 Task: Research the future of cloud and DevOps and write a summary document.
Action: Mouse moved to (237, 26)
Screenshot: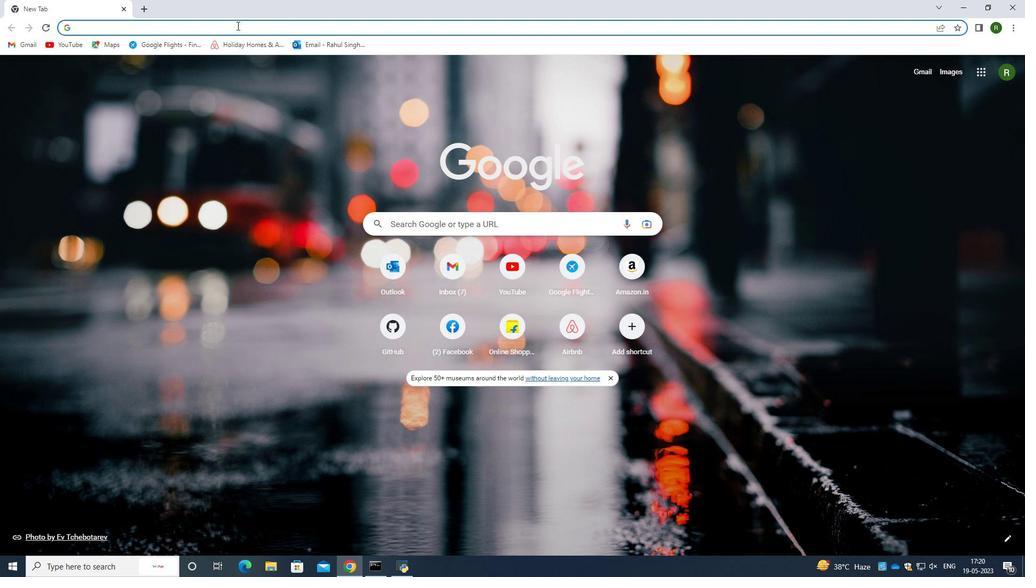 
Action: Mouse pressed left at (237, 26)
Screenshot: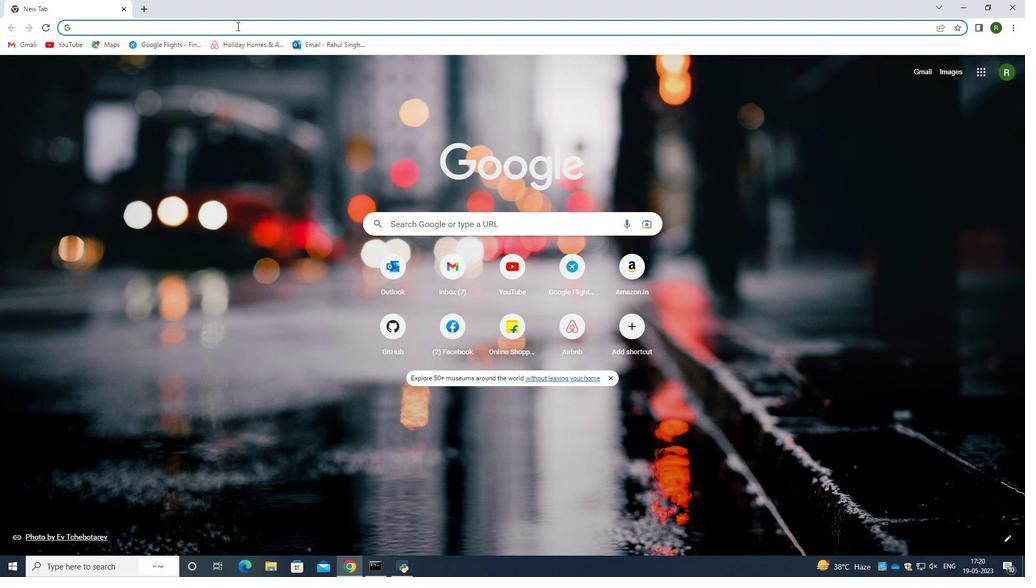 
Action: Mouse moved to (236, 27)
Screenshot: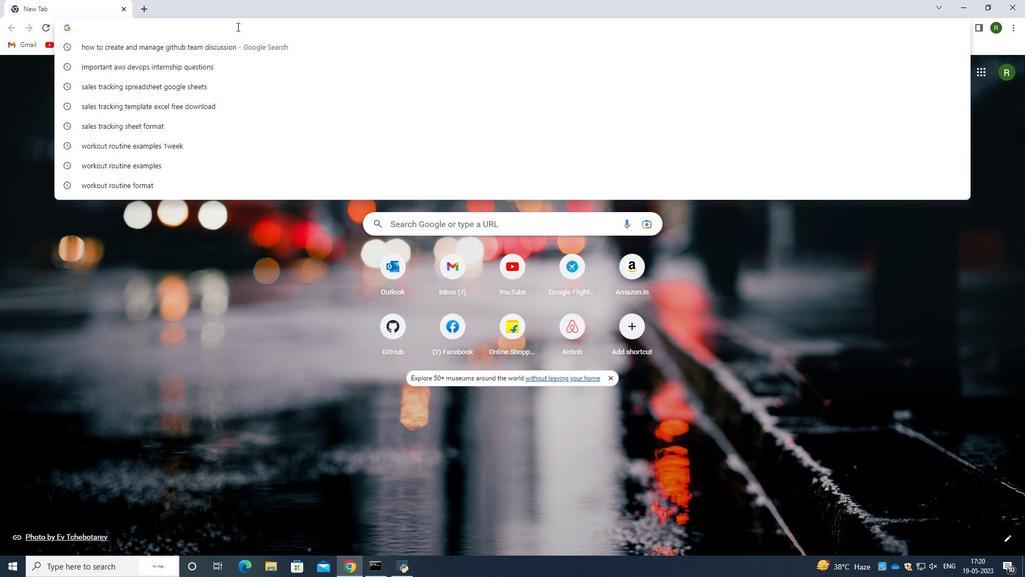 
Action: Key pressed <Key.esc>j<Key.backspace><Key.backspace>ne<Key.backspace><Key.backspace><Key.backspace>motivat<Key.backspace><Key.backspace><Key.backspace><Key.backspace><Key.backspace><Key.backspace><Key.backspace><Key.backspace>poadcast<Key.space>of<Key.space><Key.down><Key.enter>
Screenshot: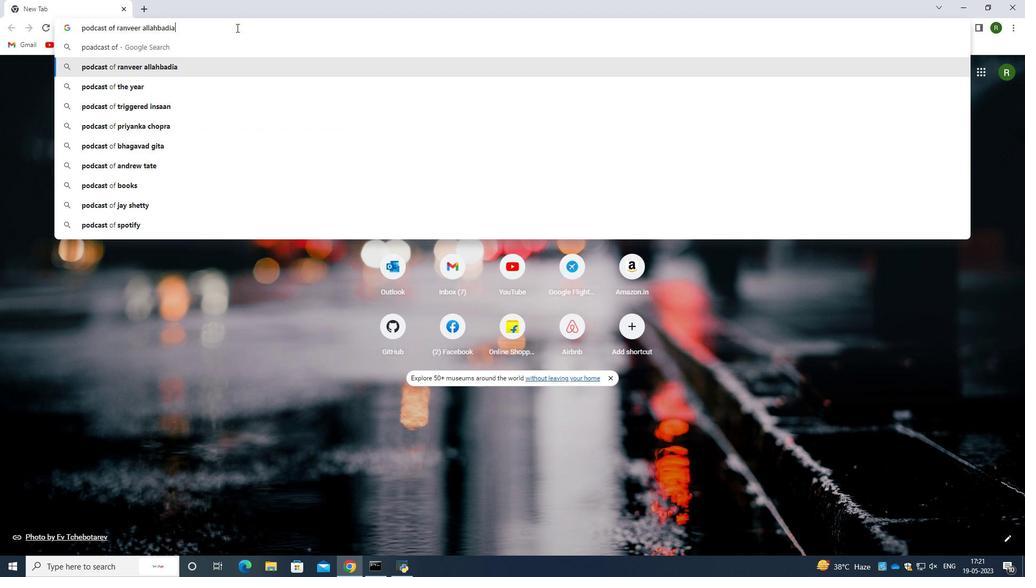 
Action: Mouse moved to (211, 232)
Screenshot: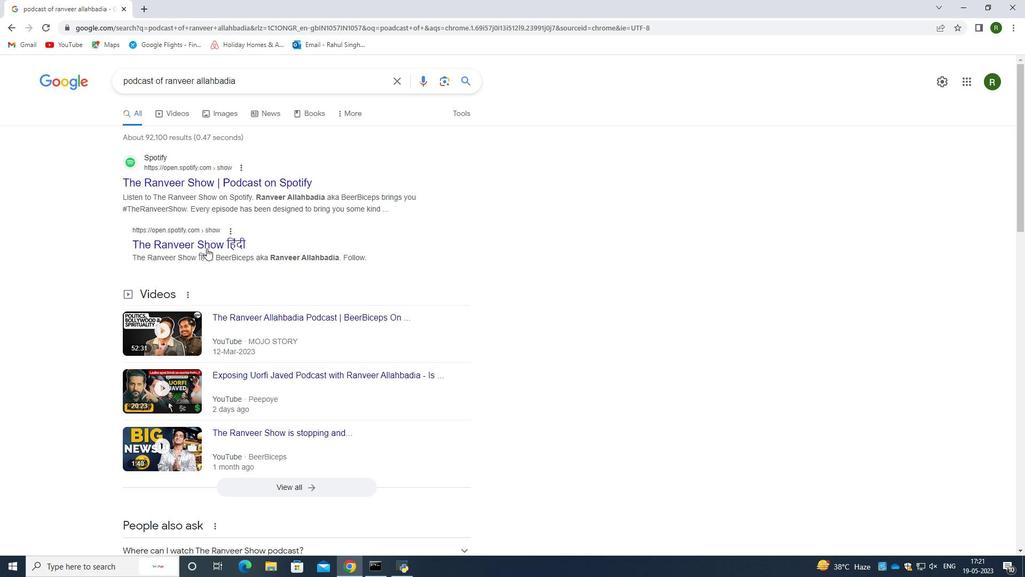 
Action: Mouse scrolled (211, 232) with delta (0, 0)
Screenshot: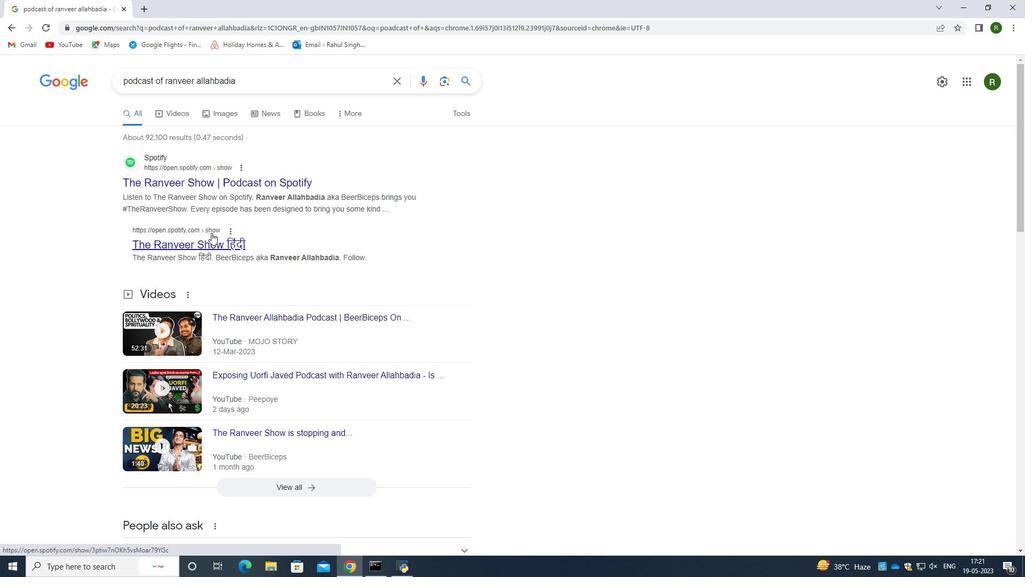 
Action: Mouse scrolled (211, 232) with delta (0, 0)
Screenshot: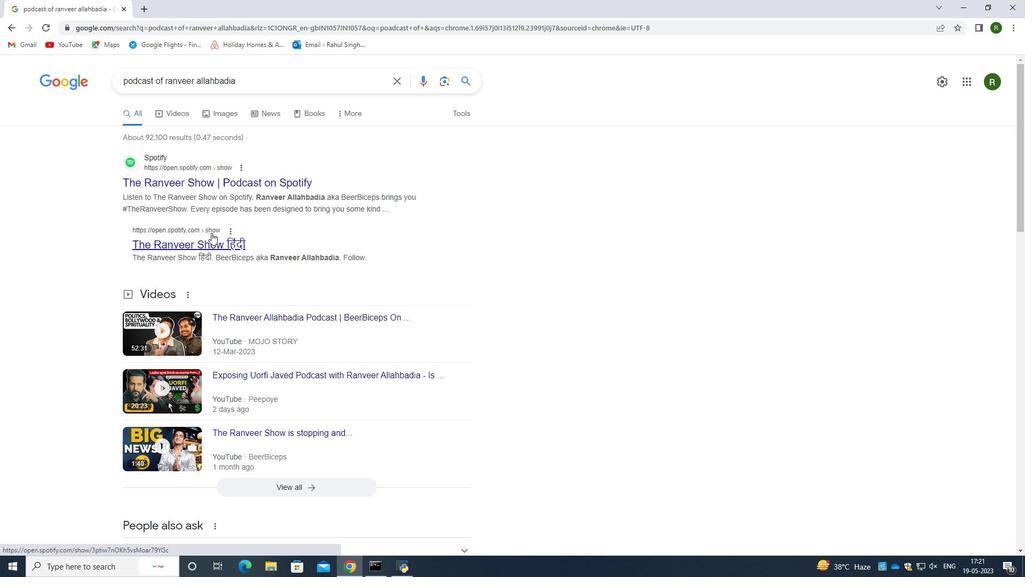 
Action: Mouse scrolled (211, 232) with delta (0, 0)
Screenshot: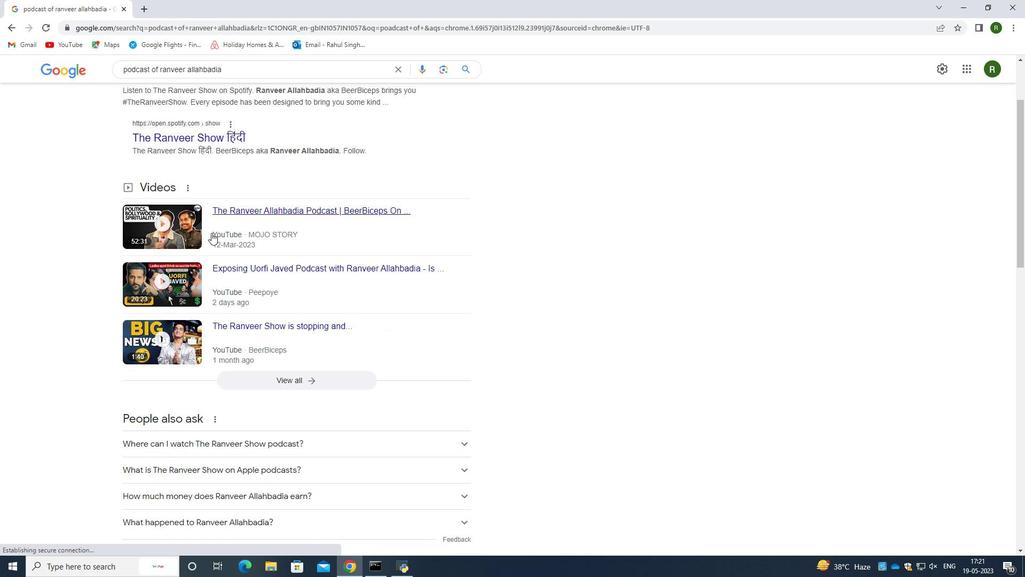 
Action: Mouse scrolled (211, 232) with delta (0, 0)
Screenshot: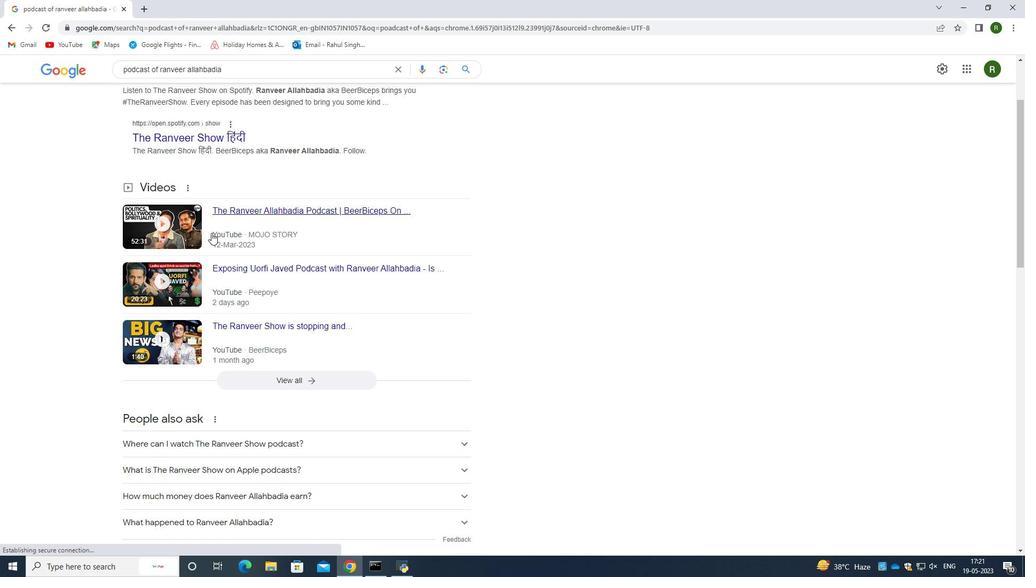 
Action: Mouse moved to (232, 310)
Screenshot: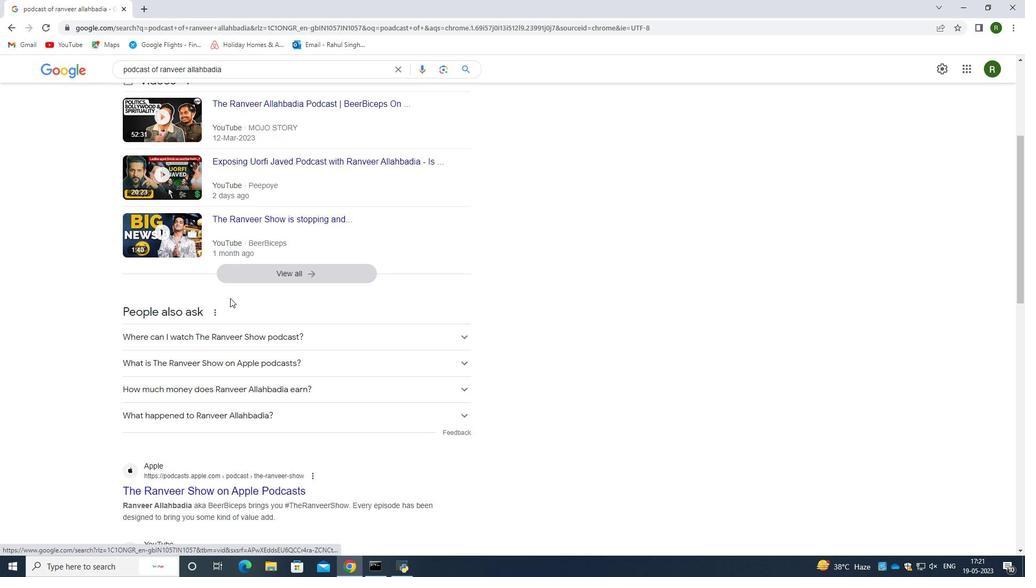 
Action: Mouse scrolled (232, 309) with delta (0, 0)
Screenshot: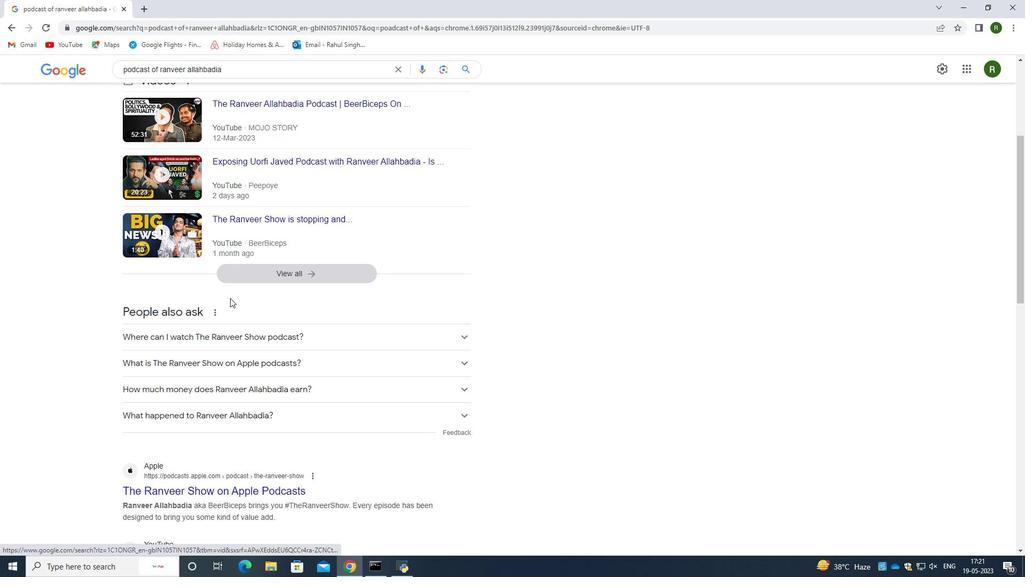 
Action: Mouse moved to (232, 310)
Screenshot: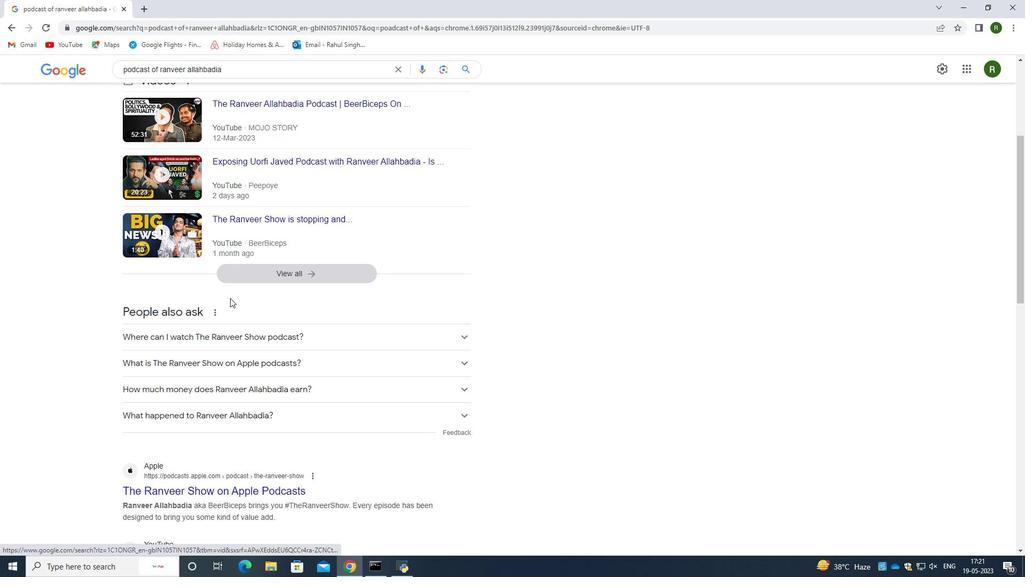 
Action: Mouse scrolled (232, 309) with delta (0, 0)
Screenshot: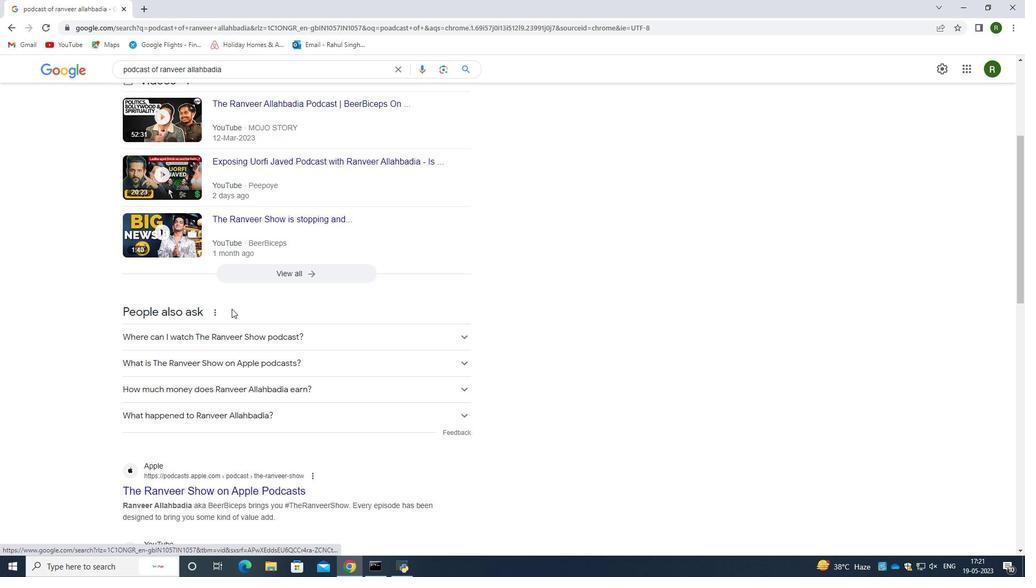 
Action: Mouse moved to (245, 310)
Screenshot: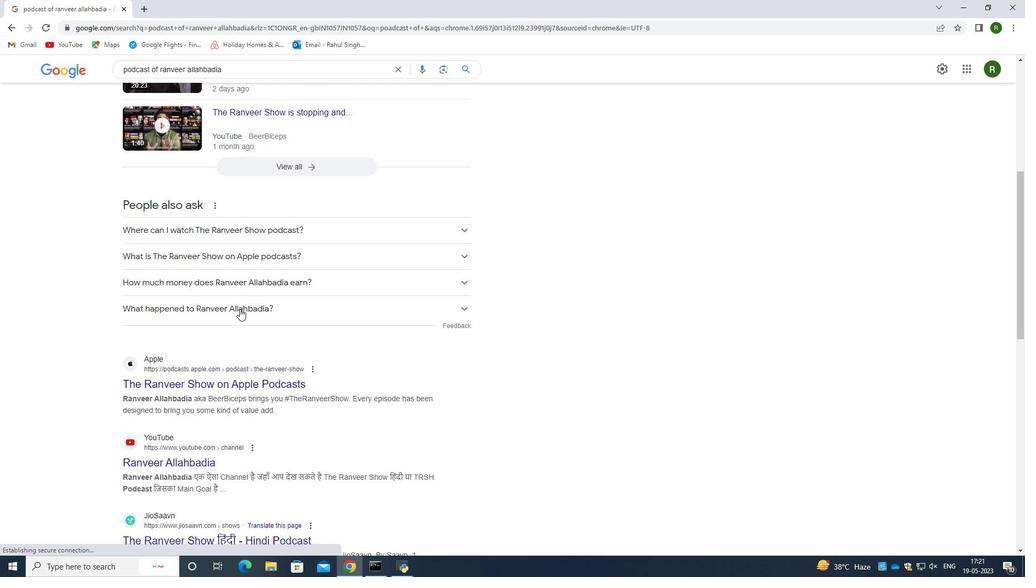 
Action: Mouse scrolled (245, 309) with delta (0, 0)
Screenshot: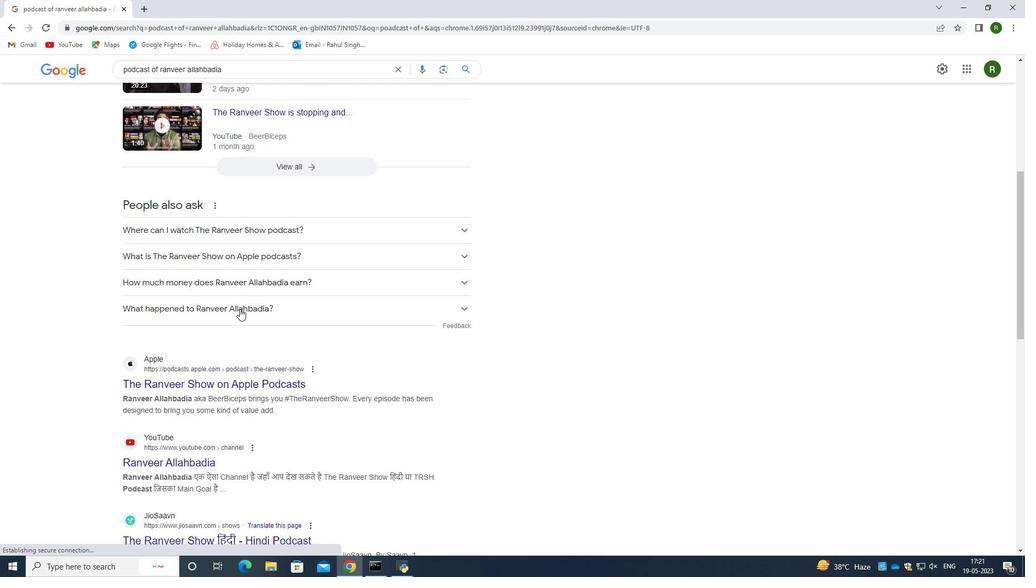 
Action: Mouse moved to (255, 317)
Screenshot: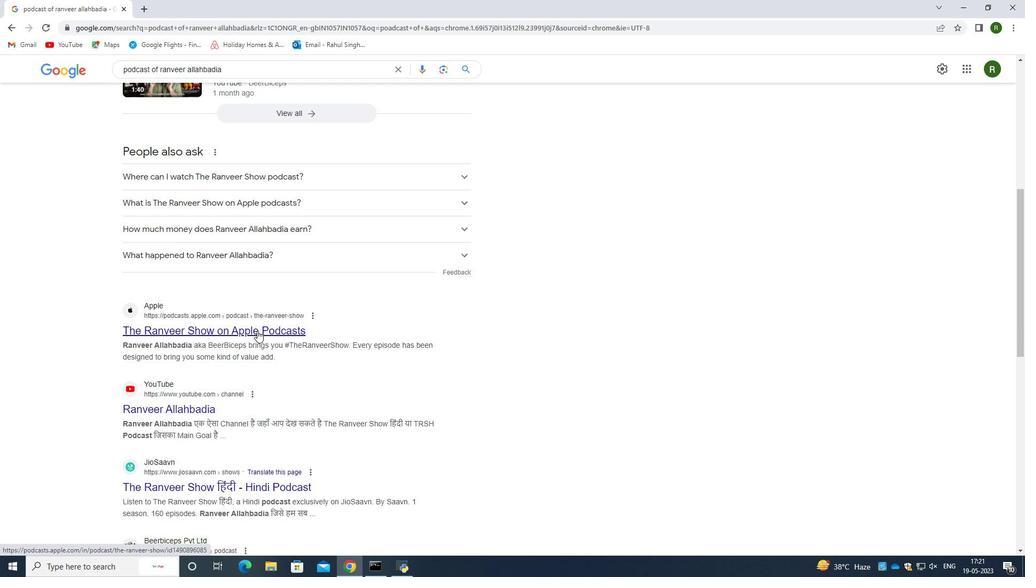 
Action: Mouse scrolled (255, 317) with delta (0, 0)
Screenshot: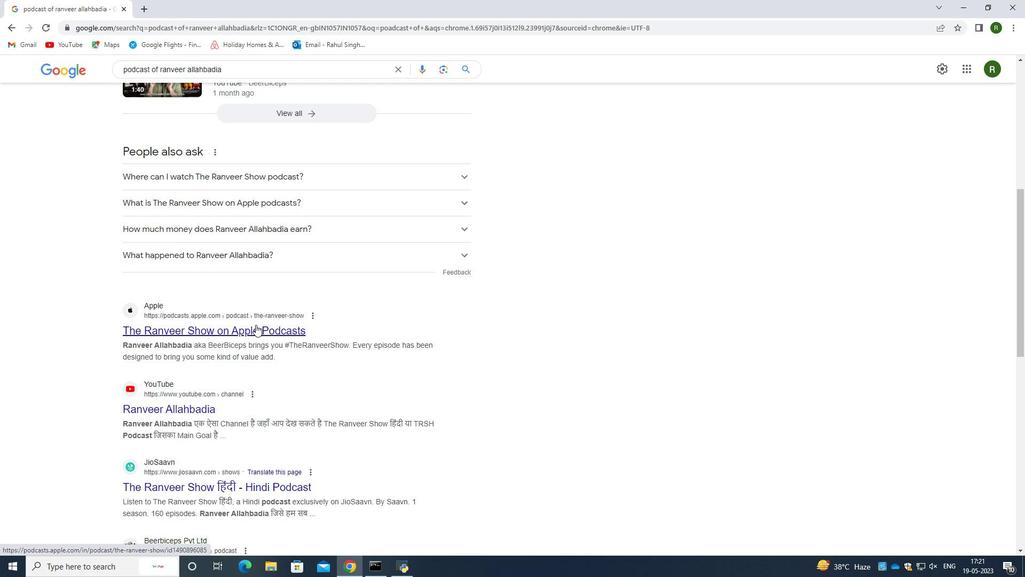 
Action: Mouse scrolled (255, 317) with delta (0, 0)
Screenshot: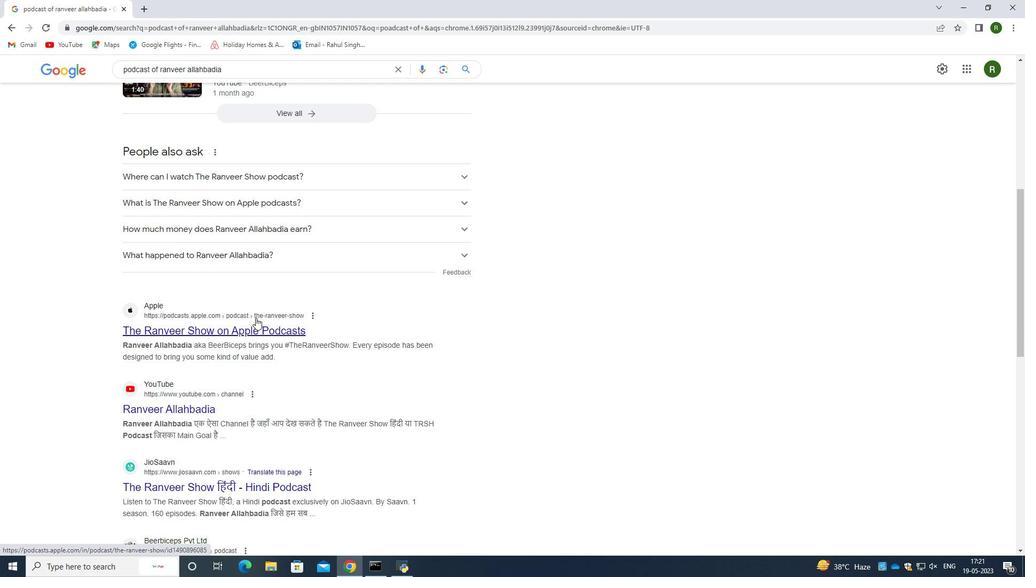 
Action: Mouse moved to (195, 301)
Screenshot: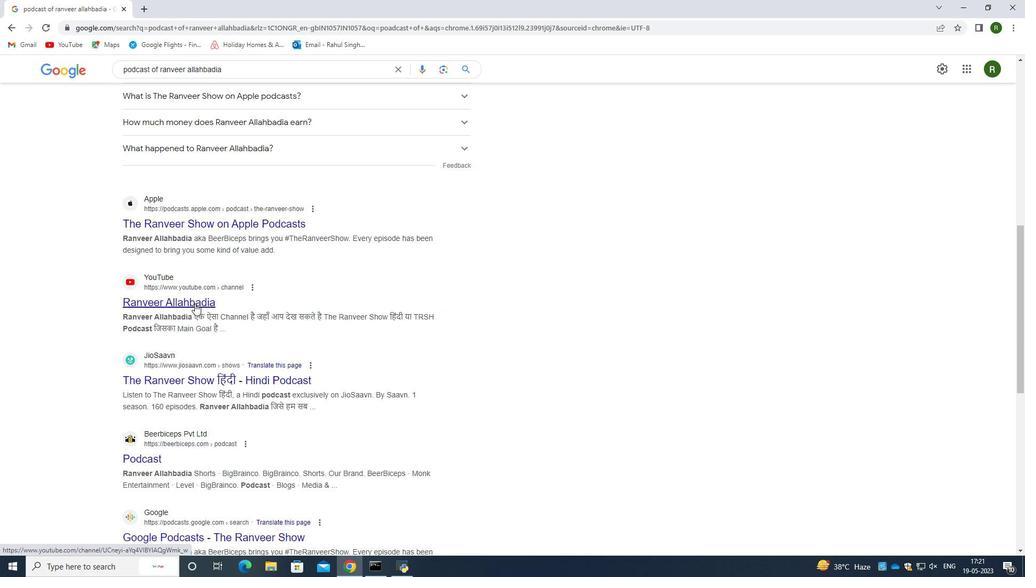 
Action: Mouse scrolled (195, 301) with delta (0, 0)
Screenshot: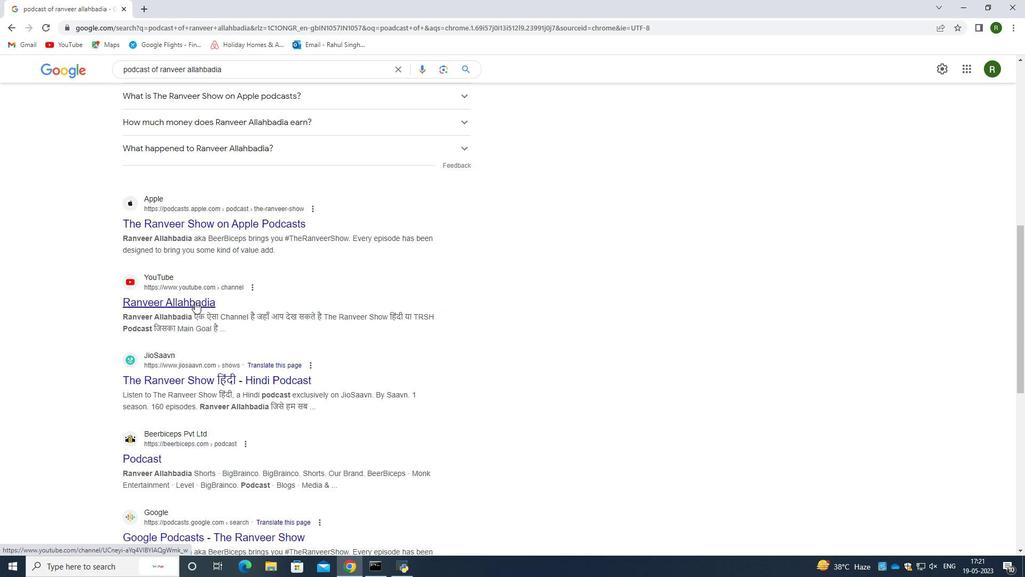 
Action: Mouse moved to (193, 329)
Screenshot: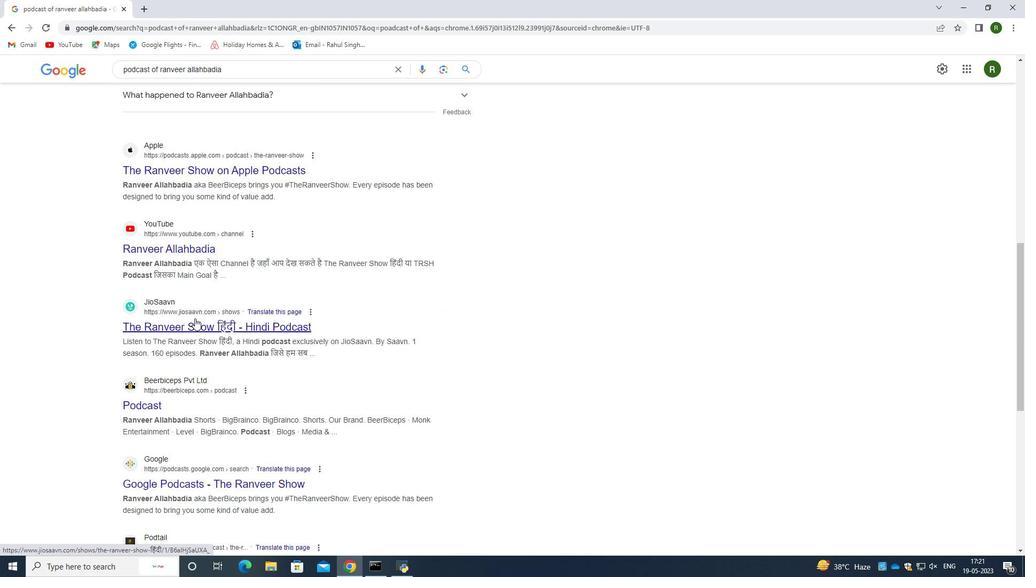 
Action: Mouse pressed left at (193, 329)
Screenshot: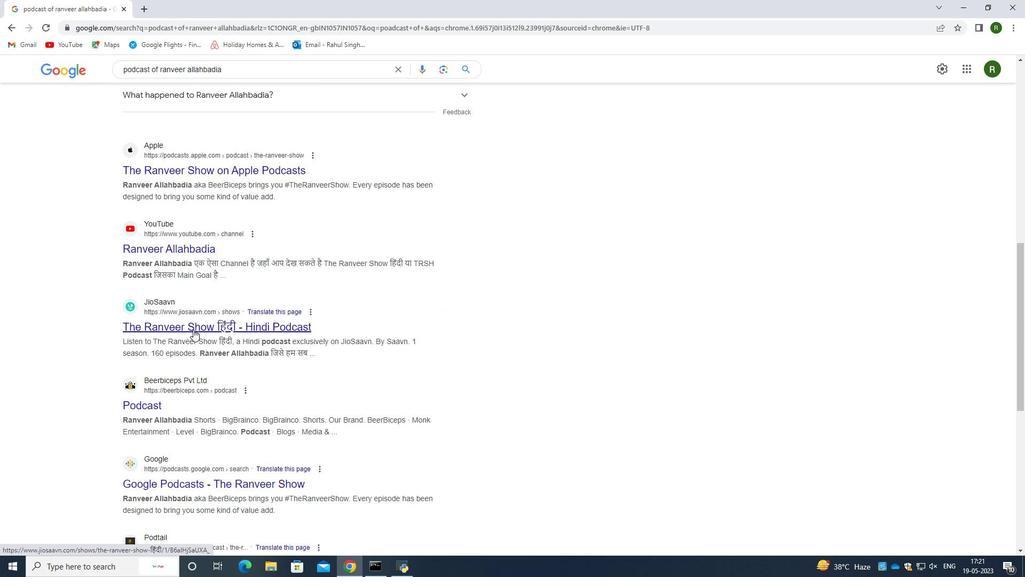 
Action: Mouse moved to (323, 253)
Screenshot: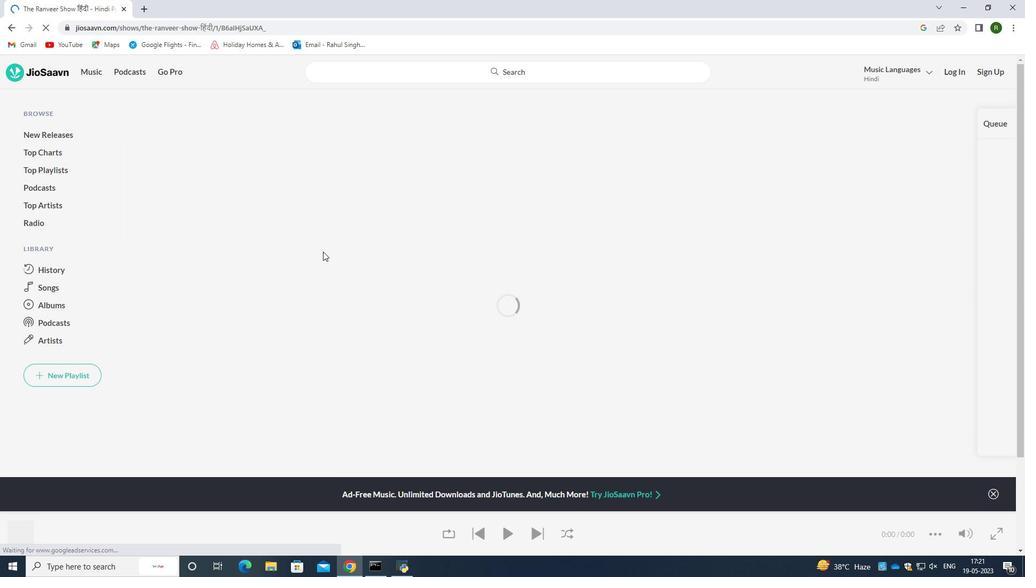 
Action: Mouse scrolled (323, 252) with delta (0, 0)
Screenshot: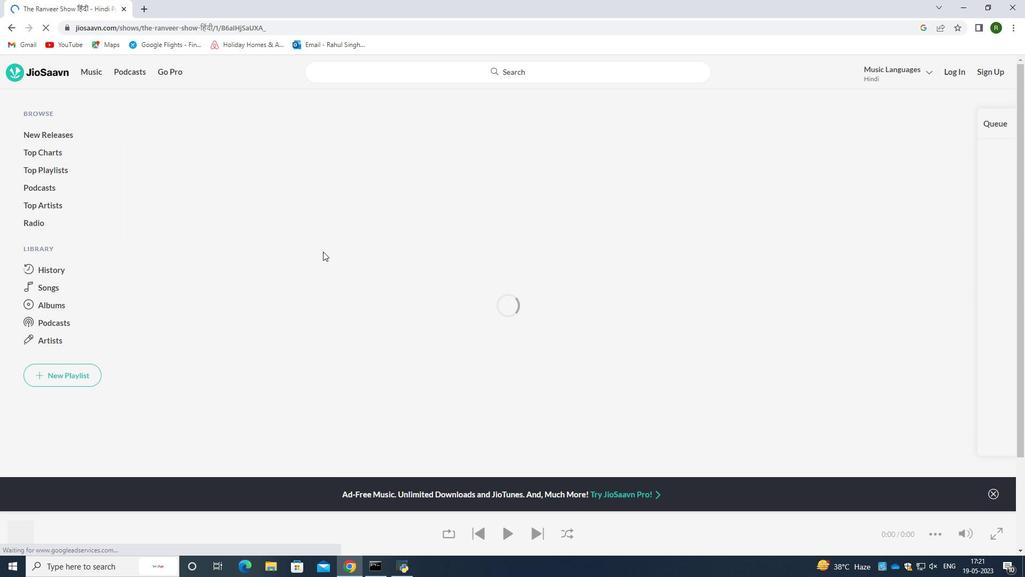 
Action: Mouse moved to (323, 254)
Screenshot: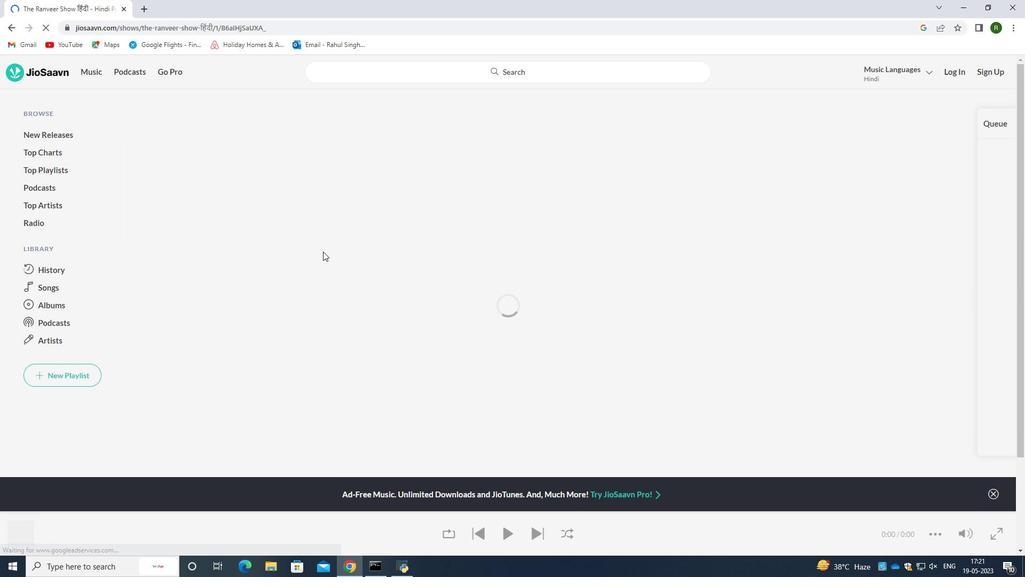 
Action: Mouse scrolled (323, 253) with delta (0, 0)
Screenshot: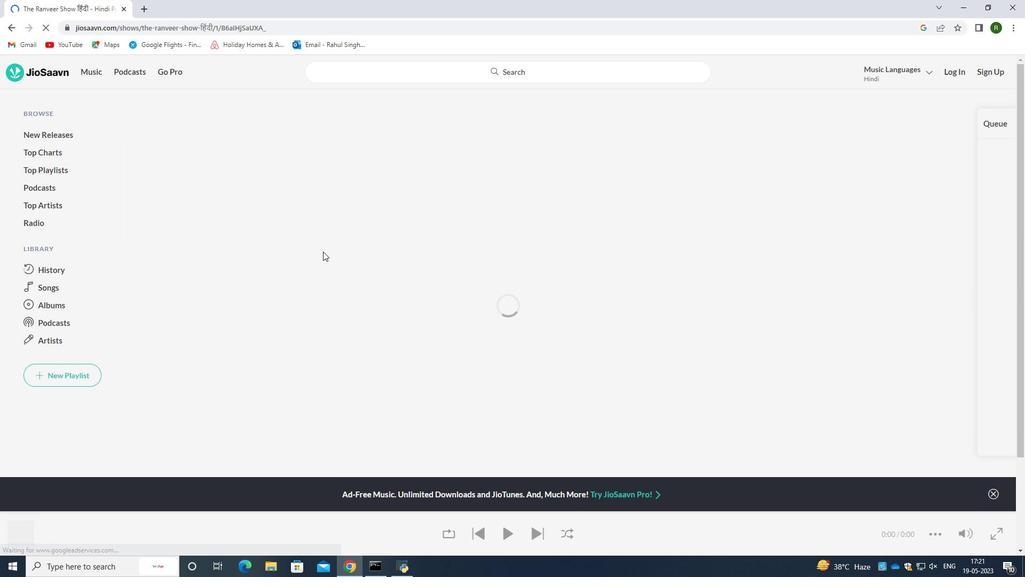 
Action: Mouse scrolled (323, 253) with delta (0, 0)
Screenshot: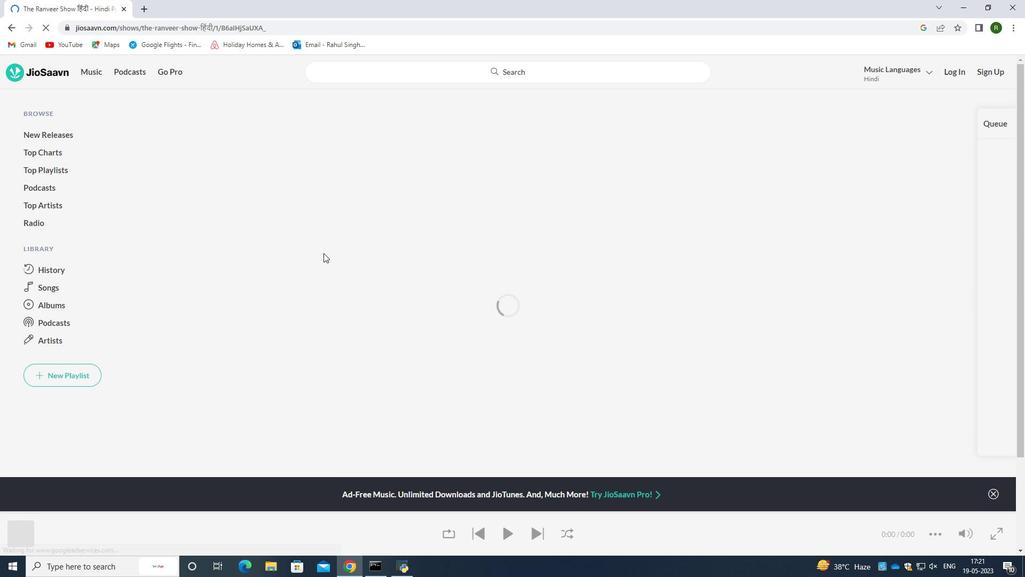 
Action: Mouse scrolled (323, 254) with delta (0, 0)
Screenshot: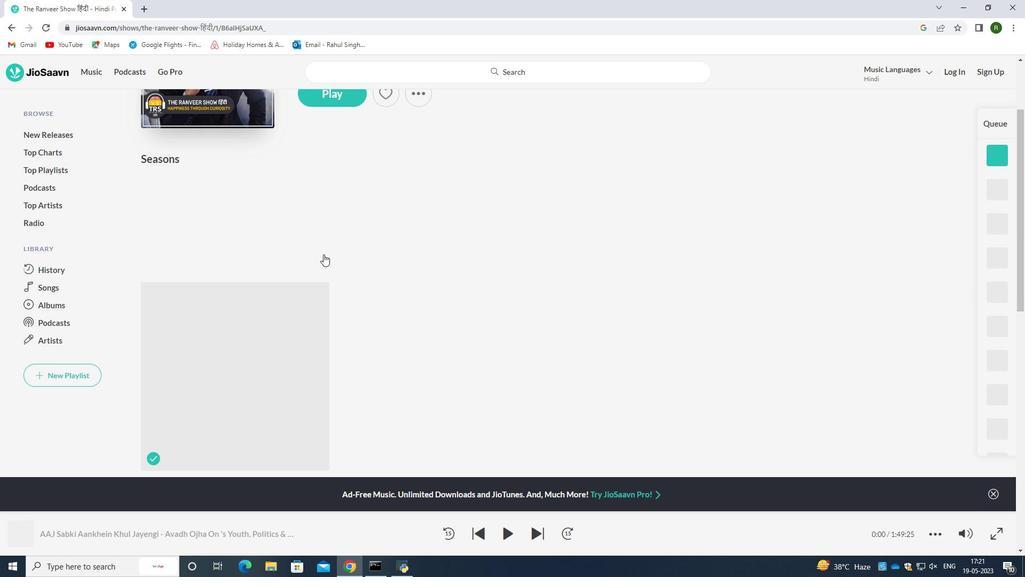 
Action: Mouse scrolled (323, 254) with delta (0, 0)
Screenshot: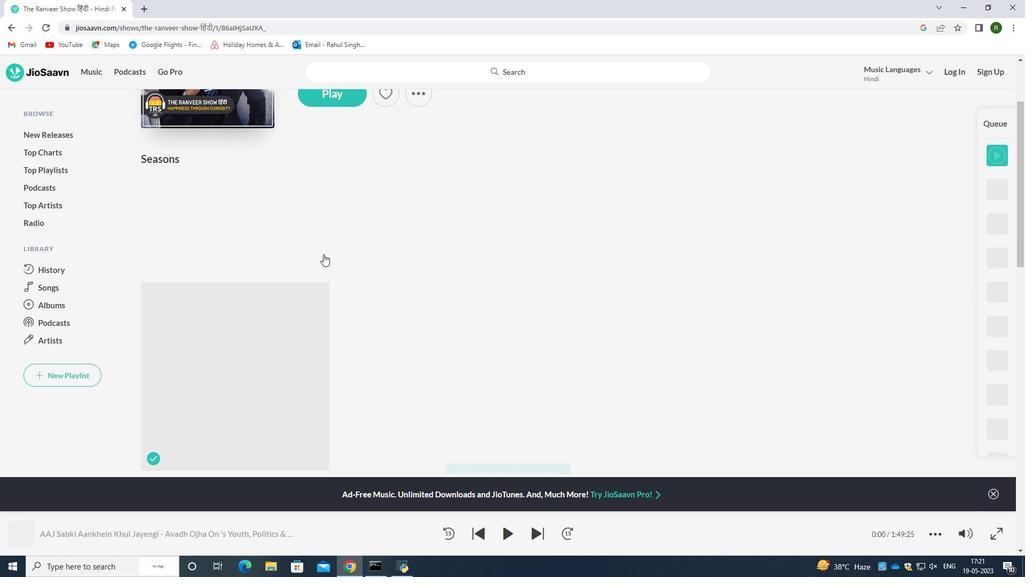 
Action: Mouse scrolled (323, 253) with delta (0, 0)
Screenshot: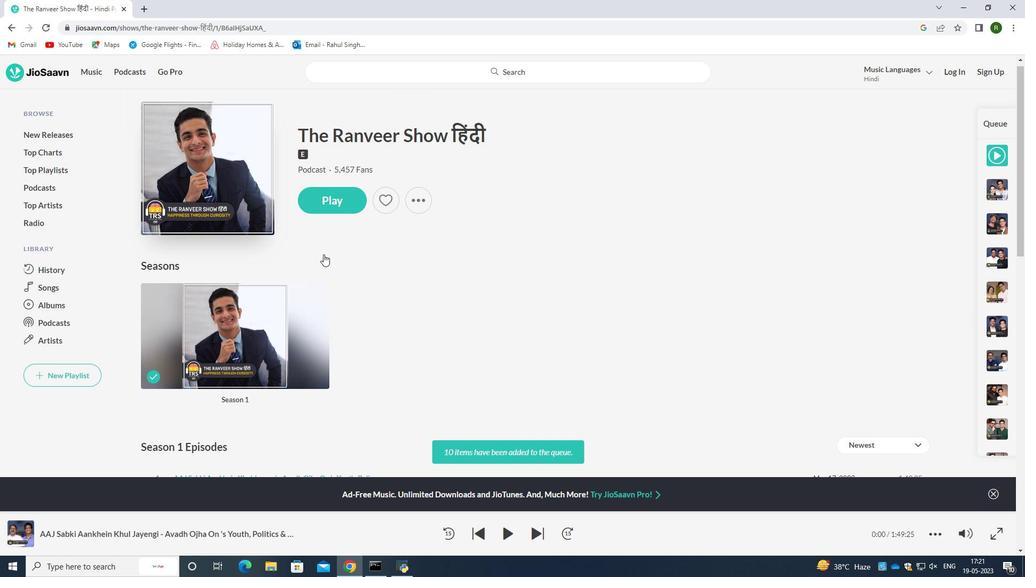 
Action: Mouse scrolled (323, 253) with delta (0, 0)
Screenshot: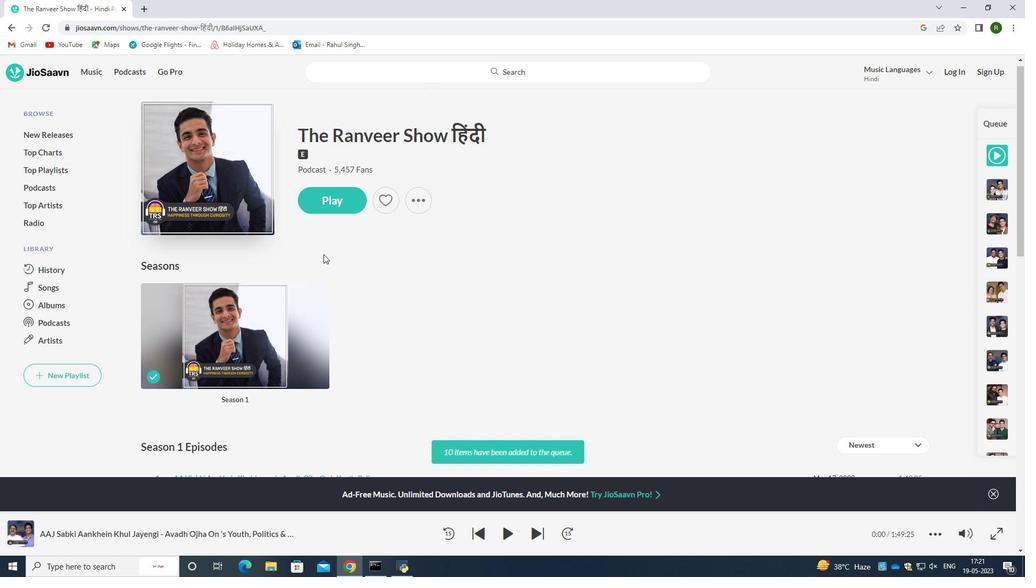 
Action: Mouse scrolled (323, 253) with delta (0, 0)
Screenshot: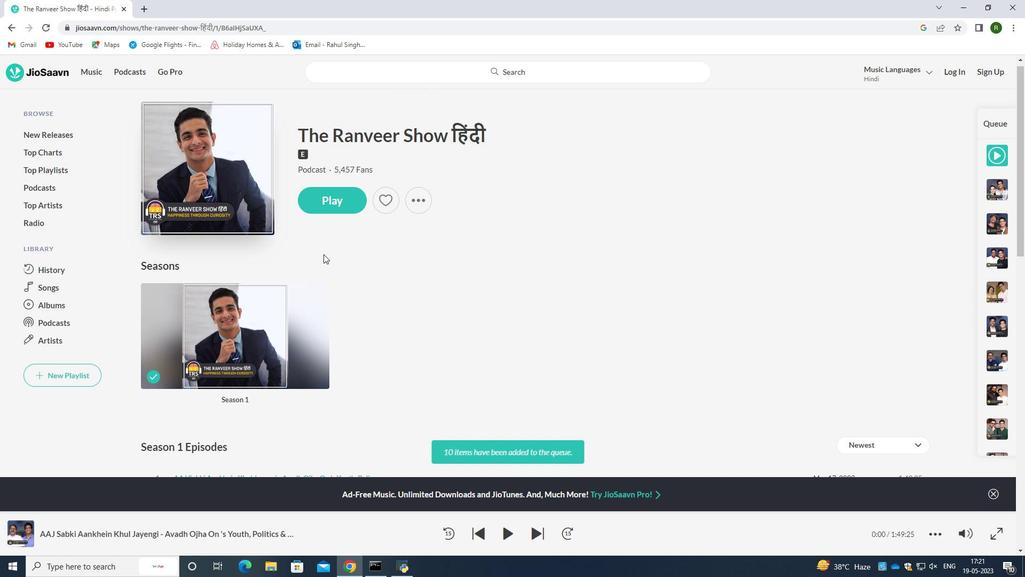 
Action: Mouse scrolled (323, 253) with delta (0, 0)
Screenshot: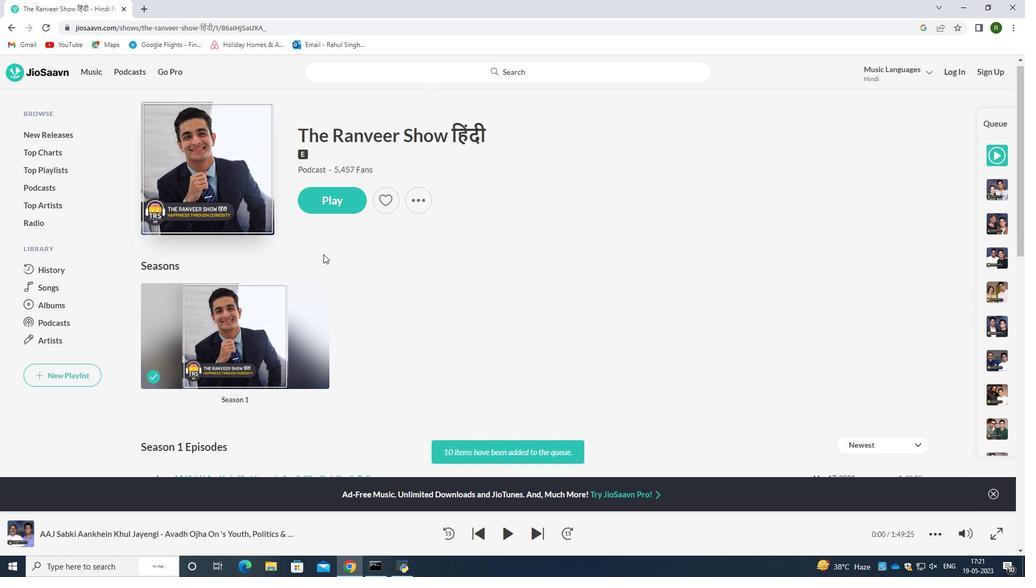 
Action: Mouse scrolled (323, 253) with delta (0, 0)
Screenshot: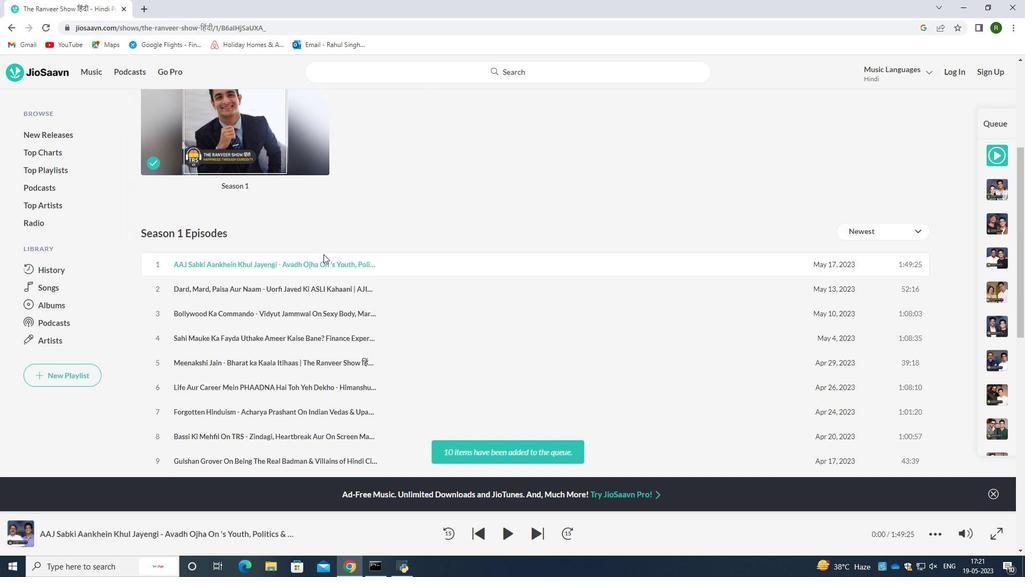
Action: Mouse scrolled (323, 253) with delta (0, 0)
Screenshot: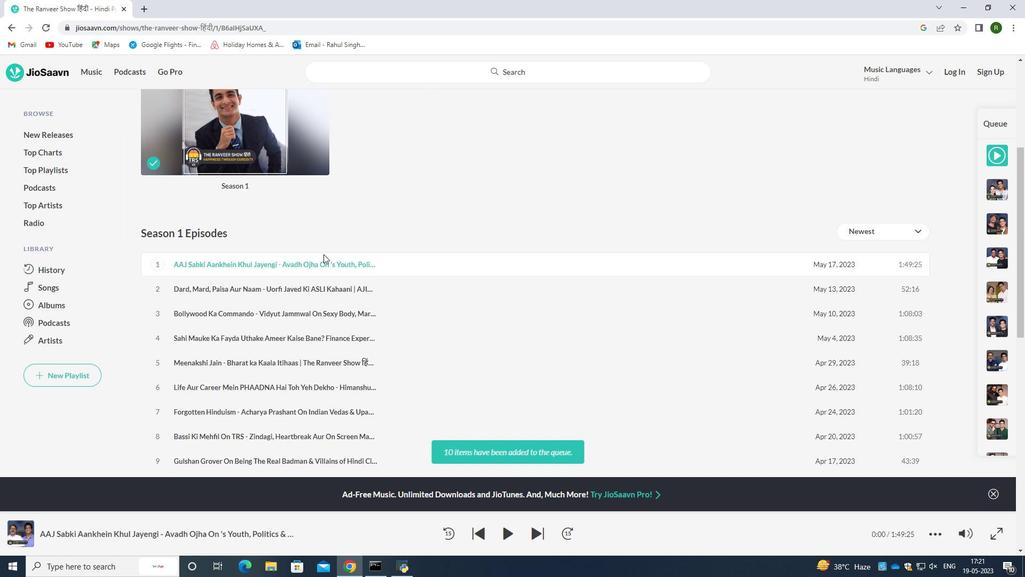 
Action: Mouse scrolled (323, 253) with delta (0, 0)
Screenshot: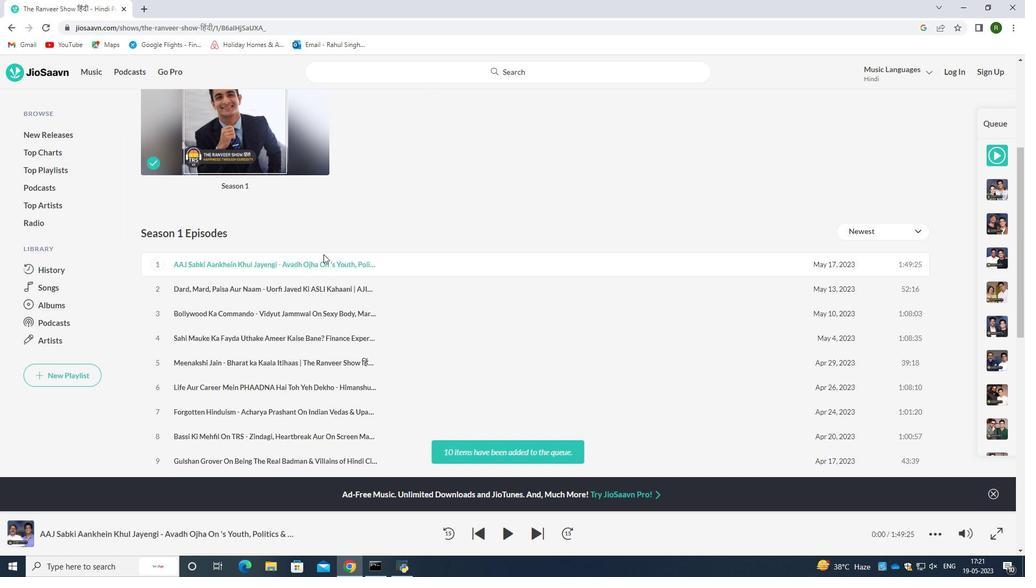 
Action: Mouse moved to (323, 254)
Screenshot: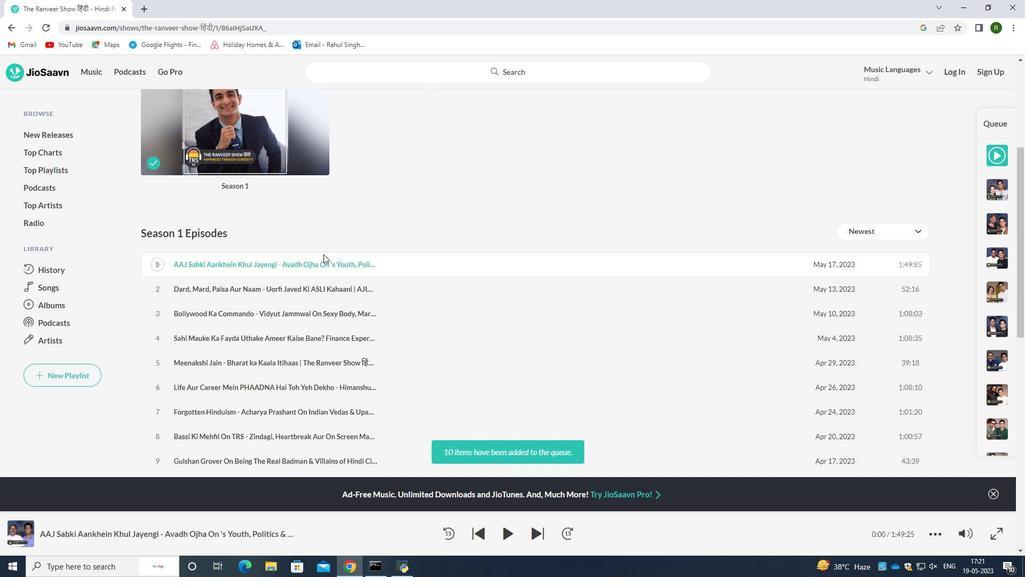 
Action: Mouse scrolled (323, 255) with delta (0, 0)
Screenshot: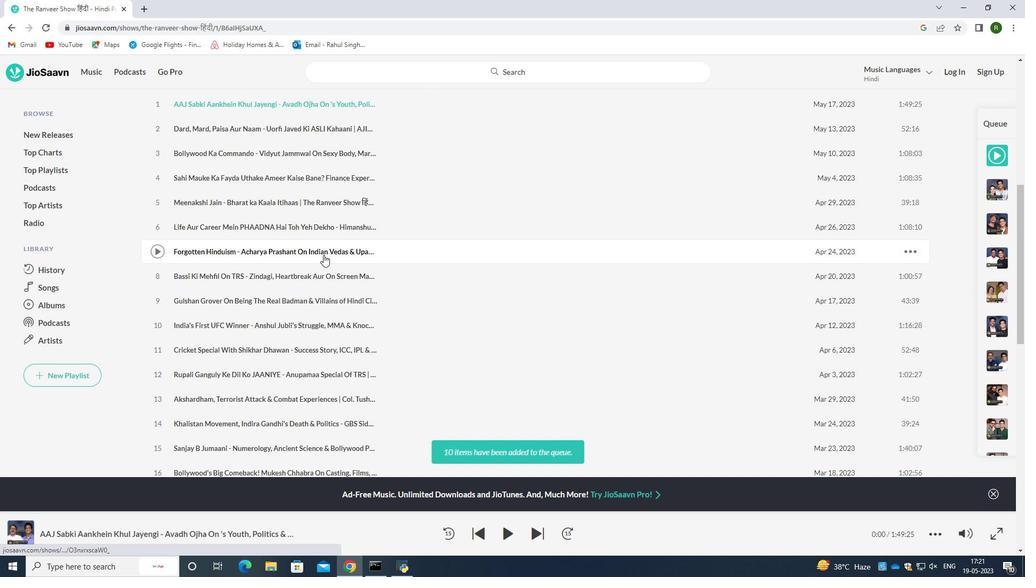 
Action: Mouse scrolled (323, 255) with delta (0, 0)
Screenshot: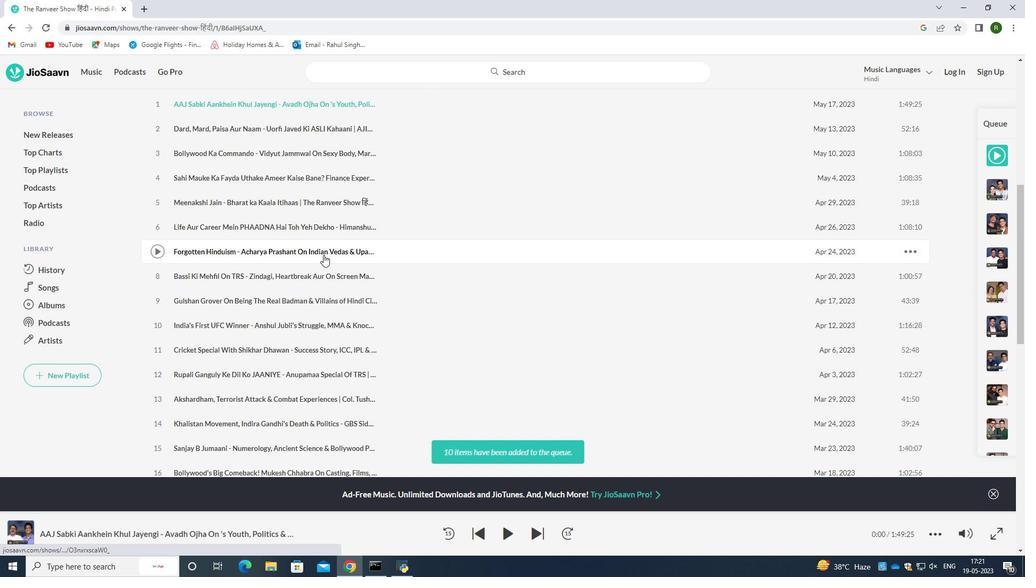
Action: Mouse scrolled (323, 255) with delta (0, 0)
Screenshot: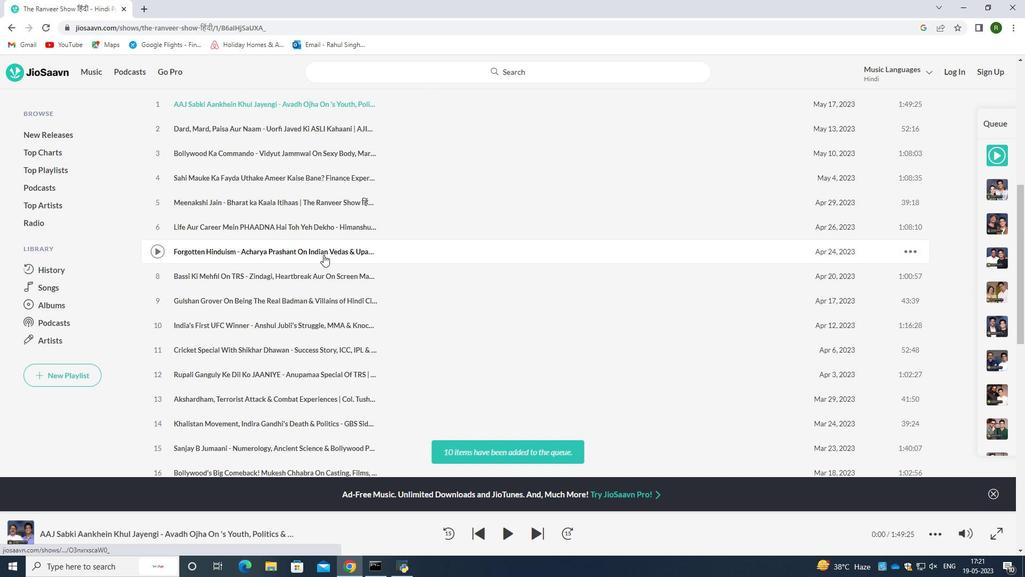
Action: Mouse scrolled (323, 255) with delta (0, 0)
Screenshot: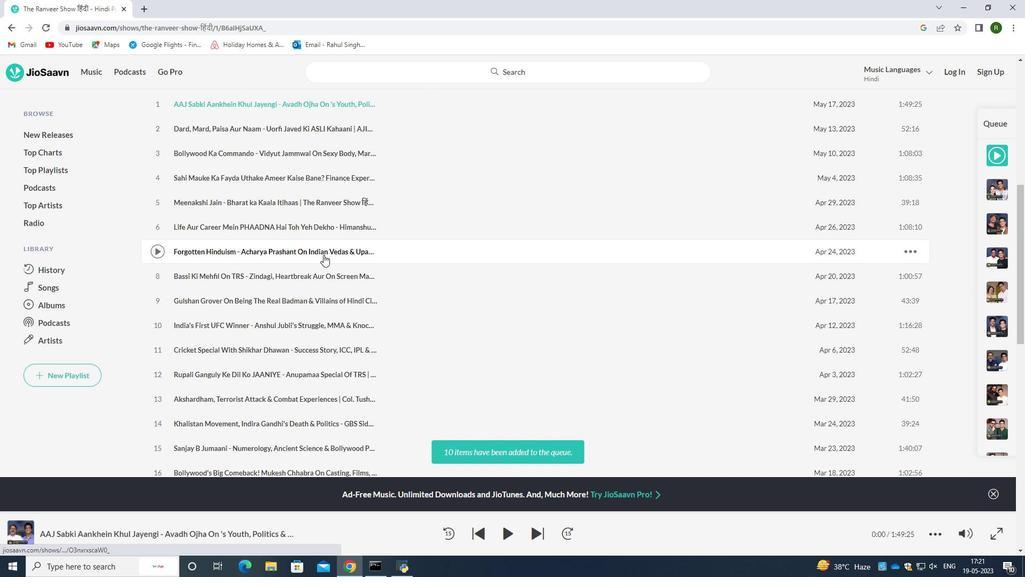 
Action: Mouse scrolled (323, 255) with delta (0, 0)
Screenshot: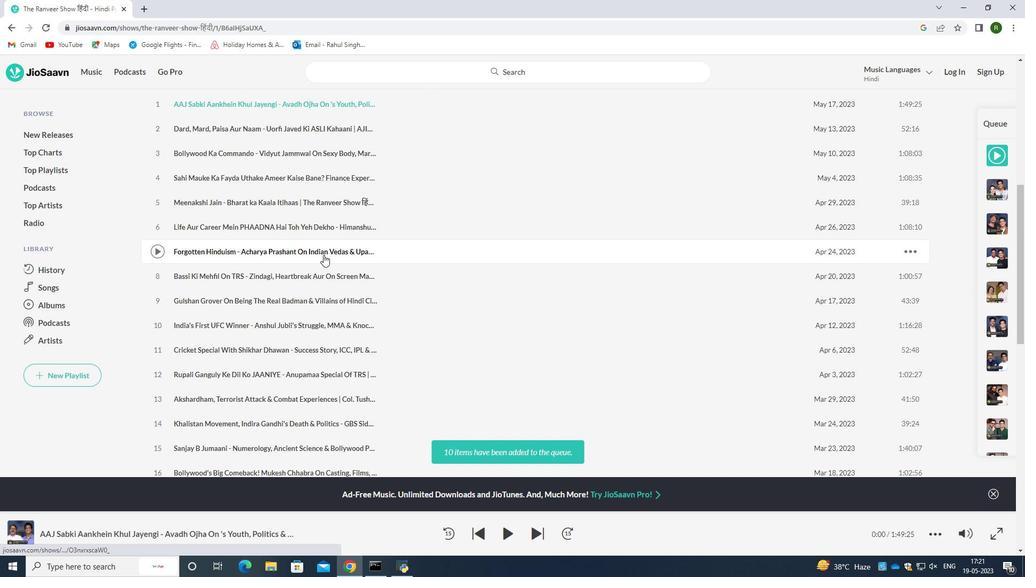 
Action: Mouse moved to (16, 25)
Screenshot: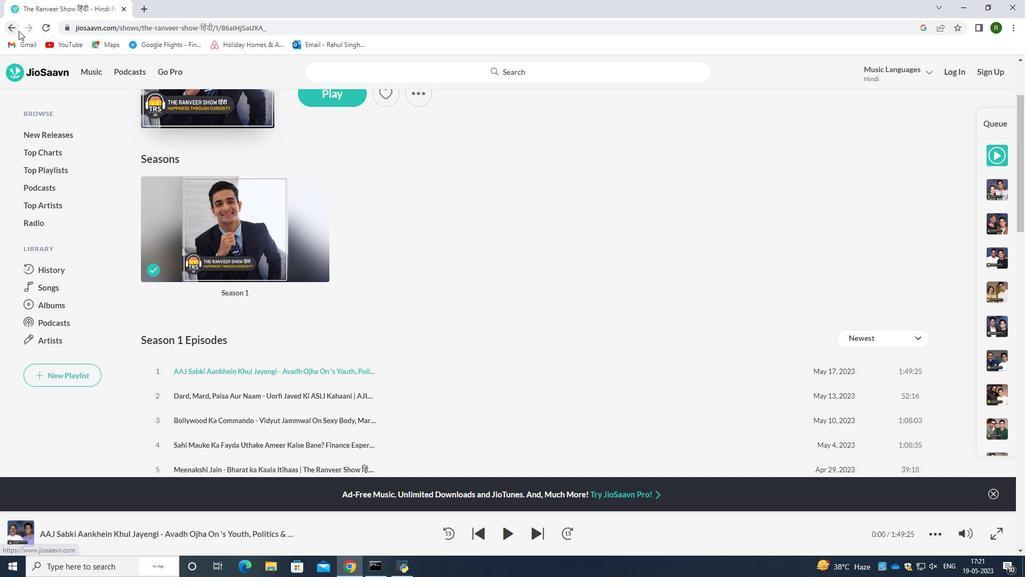
Action: Mouse pressed left at (16, 25)
Screenshot: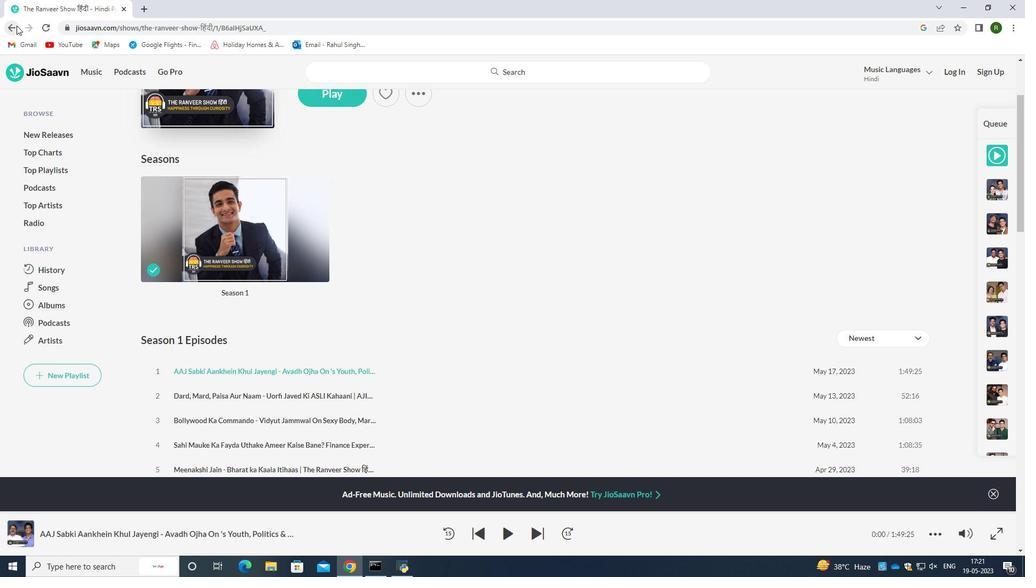 
Action: Mouse moved to (234, 187)
Screenshot: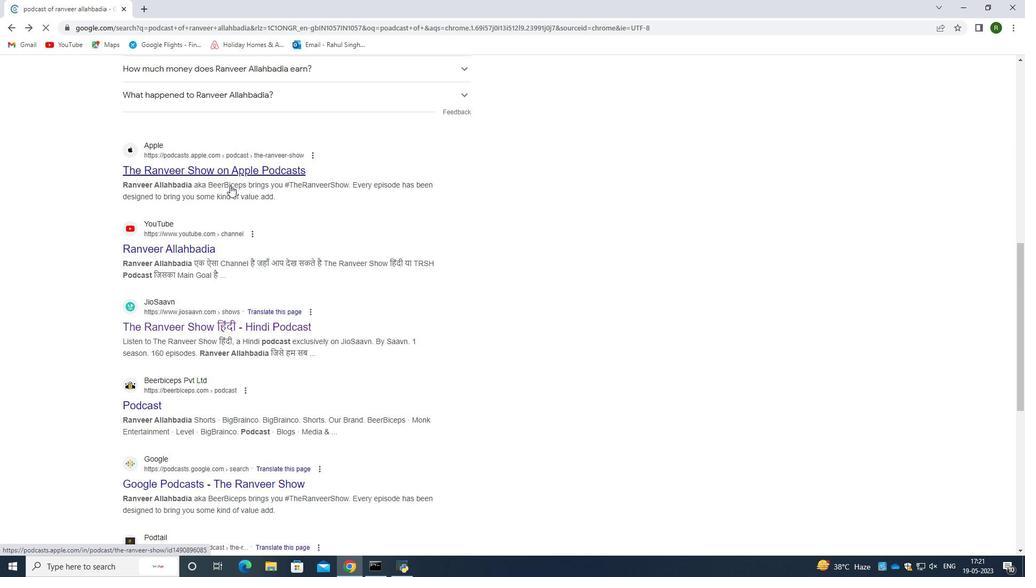 
Action: Mouse scrolled (234, 188) with delta (0, 0)
Screenshot: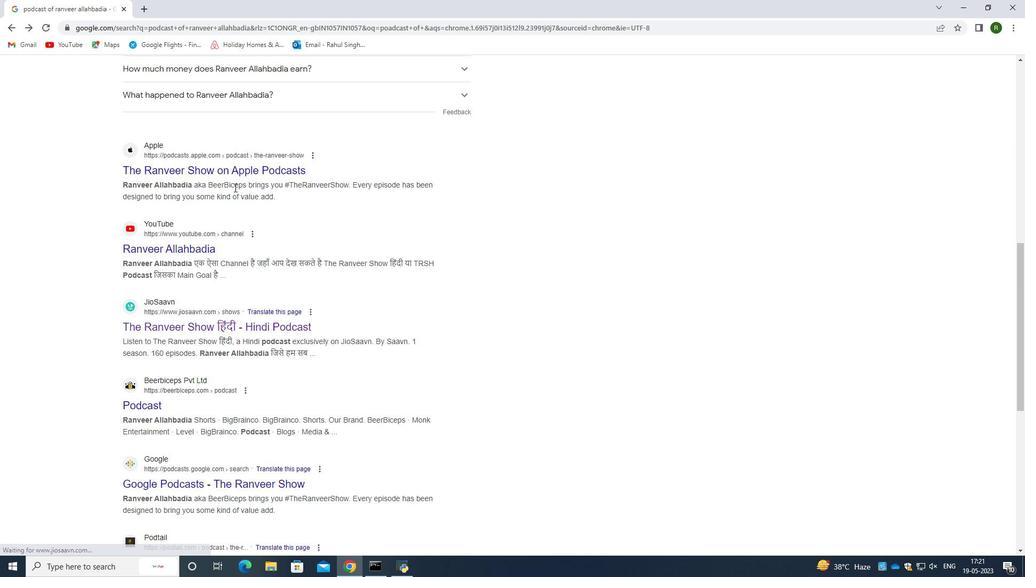 
Action: Mouse scrolled (234, 188) with delta (0, 0)
Screenshot: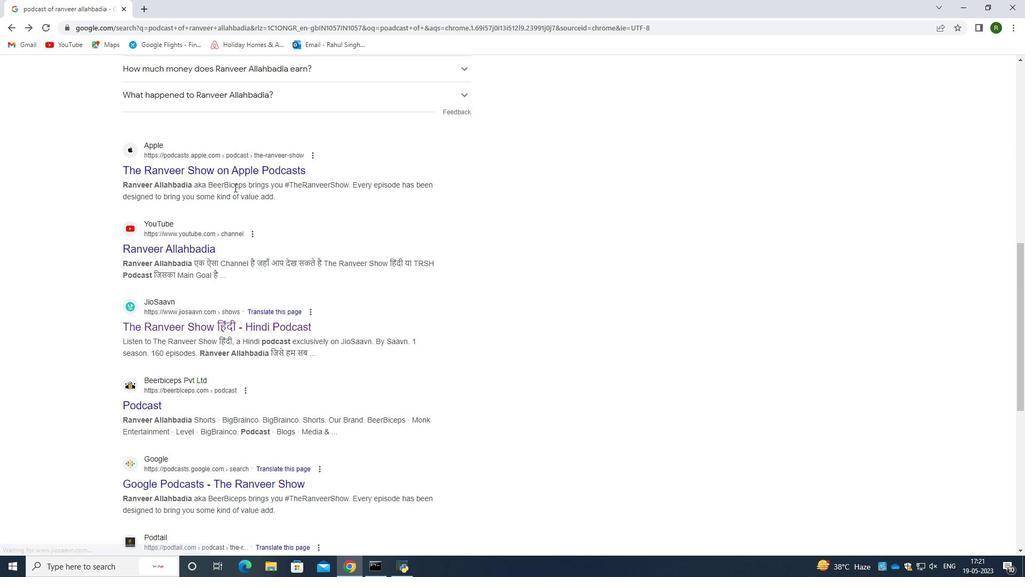 
Action: Mouse scrolled (234, 188) with delta (0, 0)
Screenshot: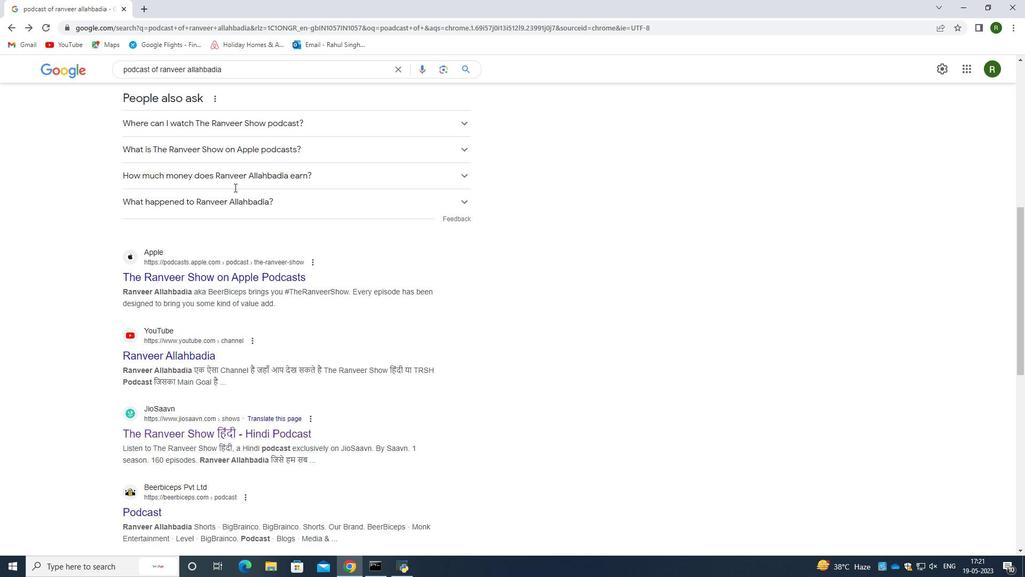 
Action: Mouse scrolled (234, 188) with delta (0, 0)
Screenshot: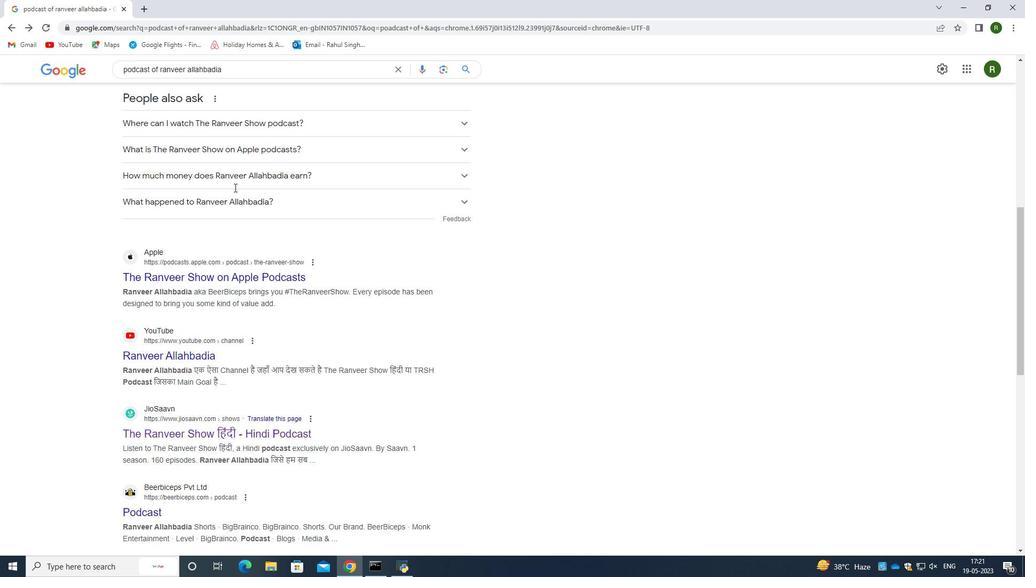 
Action: Mouse moved to (234, 195)
Screenshot: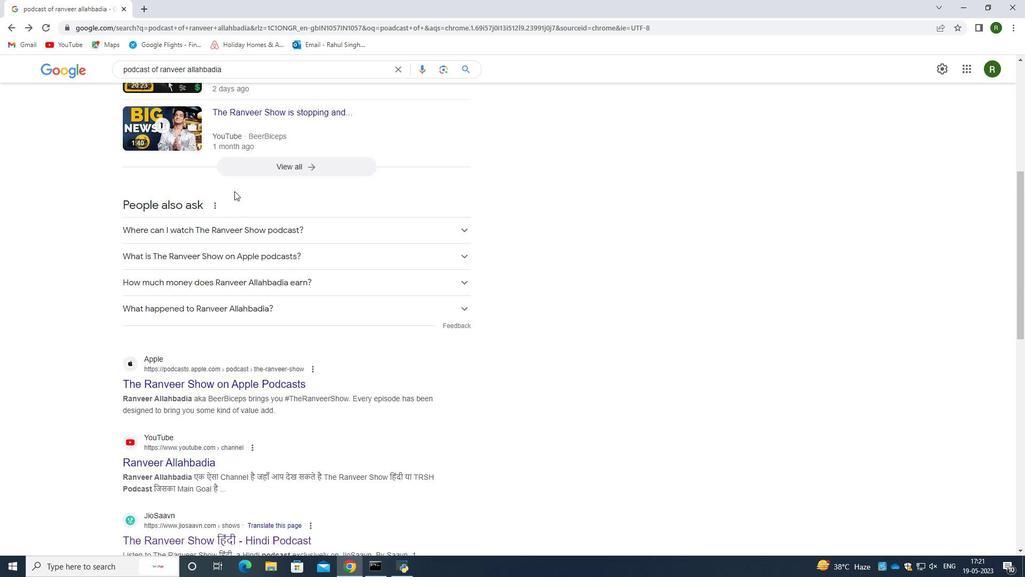 
Action: Mouse scrolled (234, 195) with delta (0, 0)
Screenshot: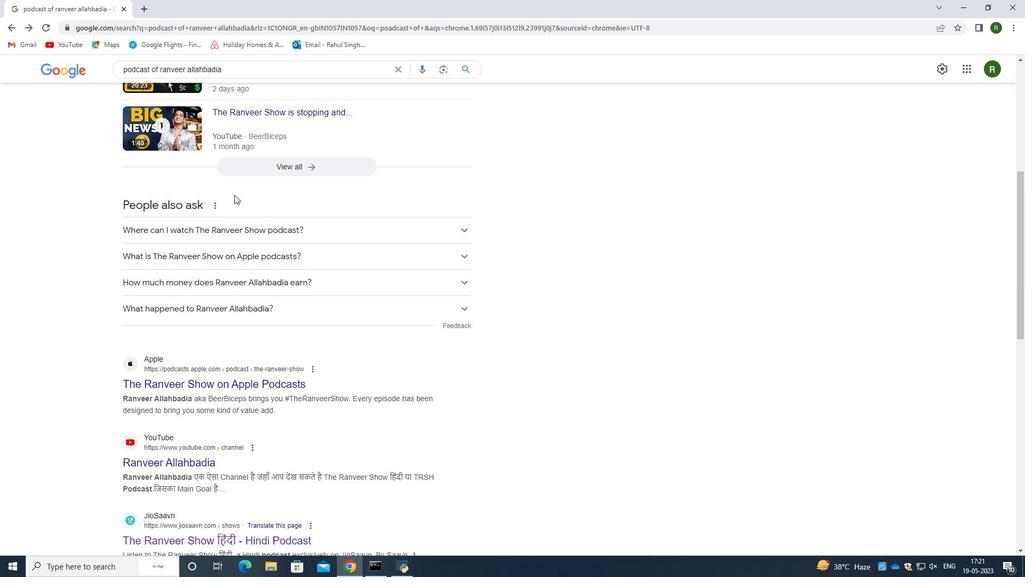 
Action: Mouse moved to (256, 284)
Screenshot: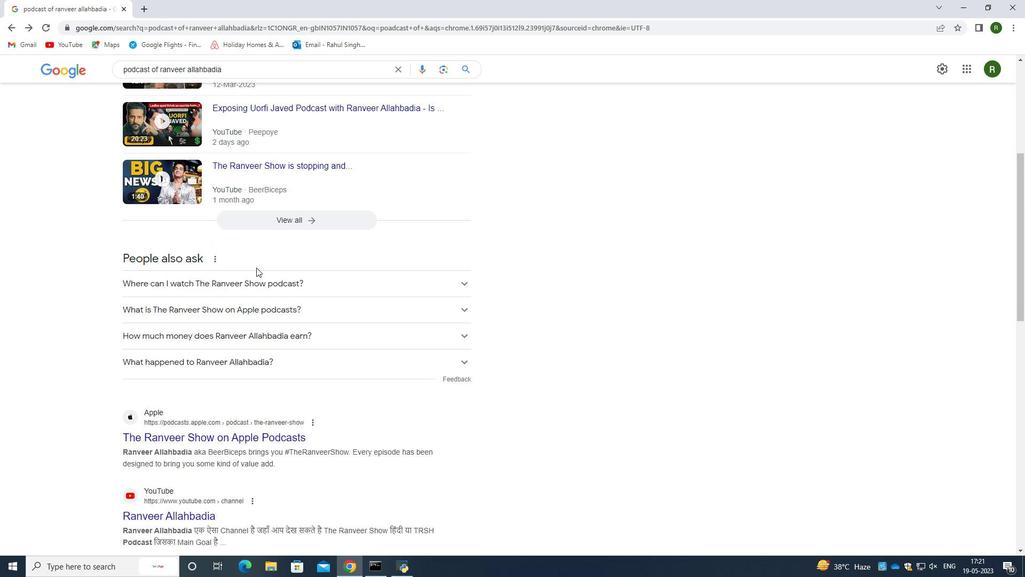 
Action: Mouse pressed left at (256, 284)
Screenshot: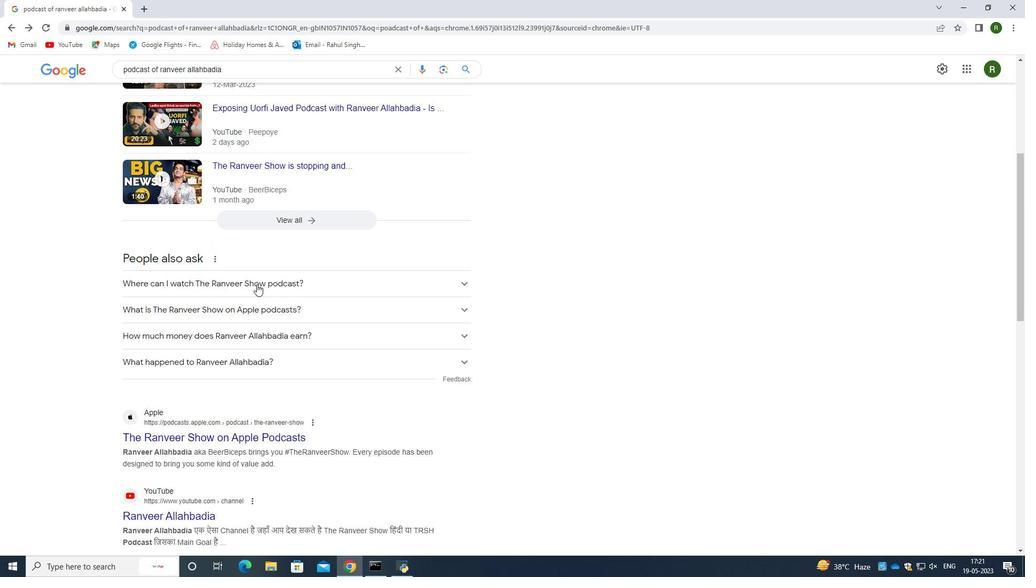 
Action: Mouse pressed left at (256, 284)
Screenshot: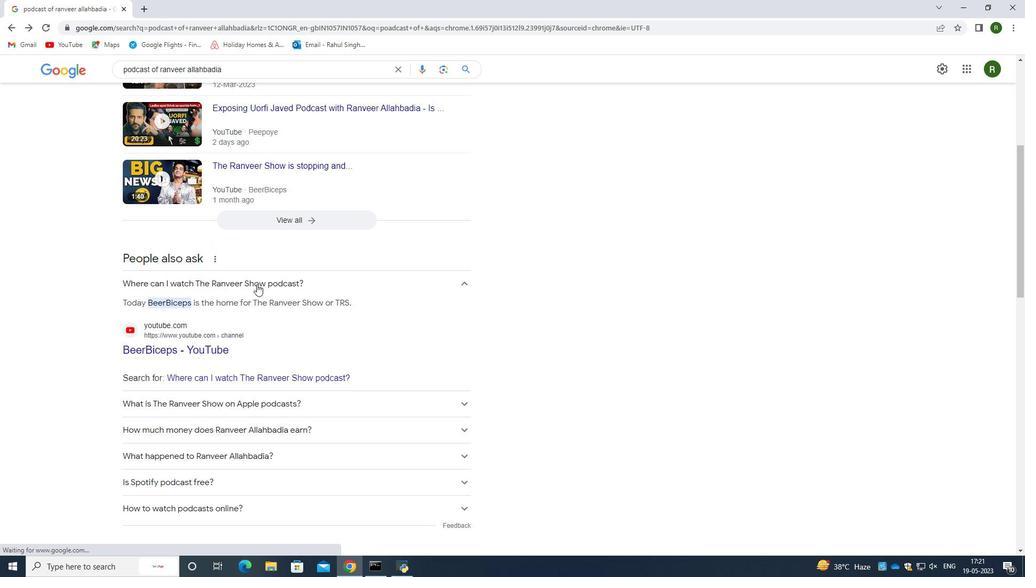 
Action: Mouse scrolled (256, 283) with delta (0, 0)
Screenshot: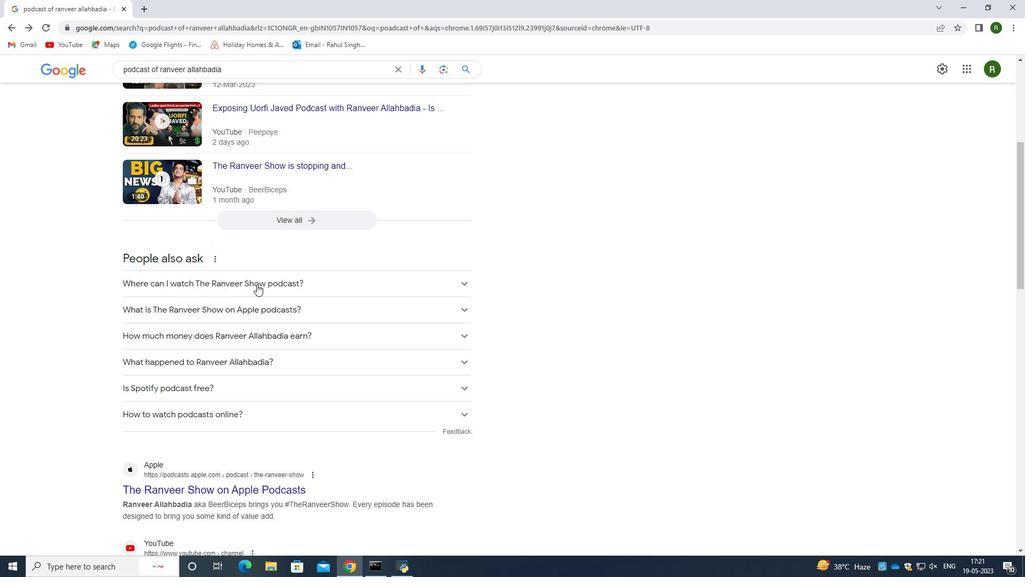 
Action: Mouse scrolled (256, 283) with delta (0, 0)
Screenshot: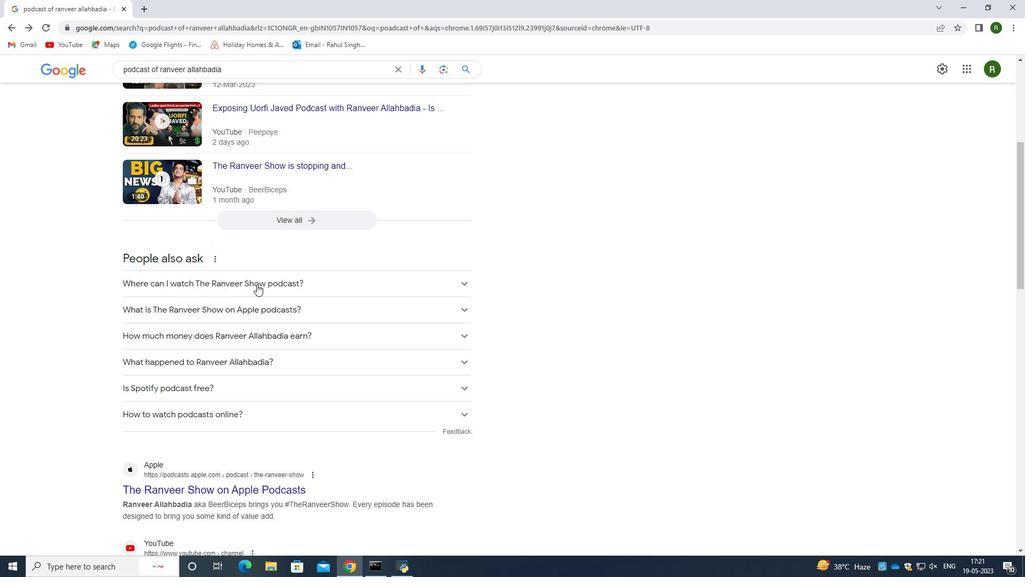 
Action: Mouse moved to (258, 284)
Screenshot: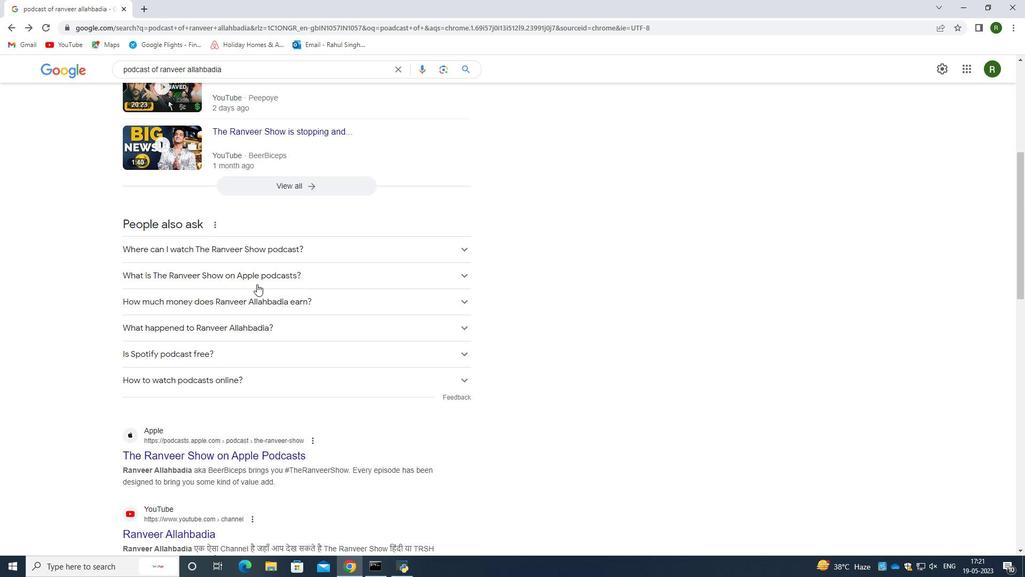 
Action: Mouse scrolled (258, 284) with delta (0, 0)
Screenshot: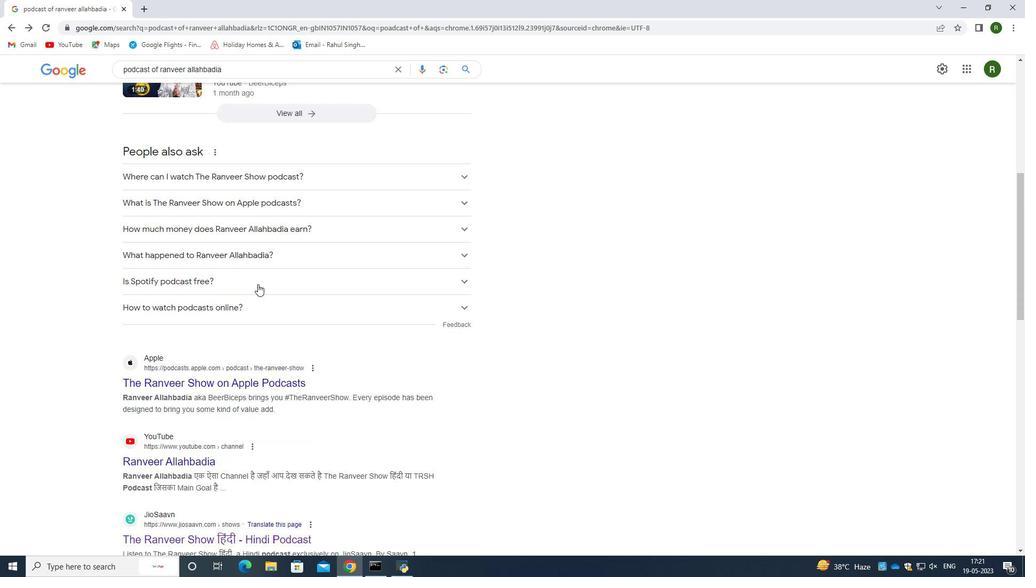 
Action: Mouse scrolled (258, 284) with delta (0, 0)
Screenshot: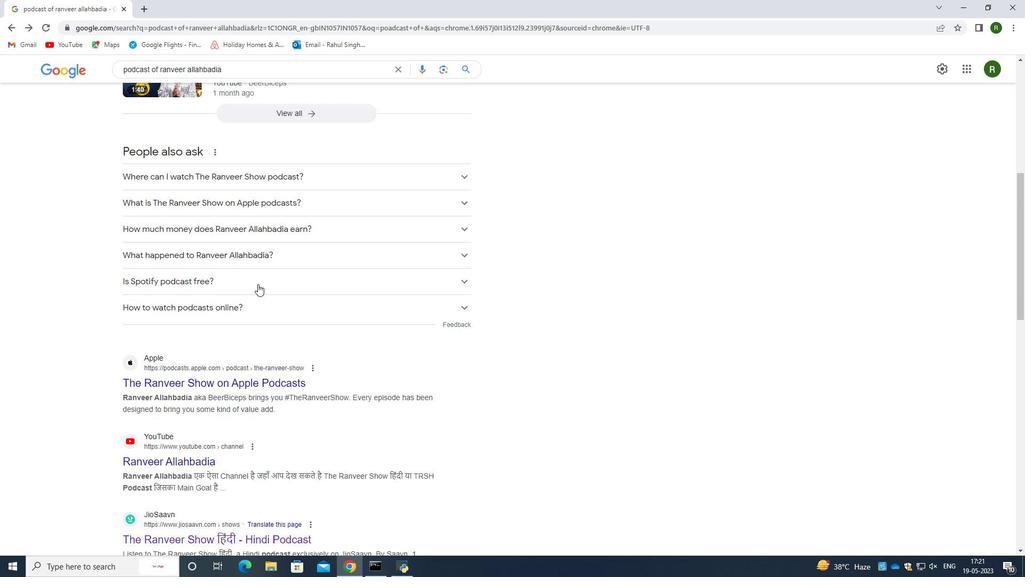 
Action: Mouse scrolled (258, 284) with delta (0, 0)
Screenshot: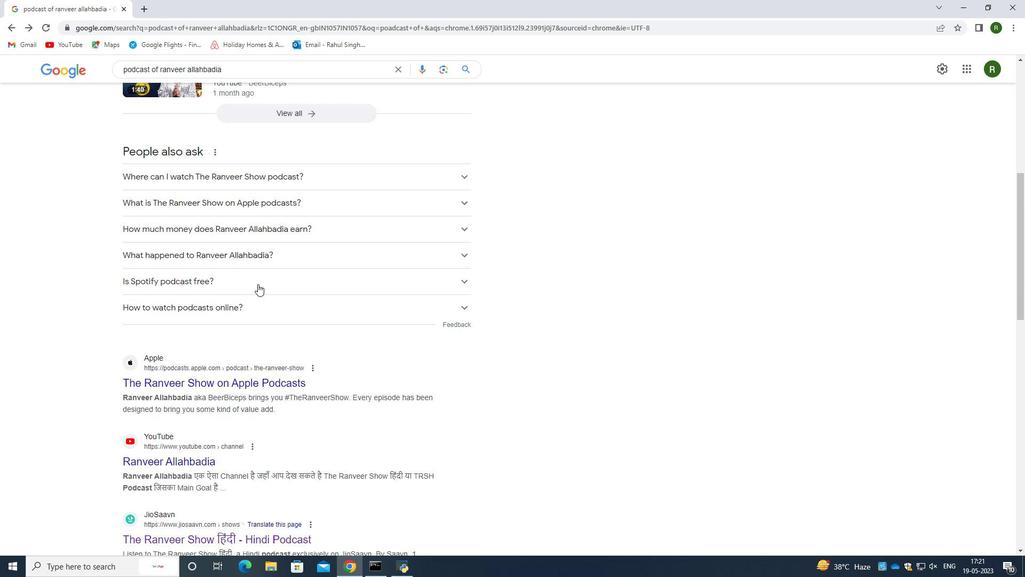 
Action: Mouse scrolled (258, 284) with delta (0, 0)
Screenshot: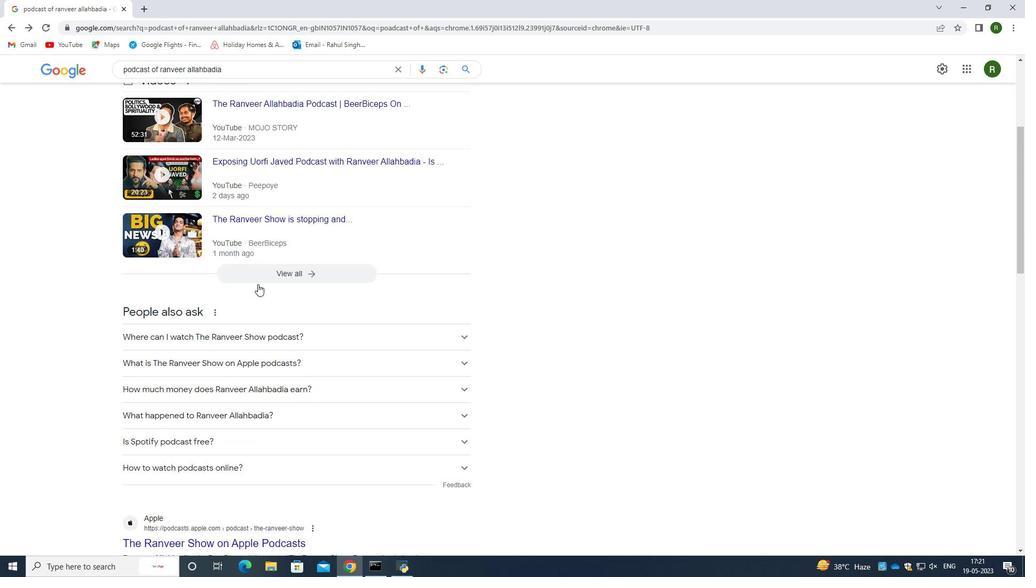 
Action: Mouse scrolled (258, 284) with delta (0, 0)
Screenshot: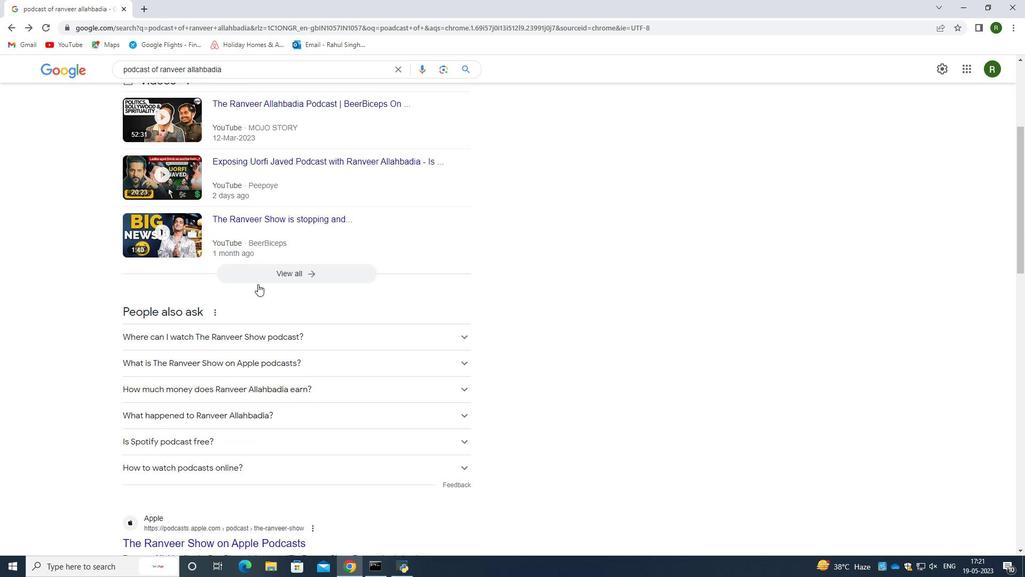 
Action: Mouse scrolled (258, 284) with delta (0, 0)
Screenshot: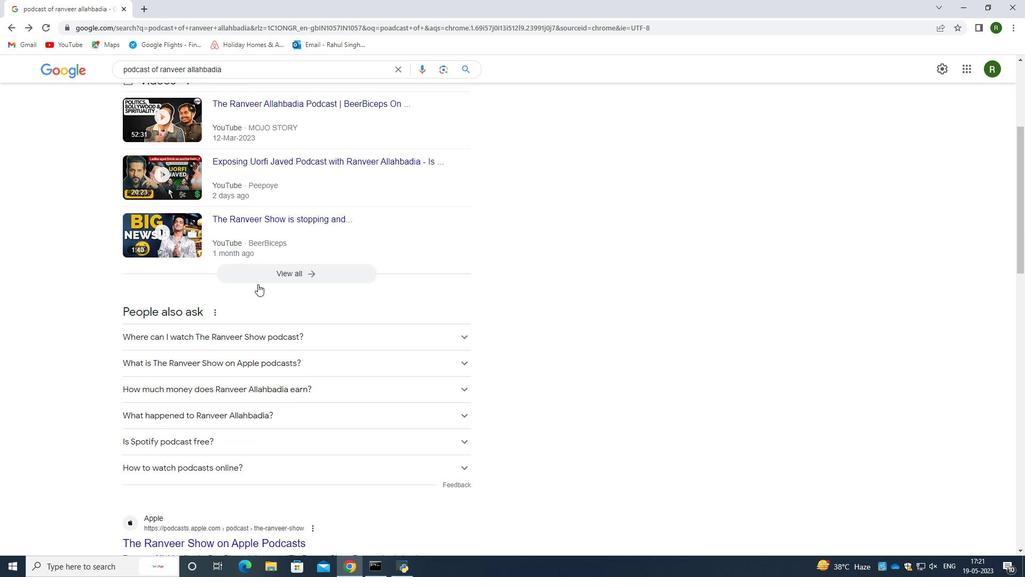 
Action: Mouse scrolled (258, 284) with delta (0, 0)
Screenshot: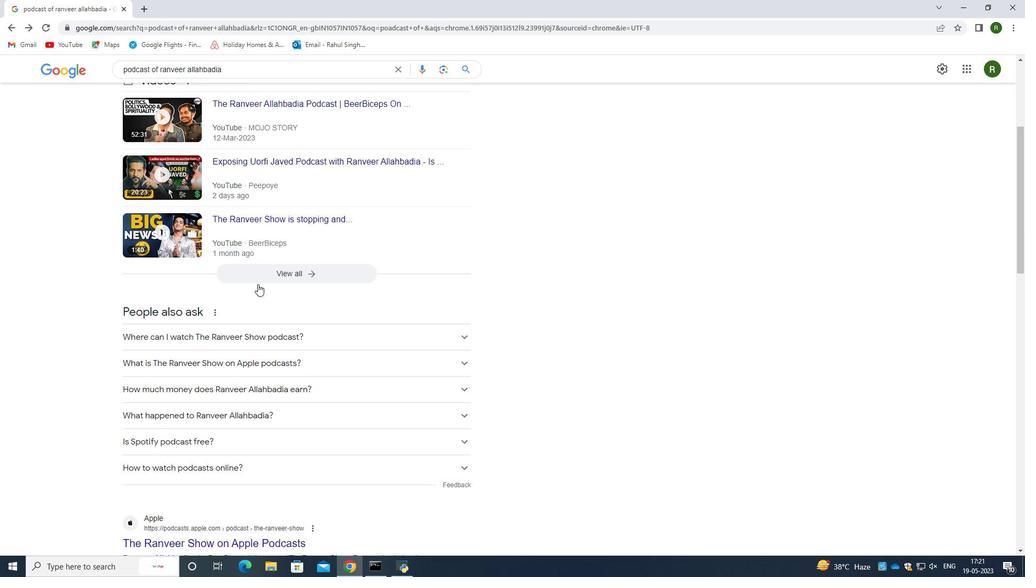 
Action: Mouse scrolled (258, 284) with delta (0, 0)
Screenshot: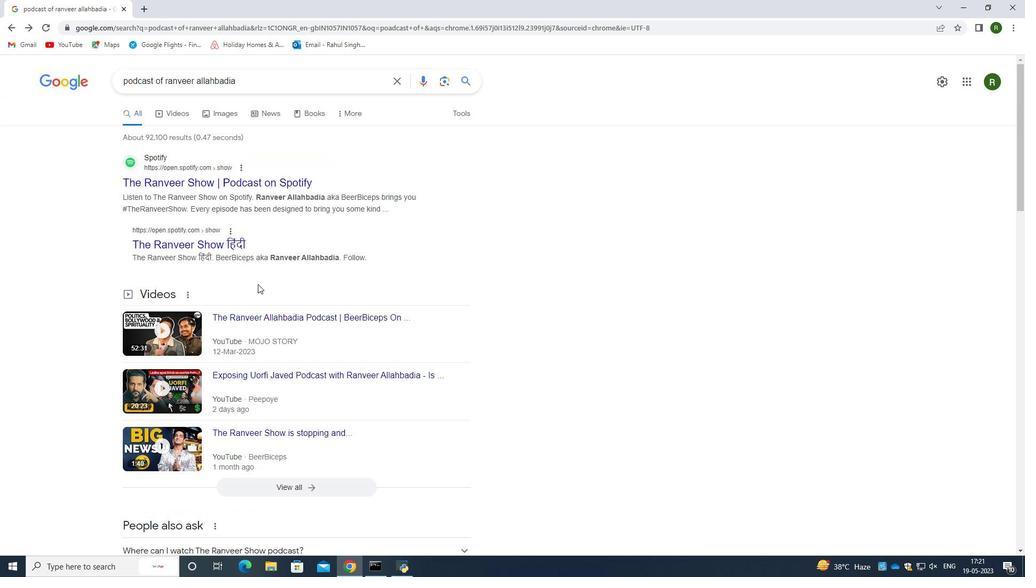 
Action: Mouse scrolled (258, 284) with delta (0, 0)
Screenshot: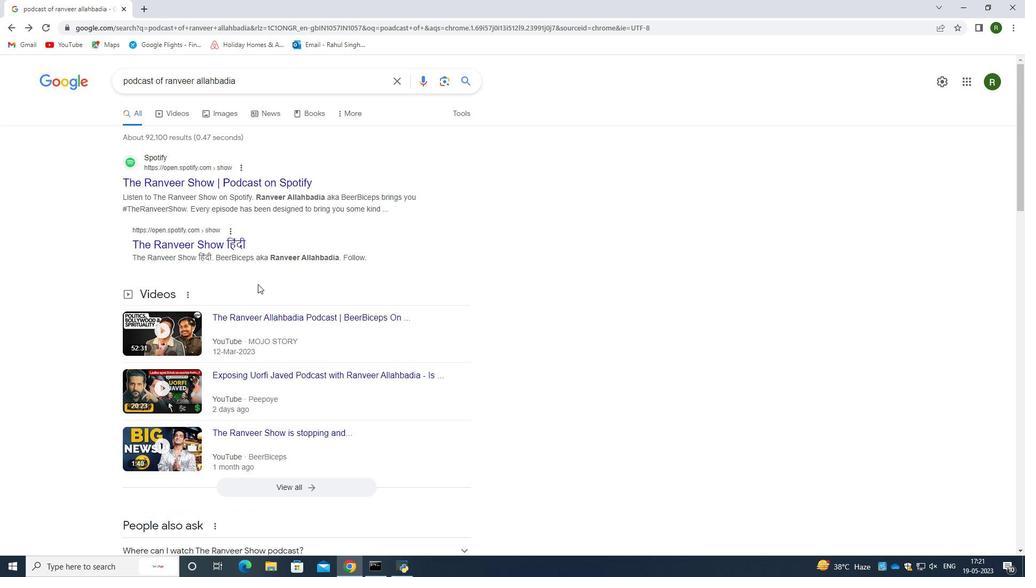 
Action: Mouse moved to (183, 108)
Screenshot: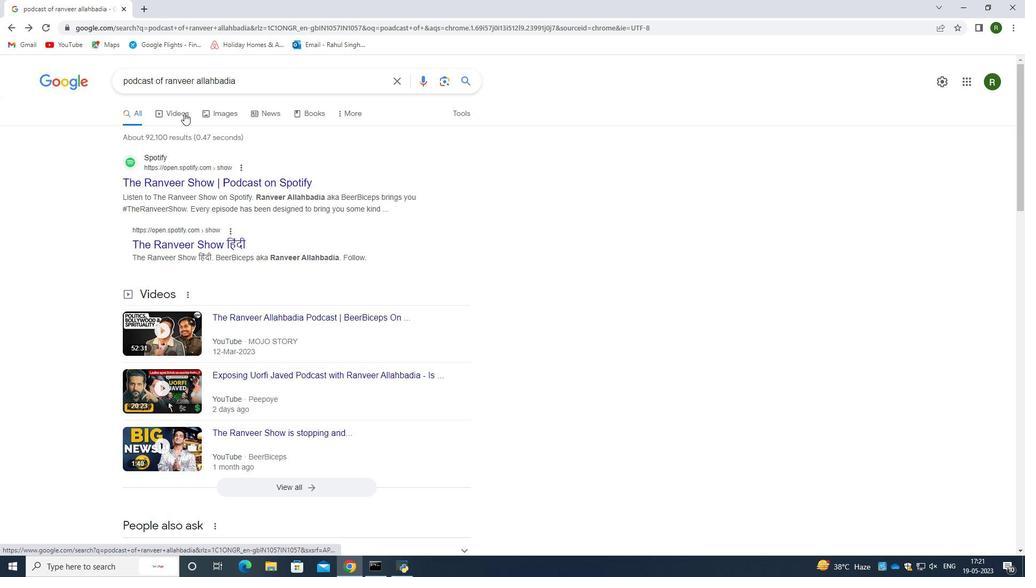 
Action: Mouse pressed left at (183, 108)
Screenshot: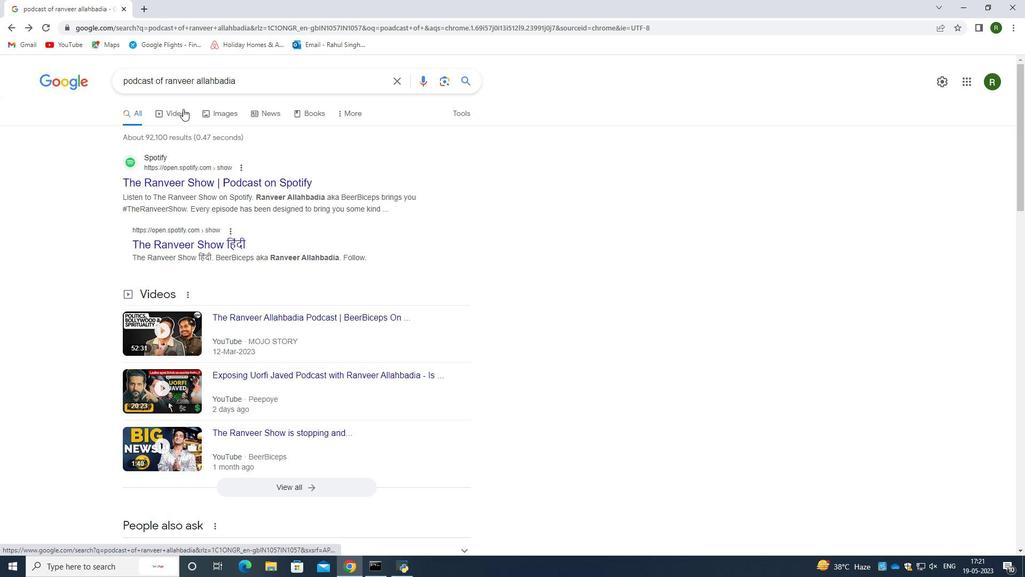 
Action: Mouse moved to (119, 113)
Screenshot: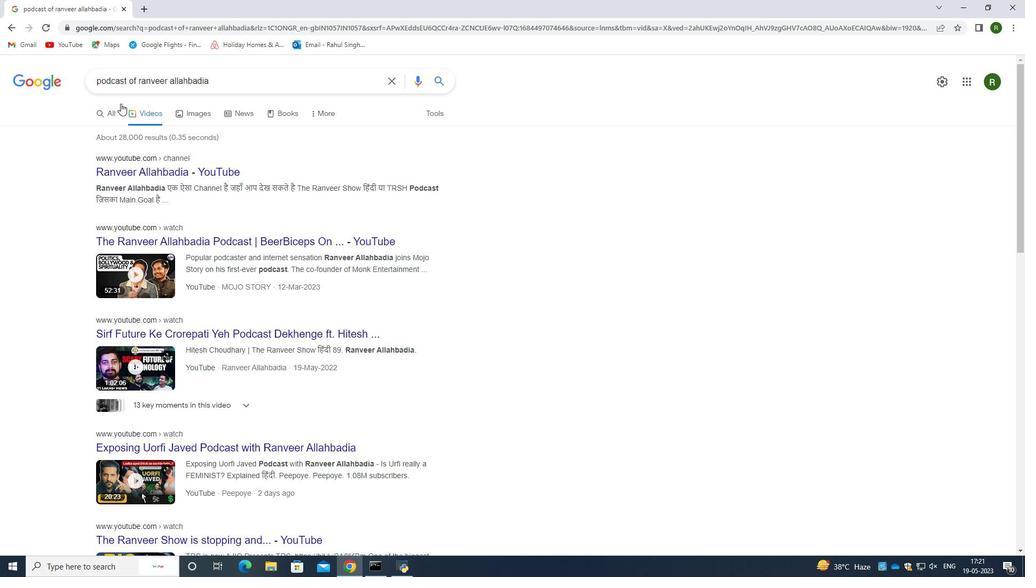 
Action: Mouse pressed left at (119, 113)
Screenshot: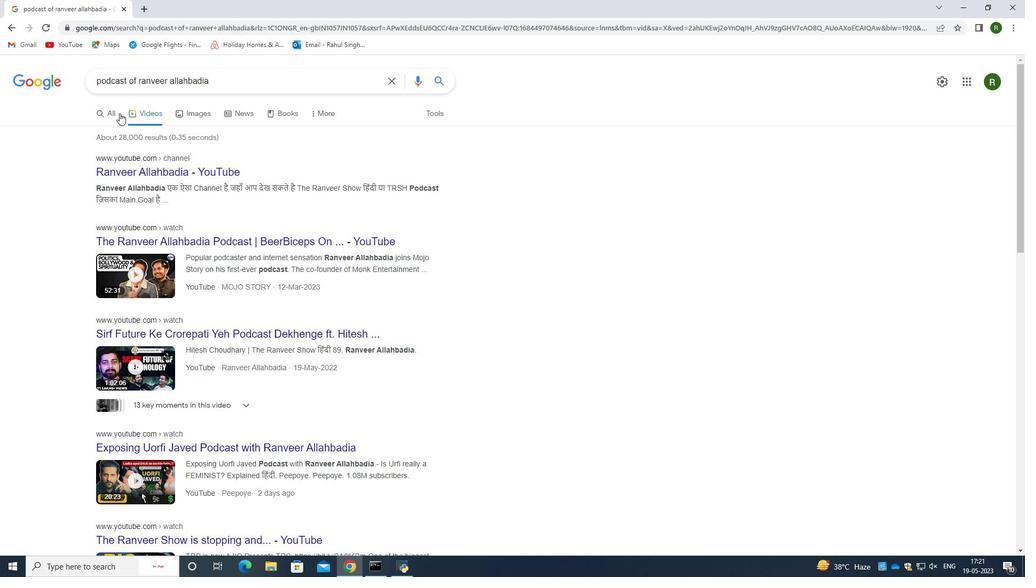 
Action: Mouse moved to (236, 77)
Screenshot: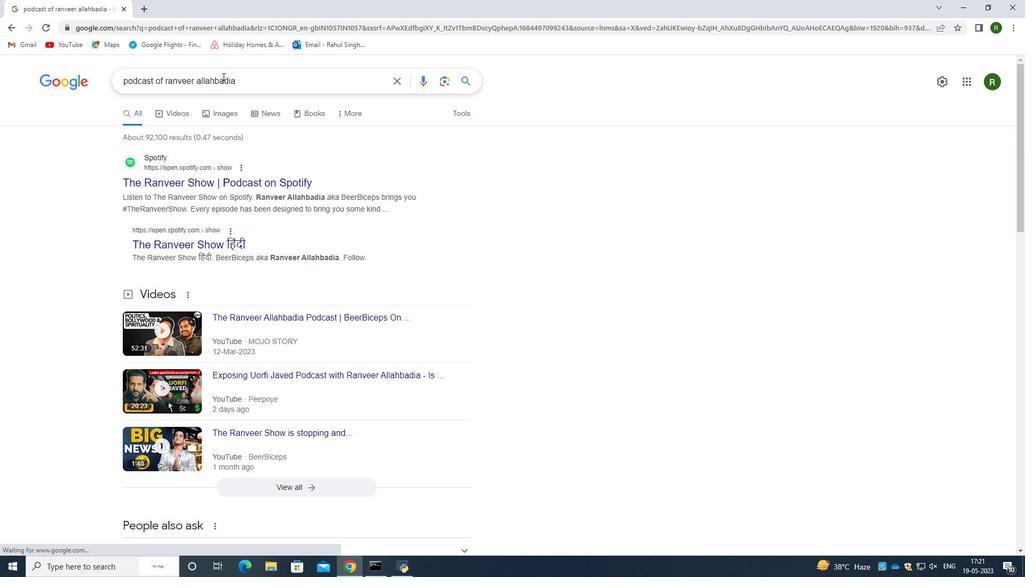 
Action: Mouse pressed left at (236, 77)
Screenshot: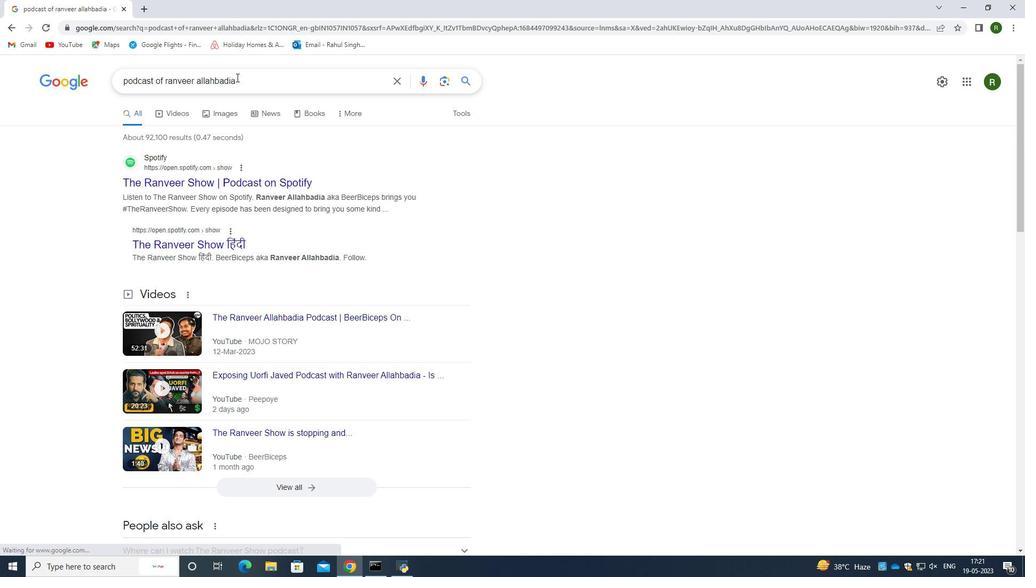 
Action: Key pressed <Key.backspace><Key.backspace><Key.backspace><Key.backspace><Key.backspace><Key.backspace><Key.backspace><Key.backspace><Key.backspace><Key.backspace><Key.backspace><Key.backspace><Key.backspace><Key.backspace><Key.backspace><Key.backspace><Key.backspace><Key.backspace>e<Key.backspace>edu<Key.backspace><Key.backspace><Key.backspace>j<Key.backspace>de<Key.backspace><Key.backspace>programii<Key.backspace><Key.backspace>,<Key.backspace>ming<Key.space><Key.down><Key.down><Key.enter>
Screenshot: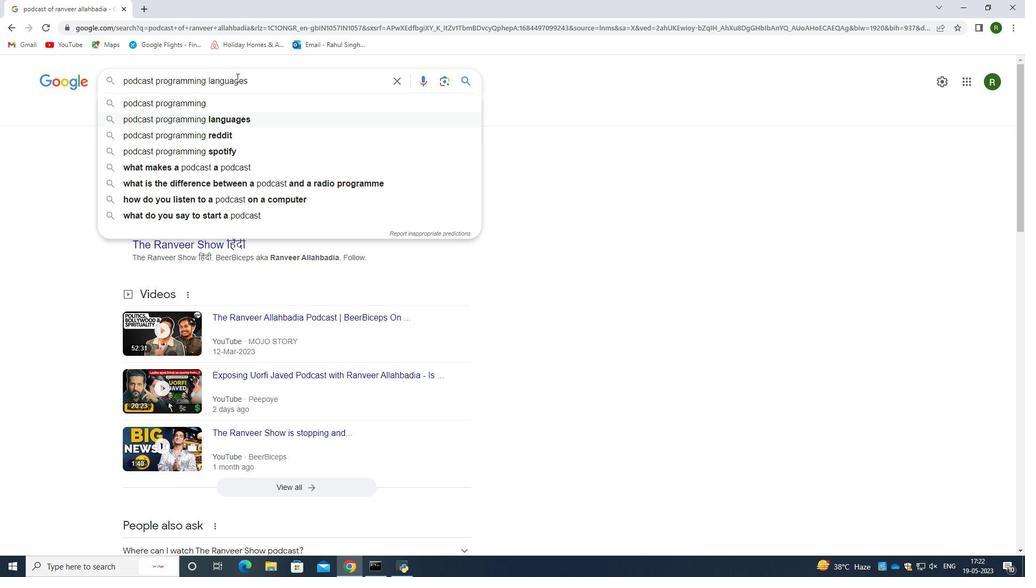 
Action: Mouse moved to (201, 342)
Screenshot: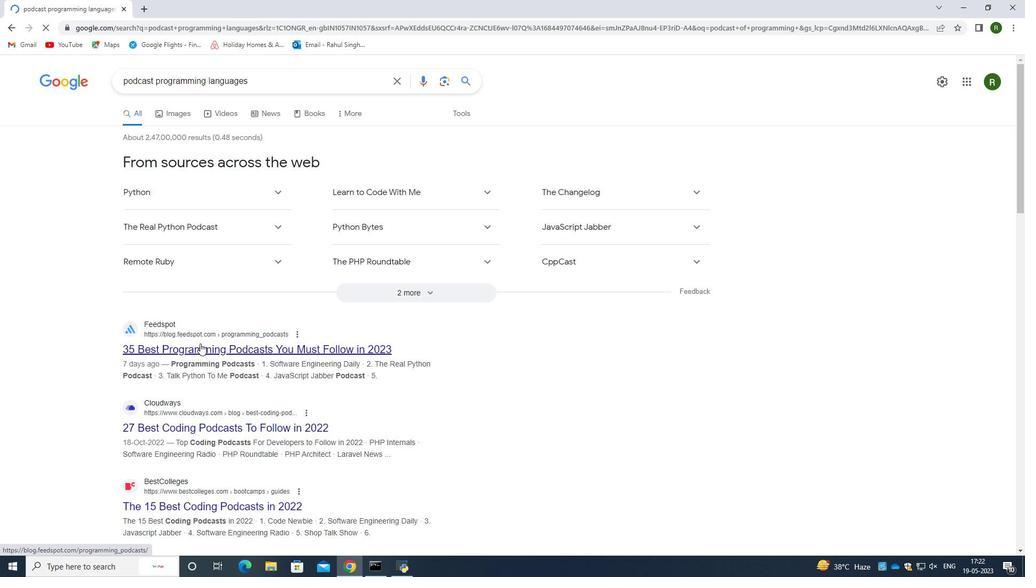 
Action: Mouse scrolled (201, 341) with delta (0, 0)
Screenshot: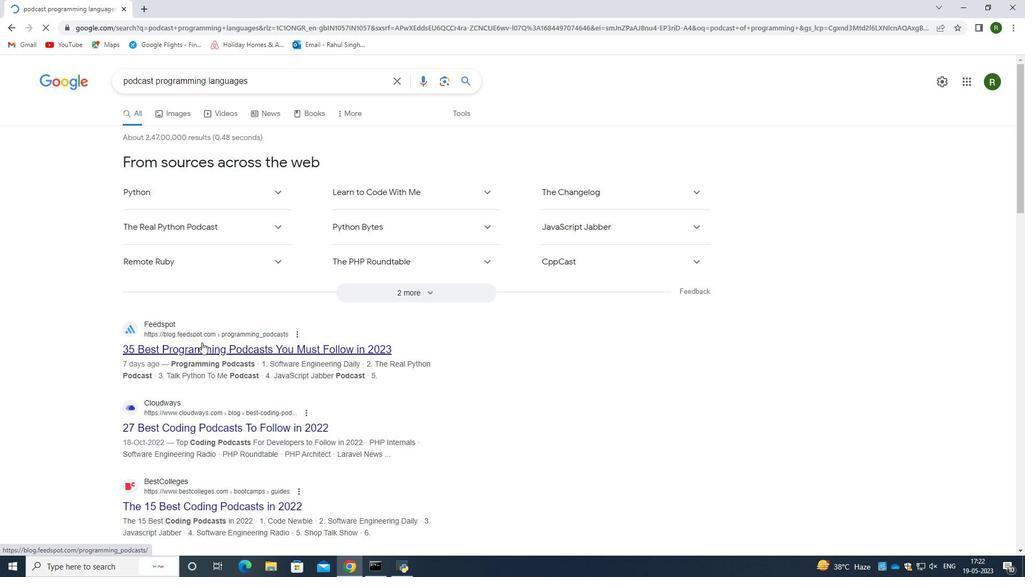 
Action: Mouse scrolled (201, 341) with delta (0, 0)
Screenshot: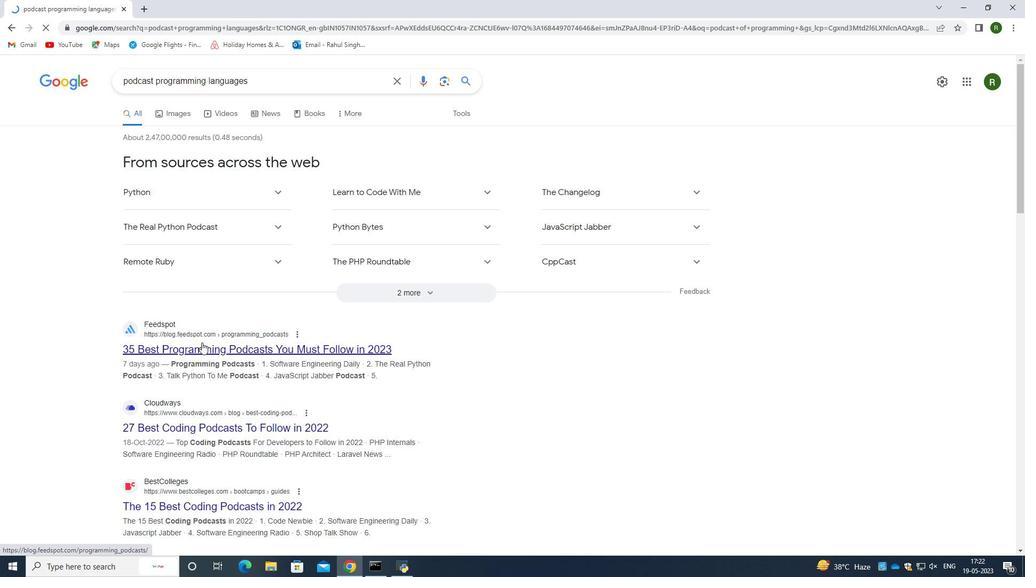 
Action: Mouse moved to (201, 223)
Screenshot: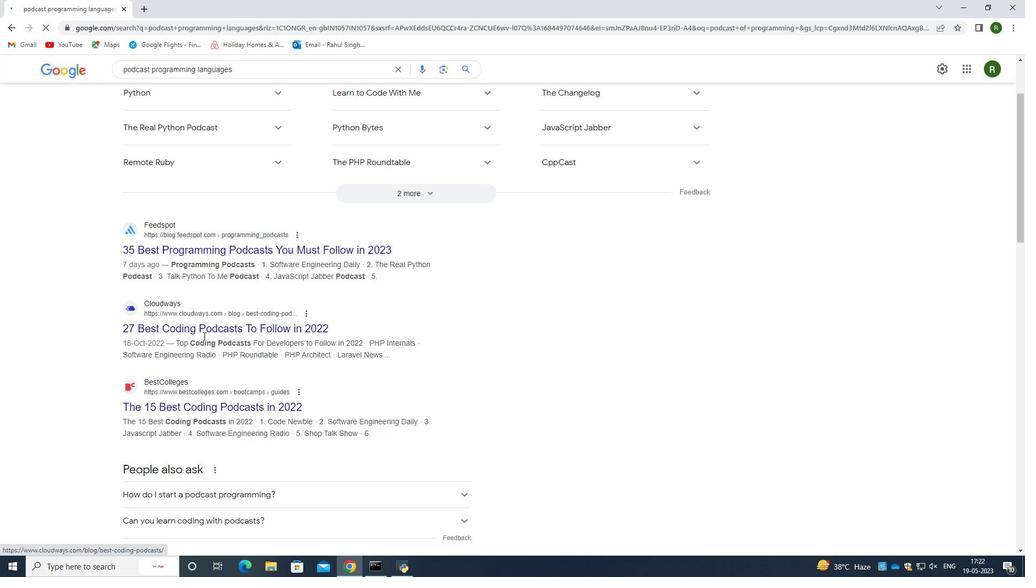 
Action: Mouse scrolled (201, 223) with delta (0, 0)
Screenshot: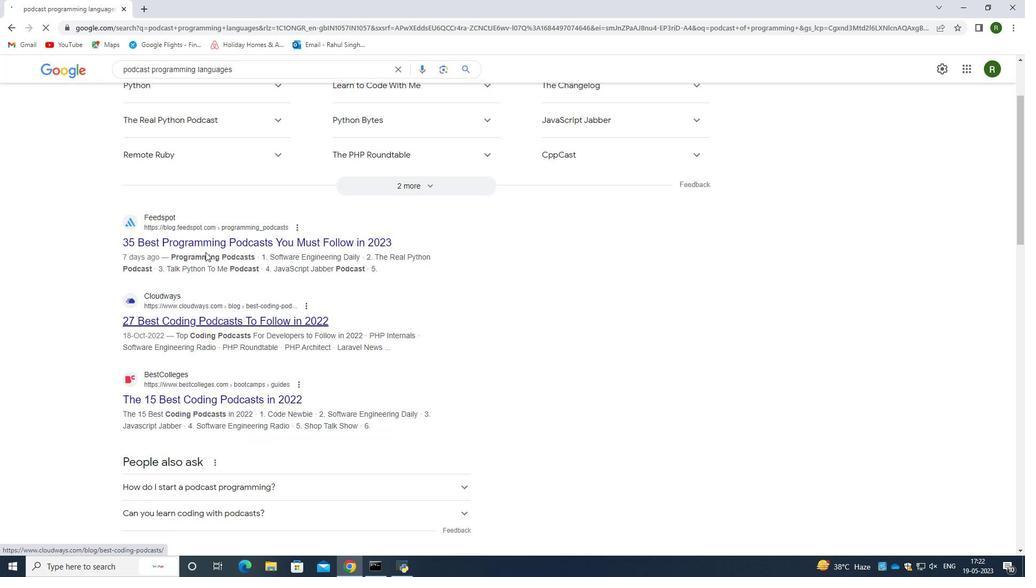 
Action: Mouse scrolled (201, 223) with delta (0, 0)
Screenshot: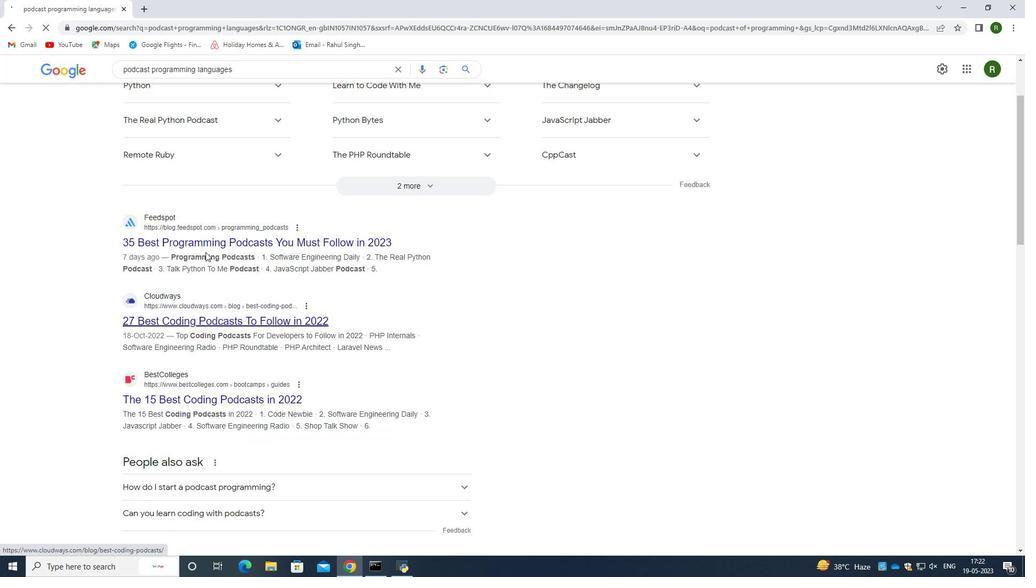 
Action: Mouse scrolled (201, 223) with delta (0, 0)
Screenshot: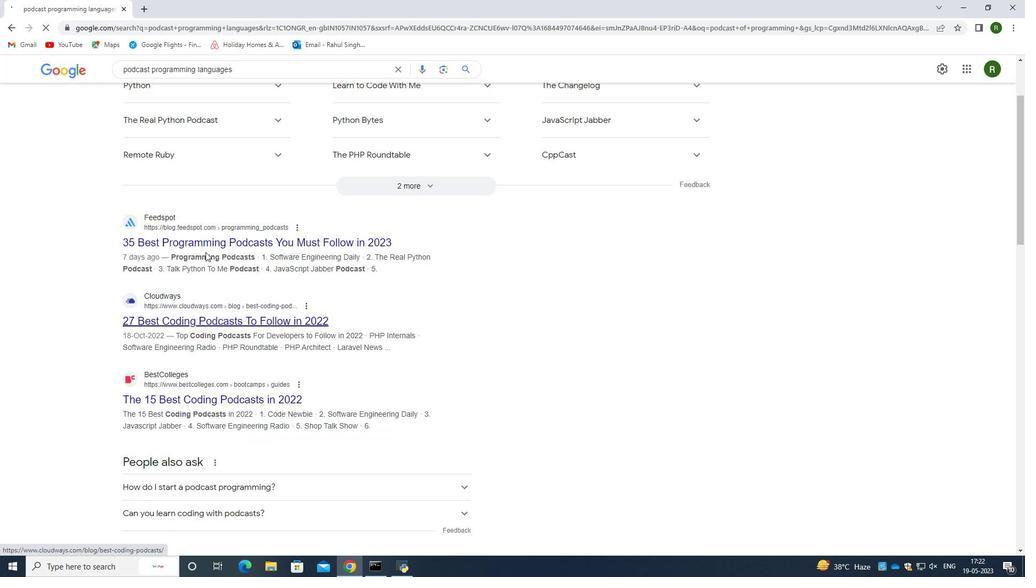 
Action: Mouse scrolled (201, 223) with delta (0, 0)
Screenshot: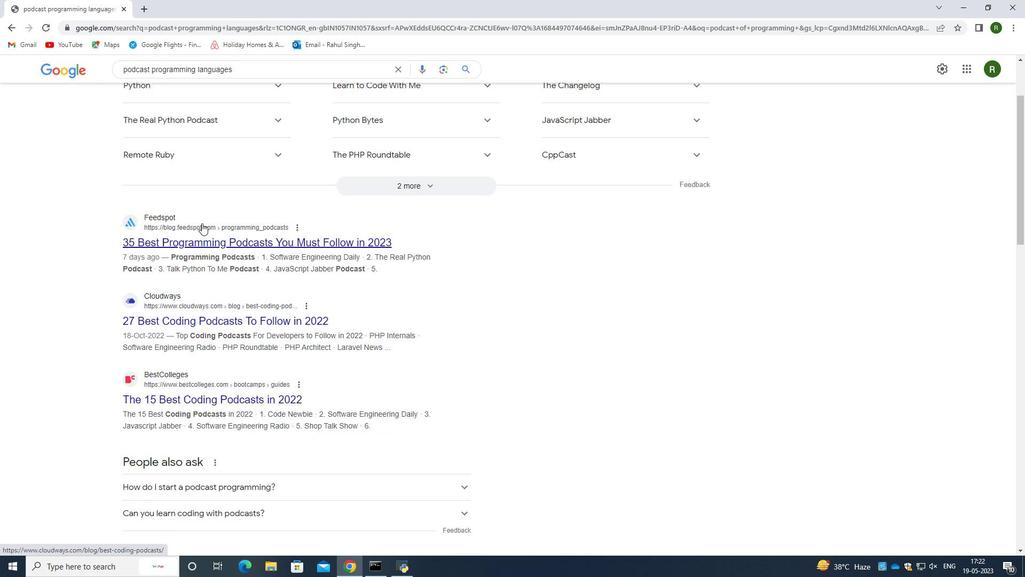 
Action: Mouse moved to (168, 108)
Screenshot: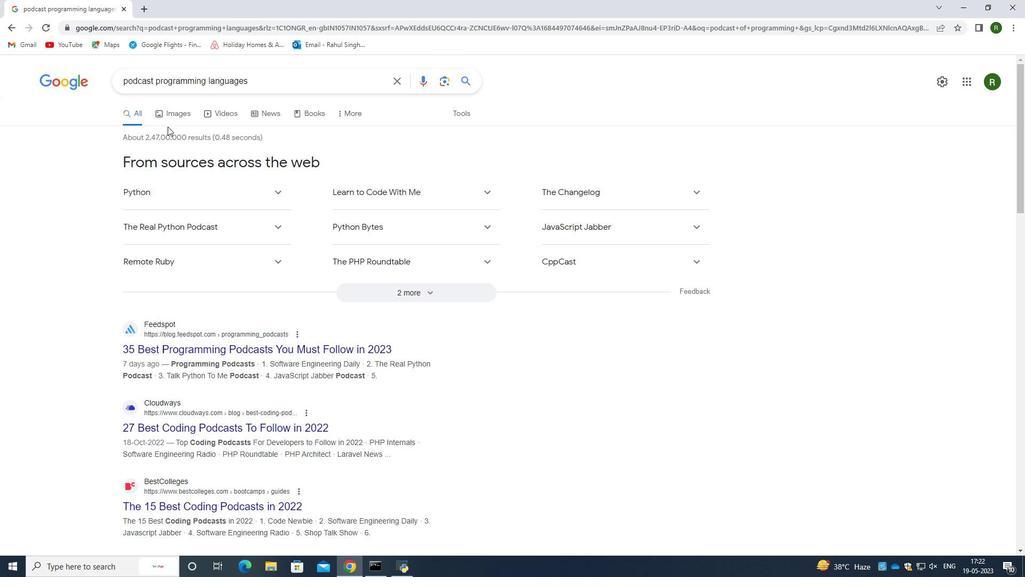 
Action: Mouse pressed left at (168, 108)
Screenshot: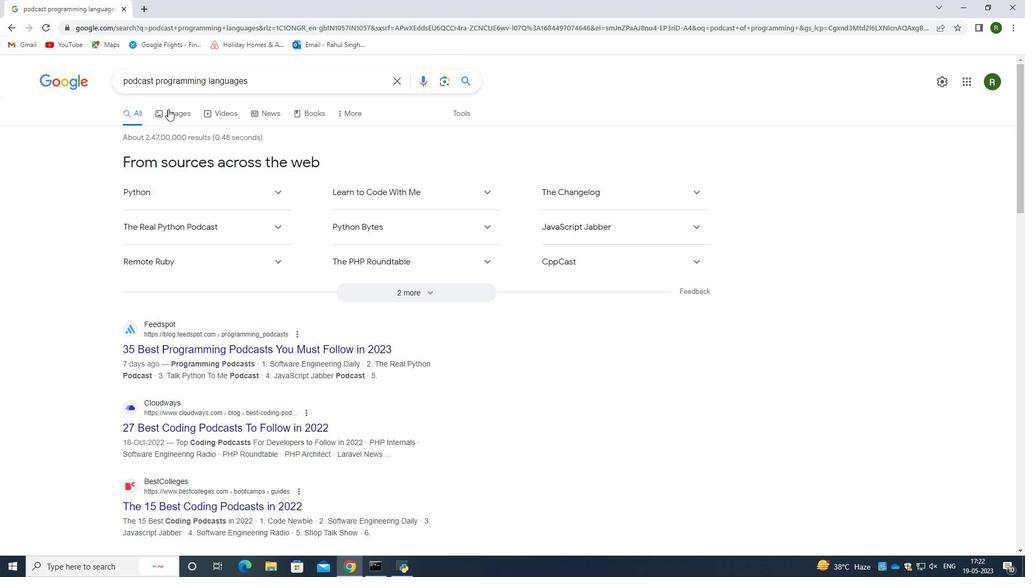 
Action: Mouse moved to (191, 114)
Screenshot: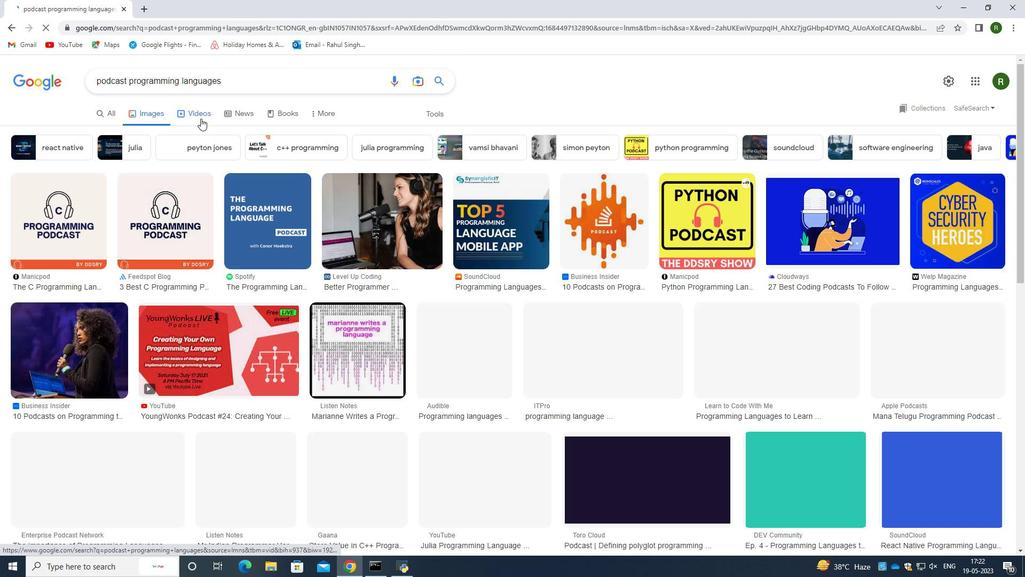 
Action: Mouse pressed left at (191, 114)
Screenshot: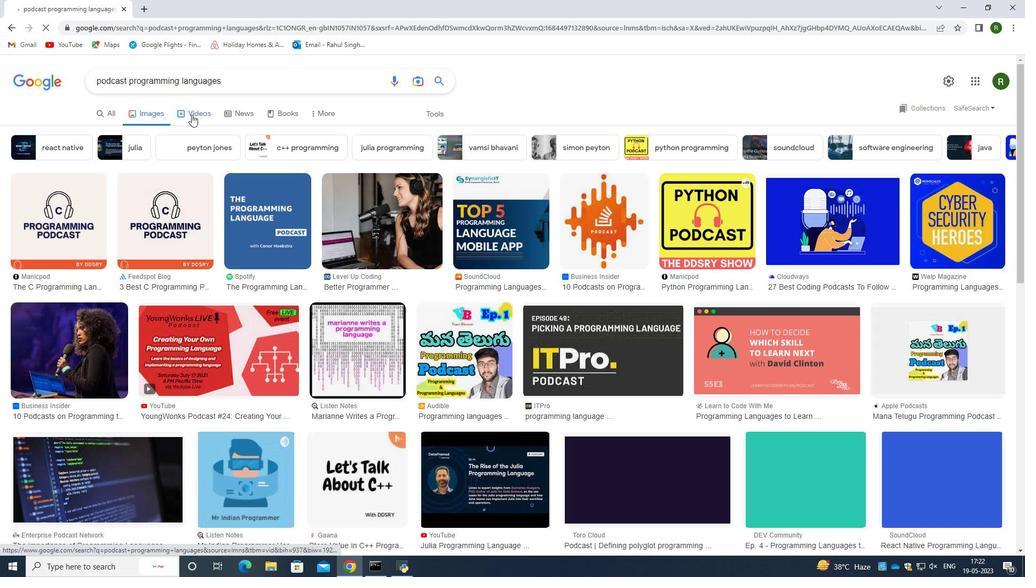 
Action: Mouse moved to (215, 232)
Screenshot: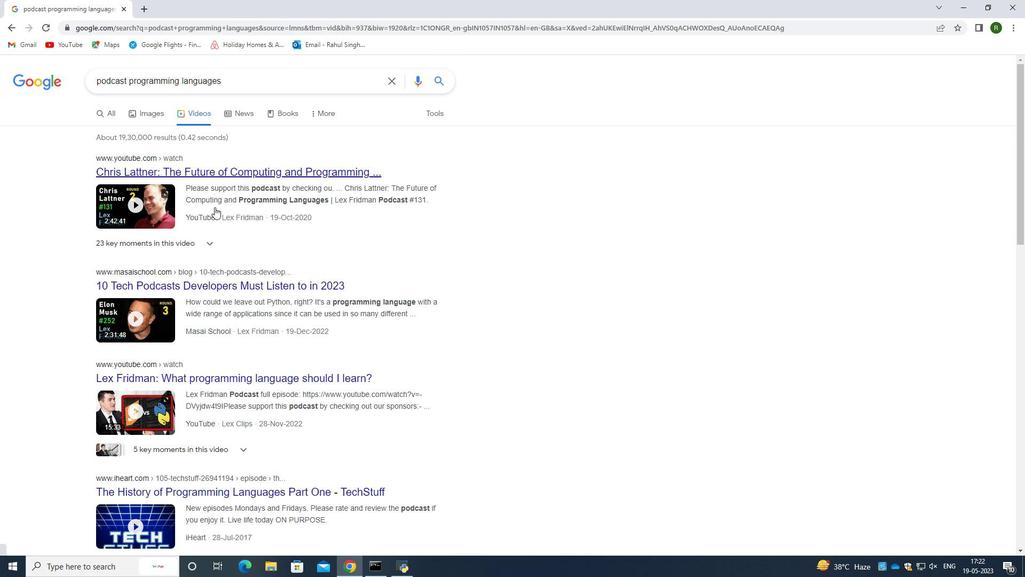 
Action: Mouse scrolled (215, 231) with delta (0, 0)
Screenshot: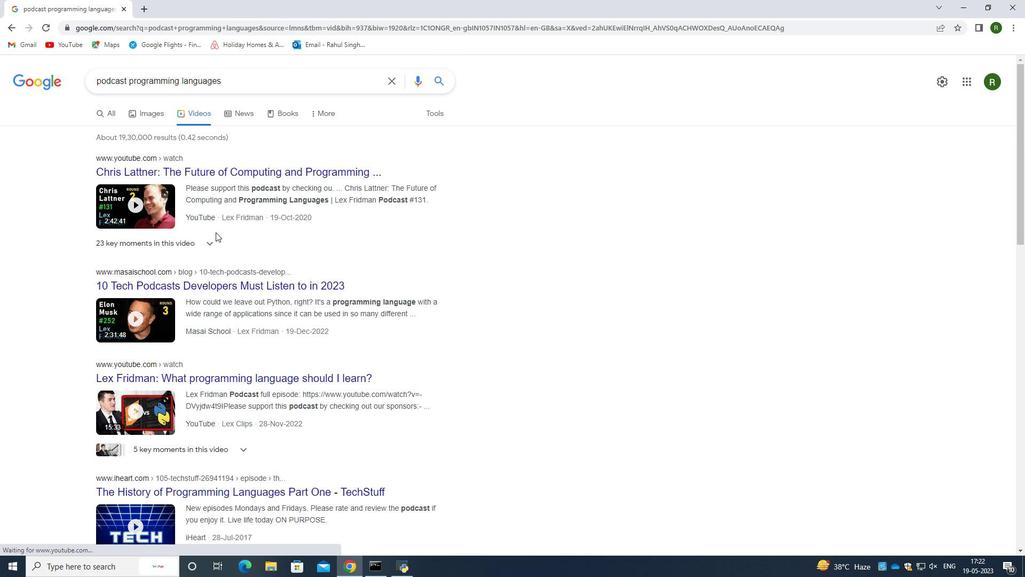 
Action: Mouse scrolled (215, 231) with delta (0, 0)
Screenshot: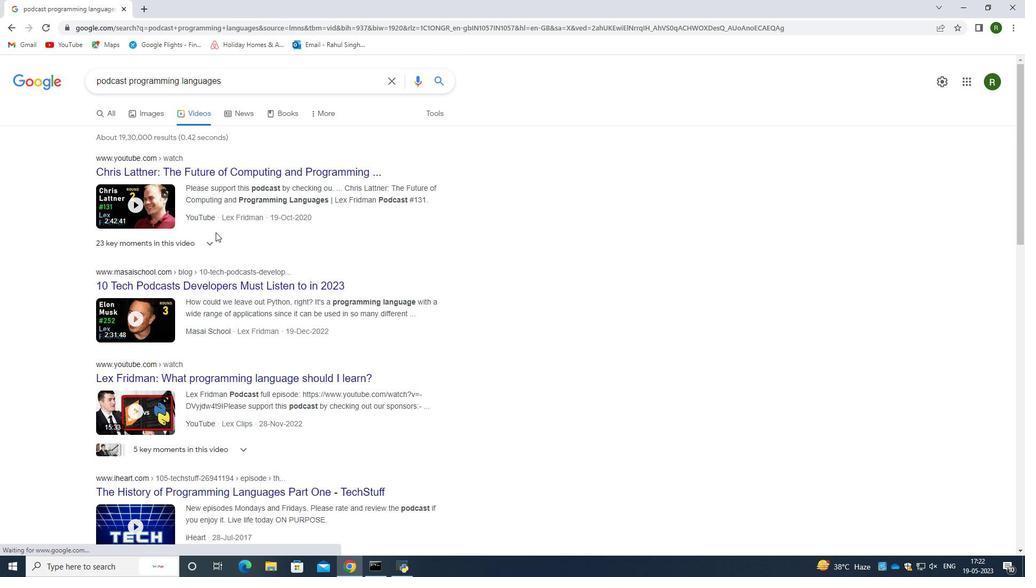 
Action: Mouse scrolled (215, 231) with delta (0, 0)
Screenshot: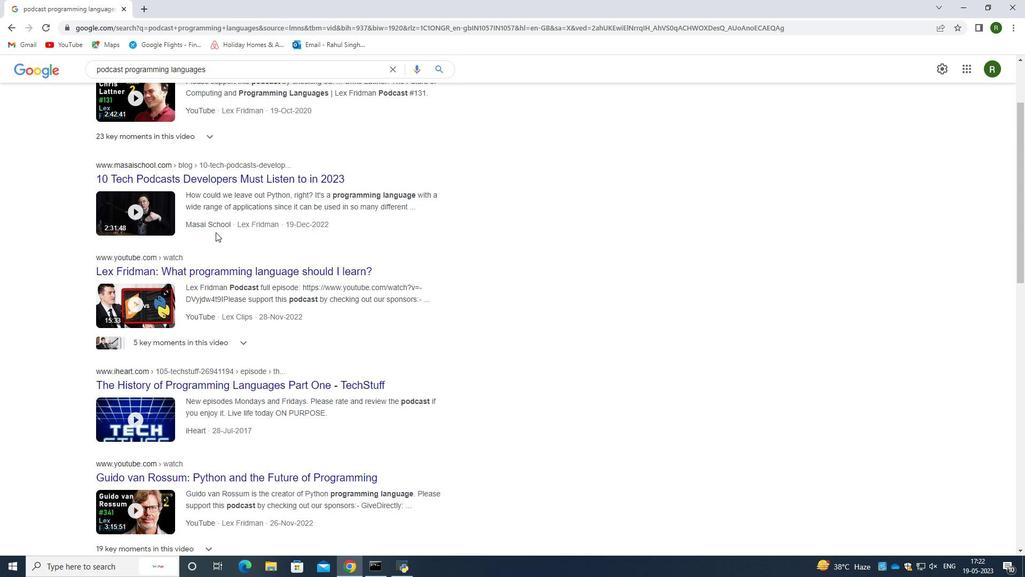 
Action: Mouse scrolled (215, 231) with delta (0, 0)
Screenshot: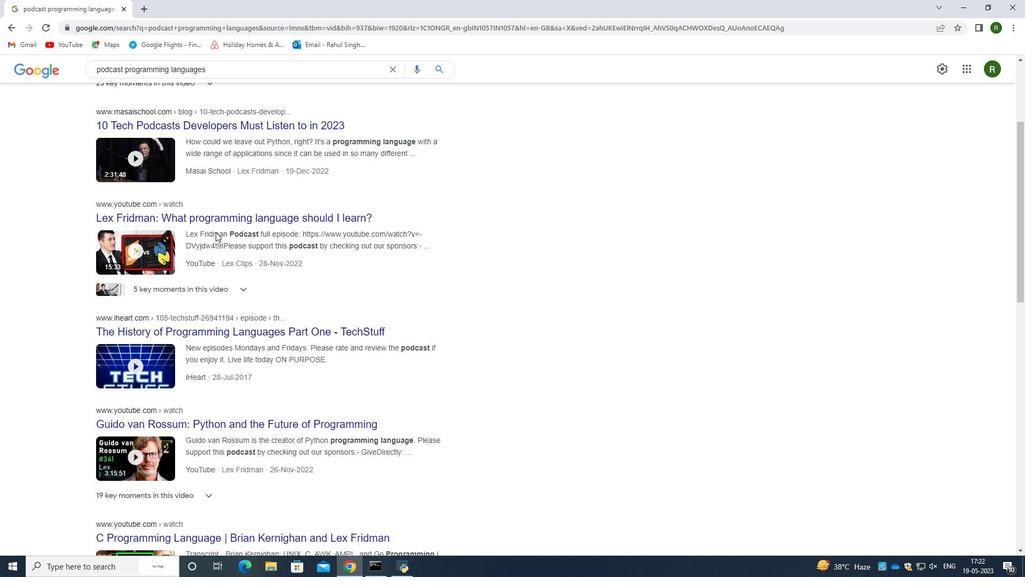 
Action: Mouse scrolled (215, 232) with delta (0, 0)
Screenshot: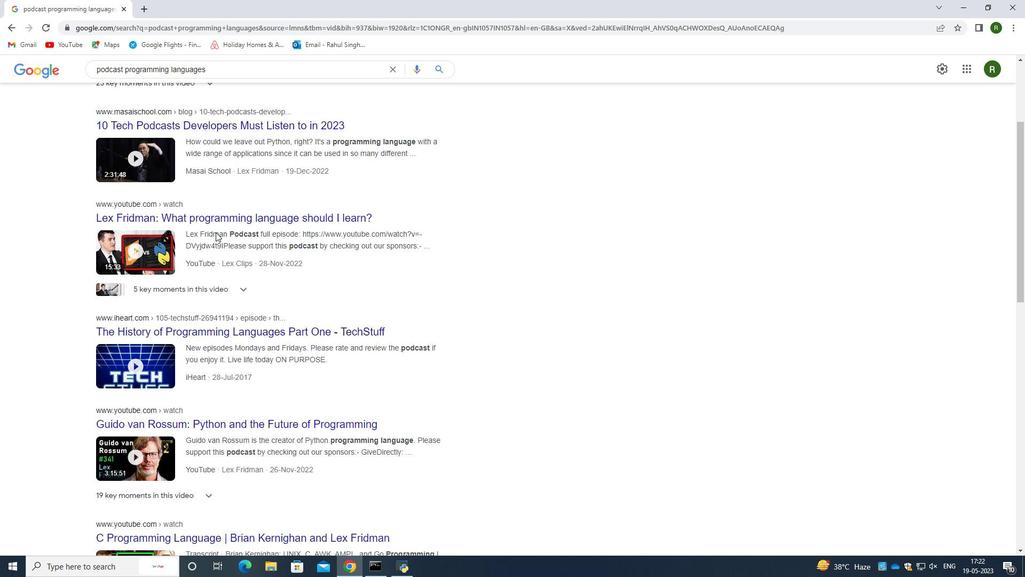 
Action: Mouse scrolled (215, 232) with delta (0, 0)
Screenshot: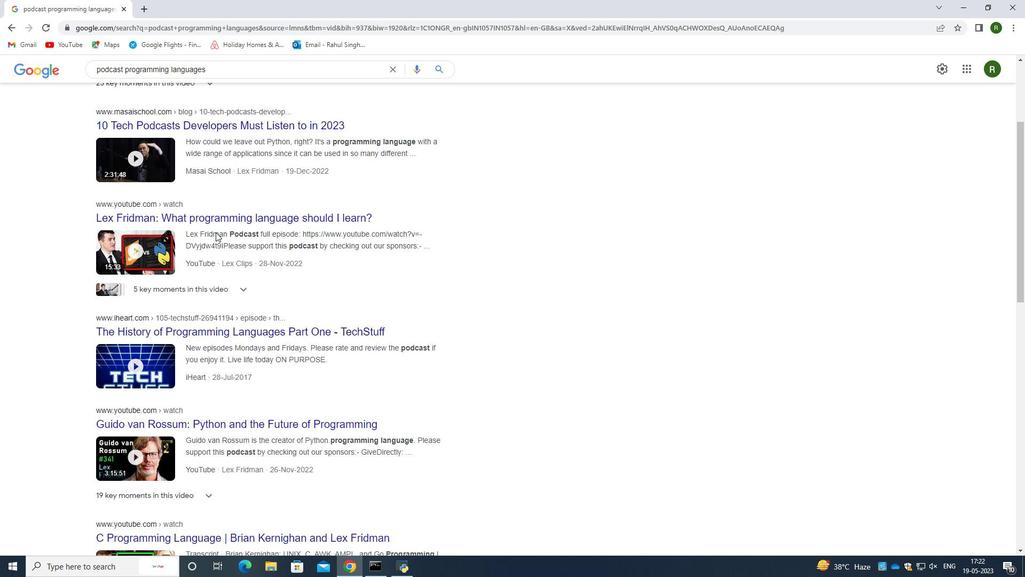 
Action: Mouse scrolled (215, 232) with delta (0, 0)
Screenshot: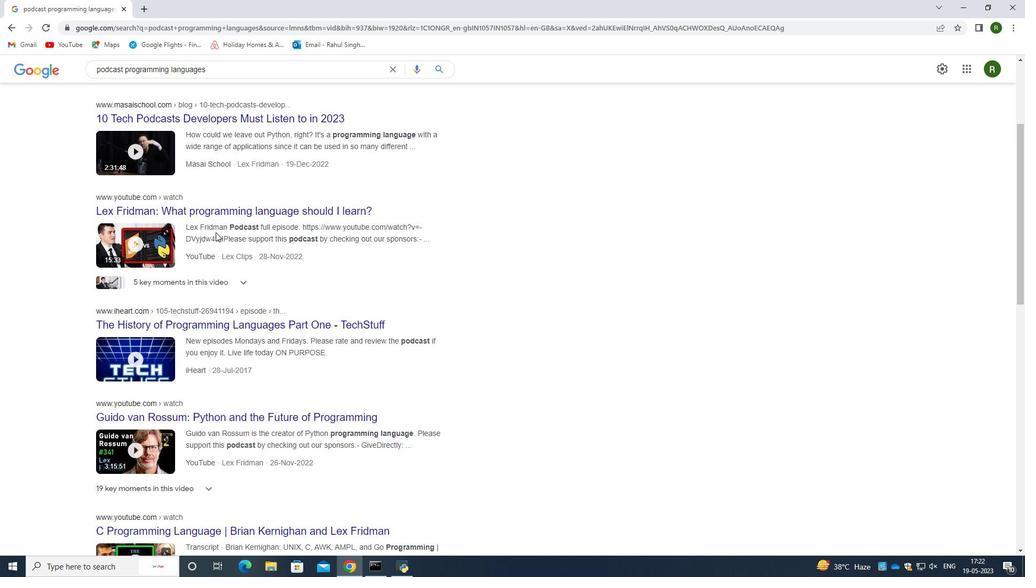 
Action: Mouse scrolled (215, 232) with delta (0, 0)
Screenshot: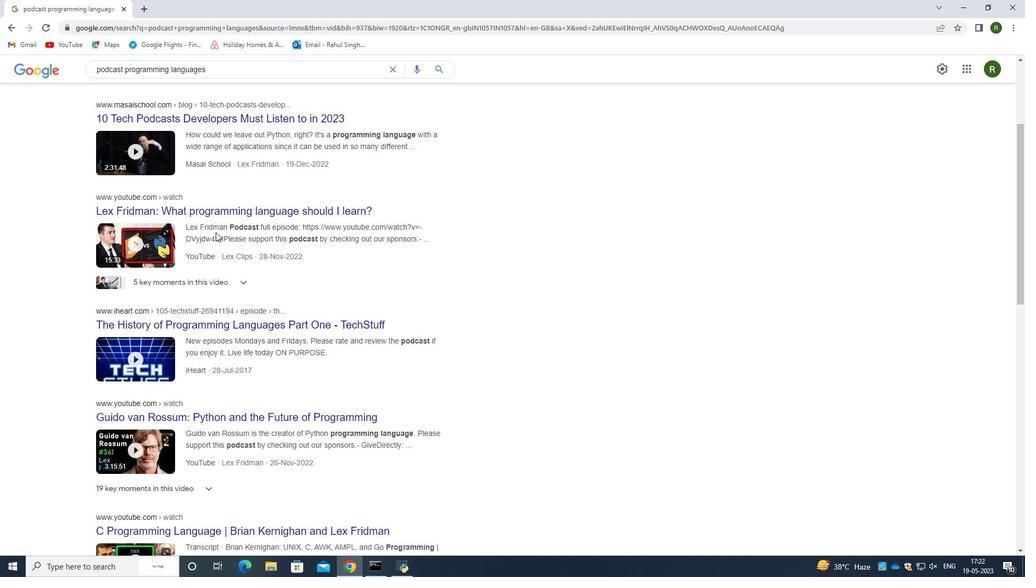 
Action: Mouse moved to (106, 108)
Screenshot: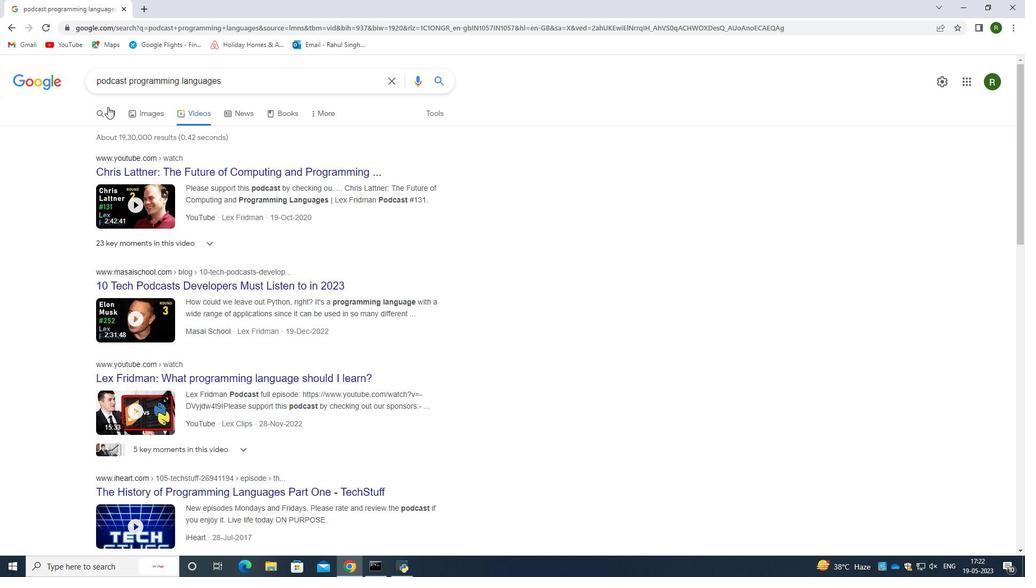 
Action: Mouse pressed left at (106, 108)
Screenshot: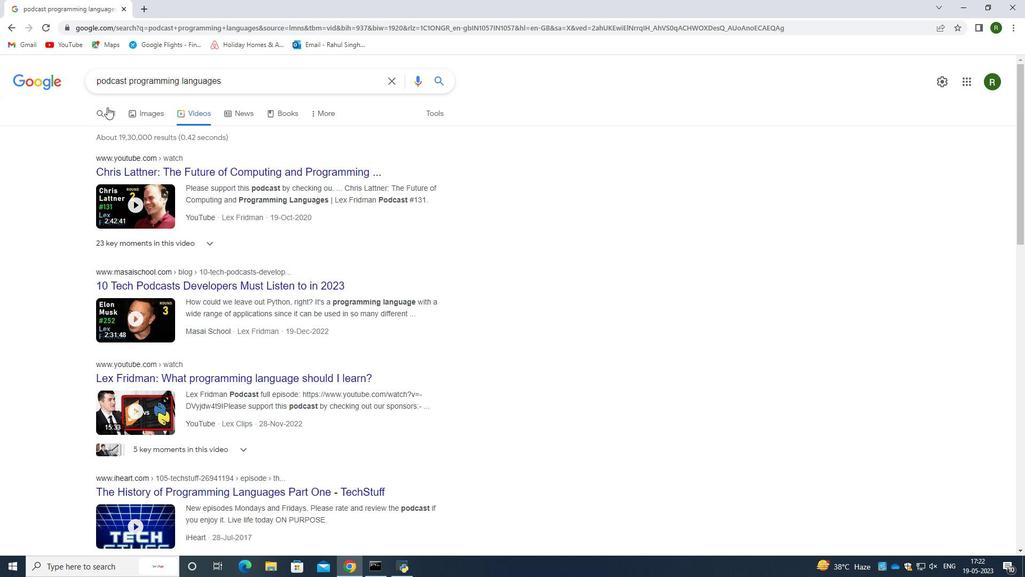 
Action: Mouse moved to (198, 271)
Screenshot: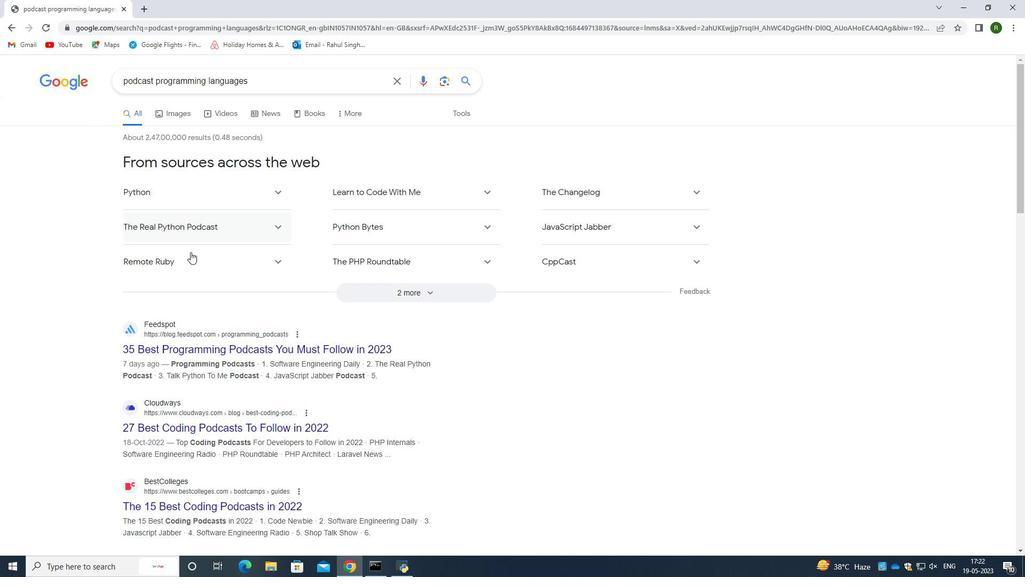 
Action: Mouse scrolled (198, 271) with delta (0, 0)
Screenshot: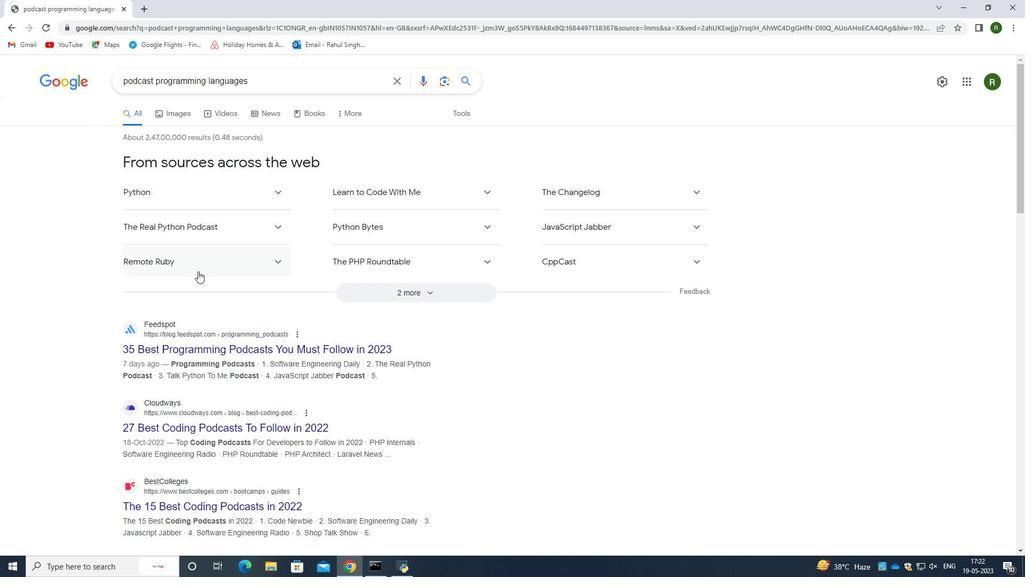 
Action: Mouse scrolled (198, 271) with delta (0, 0)
Screenshot: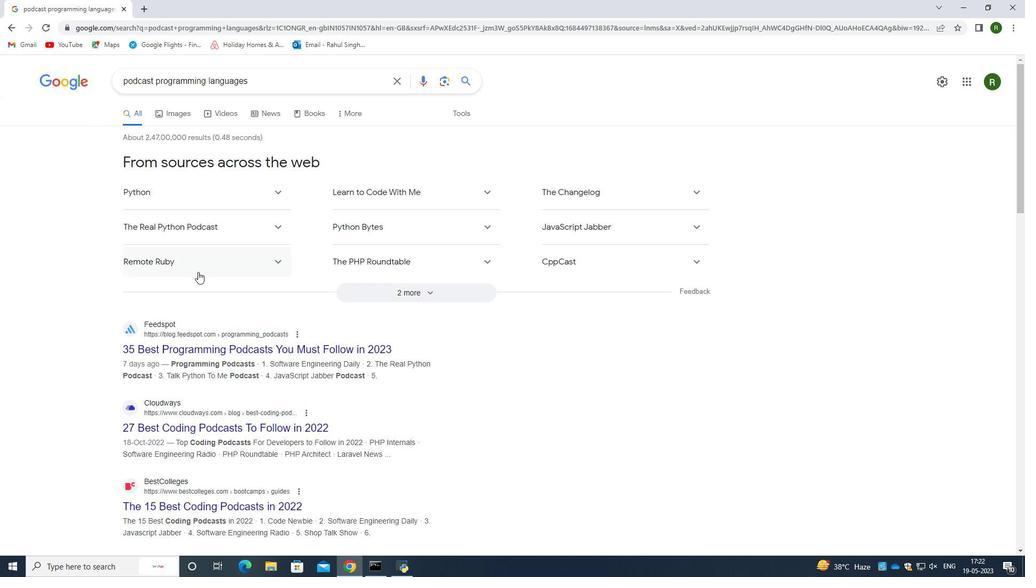 
Action: Mouse scrolled (198, 271) with delta (0, 0)
Screenshot: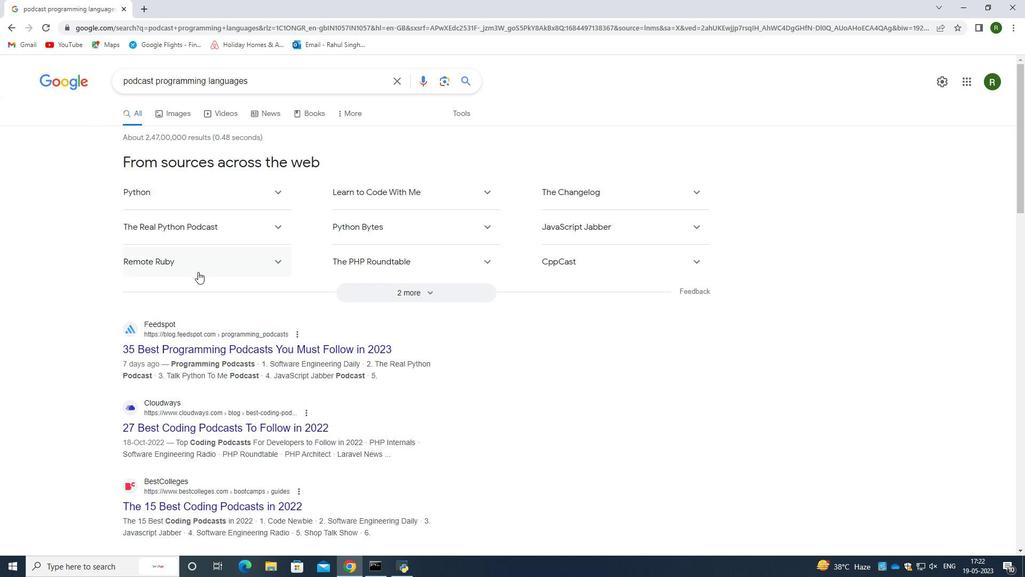 
Action: Mouse scrolled (198, 271) with delta (0, 0)
Screenshot: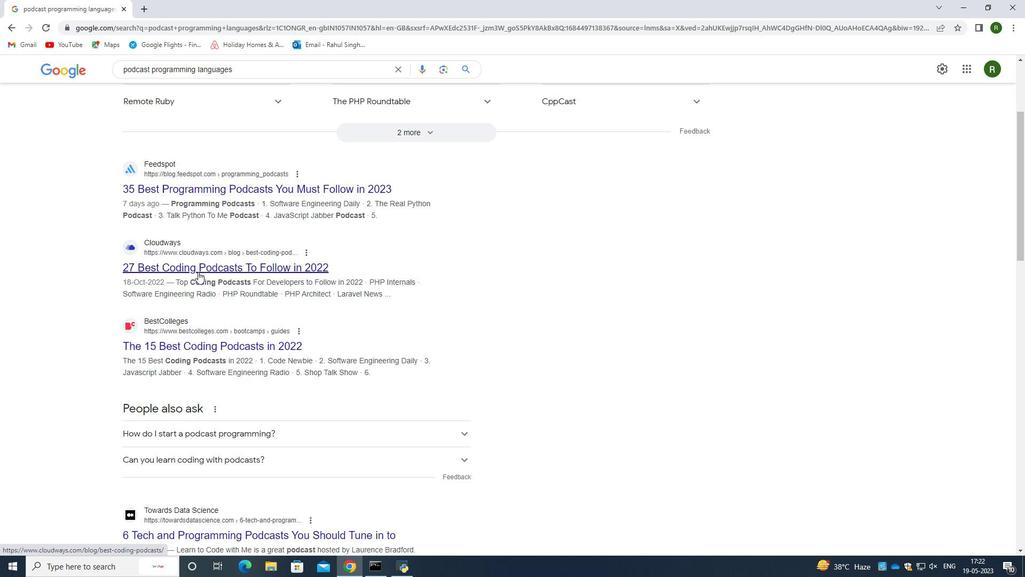 
Action: Mouse moved to (274, 222)
Screenshot: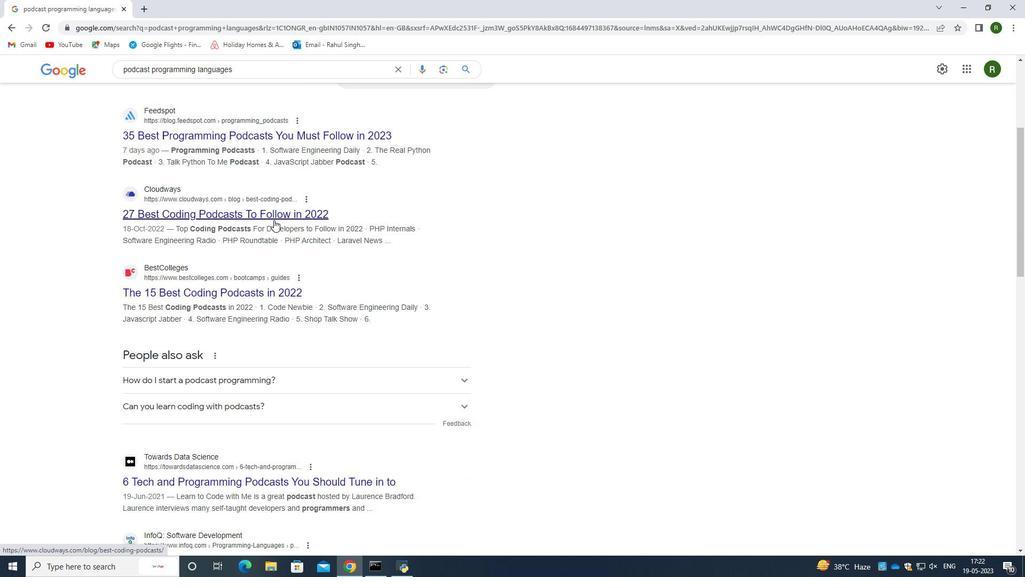 
Action: Mouse scrolled (274, 221) with delta (0, 0)
Screenshot: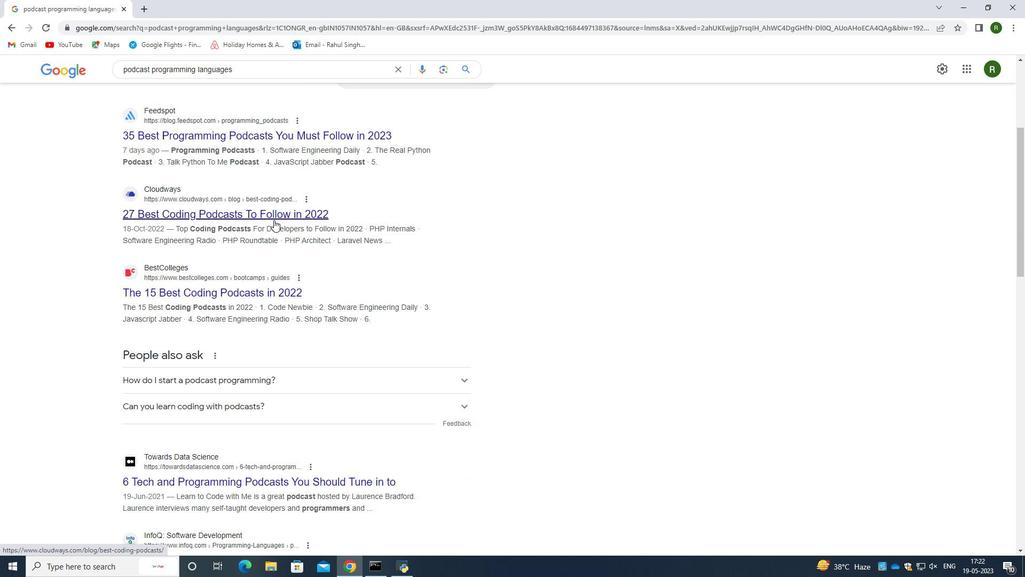 
Action: Mouse scrolled (274, 221) with delta (0, 0)
Screenshot: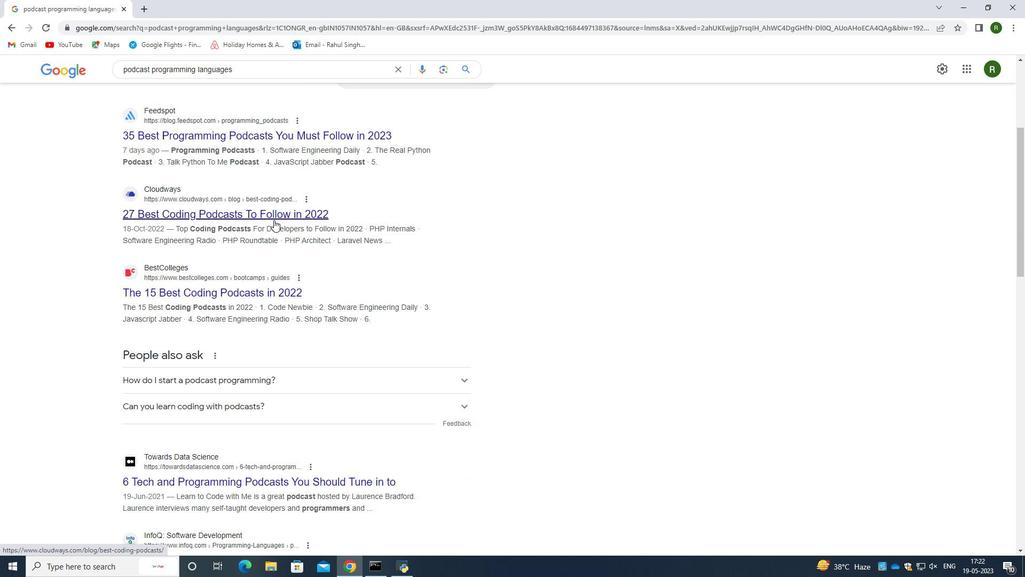 
Action: Mouse scrolled (274, 221) with delta (0, 0)
Screenshot: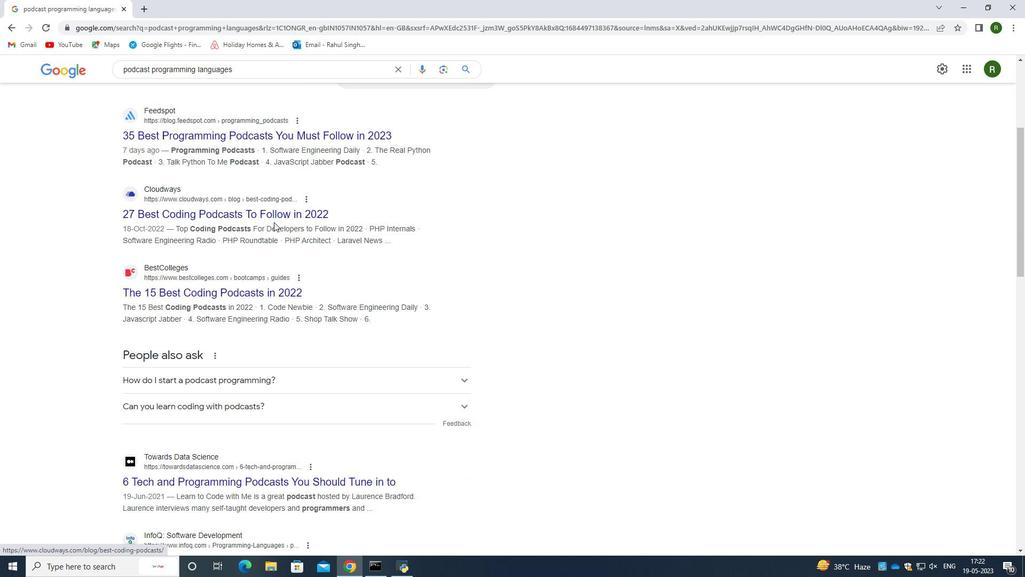 
Action: Mouse moved to (267, 295)
Screenshot: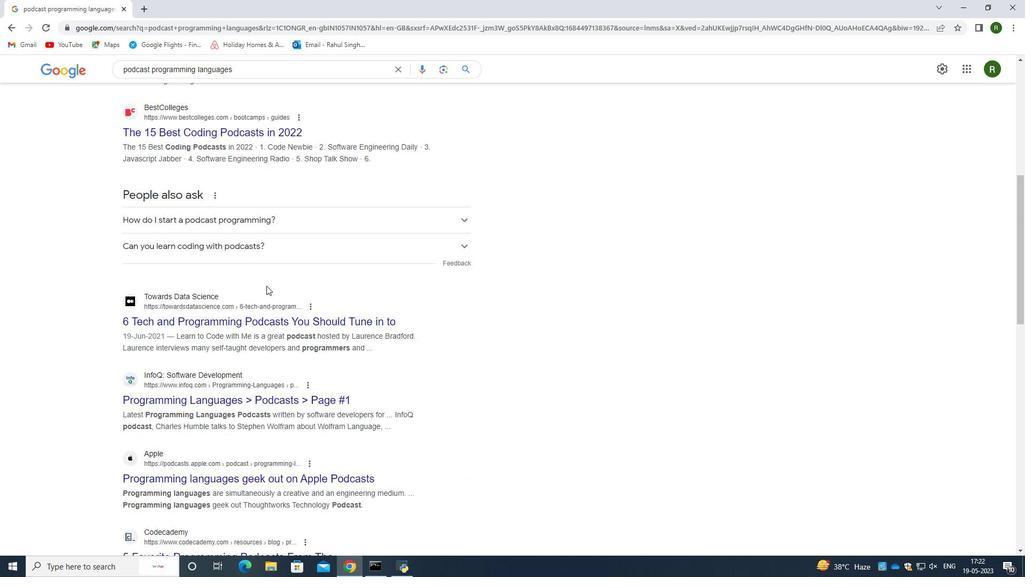 
Action: Mouse scrolled (267, 295) with delta (0, 0)
Screenshot: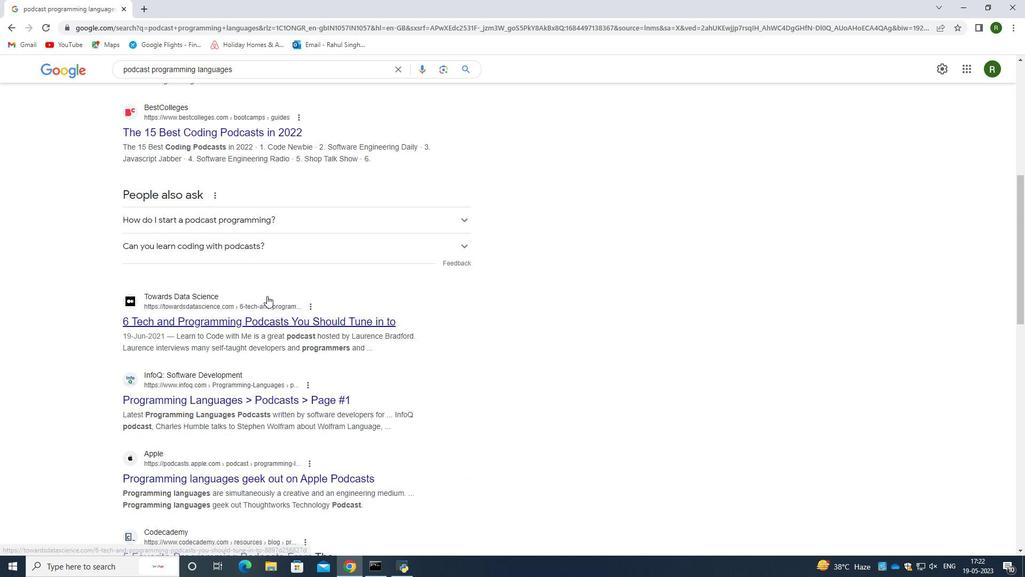 
Action: Mouse scrolled (267, 295) with delta (0, 0)
Screenshot: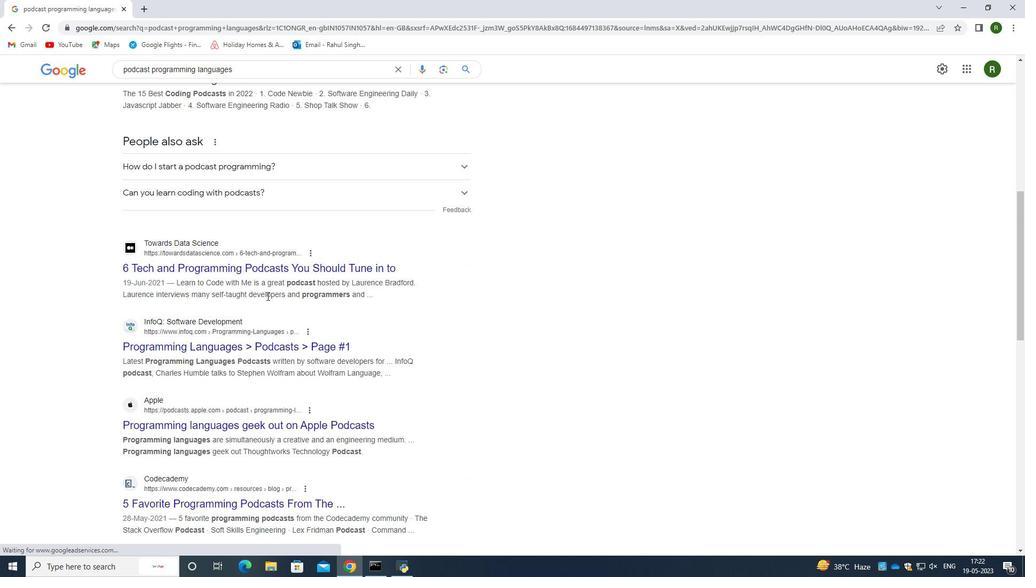 
Action: Mouse scrolled (267, 295) with delta (0, 0)
Screenshot: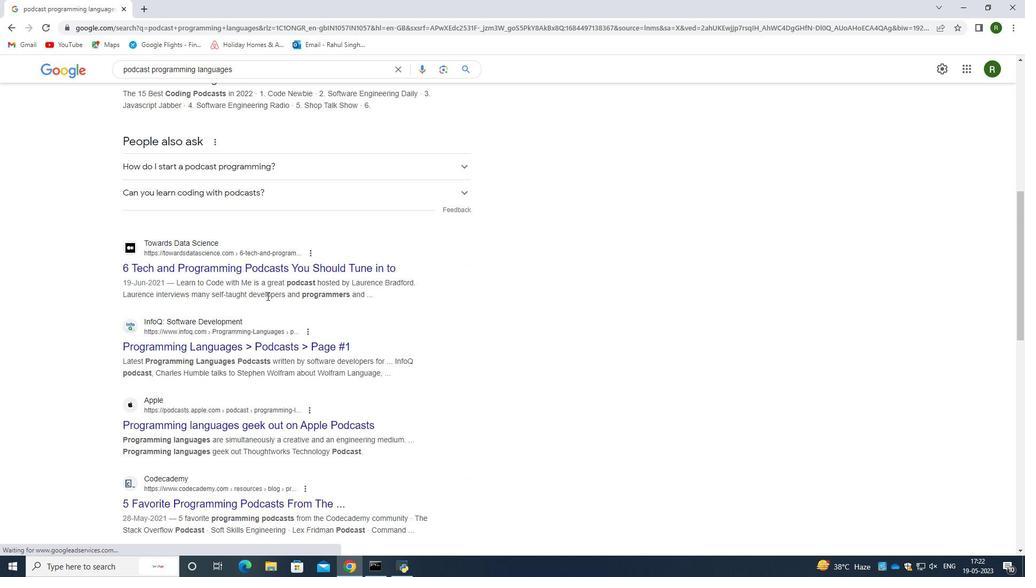 
Action: Mouse moved to (267, 295)
Screenshot: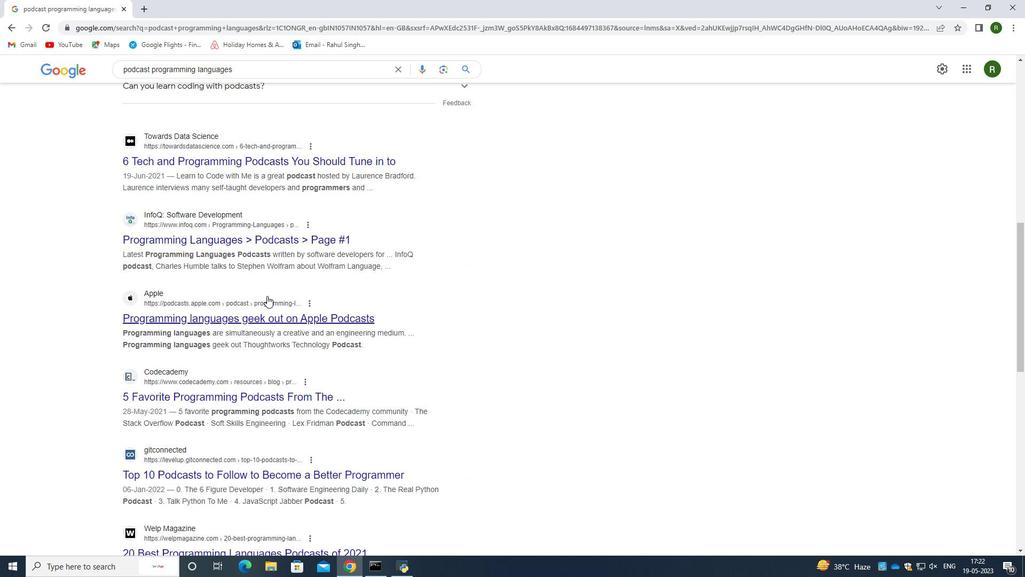 
Action: Mouse scrolled (267, 295) with delta (0, 0)
Screenshot: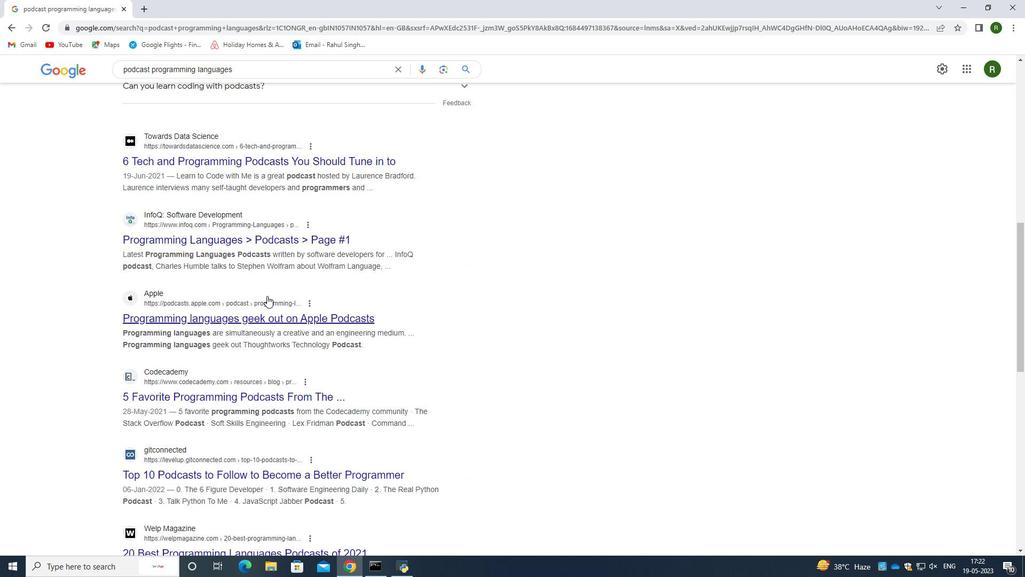 
Action: Mouse scrolled (267, 295) with delta (0, 0)
Screenshot: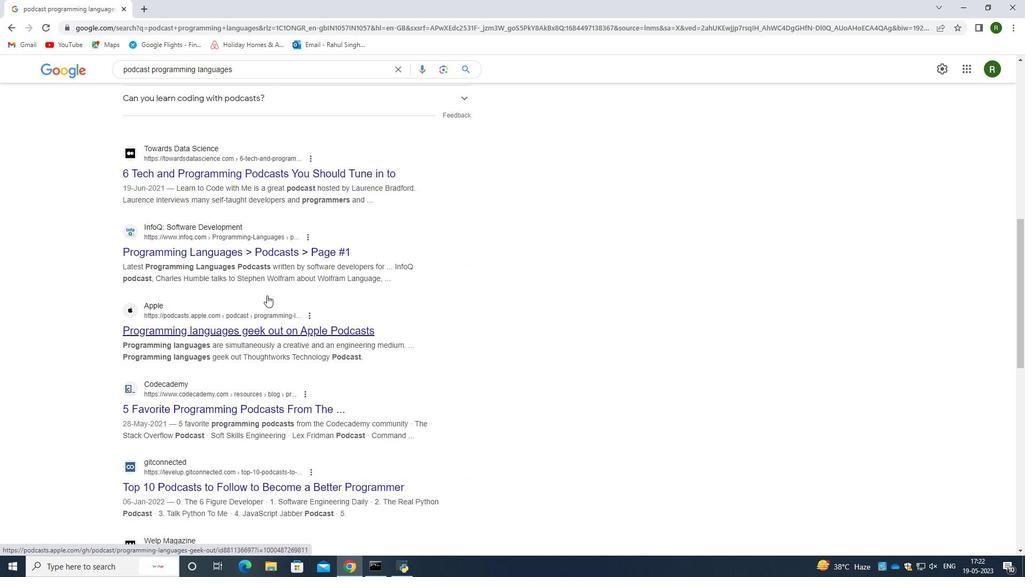 
Action: Mouse scrolled (267, 294) with delta (0, 0)
Screenshot: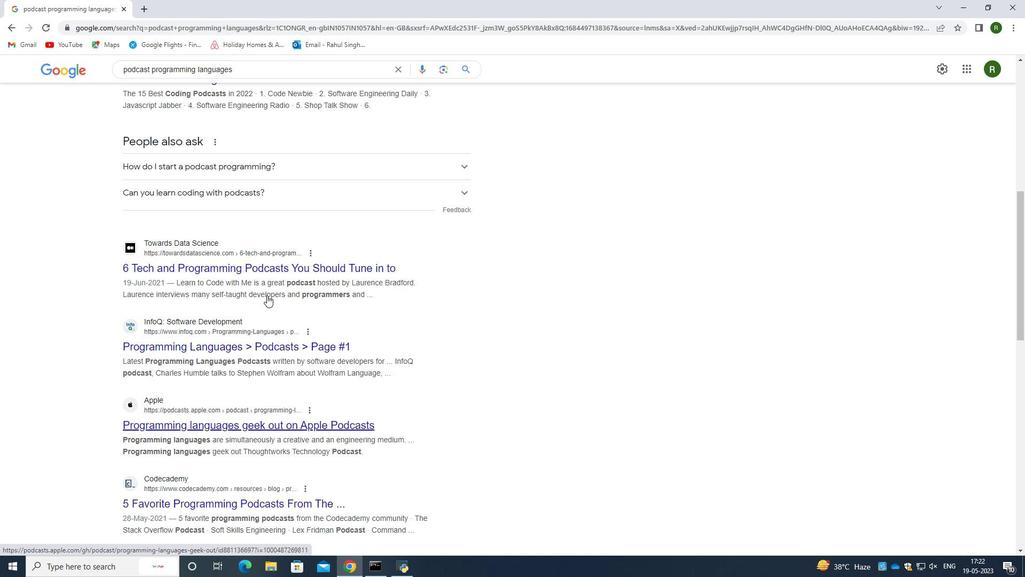 
Action: Mouse scrolled (267, 294) with delta (0, 0)
Screenshot: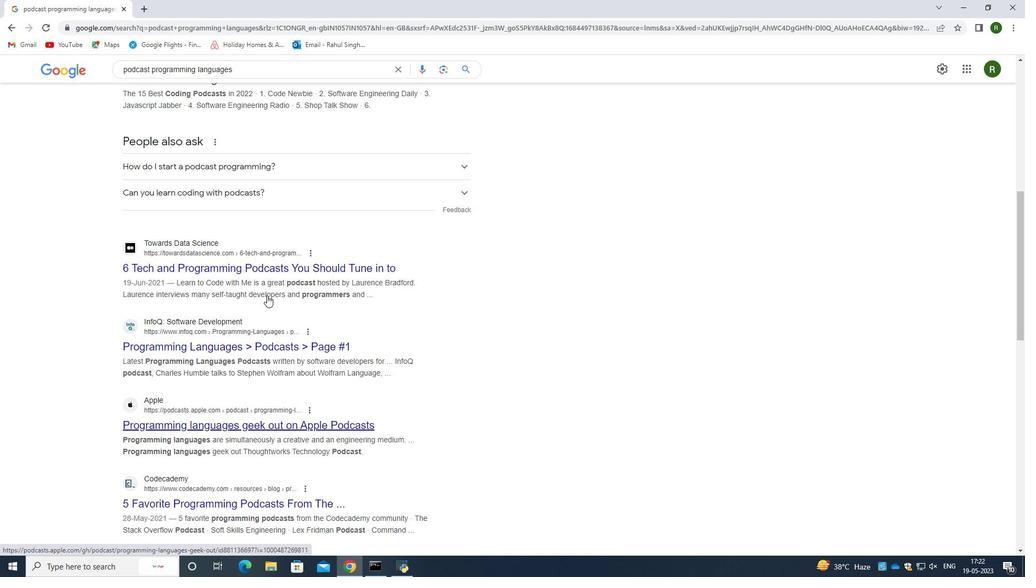 
Action: Mouse scrolled (267, 294) with delta (0, 0)
Screenshot: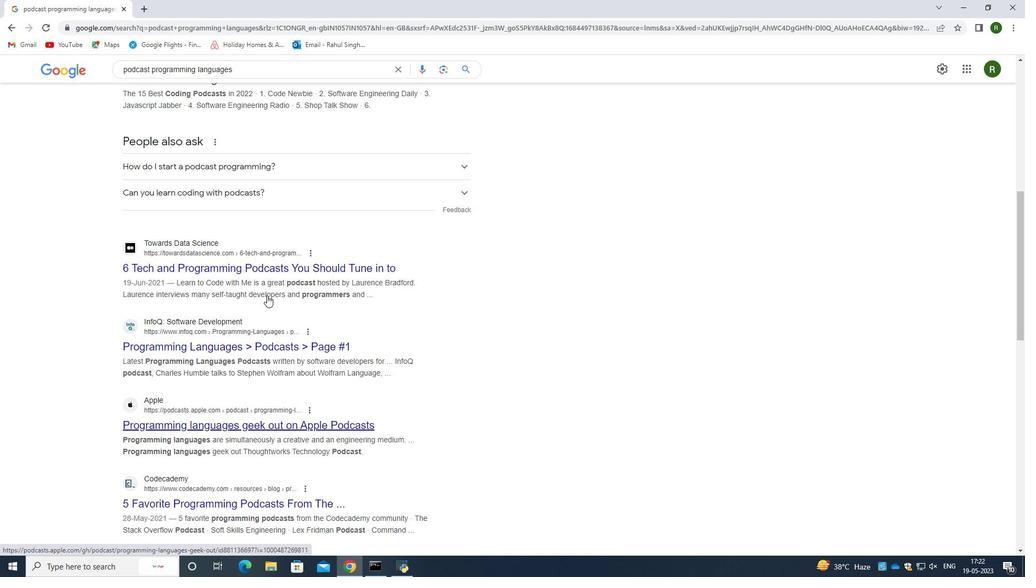 
Action: Mouse scrolled (267, 294) with delta (0, 0)
Screenshot: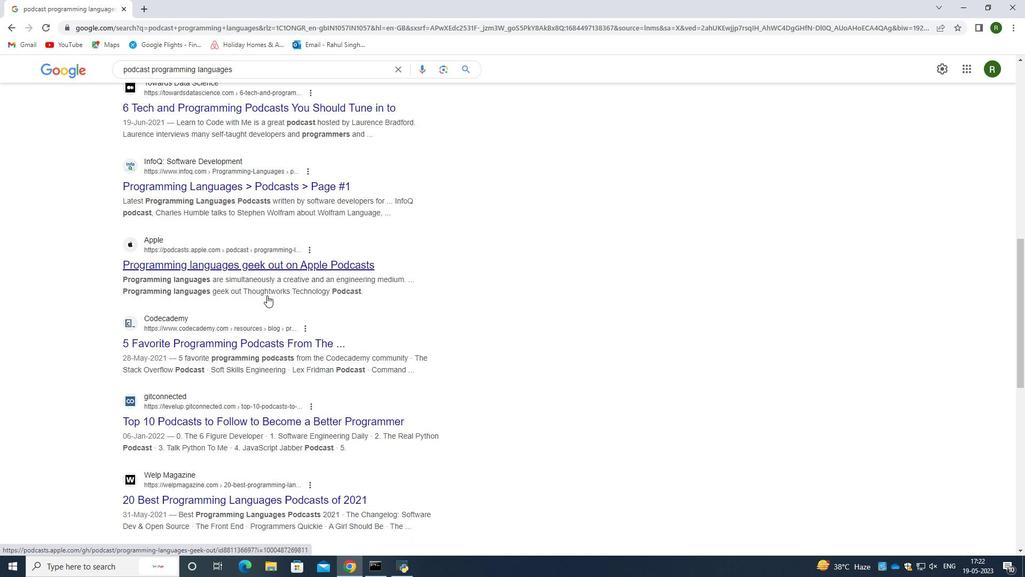 
Action: Mouse scrolled (267, 294) with delta (0, 0)
Screenshot: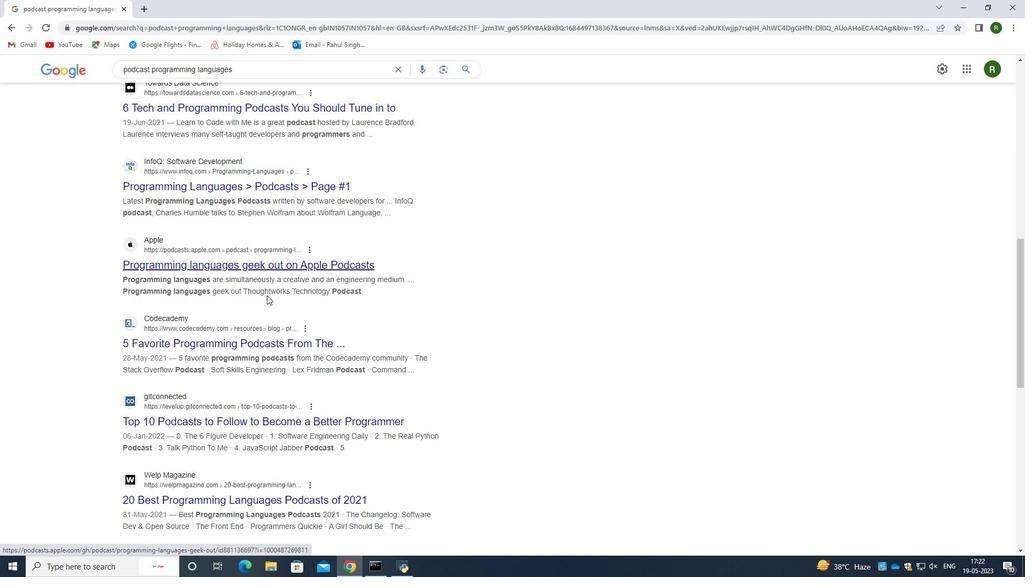 
Action: Mouse moved to (236, 385)
Screenshot: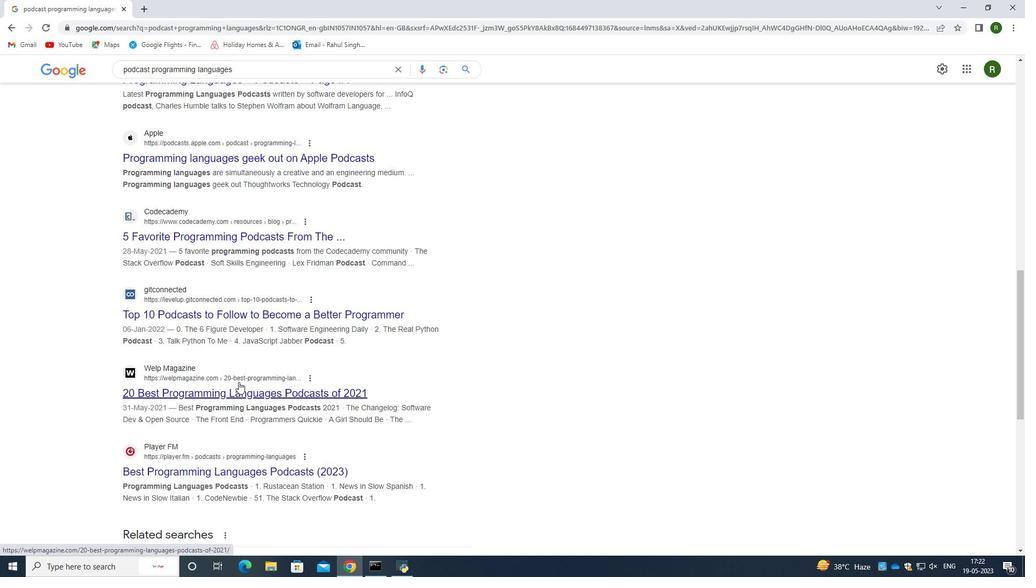 
Action: Mouse pressed left at (236, 385)
Screenshot: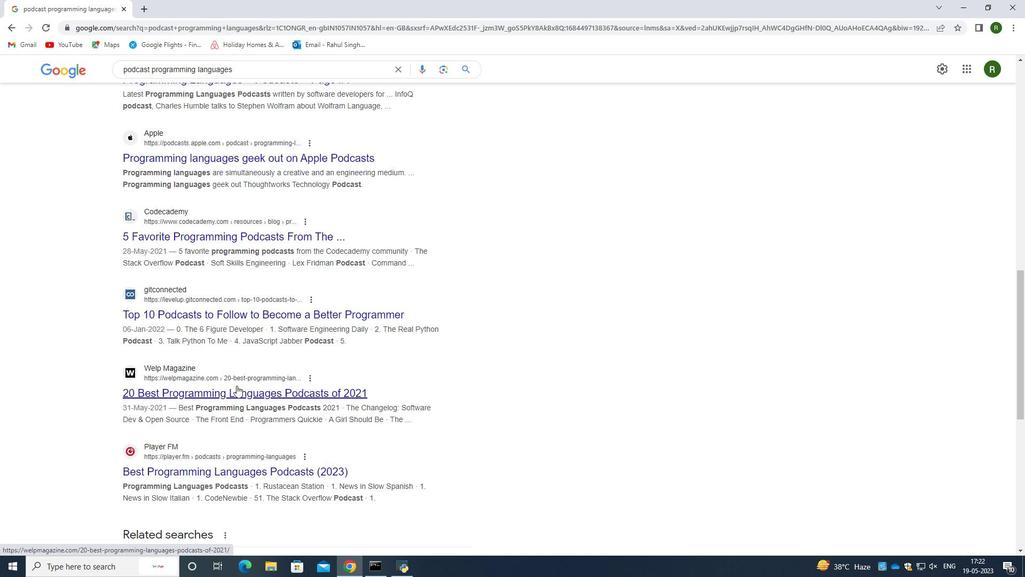 
Action: Mouse moved to (279, 365)
Screenshot: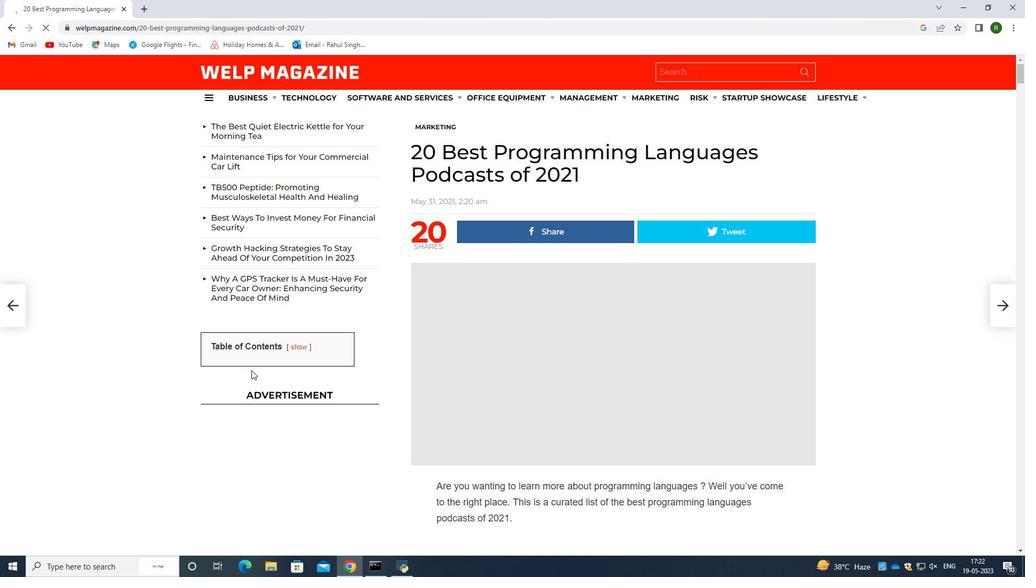 
Action: Mouse scrolled (279, 366) with delta (0, 0)
Screenshot: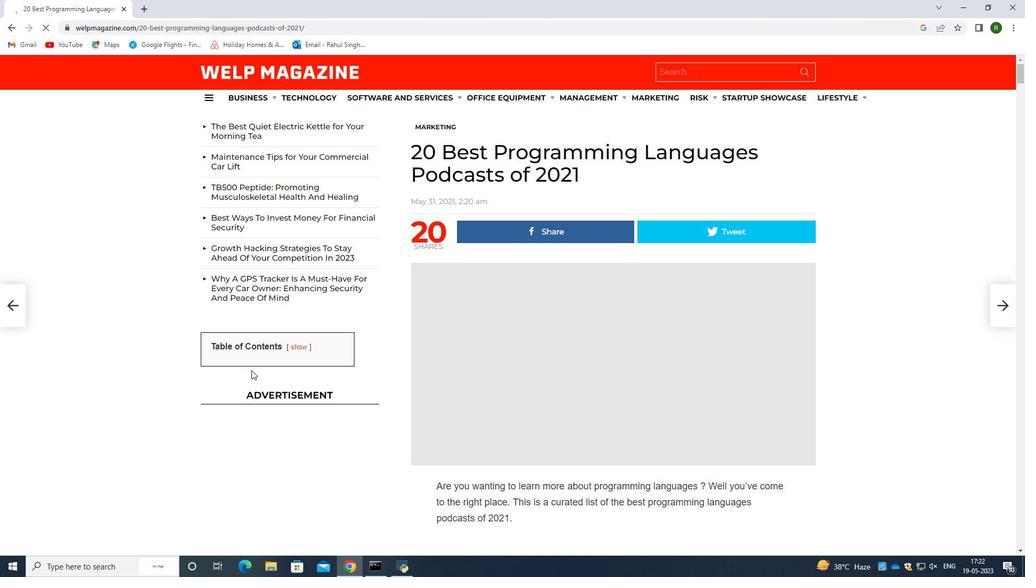 
Action: Mouse moved to (287, 367)
Screenshot: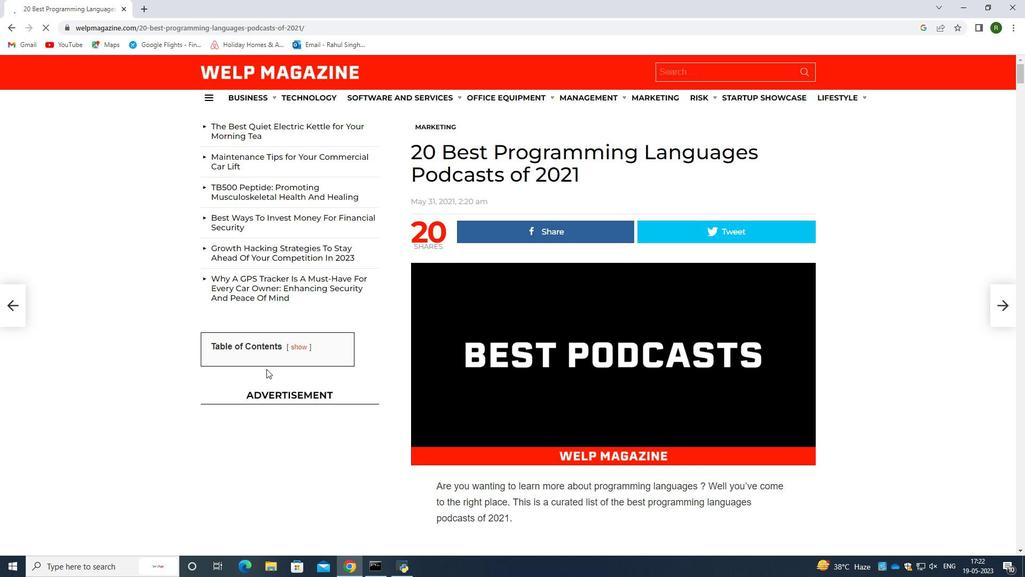 
Action: Mouse scrolled (287, 367) with delta (0, 0)
Screenshot: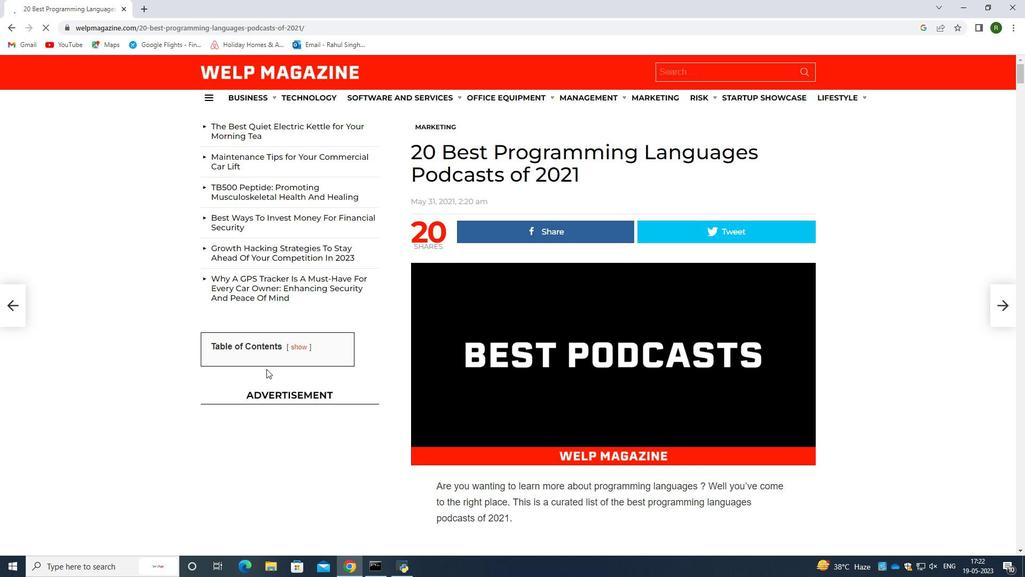 
Action: Mouse moved to (287, 368)
Screenshot: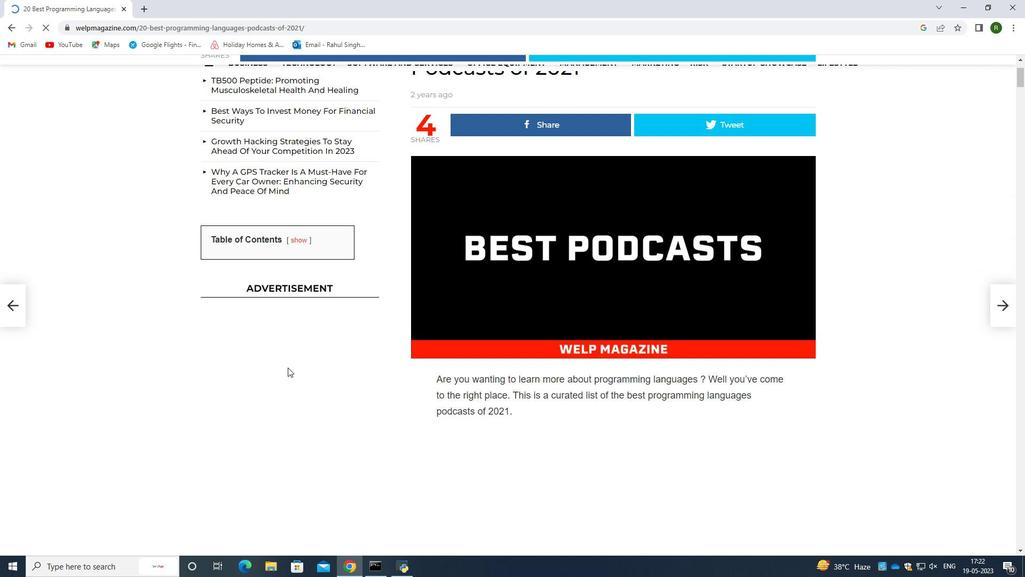 
Action: Mouse scrolled (287, 368) with delta (0, 0)
Screenshot: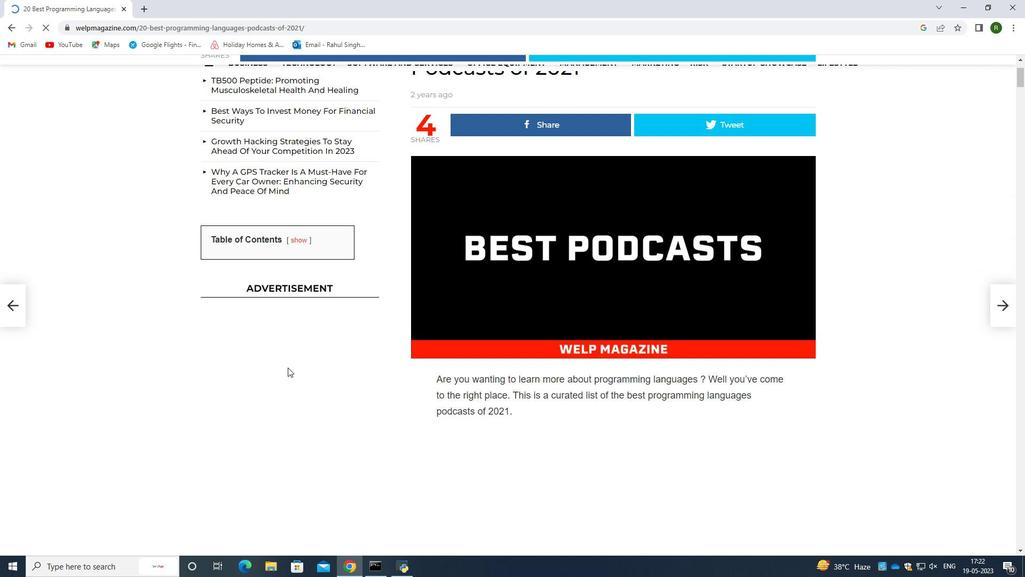 
Action: Mouse moved to (289, 372)
Screenshot: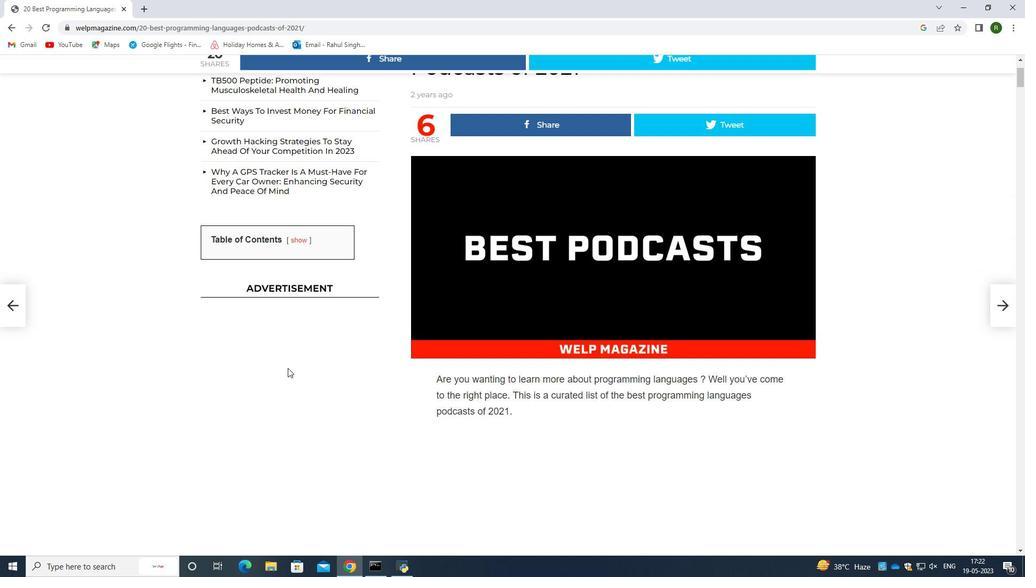 
Action: Mouse scrolled (289, 371) with delta (0, 0)
Screenshot: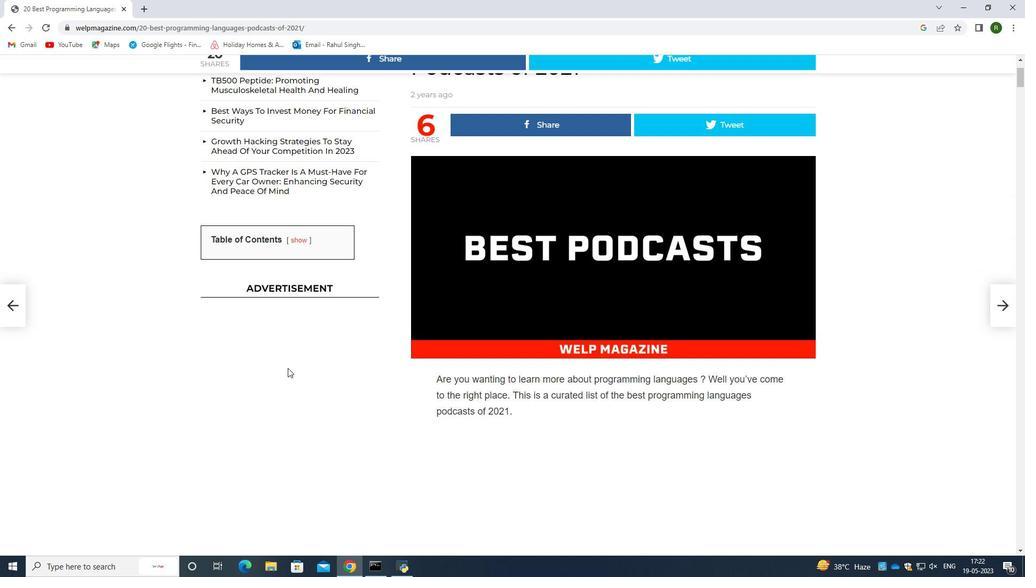 
Action: Mouse moved to (291, 373)
Screenshot: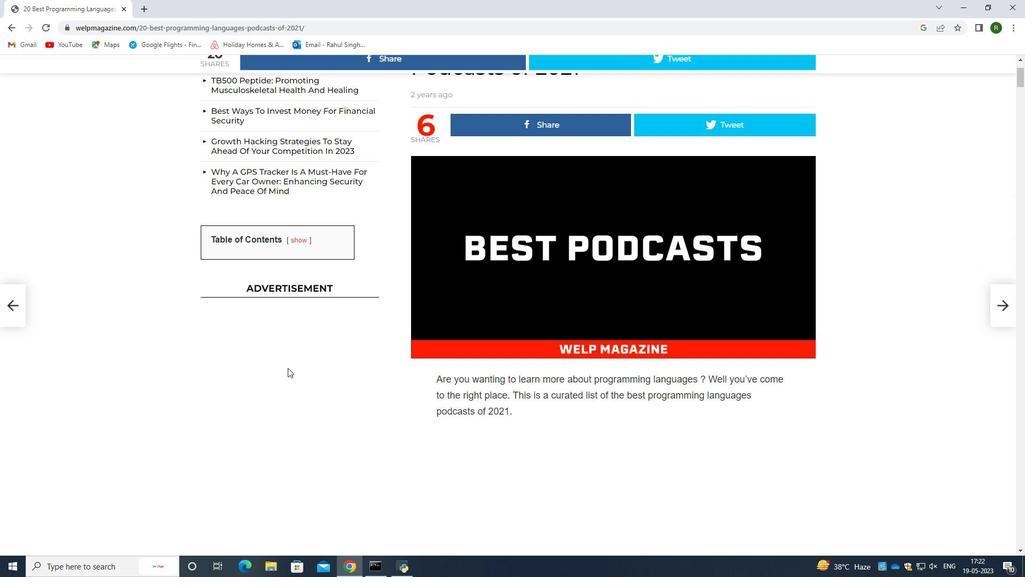 
Action: Mouse scrolled (291, 372) with delta (0, 0)
Screenshot: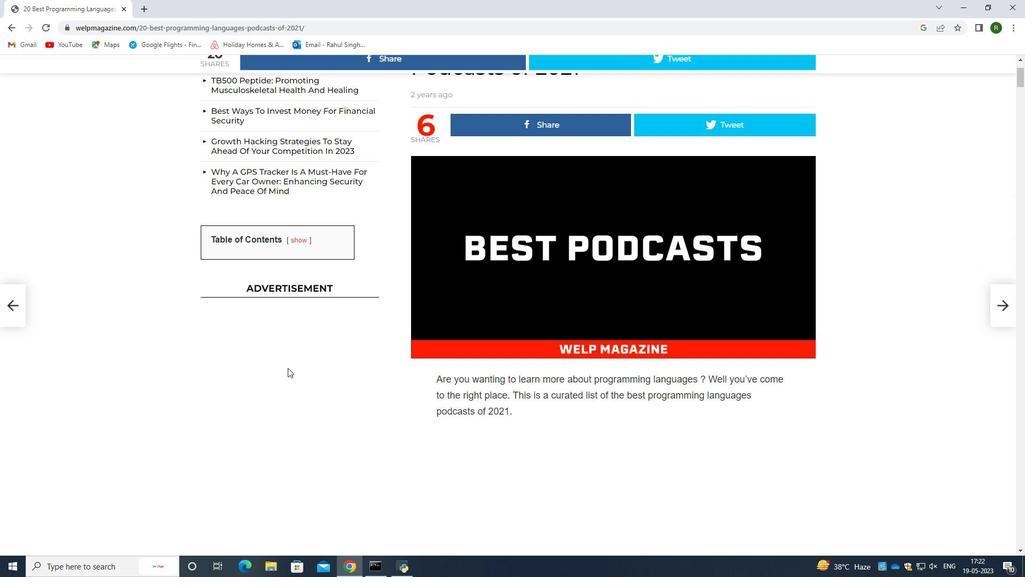 
Action: Mouse moved to (293, 374)
Screenshot: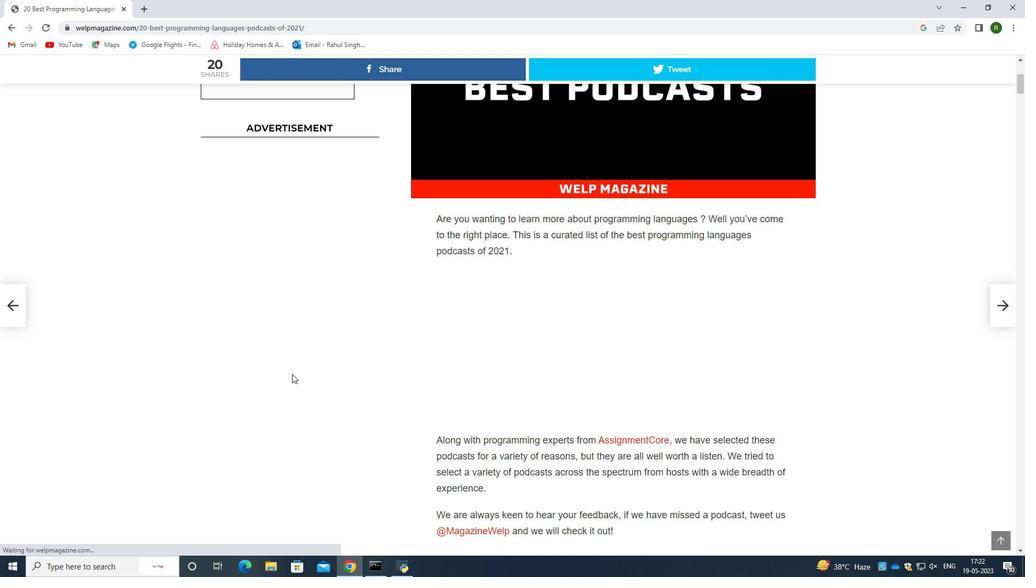 
Action: Mouse scrolled (293, 374) with delta (0, 0)
Screenshot: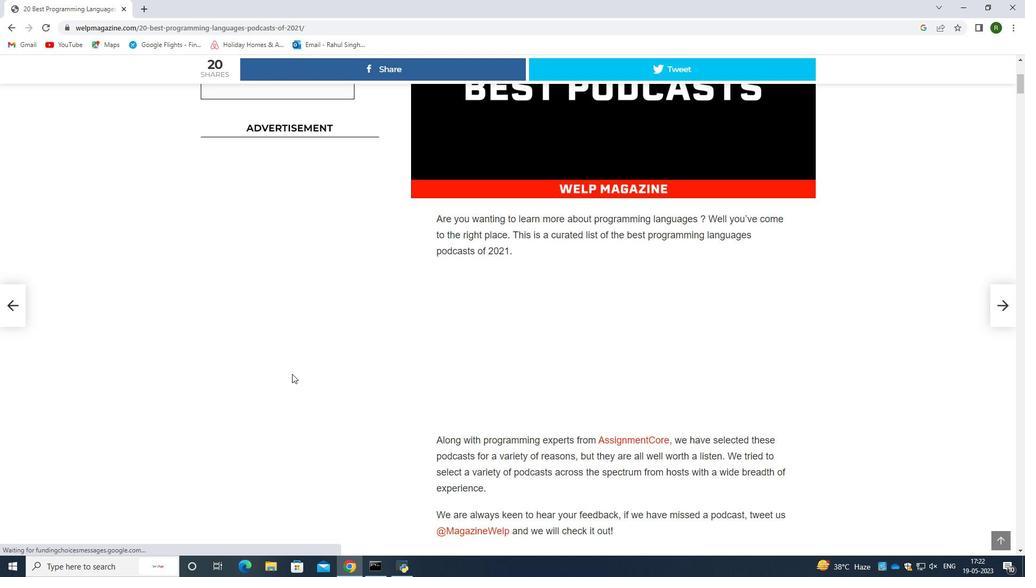 
Action: Mouse moved to (293, 375)
Screenshot: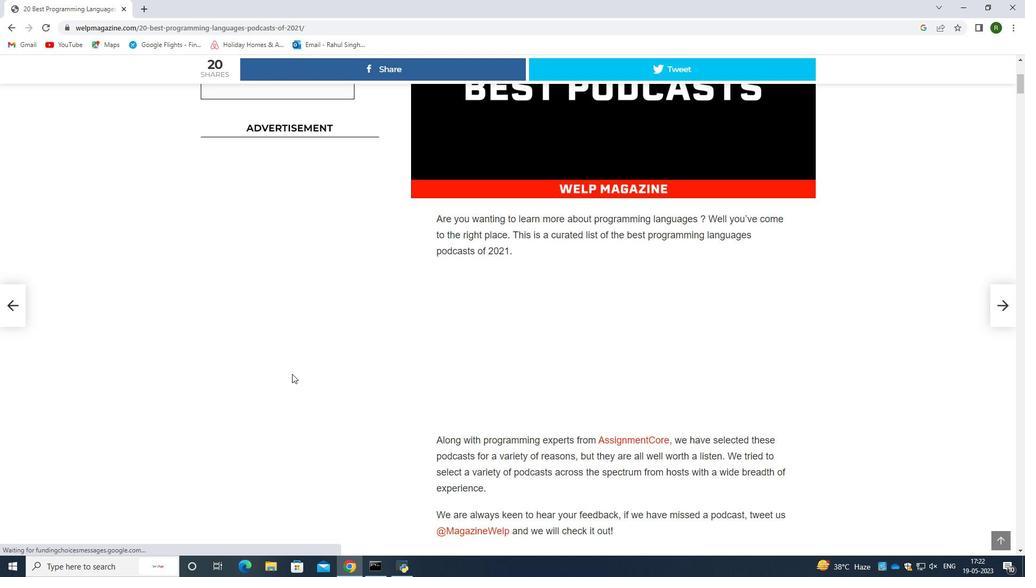 
Action: Mouse scrolled (293, 374) with delta (0, 0)
Screenshot: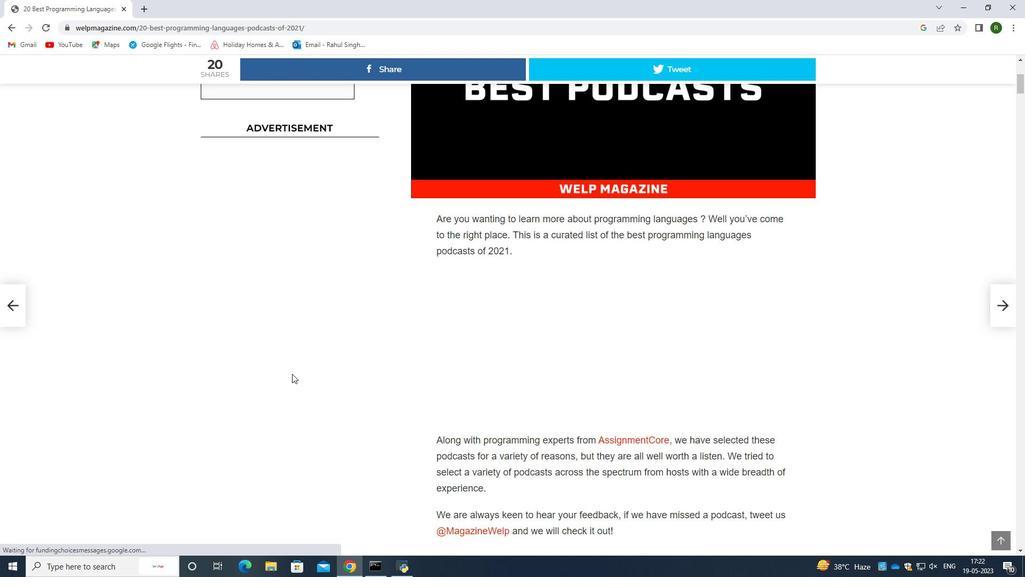 
Action: Mouse moved to (293, 375)
Screenshot: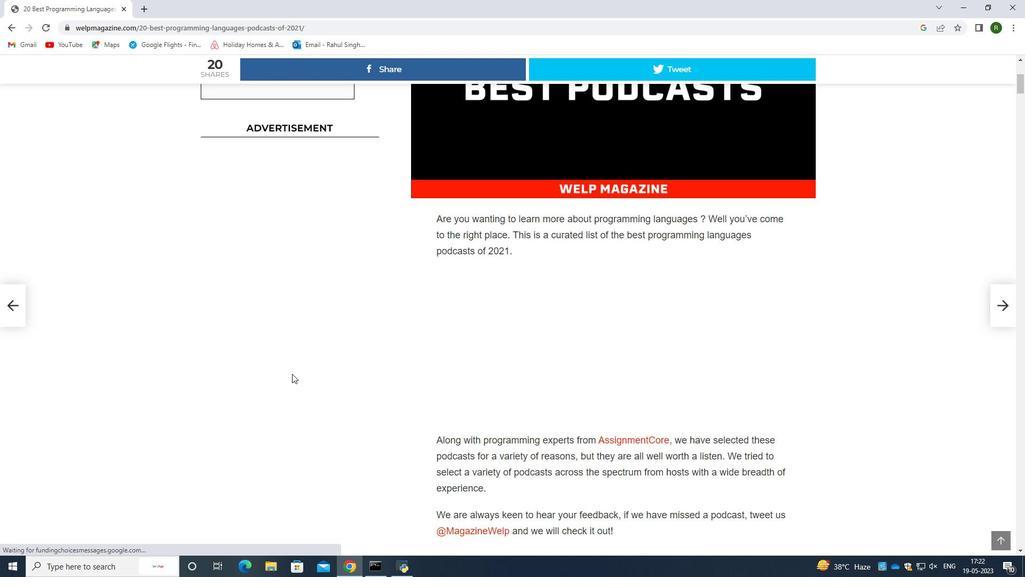 
Action: Mouse scrolled (293, 374) with delta (0, 0)
Screenshot: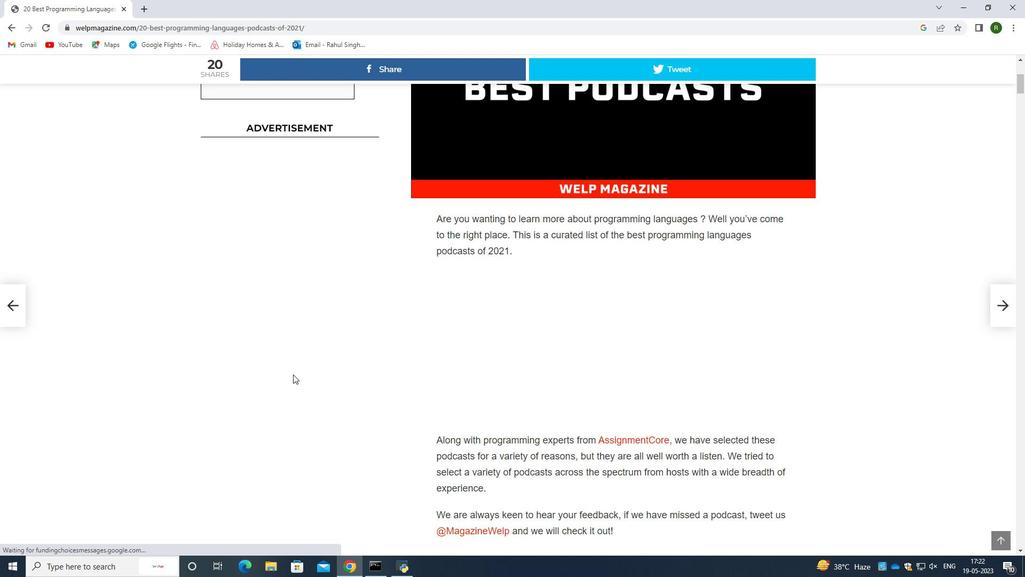 
Action: Mouse scrolled (293, 374) with delta (0, 0)
Screenshot: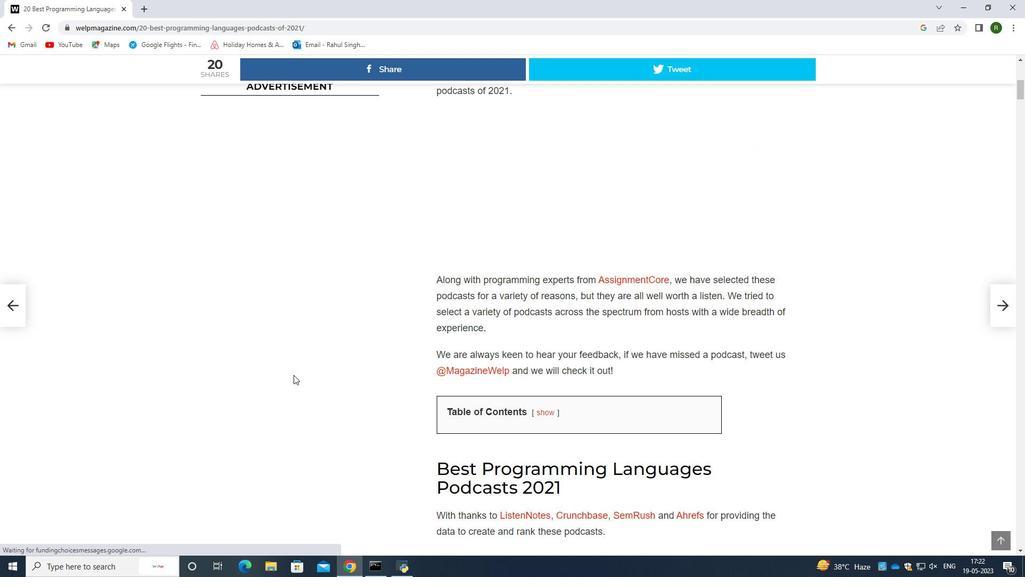 
Action: Mouse scrolled (293, 374) with delta (0, 0)
Screenshot: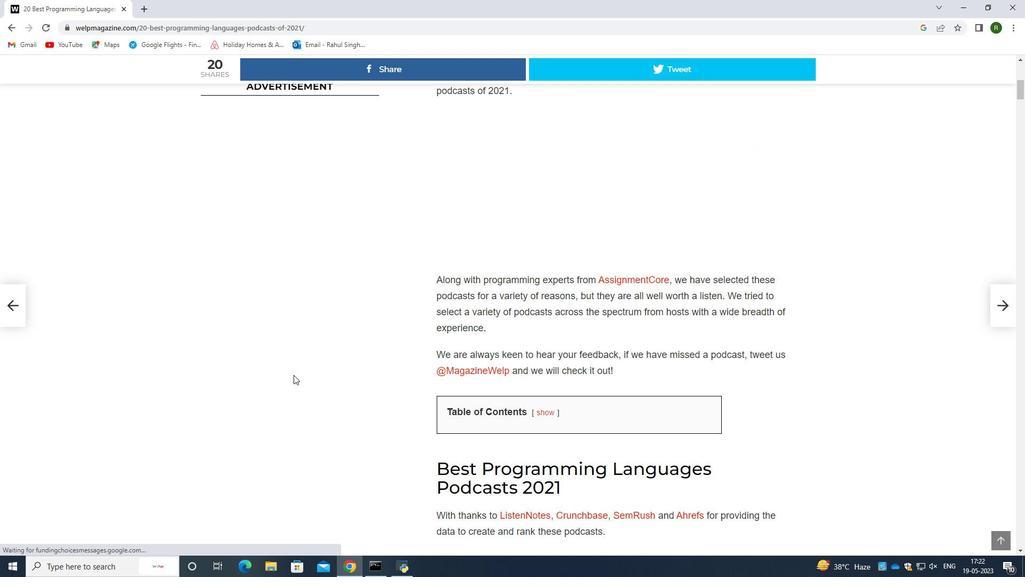 
Action: Mouse scrolled (293, 374) with delta (0, 0)
Screenshot: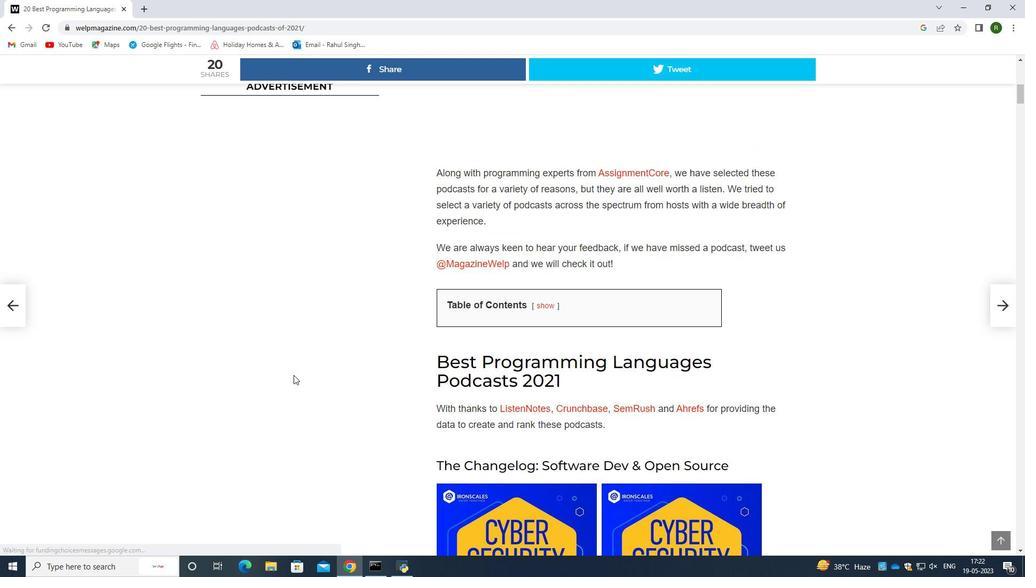 
Action: Mouse scrolled (293, 374) with delta (0, 0)
Screenshot: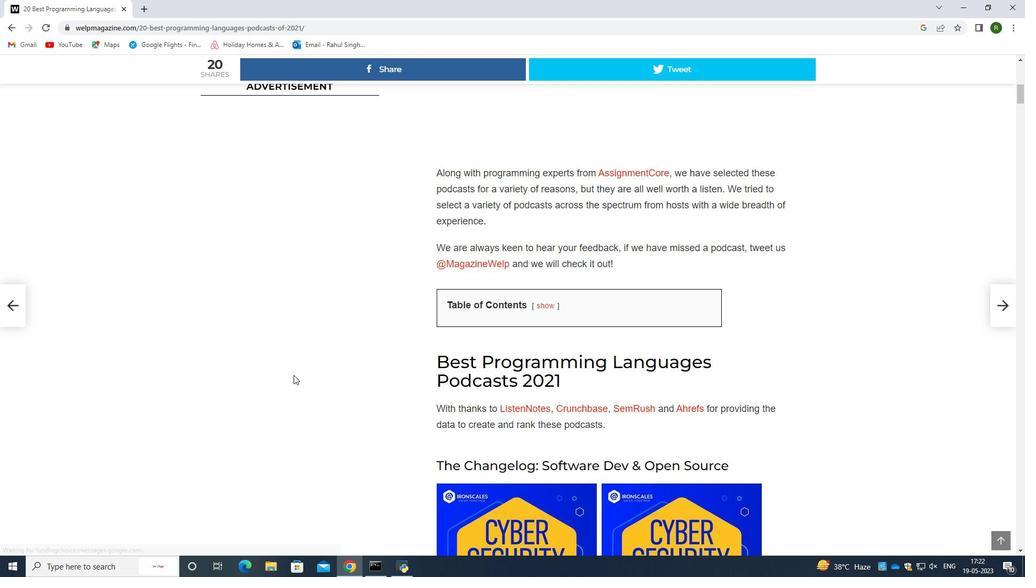 
Action: Mouse scrolled (293, 374) with delta (0, 0)
Screenshot: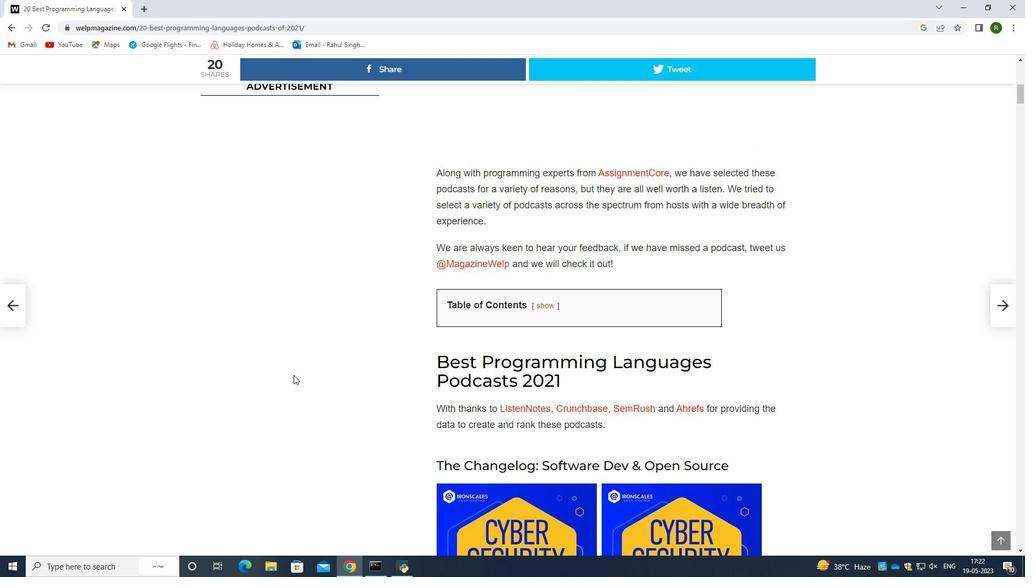 
Action: Mouse scrolled (293, 374) with delta (0, 0)
Screenshot: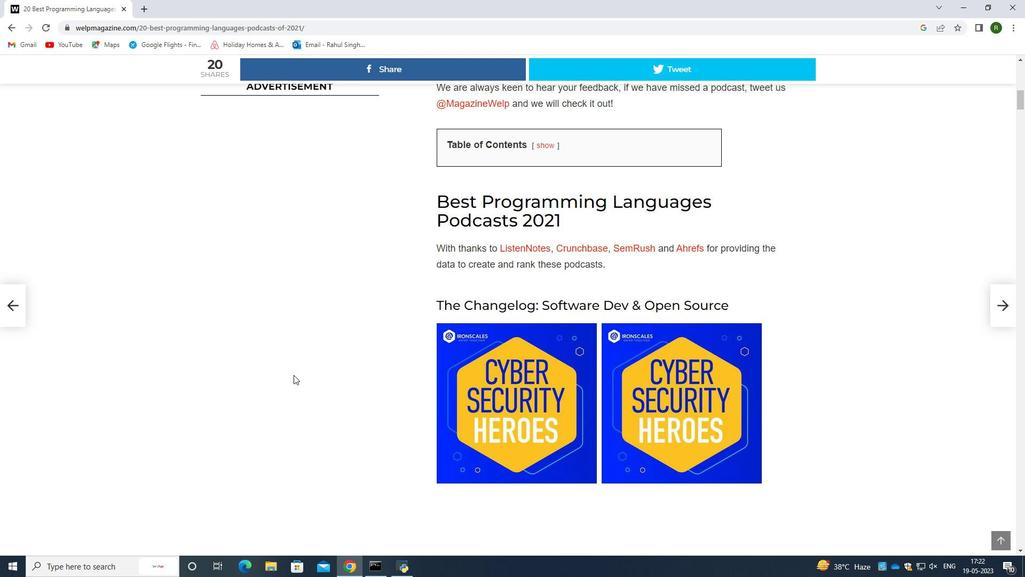 
Action: Mouse scrolled (293, 374) with delta (0, 0)
Screenshot: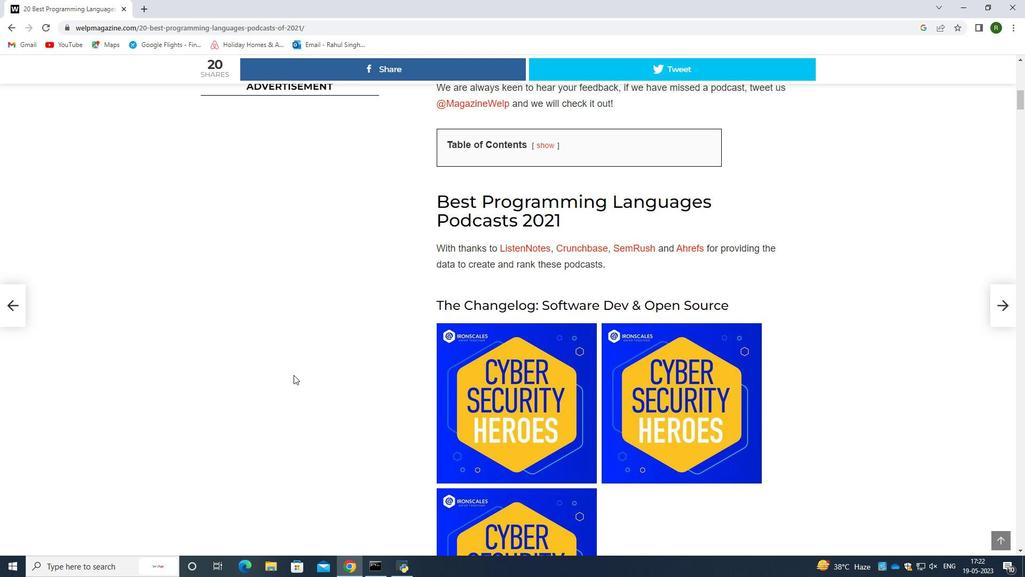 
Action: Mouse scrolled (293, 374) with delta (0, 0)
Screenshot: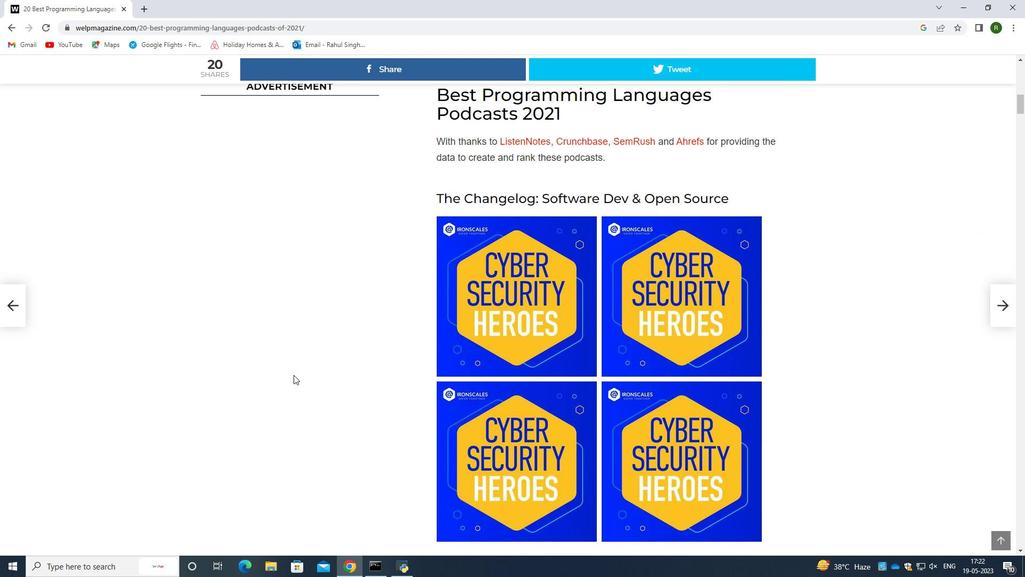 
Action: Mouse scrolled (293, 374) with delta (0, 0)
Screenshot: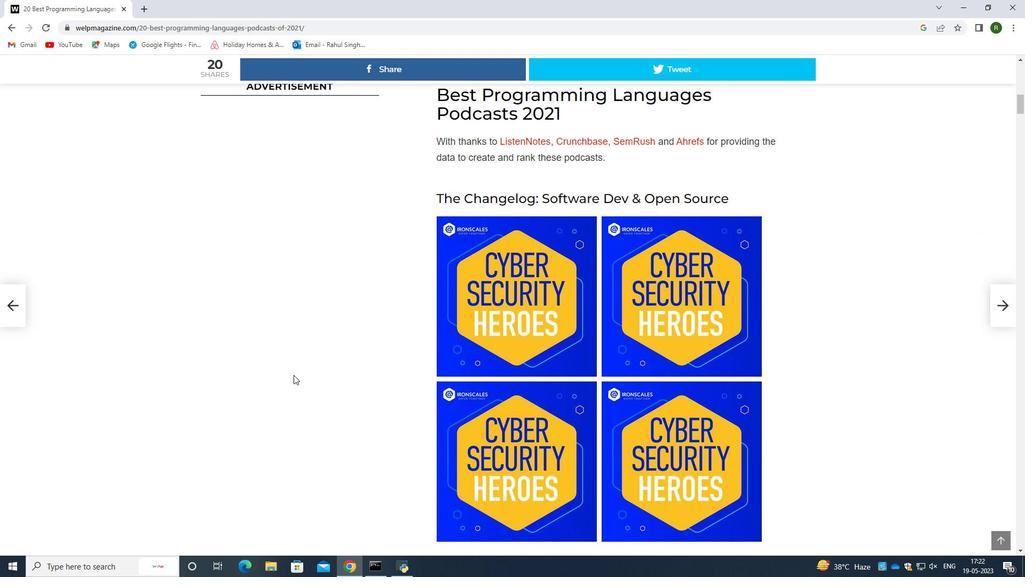 
Action: Mouse moved to (543, 271)
Screenshot: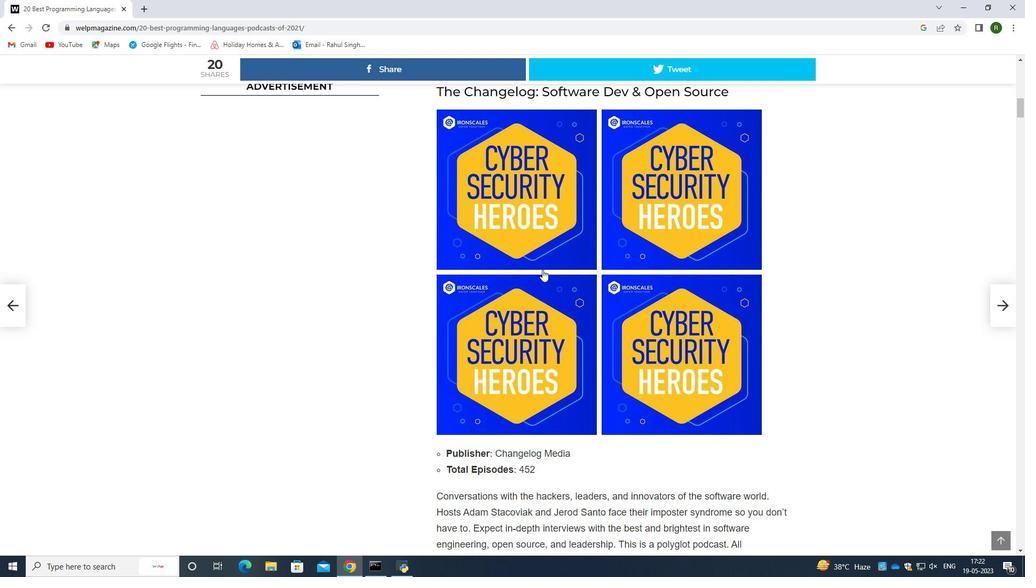 
Action: Mouse scrolled (543, 270) with delta (0, 0)
Screenshot: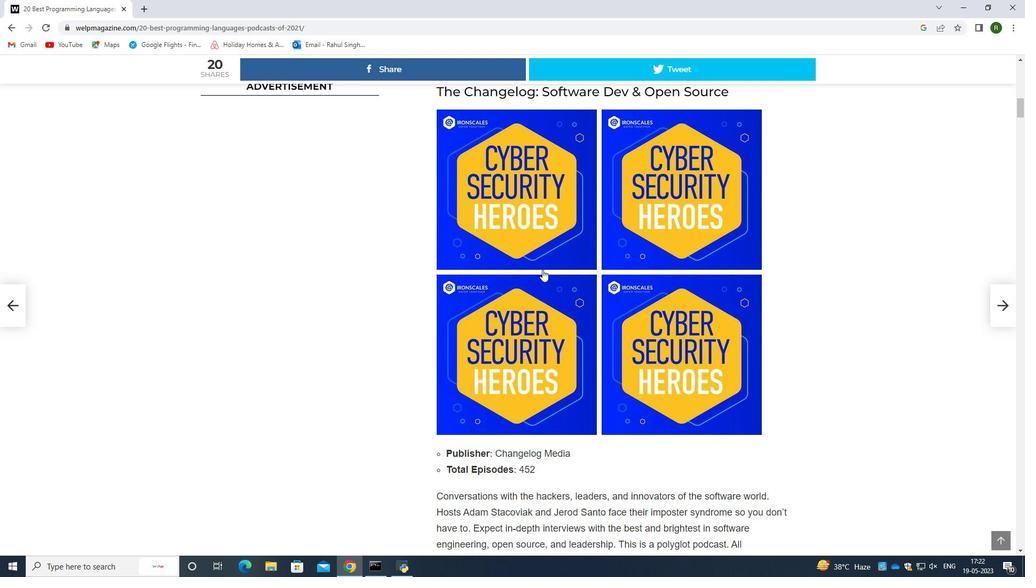 
Action: Mouse moved to (541, 276)
Screenshot: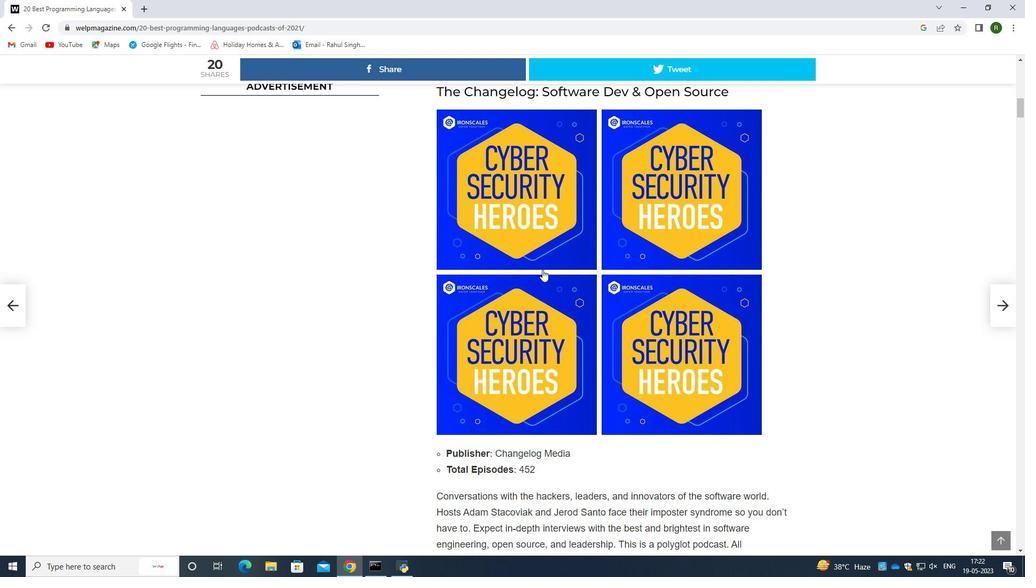 
Action: Mouse scrolled (541, 276) with delta (0, 0)
Screenshot: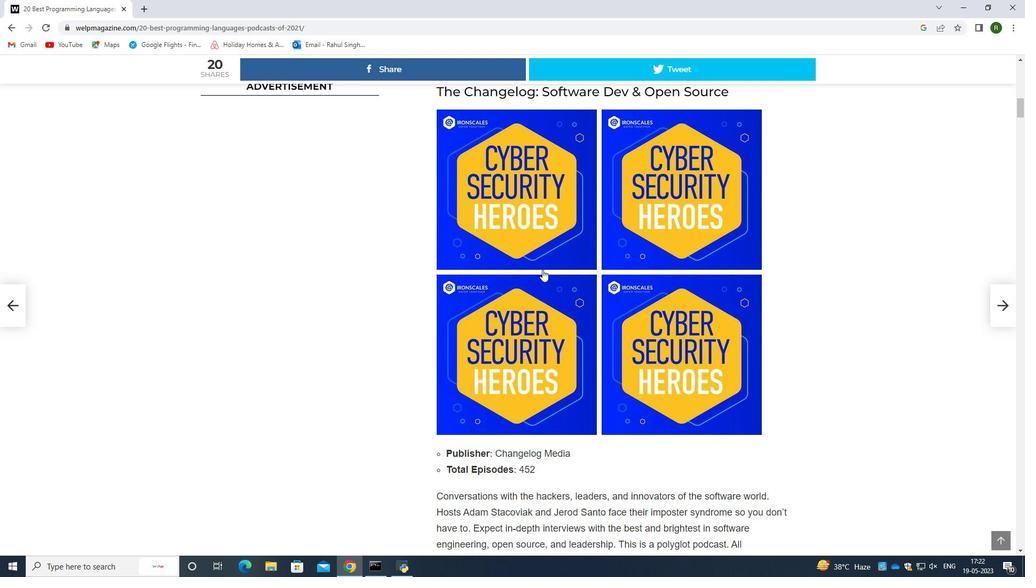 
Action: Mouse moved to (541, 279)
Screenshot: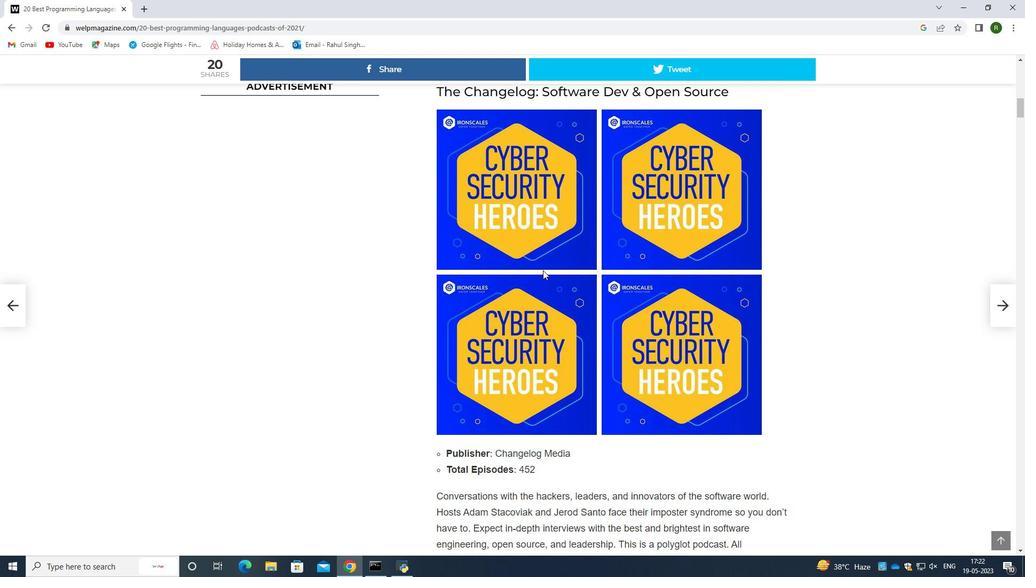 
Action: Mouse scrolled (541, 278) with delta (0, 0)
Screenshot: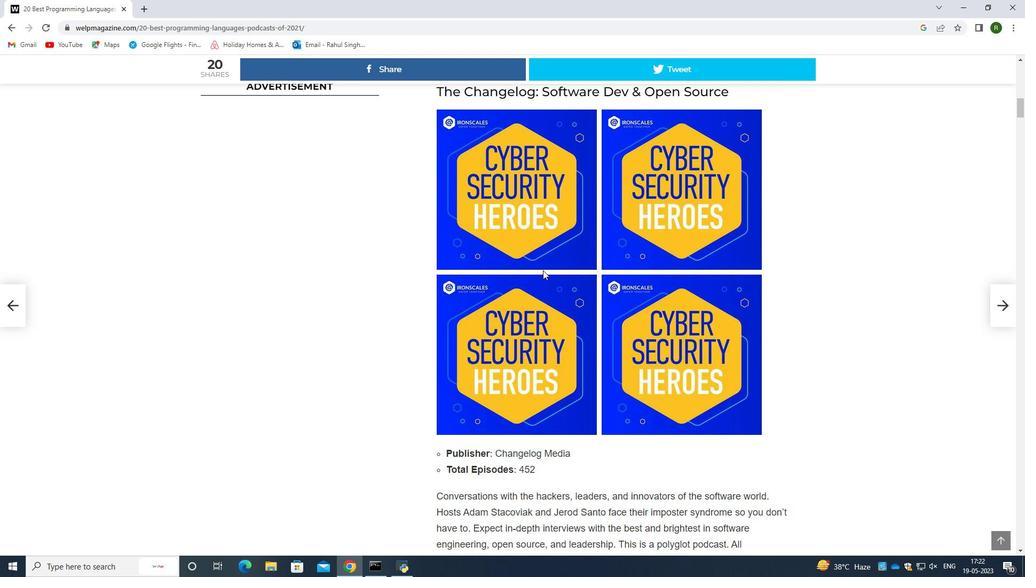 
Action: Mouse scrolled (541, 278) with delta (0, 0)
Screenshot: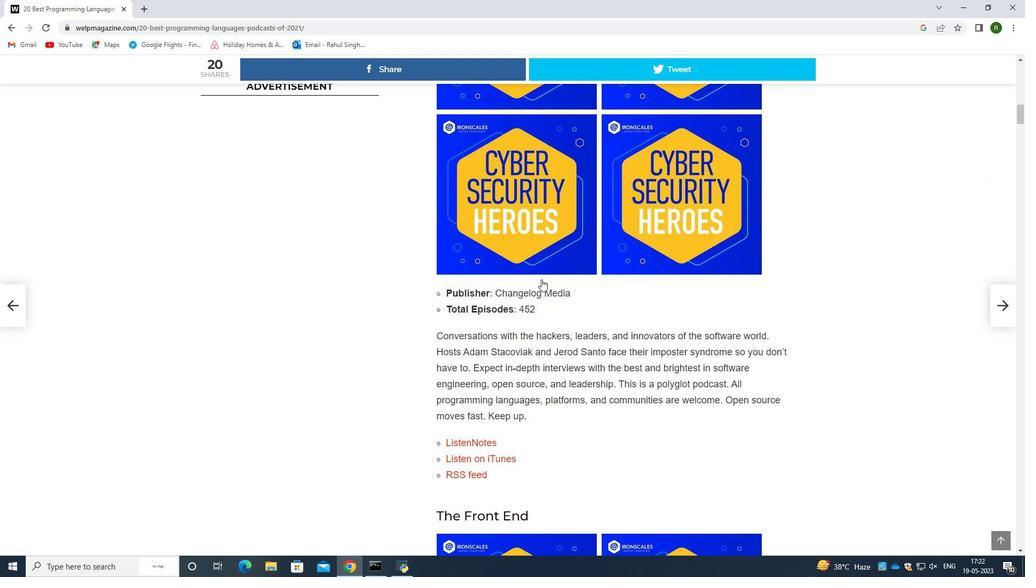 
Action: Mouse scrolled (541, 278) with delta (0, 0)
Screenshot: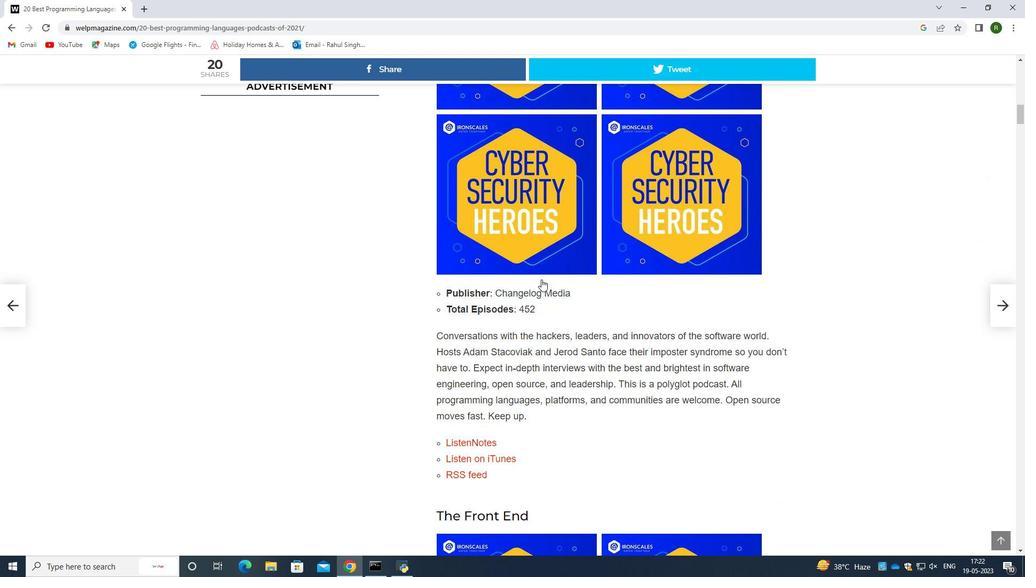 
Action: Mouse scrolled (541, 278) with delta (0, 0)
Screenshot: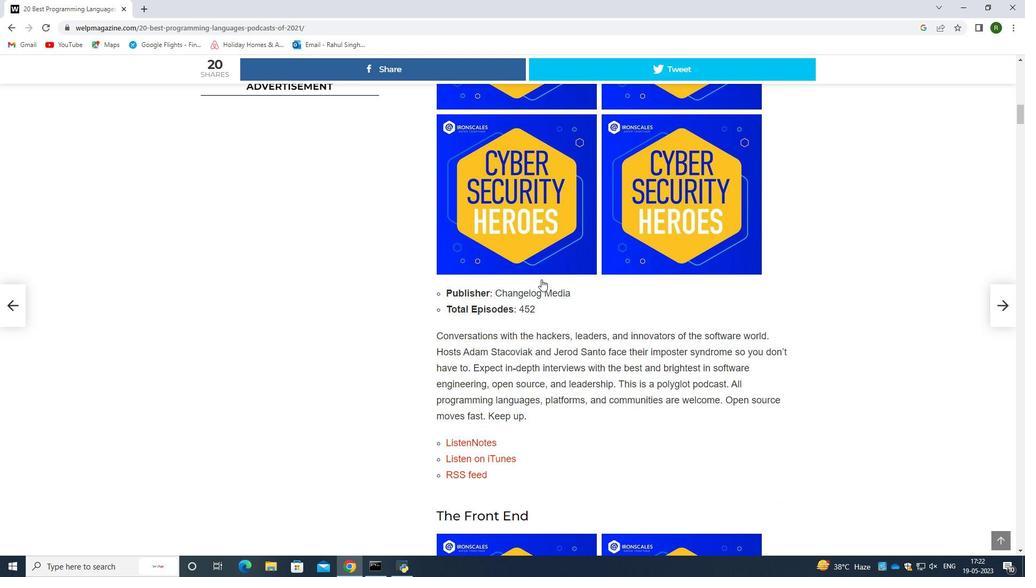 
Action: Mouse scrolled (541, 278) with delta (0, 0)
Screenshot: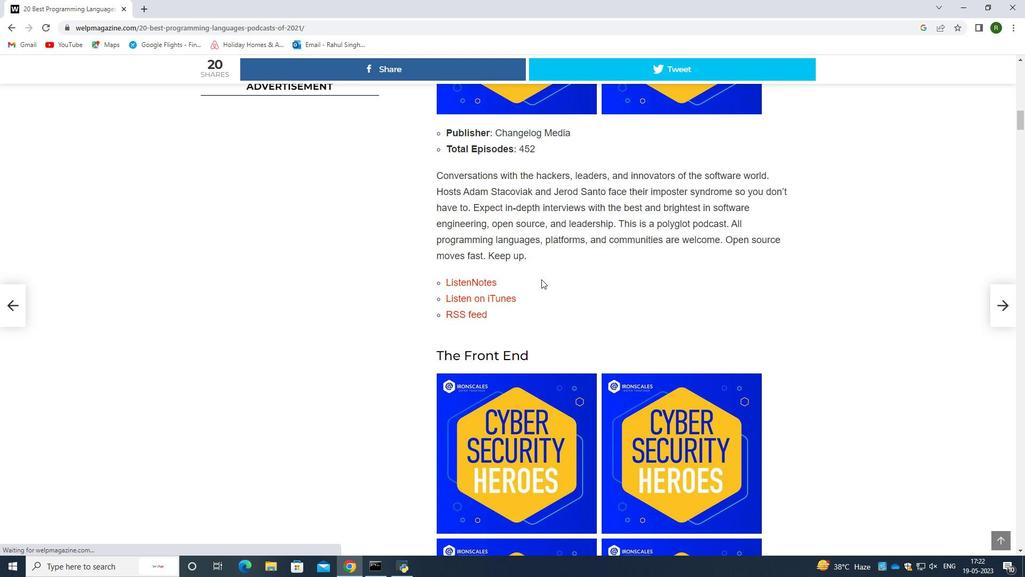 
Action: Mouse scrolled (541, 278) with delta (0, 0)
Screenshot: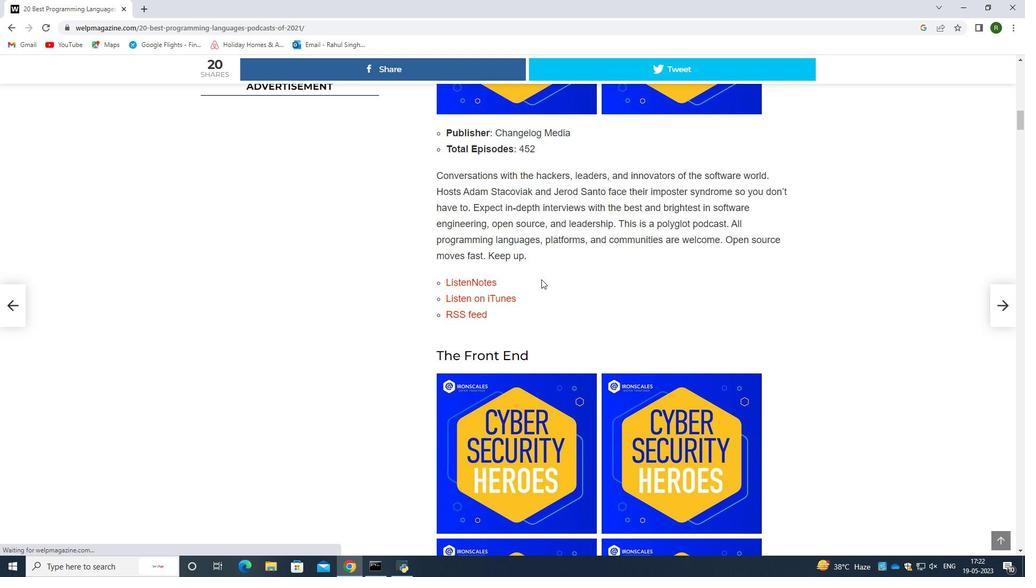 
Action: Mouse scrolled (541, 278) with delta (0, 0)
Screenshot: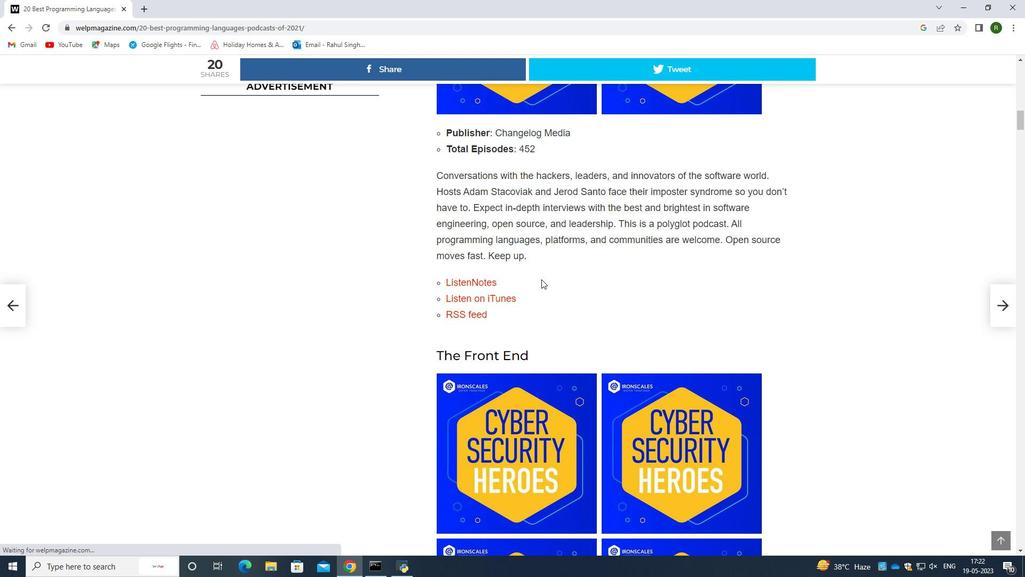 
Action: Mouse scrolled (541, 278) with delta (0, 0)
Screenshot: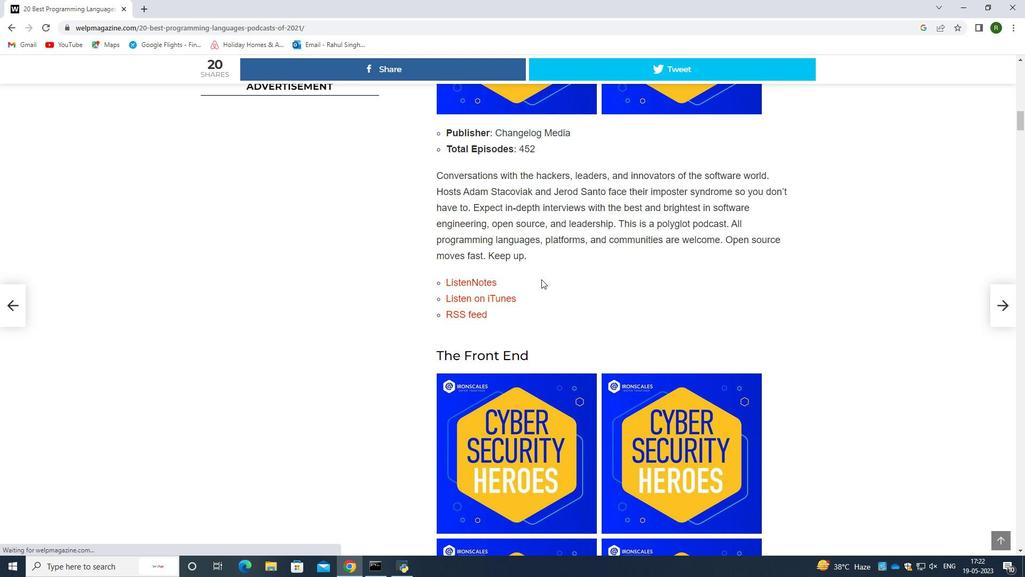 
Action: Mouse scrolled (541, 278) with delta (0, 0)
Screenshot: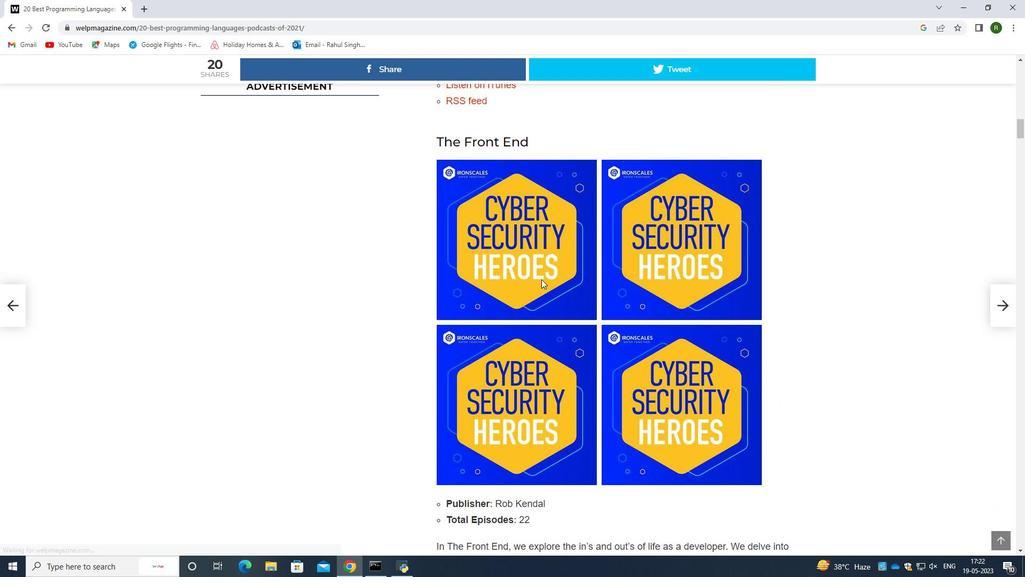 
Action: Mouse scrolled (541, 278) with delta (0, 0)
Screenshot: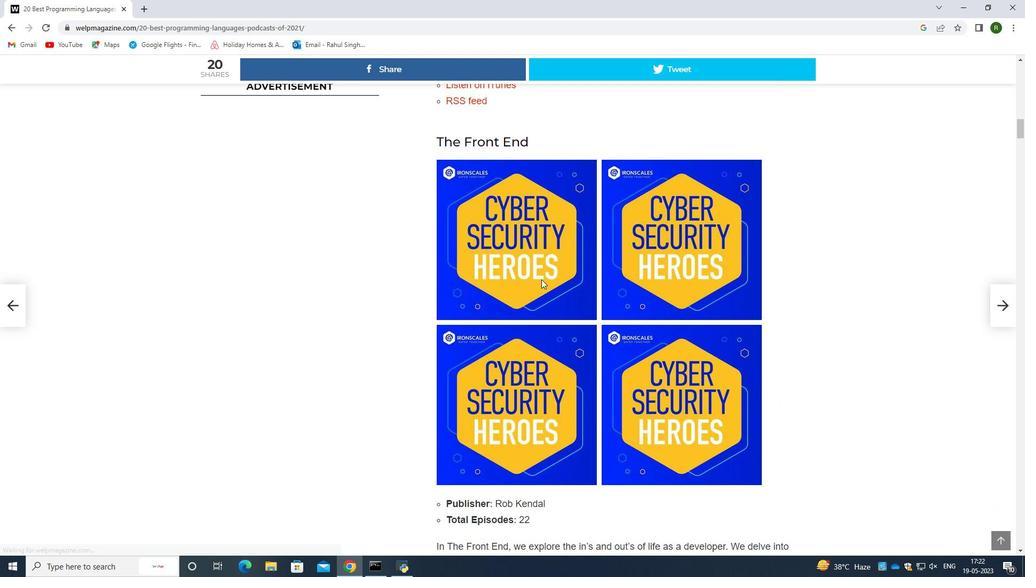 
Action: Mouse scrolled (541, 278) with delta (0, 0)
Screenshot: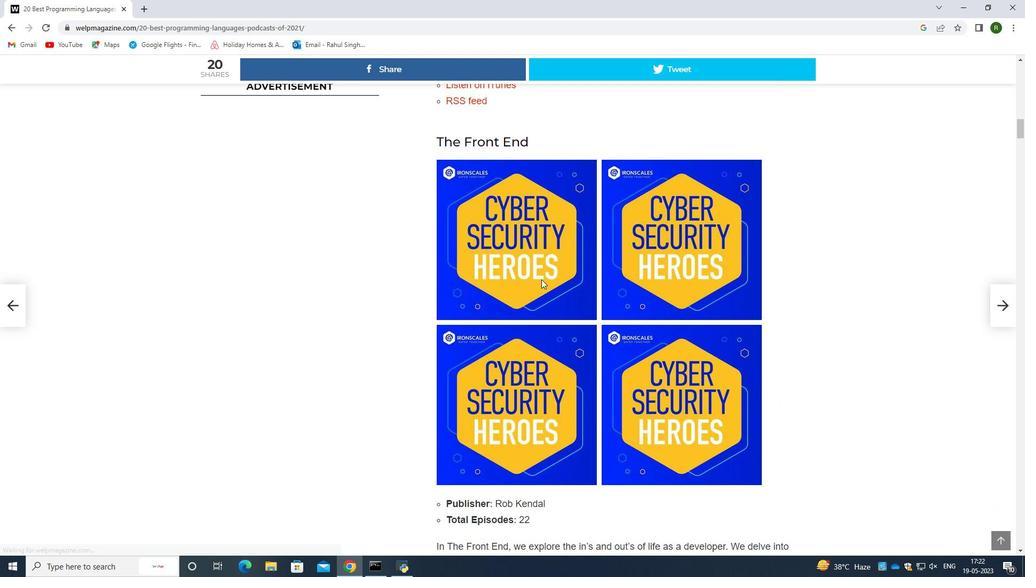 
Action: Mouse scrolled (541, 278) with delta (0, 0)
Screenshot: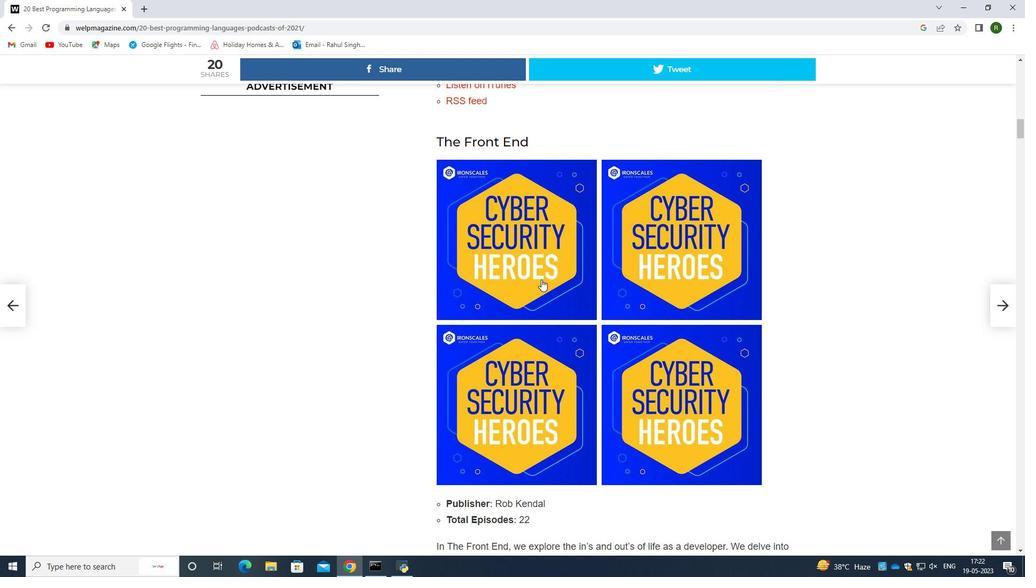 
Action: Mouse scrolled (541, 278) with delta (0, 0)
Screenshot: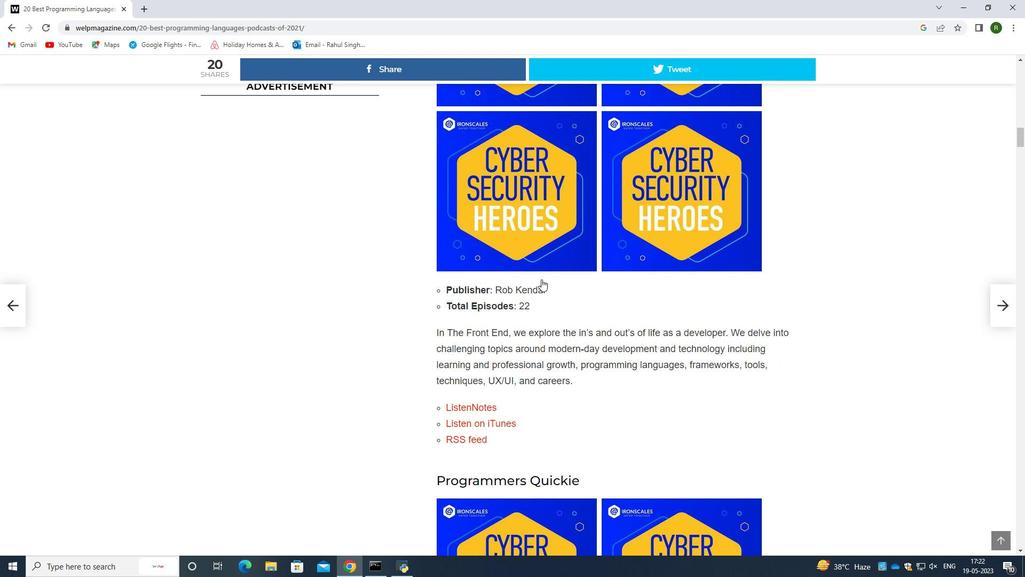 
Action: Mouse scrolled (541, 278) with delta (0, 0)
Screenshot: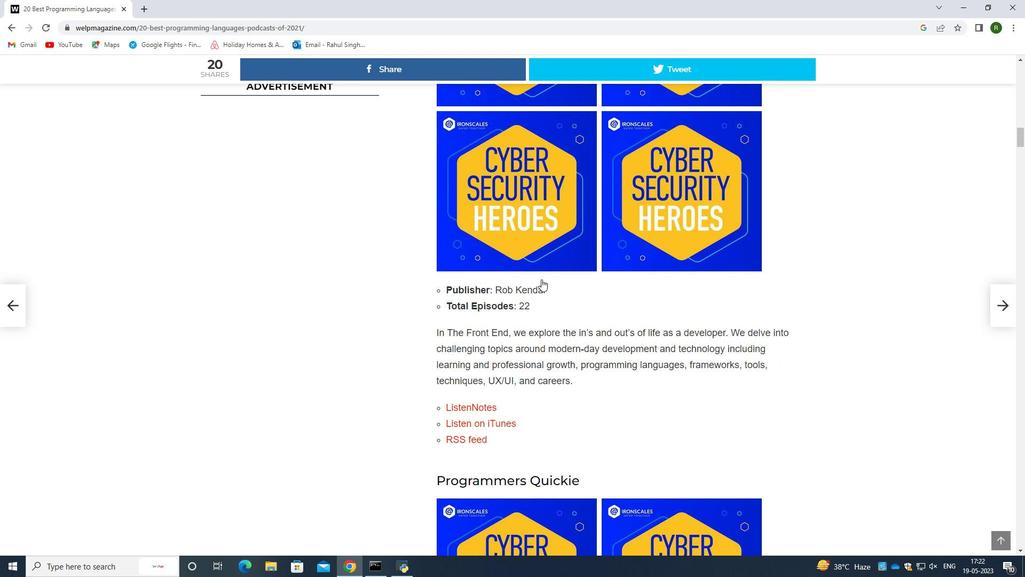 
Action: Mouse scrolled (541, 278) with delta (0, 0)
Screenshot: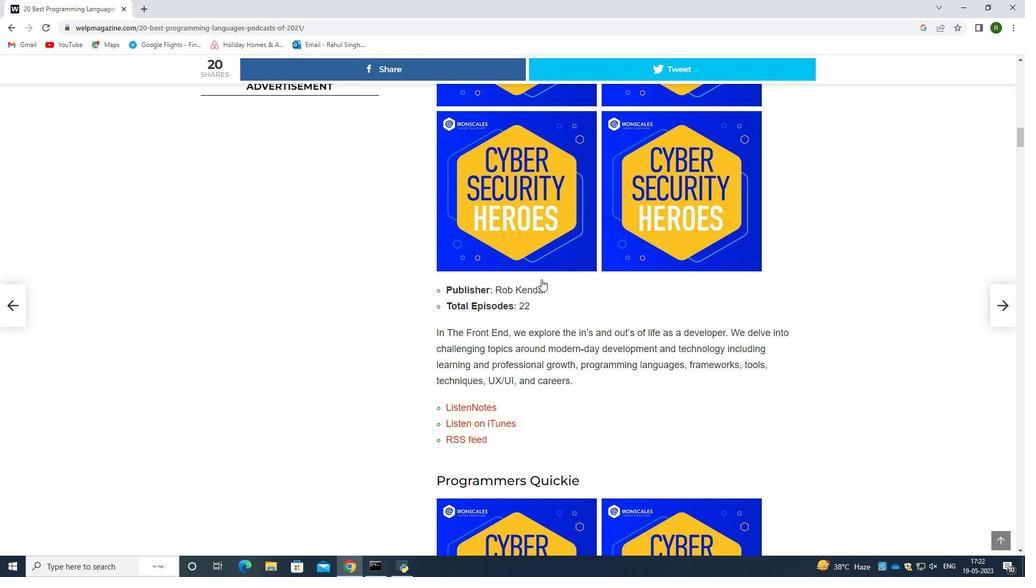 
Action: Mouse scrolled (541, 278) with delta (0, 0)
Screenshot: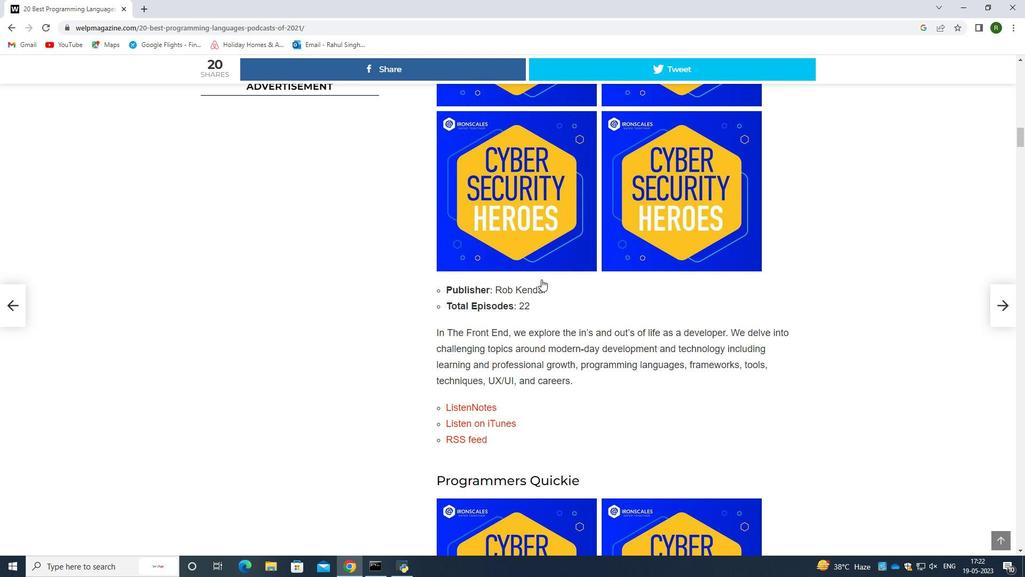
Action: Mouse scrolled (541, 278) with delta (0, 0)
Screenshot: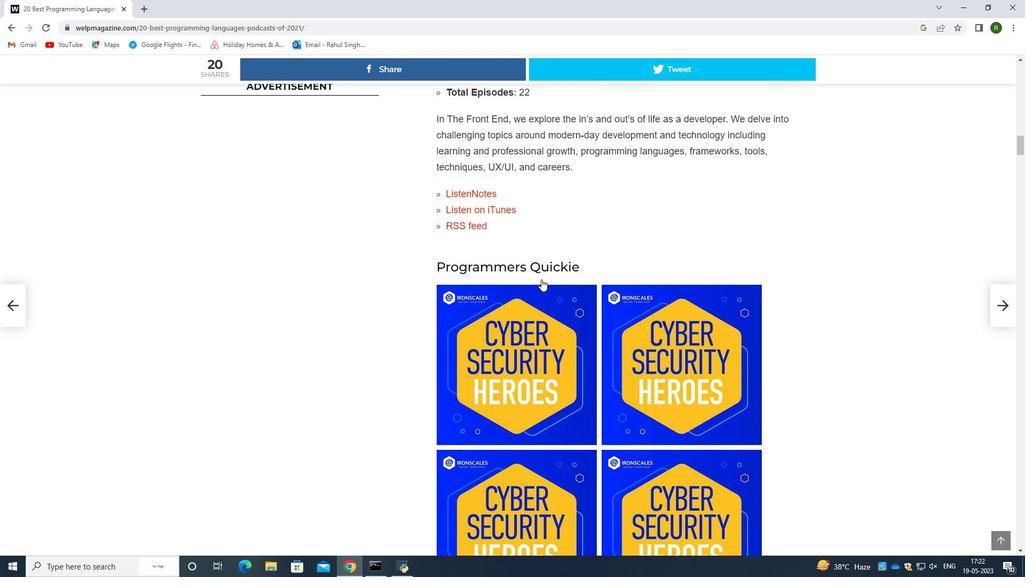 
Action: Mouse scrolled (541, 278) with delta (0, 0)
Screenshot: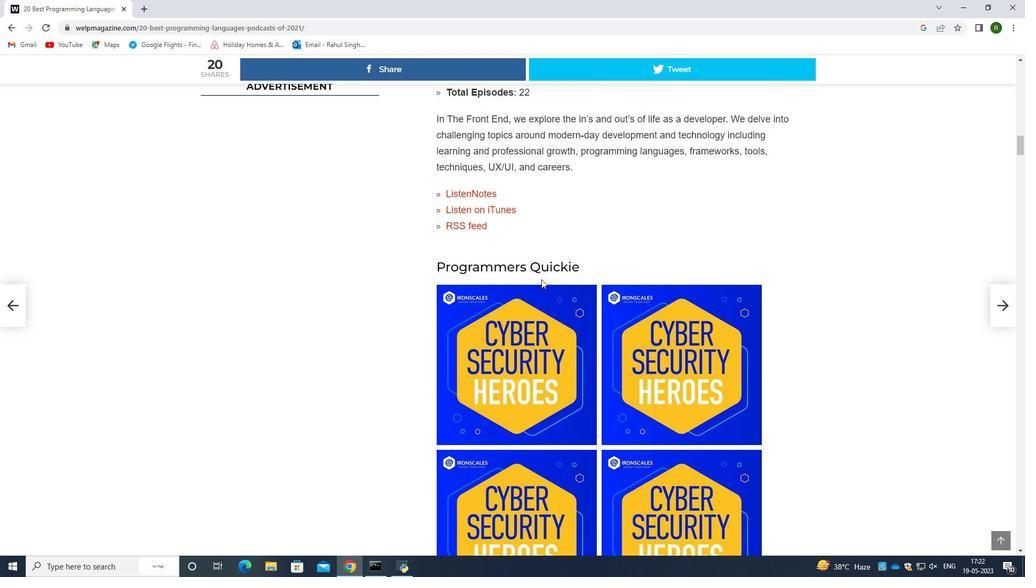 
Action: Mouse scrolled (541, 278) with delta (0, 0)
Screenshot: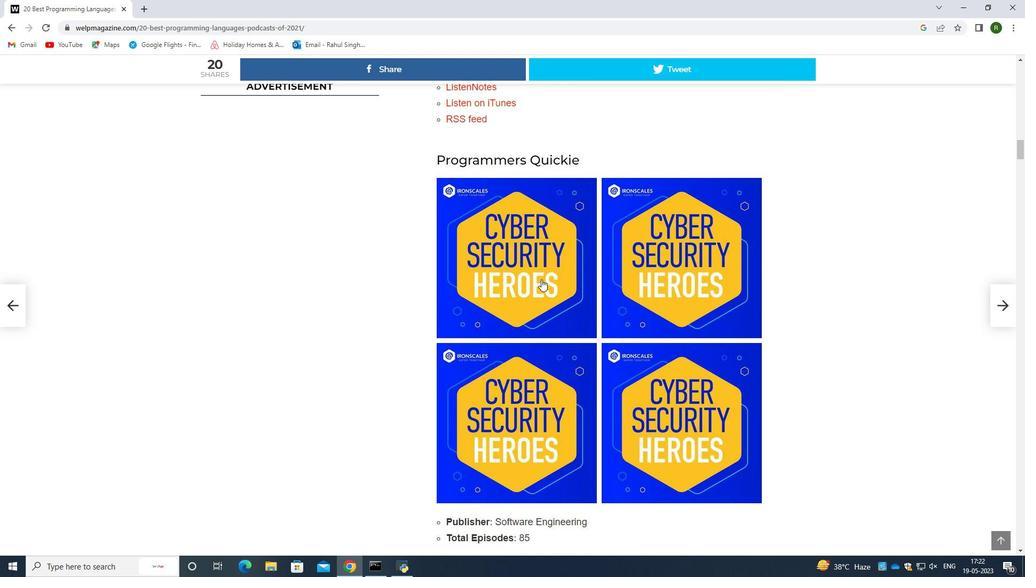 
Action: Mouse scrolled (541, 278) with delta (0, 0)
Screenshot: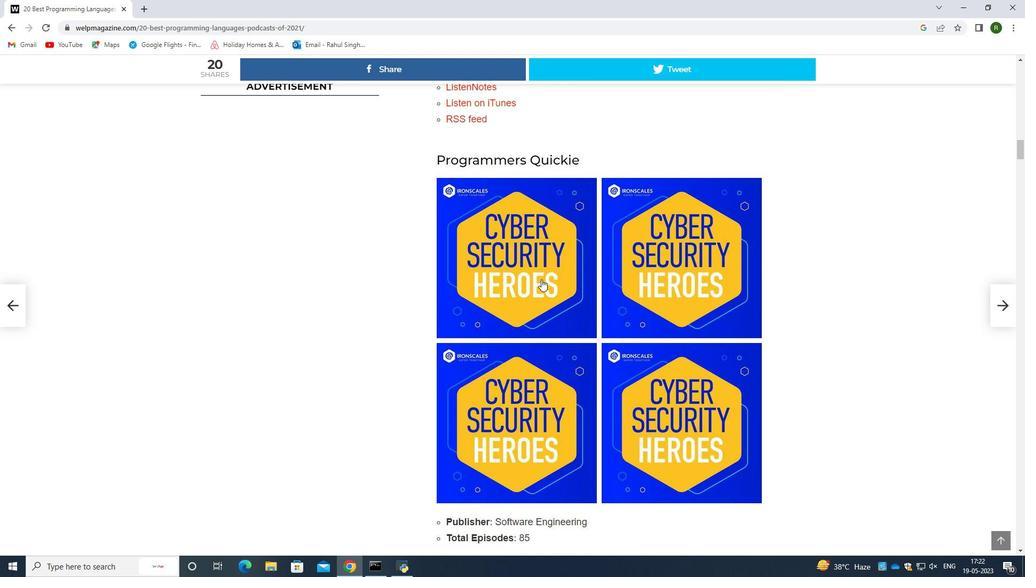 
Action: Mouse scrolled (541, 278) with delta (0, 0)
Screenshot: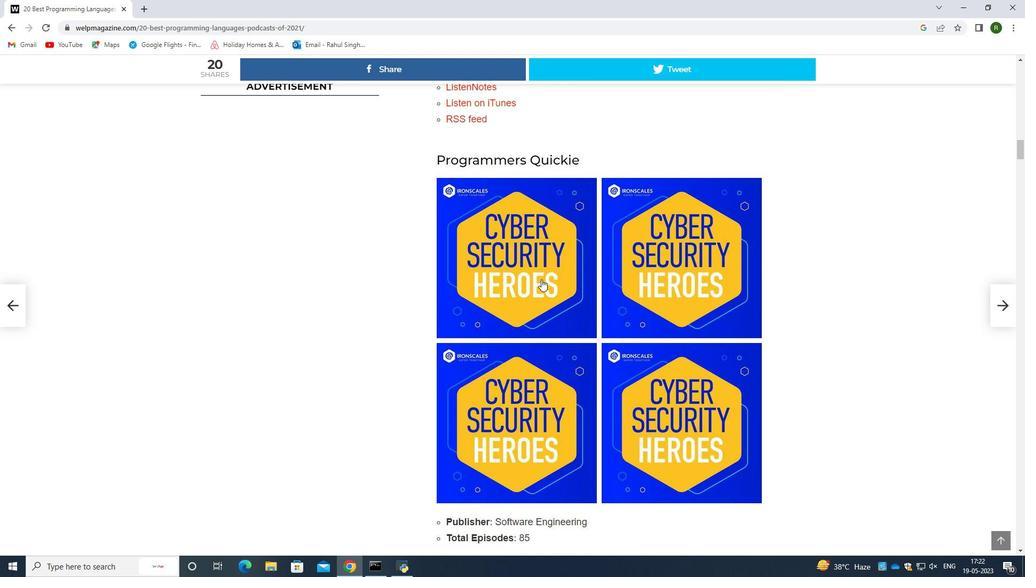 
Action: Mouse scrolled (541, 278) with delta (0, 0)
Screenshot: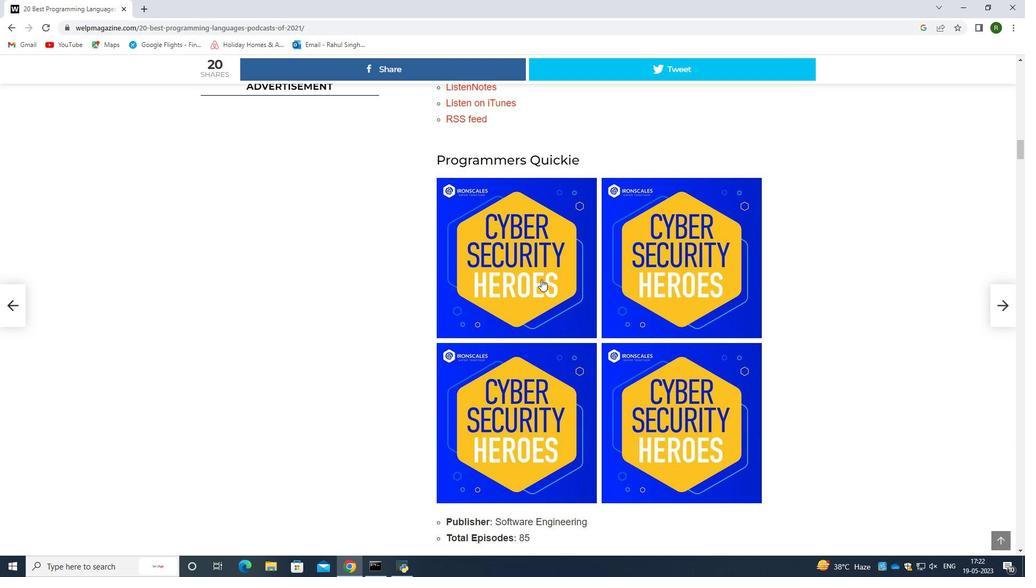 
Action: Mouse scrolled (541, 278) with delta (0, 0)
Screenshot: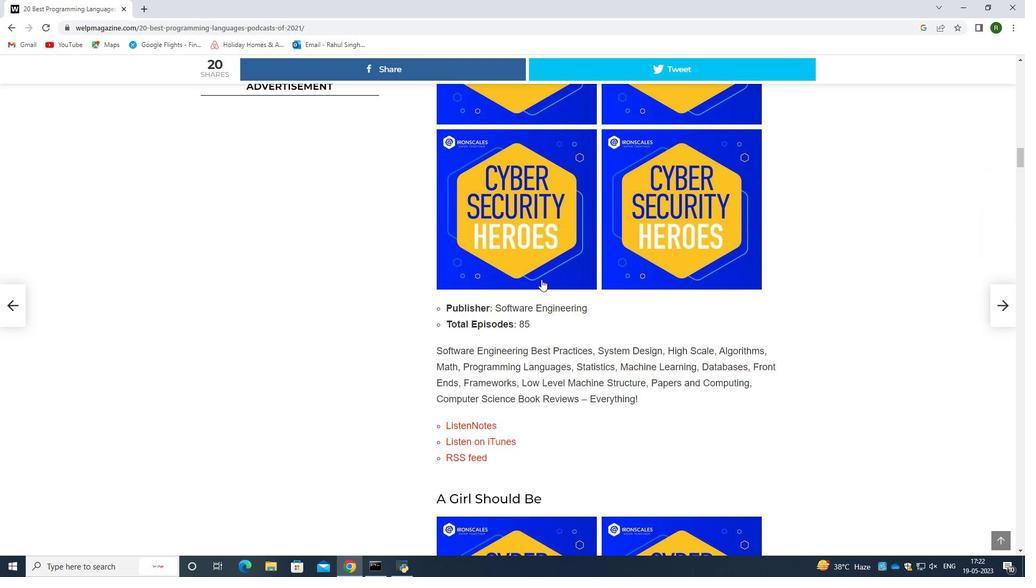 
Action: Mouse scrolled (541, 278) with delta (0, 0)
Screenshot: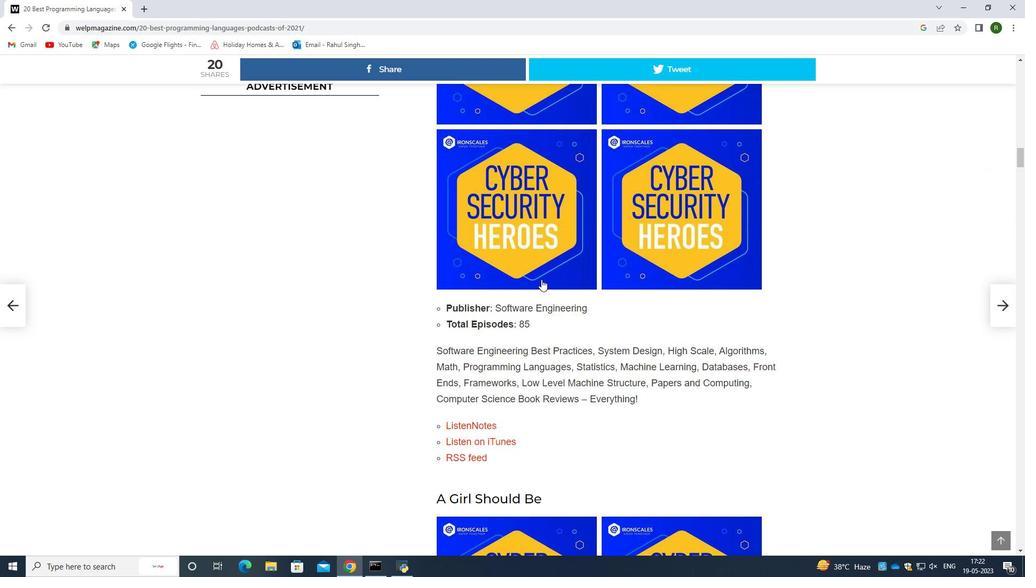 
Action: Mouse scrolled (541, 278) with delta (0, 0)
Screenshot: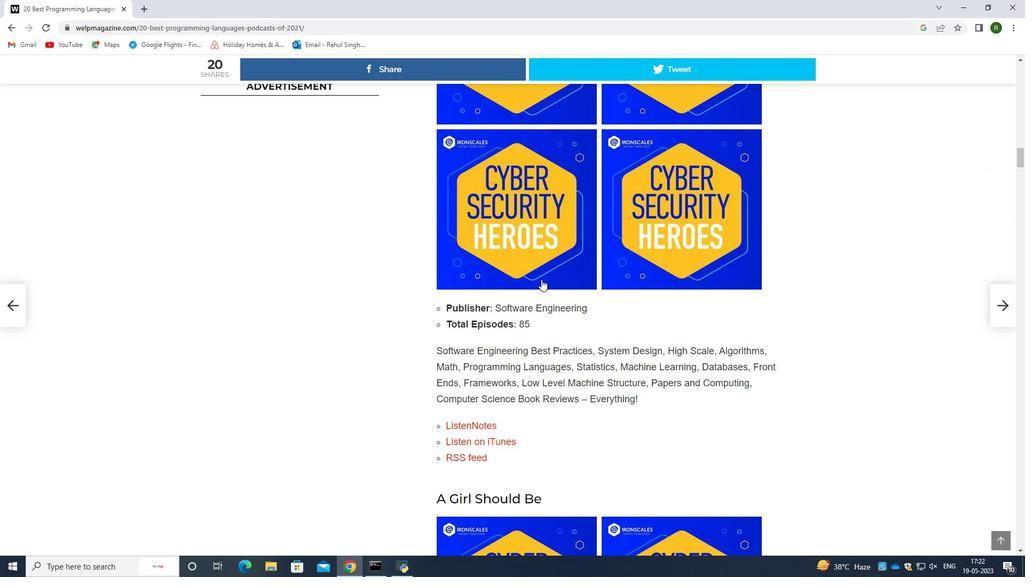 
Action: Mouse scrolled (541, 278) with delta (0, 0)
Screenshot: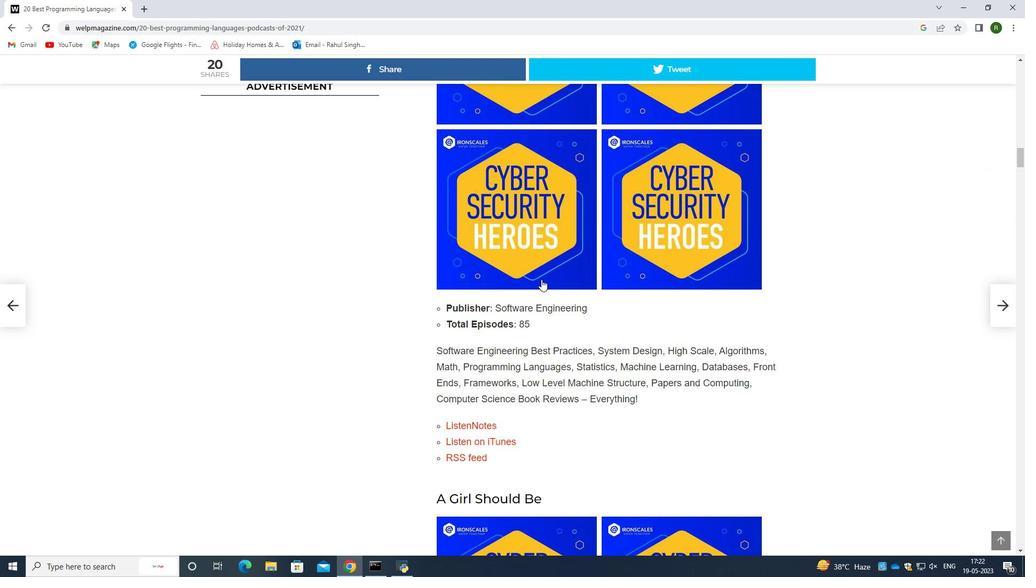 
Action: Mouse scrolled (541, 278) with delta (0, 0)
Screenshot: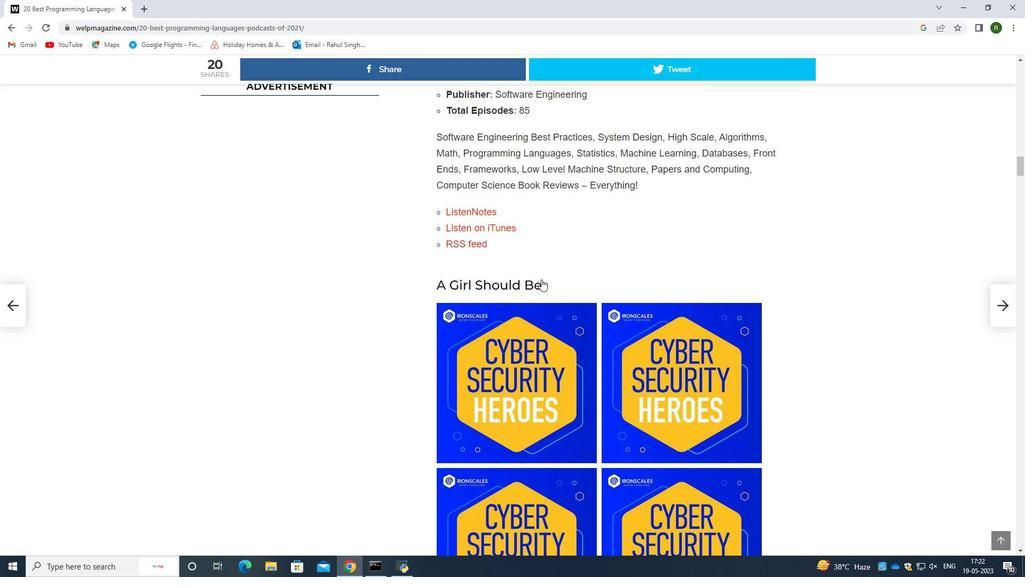 
Action: Mouse scrolled (541, 278) with delta (0, 0)
Screenshot: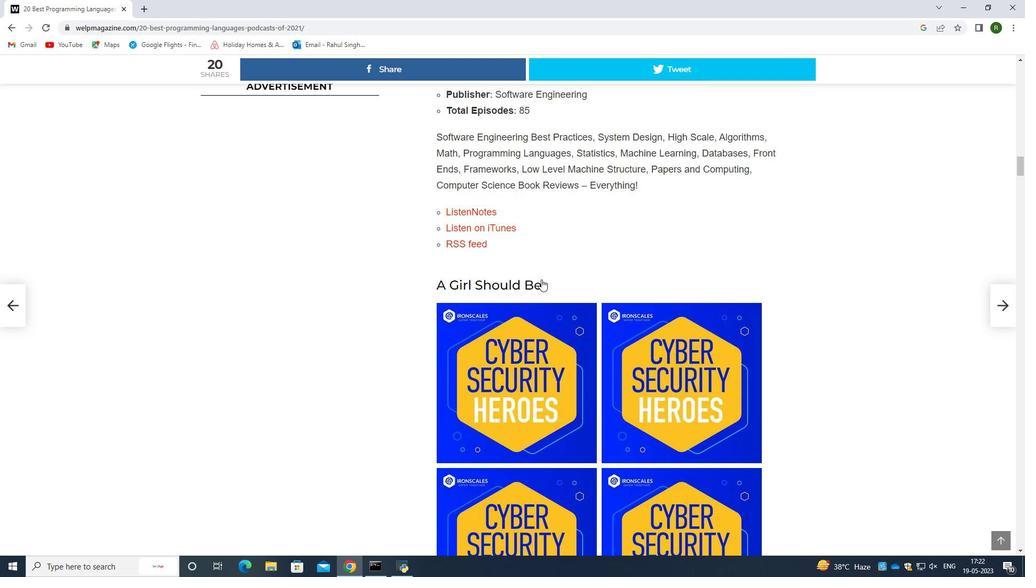 
Action: Mouse scrolled (541, 278) with delta (0, 0)
Screenshot: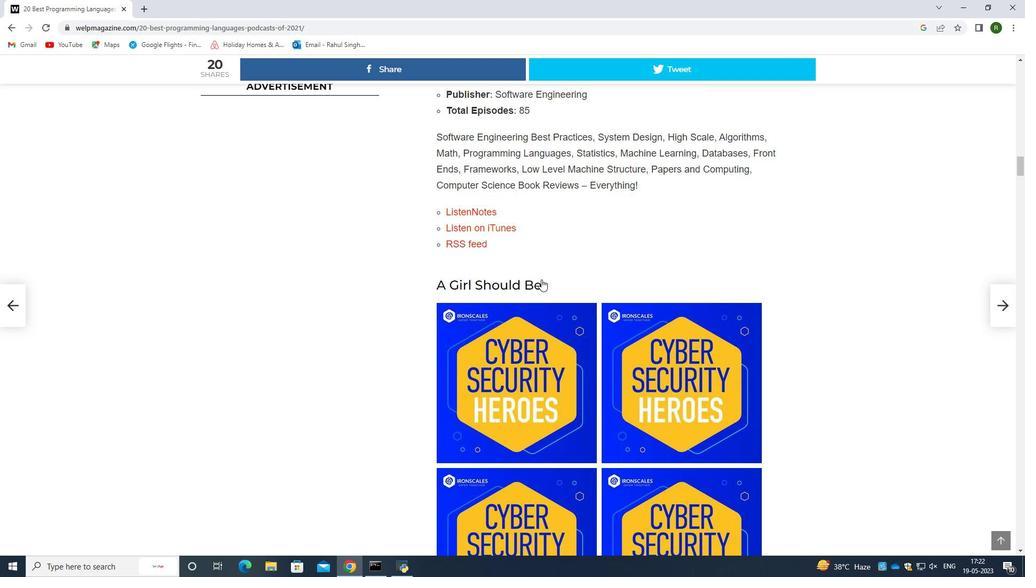 
Action: Mouse scrolled (541, 278) with delta (0, 0)
Screenshot: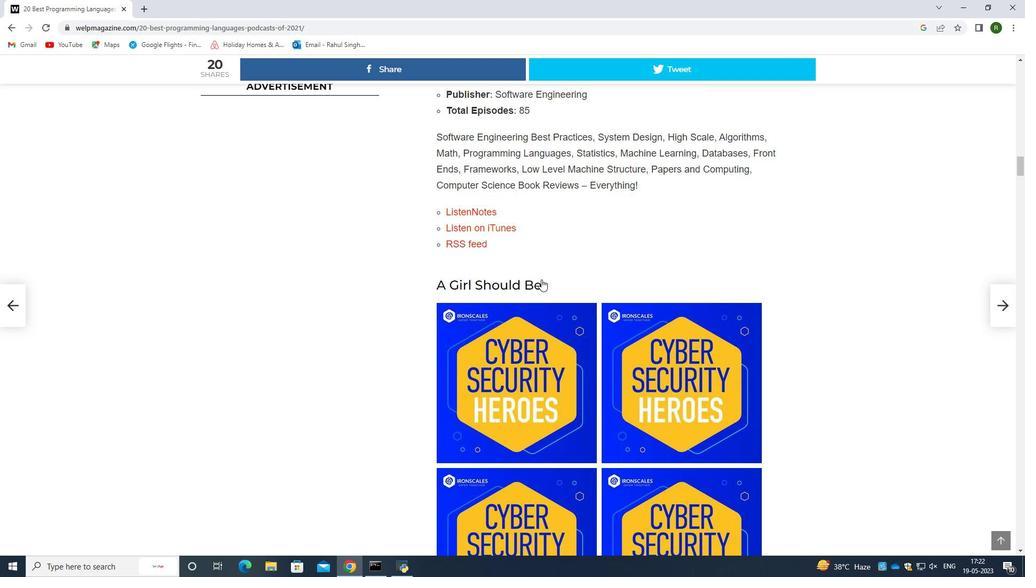 
Action: Mouse scrolled (541, 278) with delta (0, 0)
Screenshot: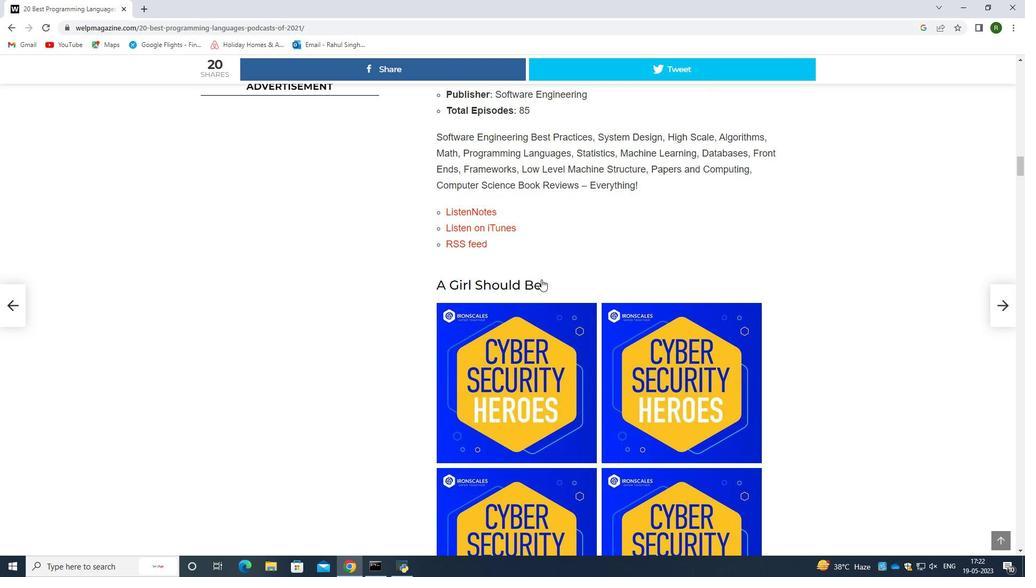 
Action: Mouse scrolled (541, 278) with delta (0, 0)
Screenshot: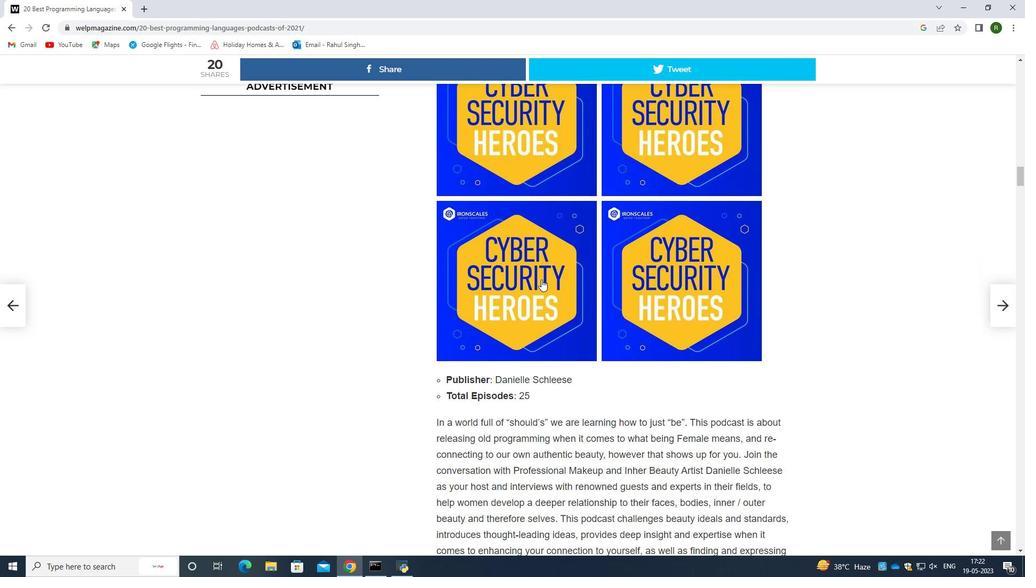 
Action: Mouse scrolled (541, 278) with delta (0, 0)
Screenshot: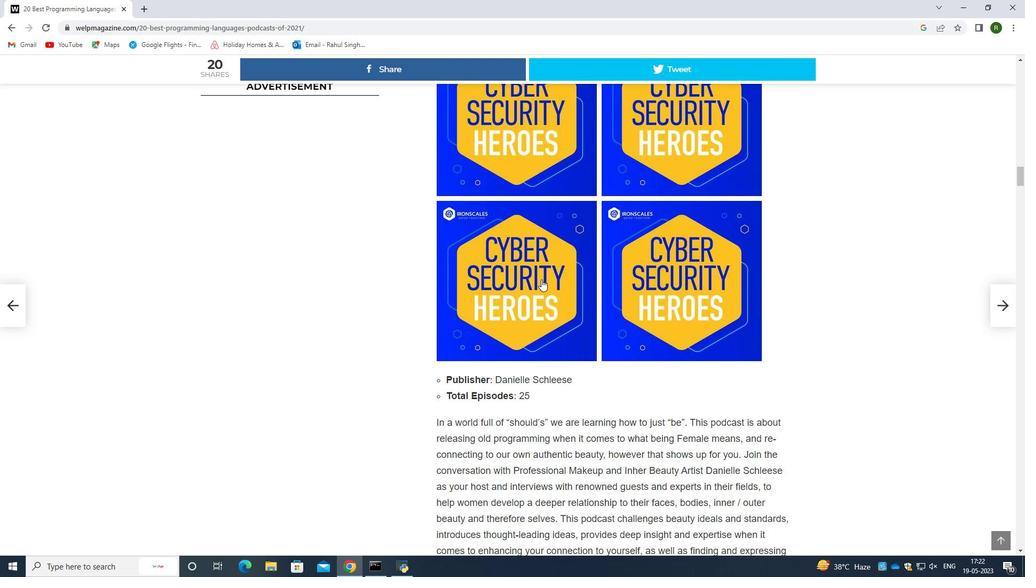 
Action: Mouse scrolled (541, 278) with delta (0, 0)
Screenshot: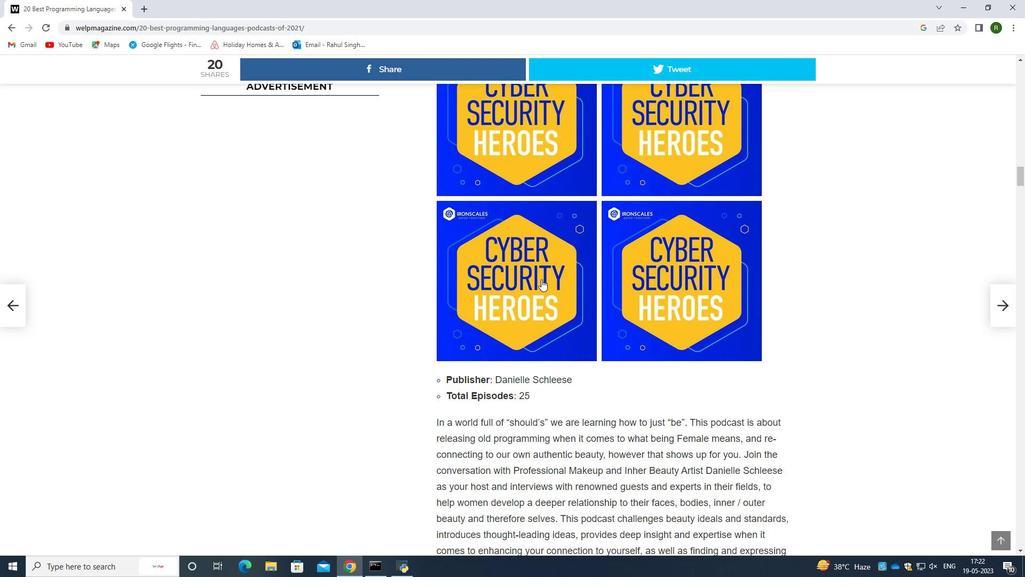 
Action: Mouse scrolled (541, 278) with delta (0, 0)
Screenshot: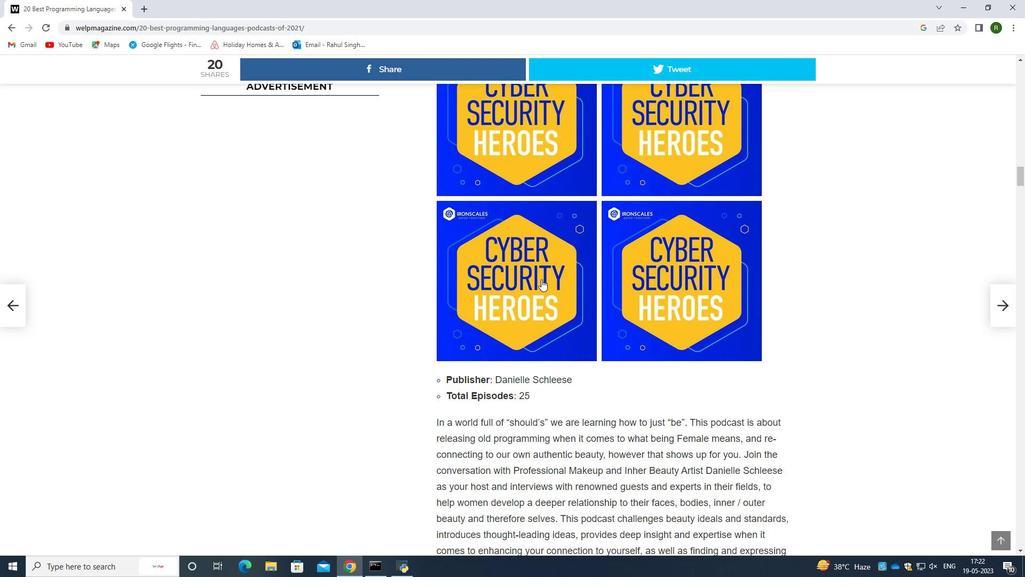 
Action: Mouse scrolled (541, 279) with delta (0, 0)
Screenshot: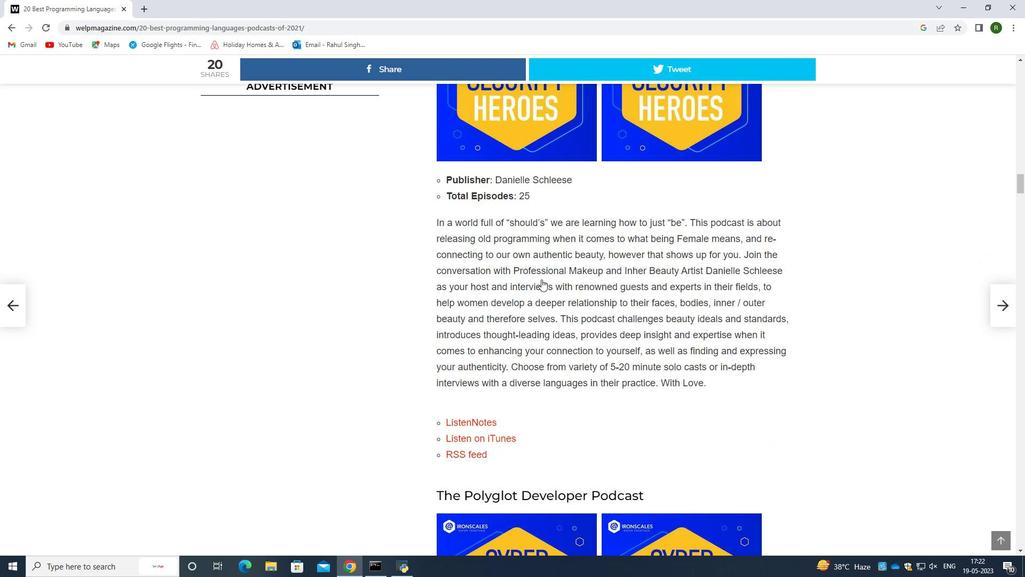 
Action: Mouse scrolled (541, 279) with delta (0, 0)
Screenshot: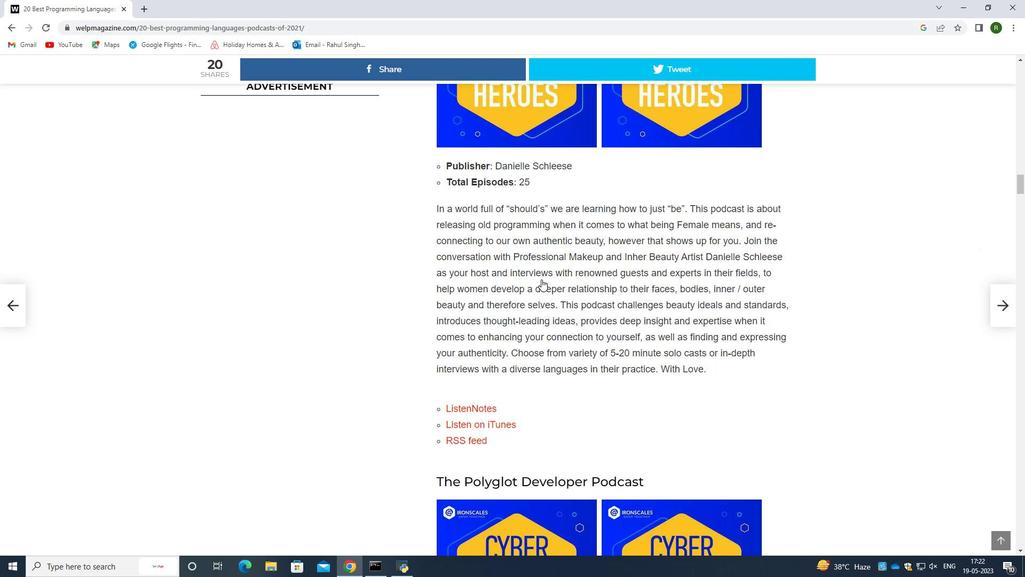 
Action: Mouse moved to (5, 25)
Screenshot: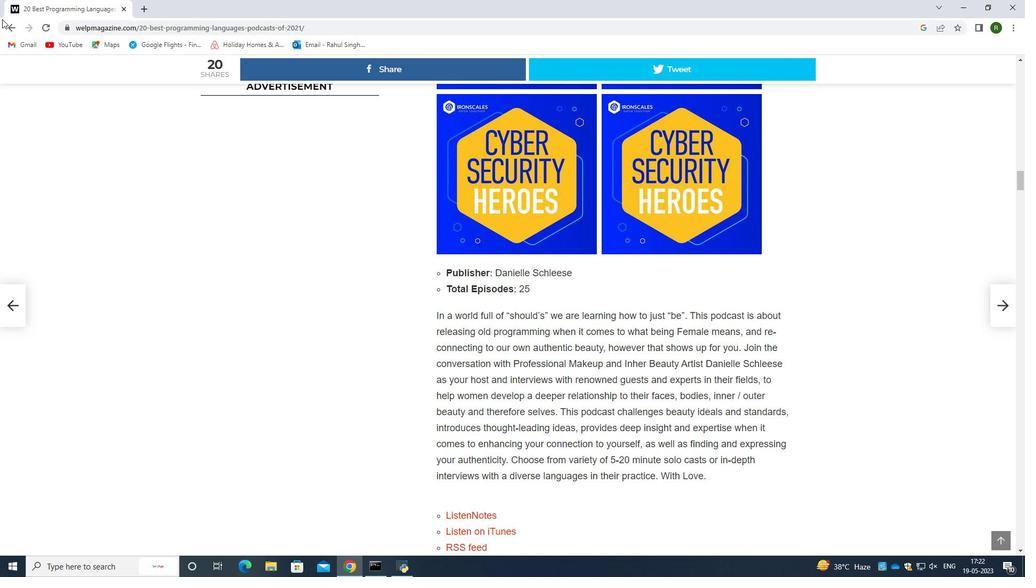 
Action: Mouse pressed left at (5, 25)
Screenshot: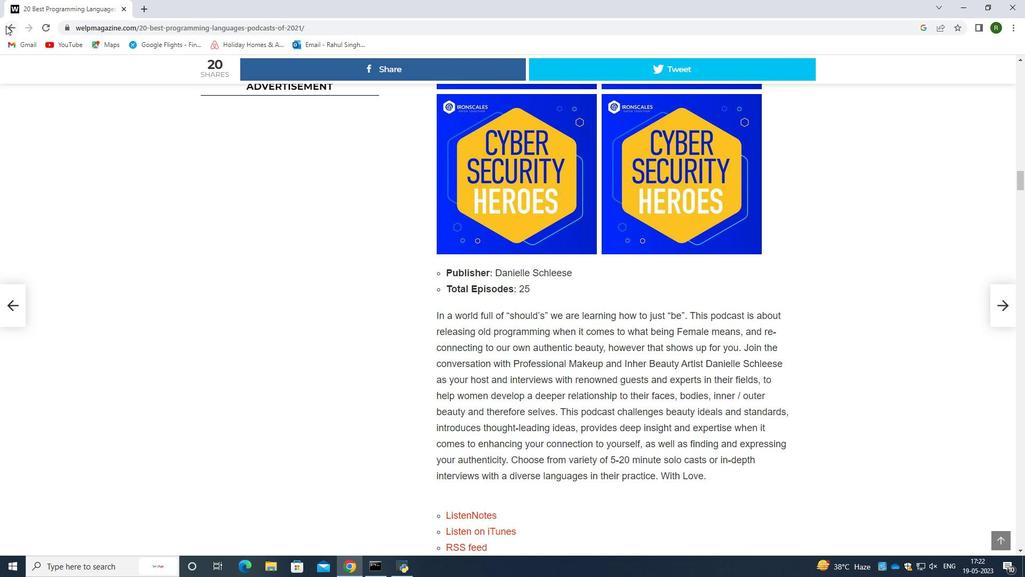 
Action: Mouse moved to (239, 329)
Screenshot: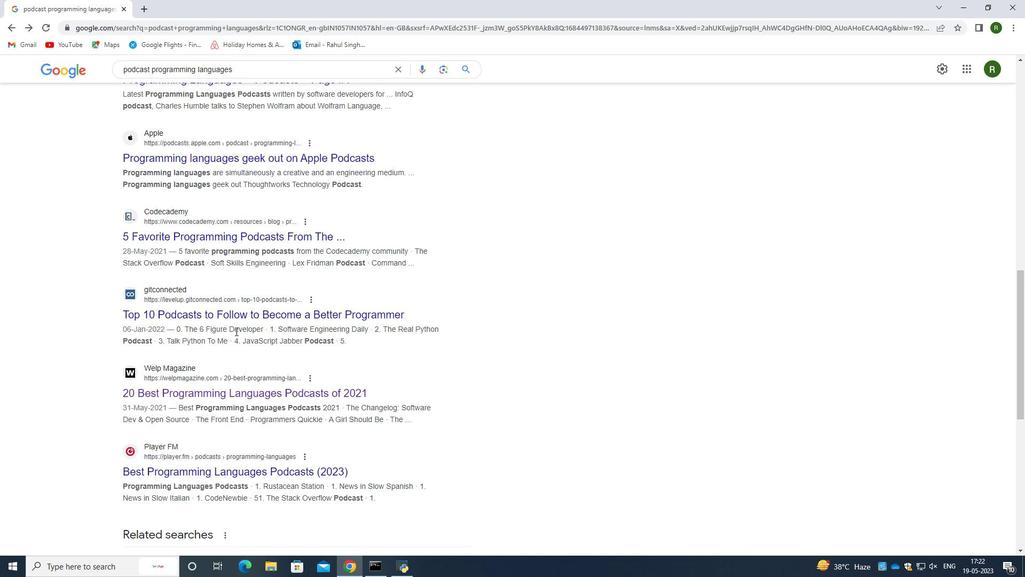 
Action: Mouse scrolled (239, 329) with delta (0, 0)
Screenshot: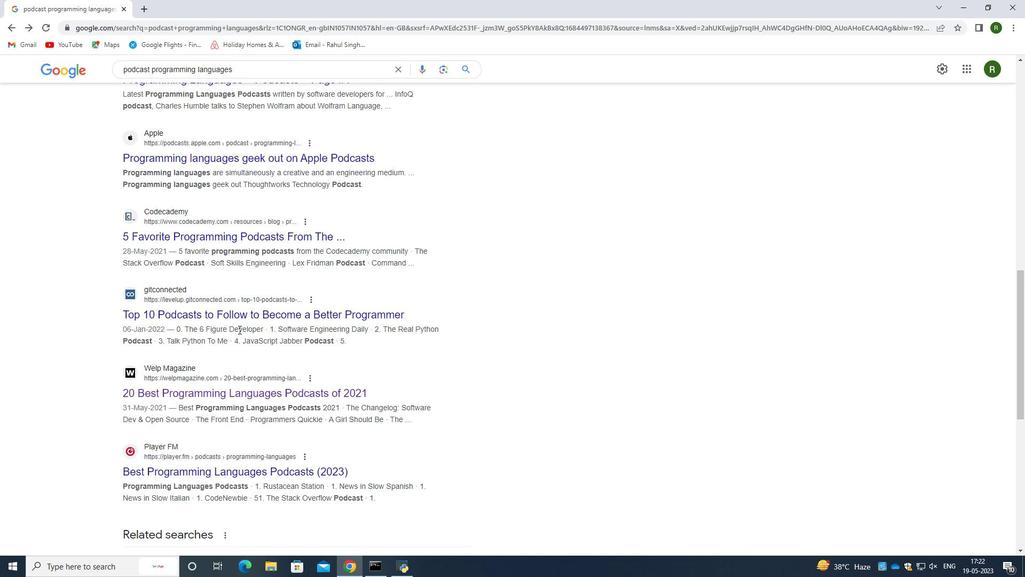 
Action: Mouse scrolled (239, 329) with delta (0, 0)
Screenshot: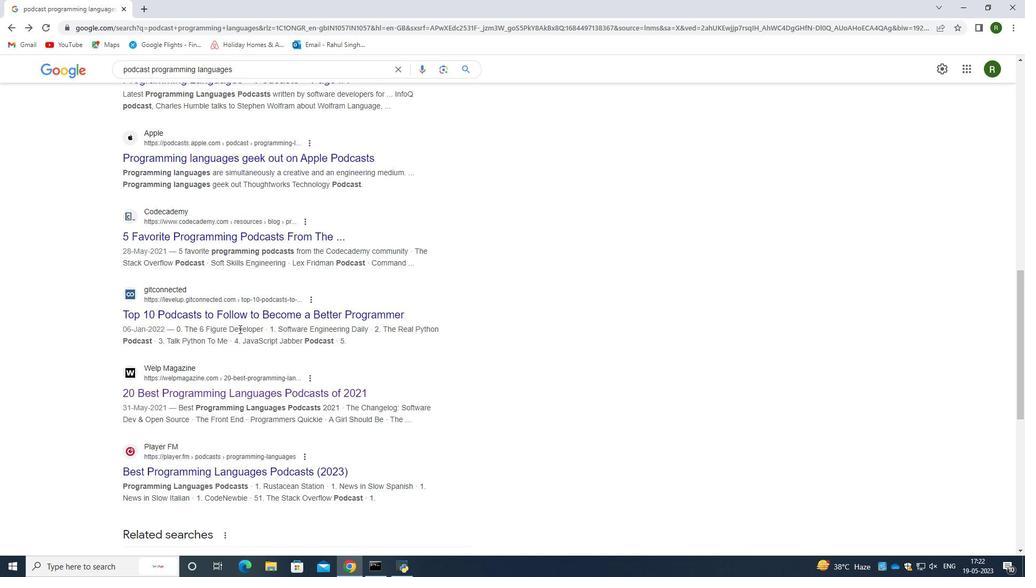 
Action: Mouse scrolled (239, 329) with delta (0, 0)
Screenshot: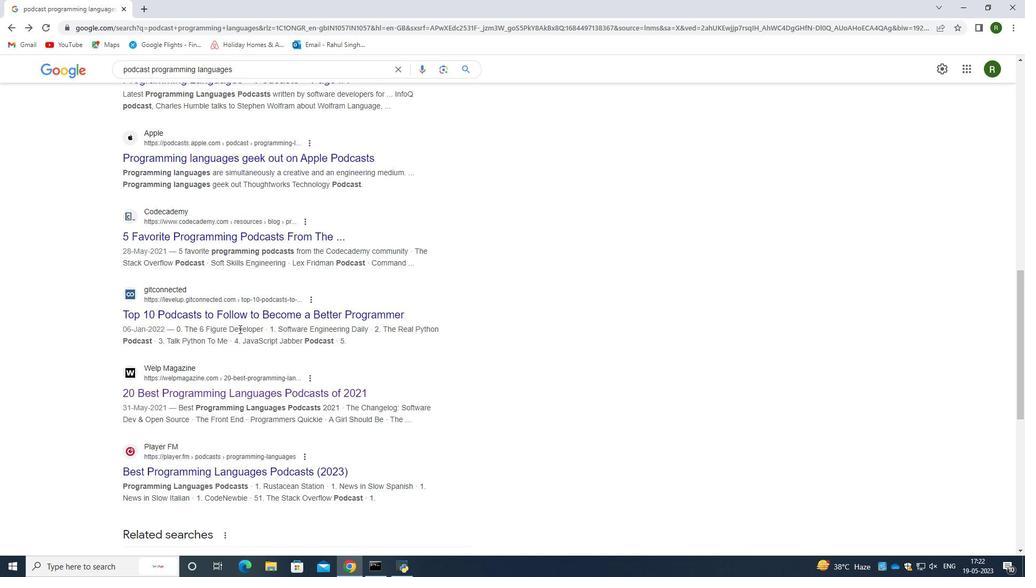 
Action: Mouse scrolled (239, 329) with delta (0, 0)
Screenshot: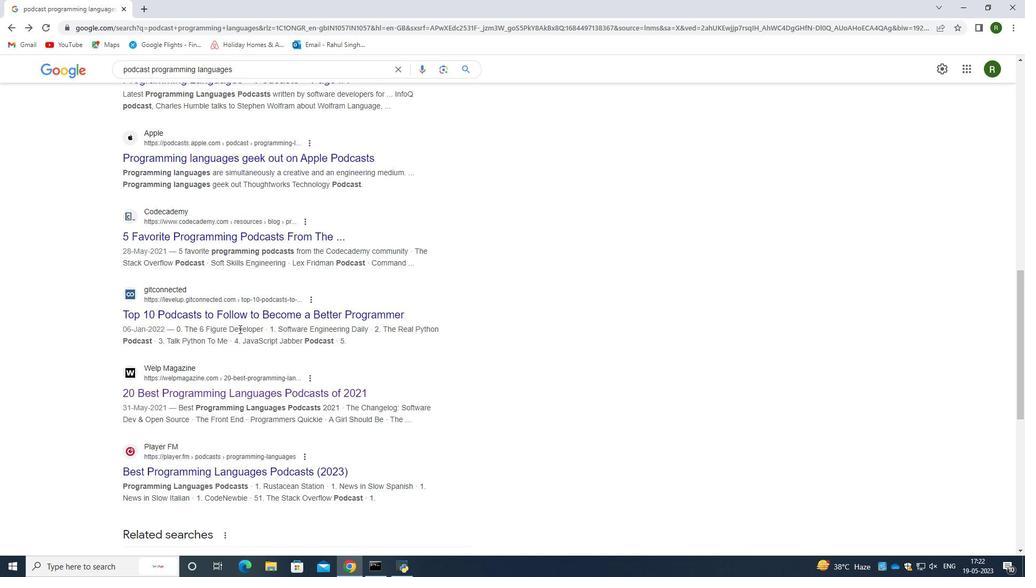 
Action: Mouse scrolled (239, 329) with delta (0, 0)
Screenshot: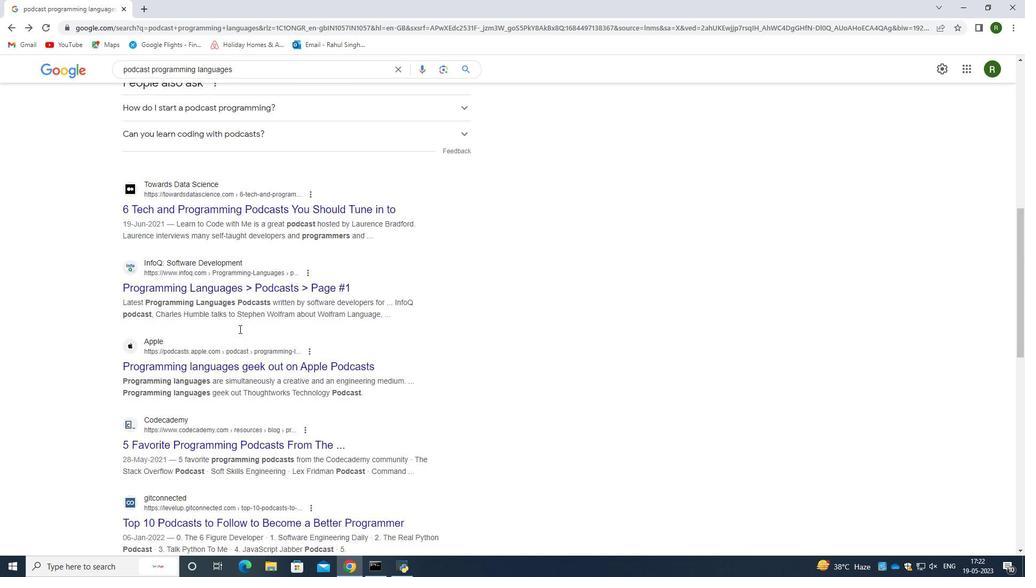 
Action: Mouse scrolled (239, 329) with delta (0, 0)
Screenshot: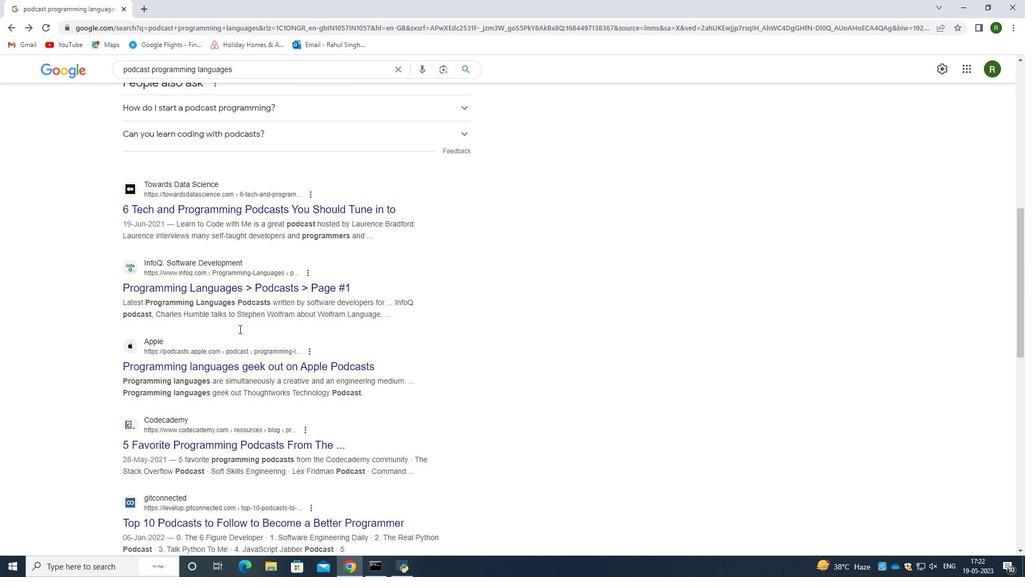 
Action: Mouse scrolled (239, 329) with delta (0, 0)
Screenshot: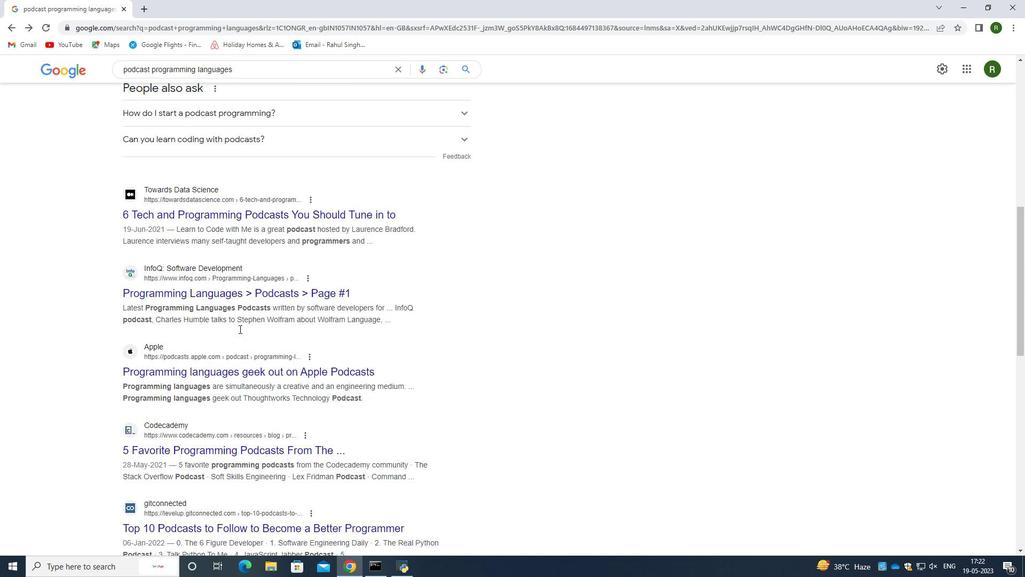 
Action: Mouse scrolled (239, 329) with delta (0, 0)
Screenshot: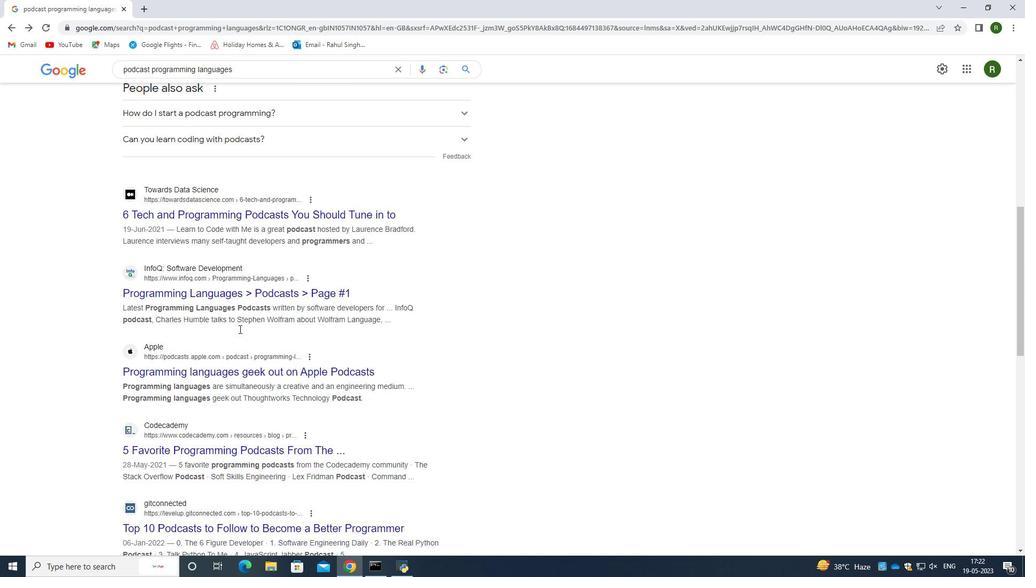 
Action: Mouse scrolled (239, 329) with delta (0, 0)
Screenshot: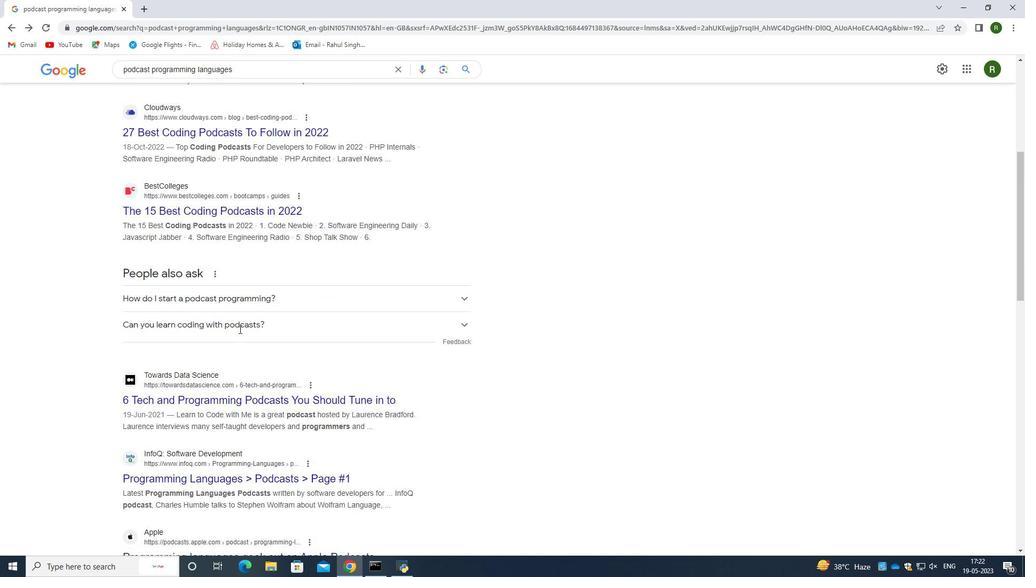 
Action: Mouse scrolled (239, 329) with delta (0, 0)
Screenshot: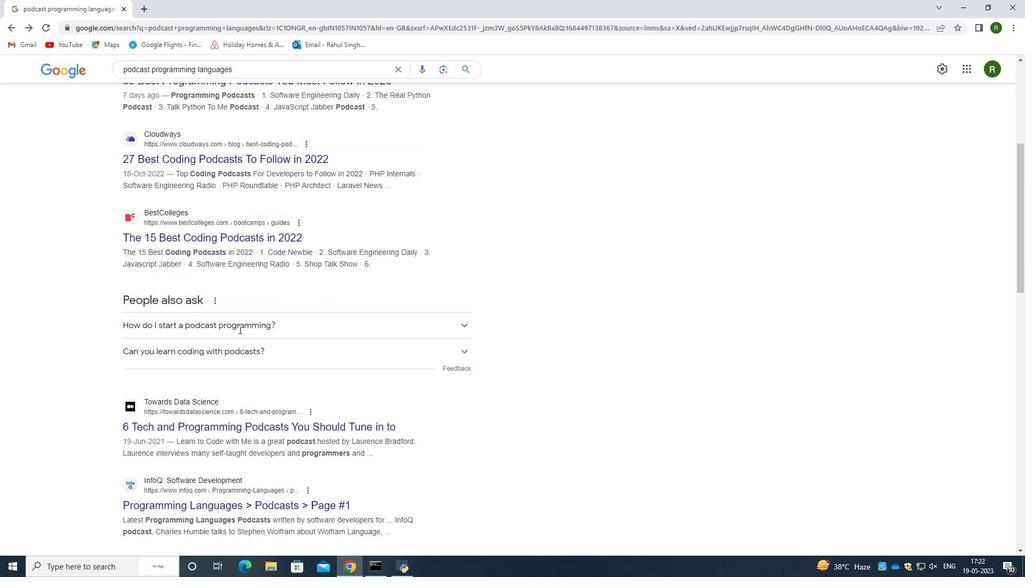 
Action: Mouse scrolled (239, 329) with delta (0, 0)
Screenshot: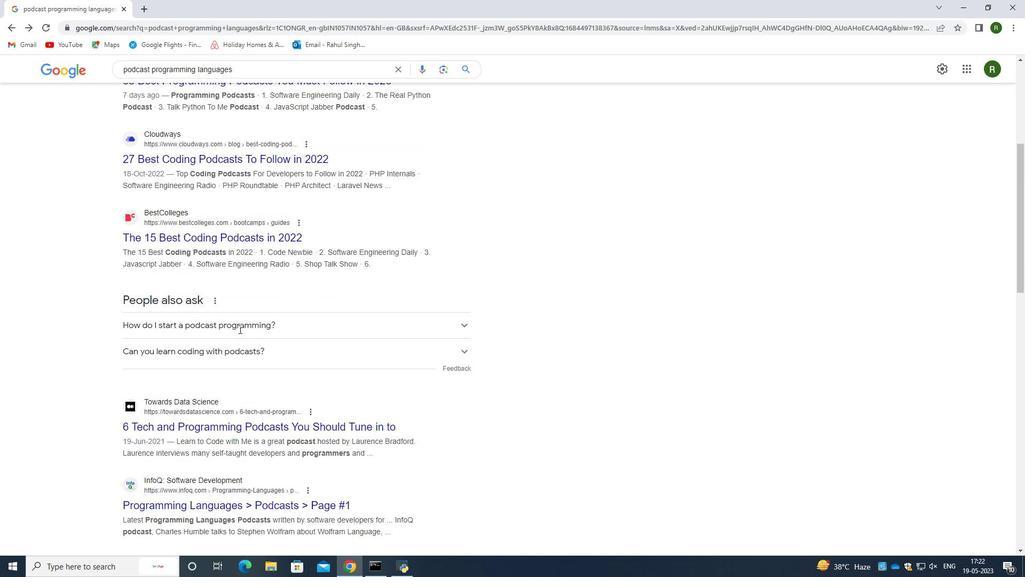 
Action: Mouse scrolled (239, 329) with delta (0, 0)
Screenshot: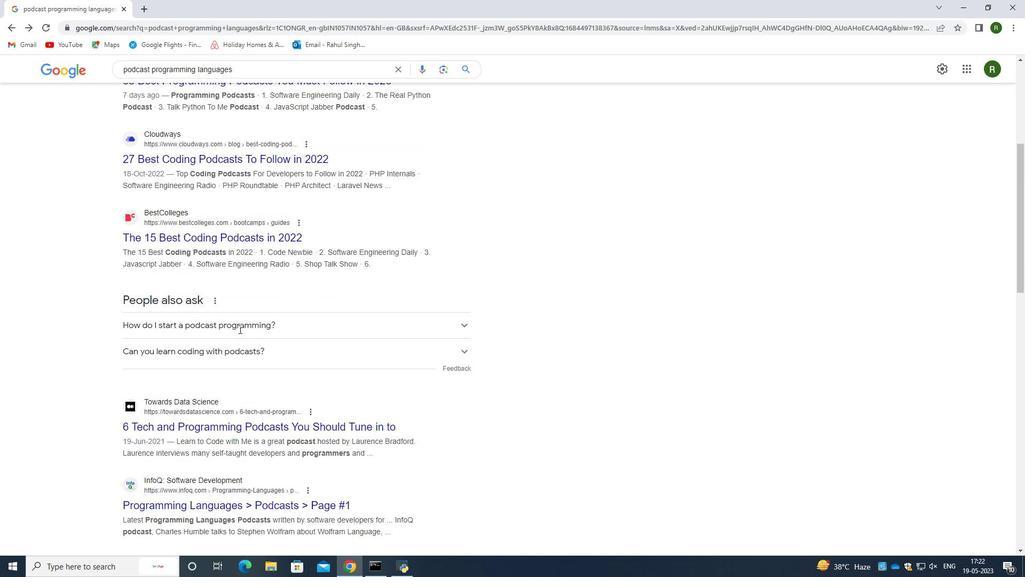 
Action: Mouse scrolled (239, 329) with delta (0, 0)
Screenshot: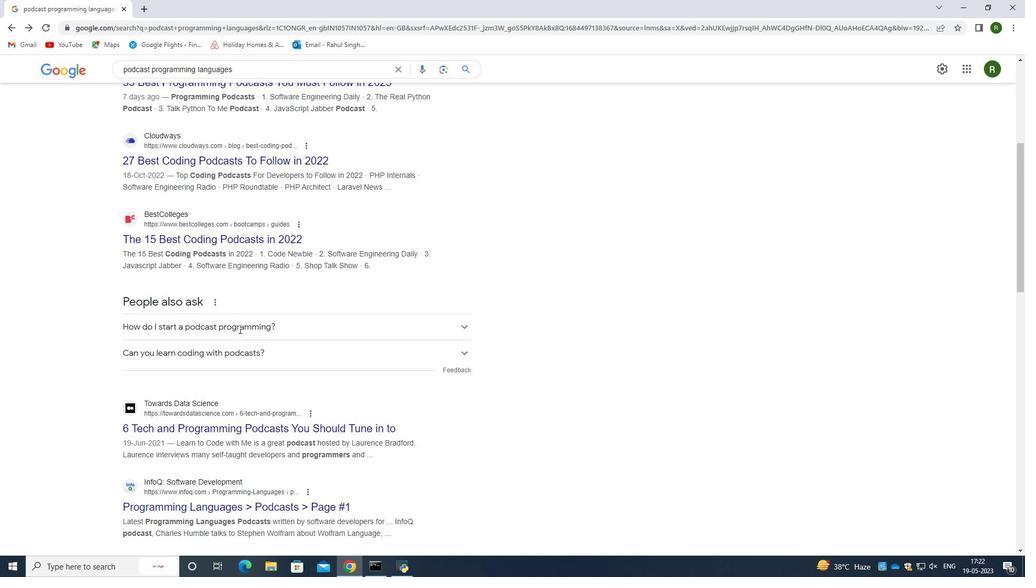 
Action: Mouse scrolled (239, 329) with delta (0, 0)
Screenshot: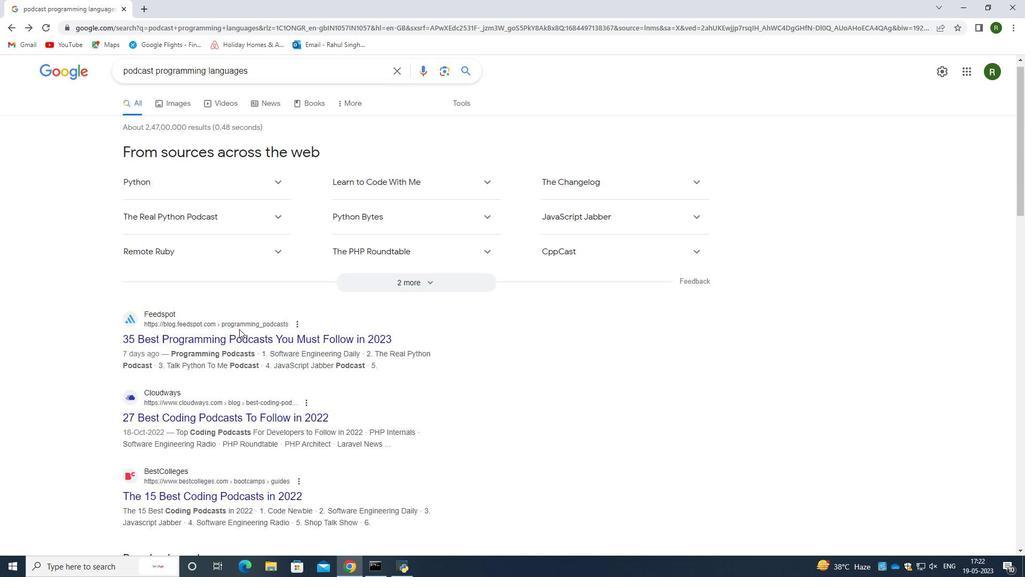 
Action: Mouse scrolled (239, 329) with delta (0, 0)
Screenshot: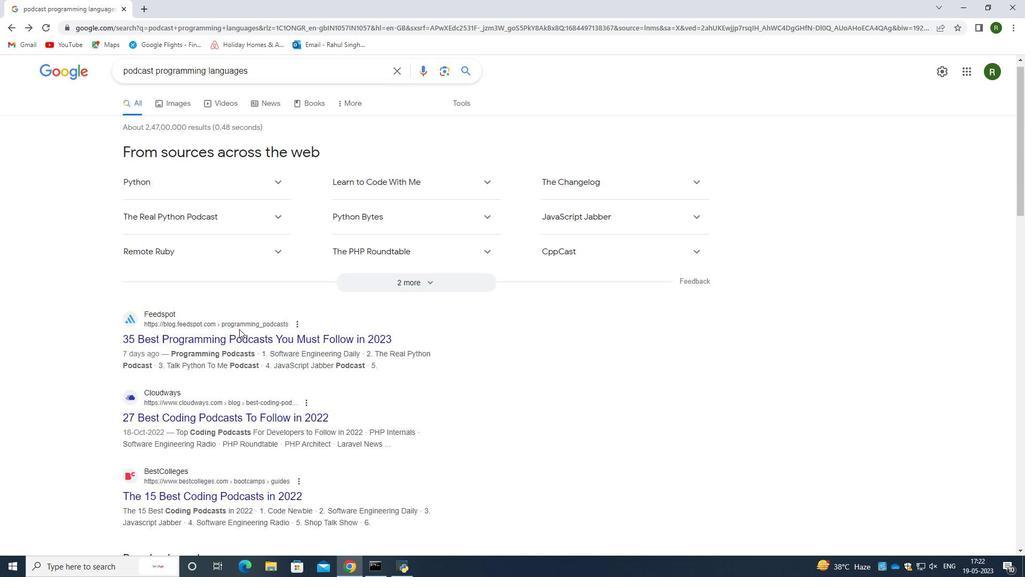 
Action: Mouse scrolled (239, 329) with delta (0, 0)
Screenshot: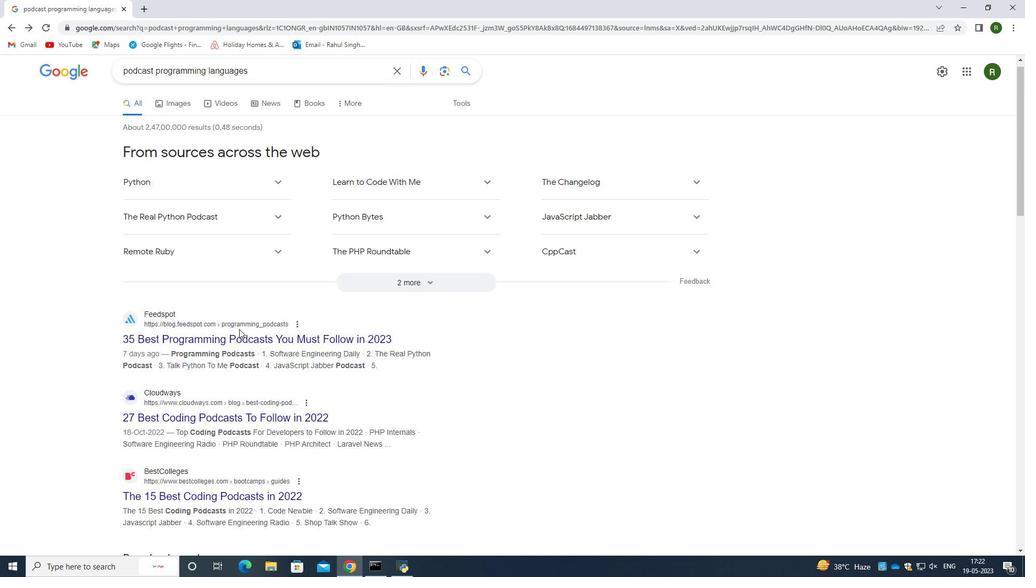 
Action: Mouse scrolled (239, 329) with delta (0, 0)
Screenshot: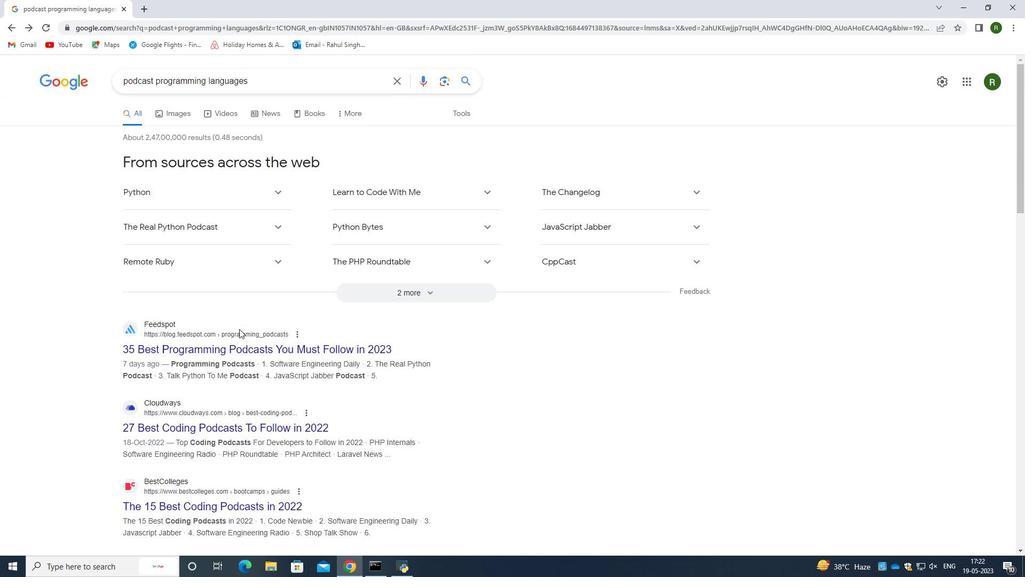 
Action: Mouse scrolled (239, 329) with delta (0, 0)
Screenshot: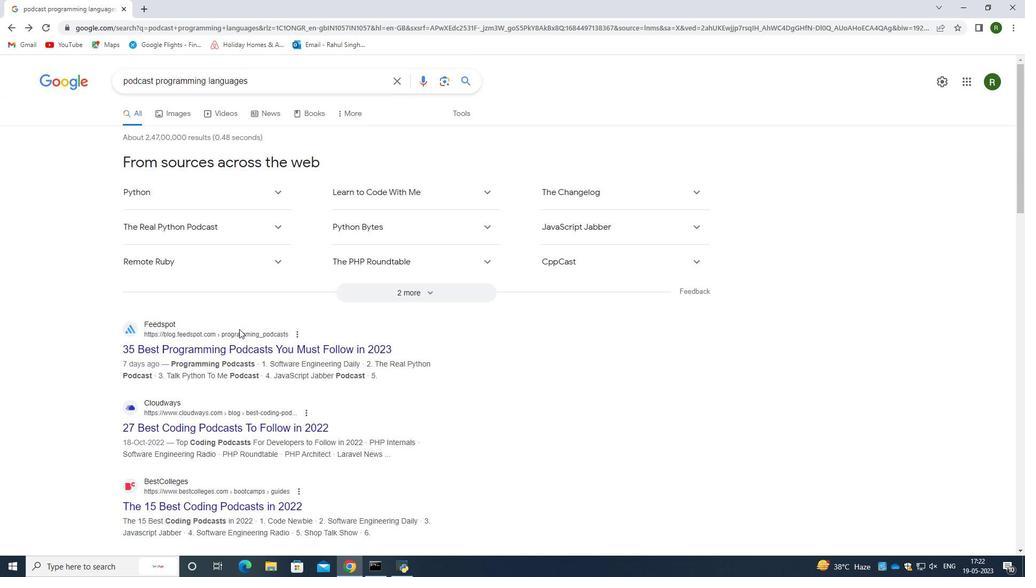 
Action: Mouse moved to (257, 76)
Screenshot: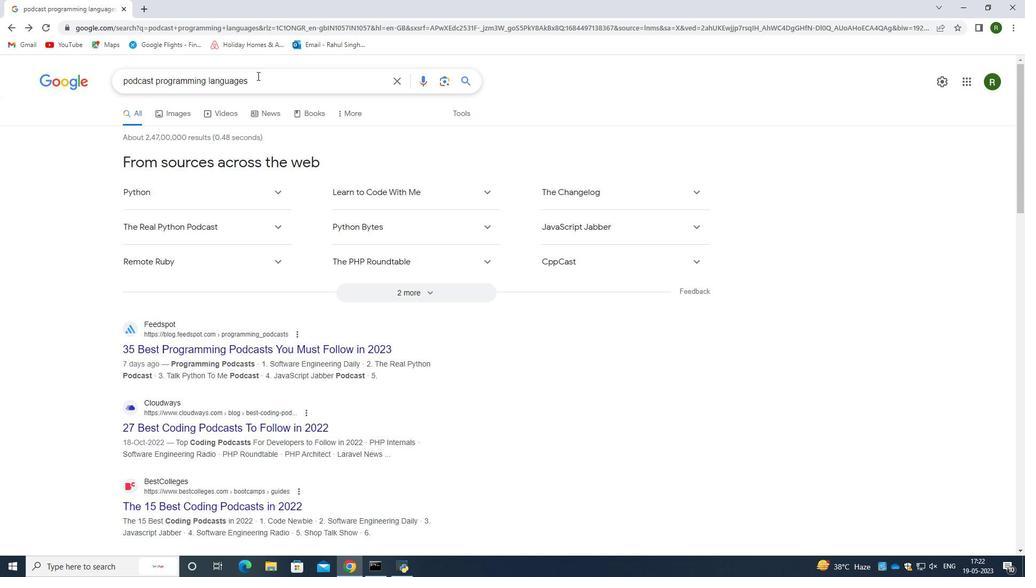 
Action: Mouse pressed left at (257, 76)
Screenshot: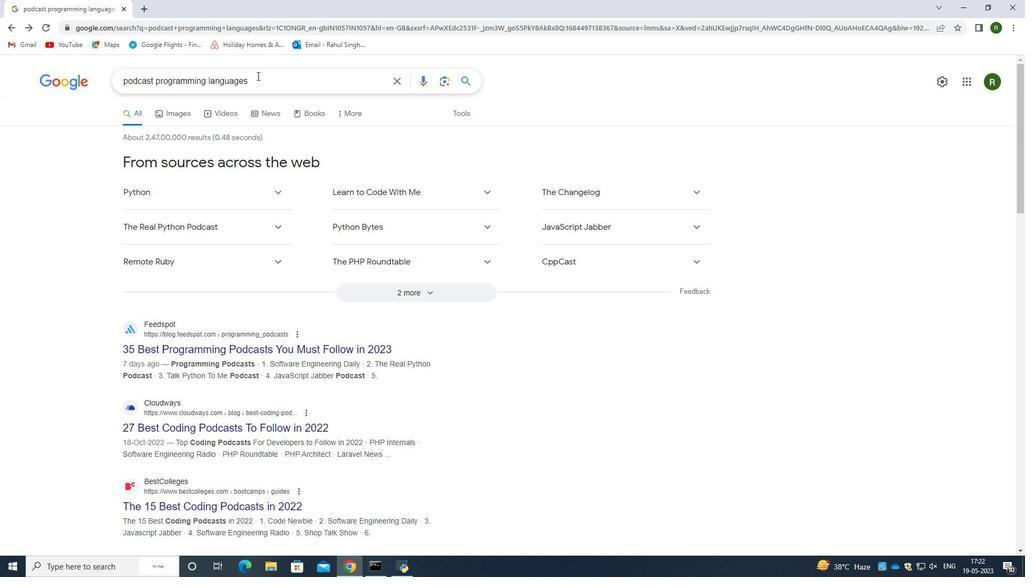 
Action: Mouse moved to (258, 78)
Screenshot: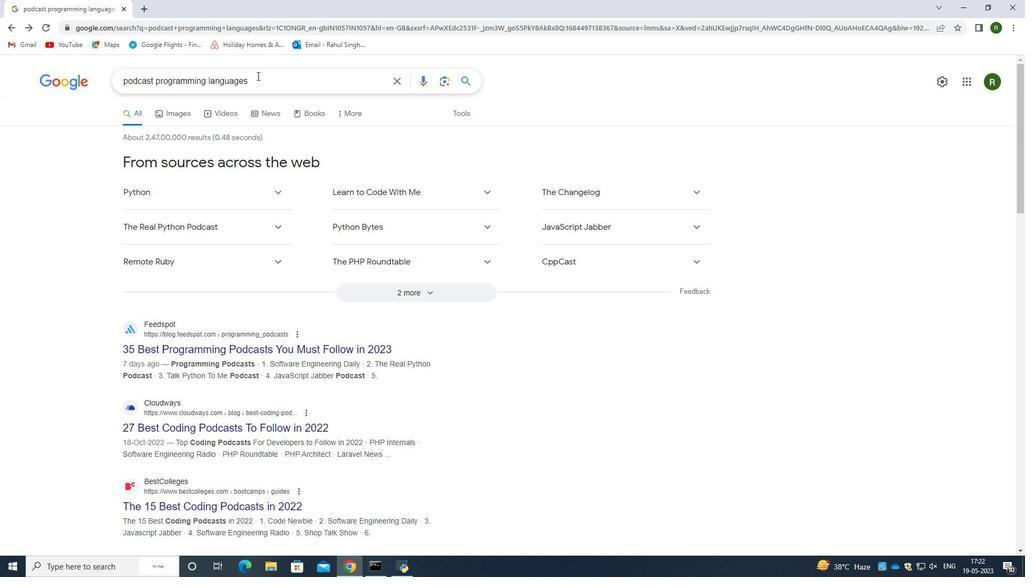 
Action: Key pressed <Key.backspace><Key.backspace><Key.backspace><Key.backspace><Key.backspace><Key.backspace><Key.backspace><Key.backspace><Key.backspace><Key.backspace><Key.backspace><Key.backspace><Key.backspace><Key.backspace><Key.backspace><Key.backspace><Key.backspace><Key.backspace><Key.backspace><Key.backspace><Key.backspace>of<Key.space>cloud<Key.space>comp
Screenshot: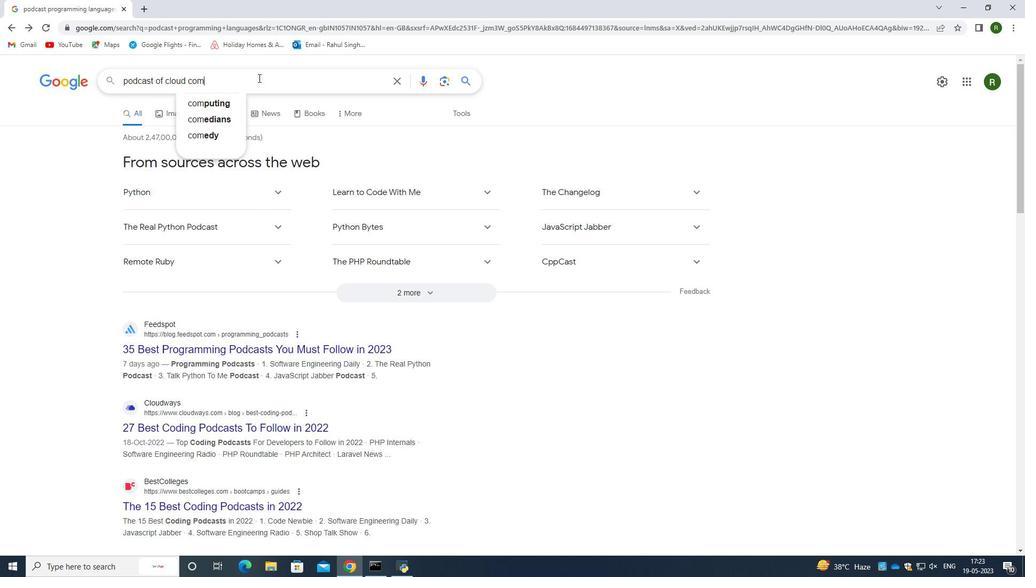 
Action: Mouse moved to (255, 106)
Screenshot: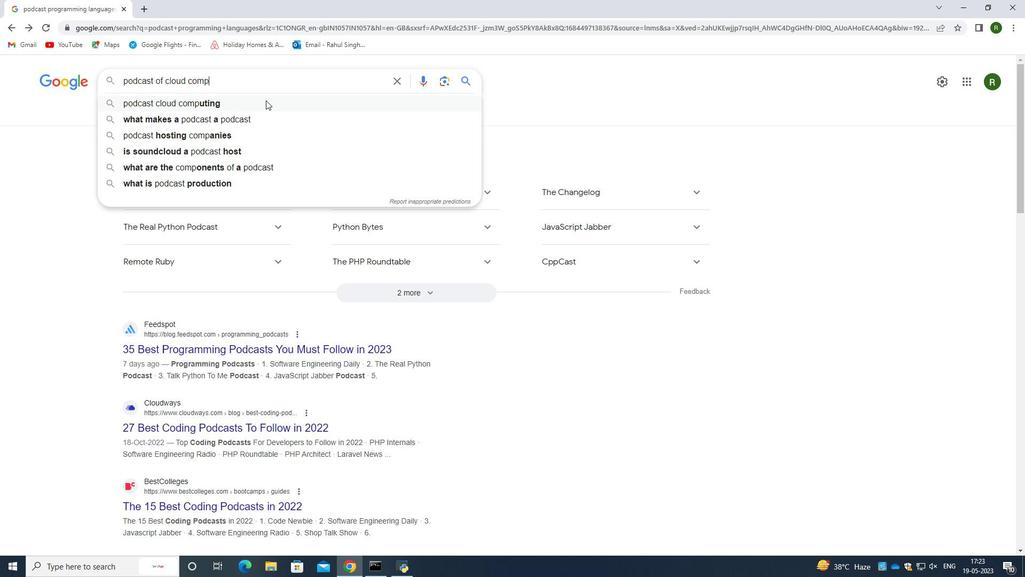 
Action: Mouse pressed left at (255, 106)
Screenshot: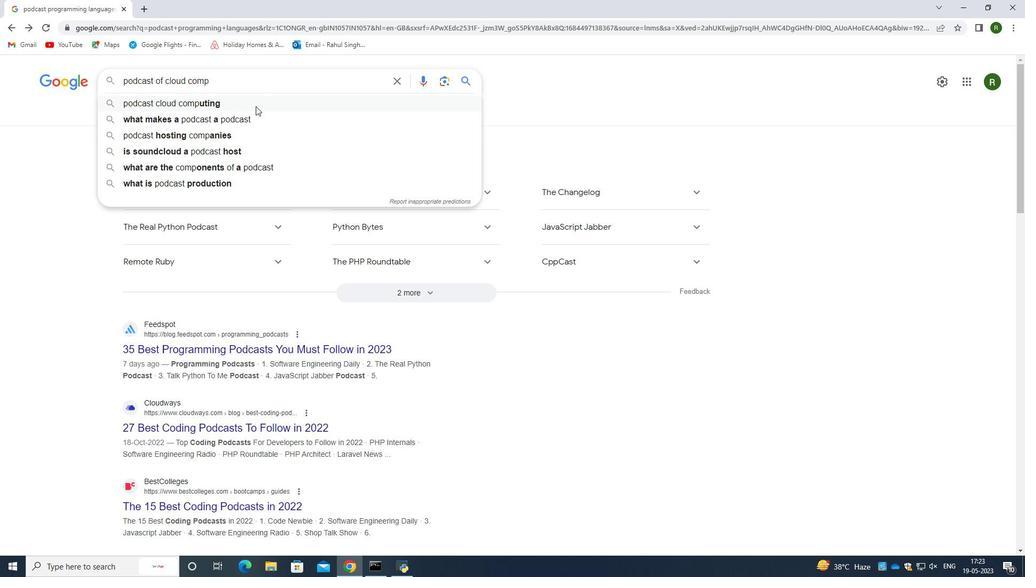 
Action: Mouse moved to (232, 110)
Screenshot: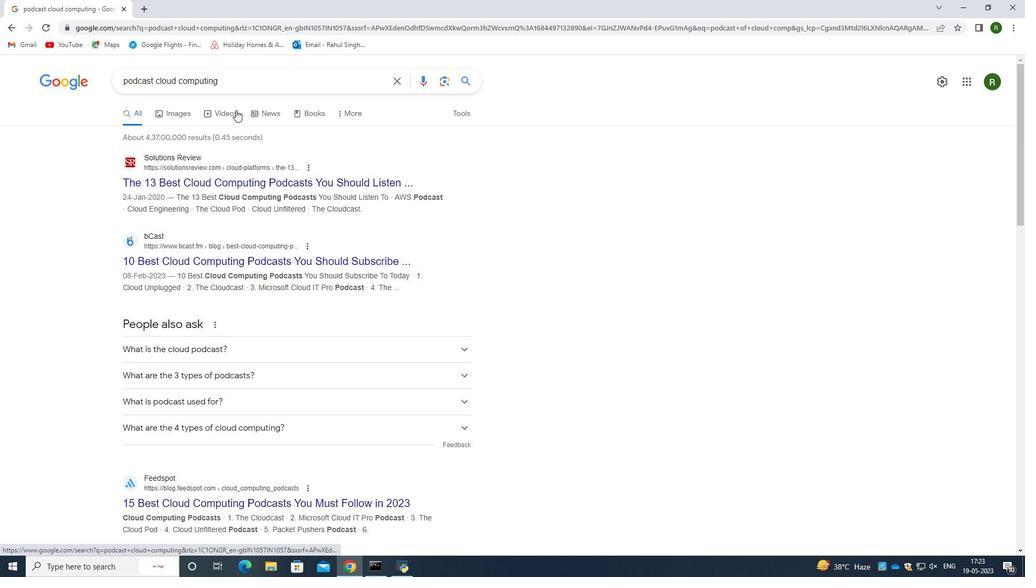 
Action: Mouse pressed left at (232, 110)
Screenshot: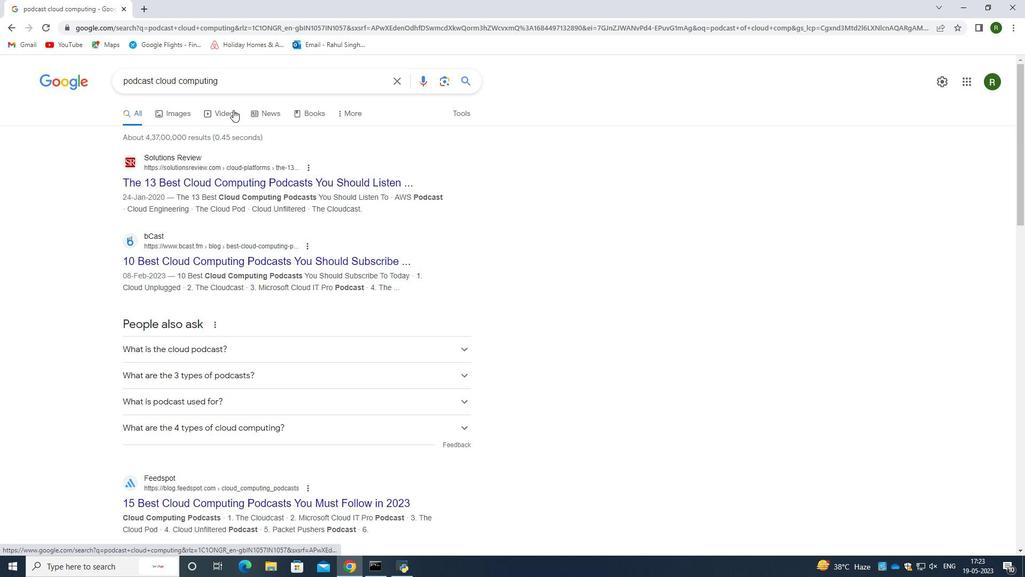 
Action: Mouse moved to (190, 218)
Screenshot: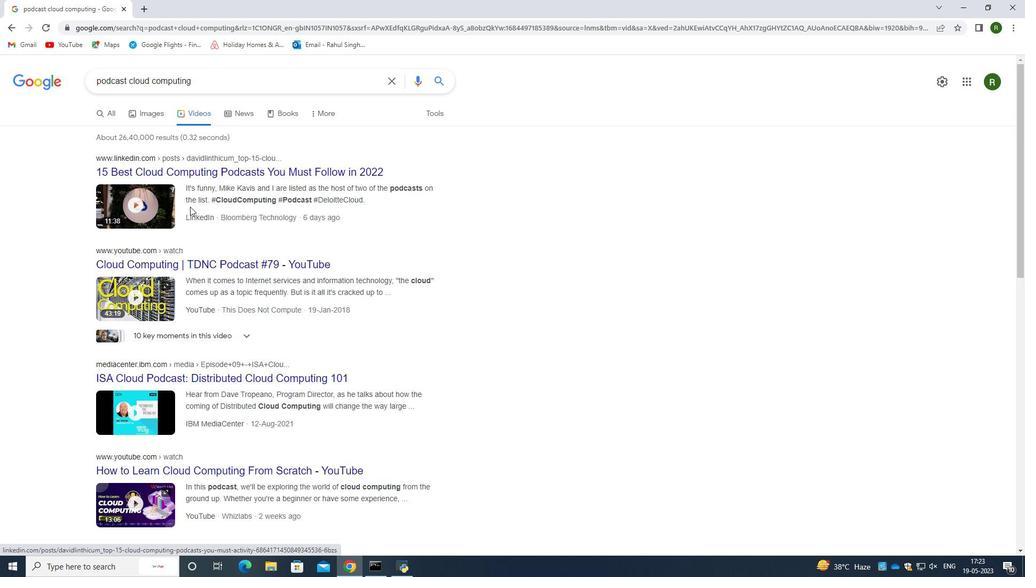 
Action: Mouse scrolled (190, 217) with delta (0, 0)
Screenshot: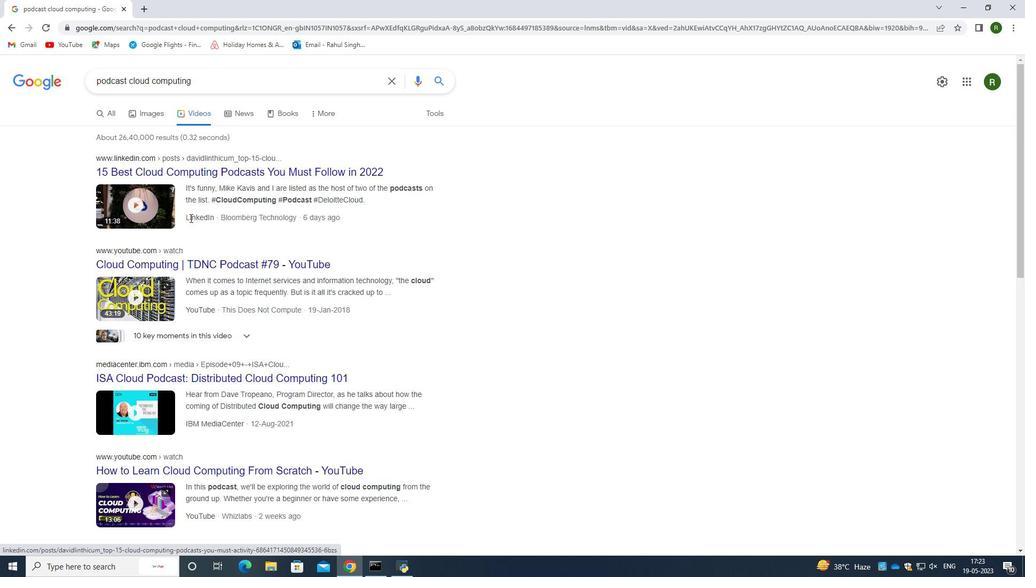 
Action: Mouse scrolled (190, 217) with delta (0, 0)
Screenshot: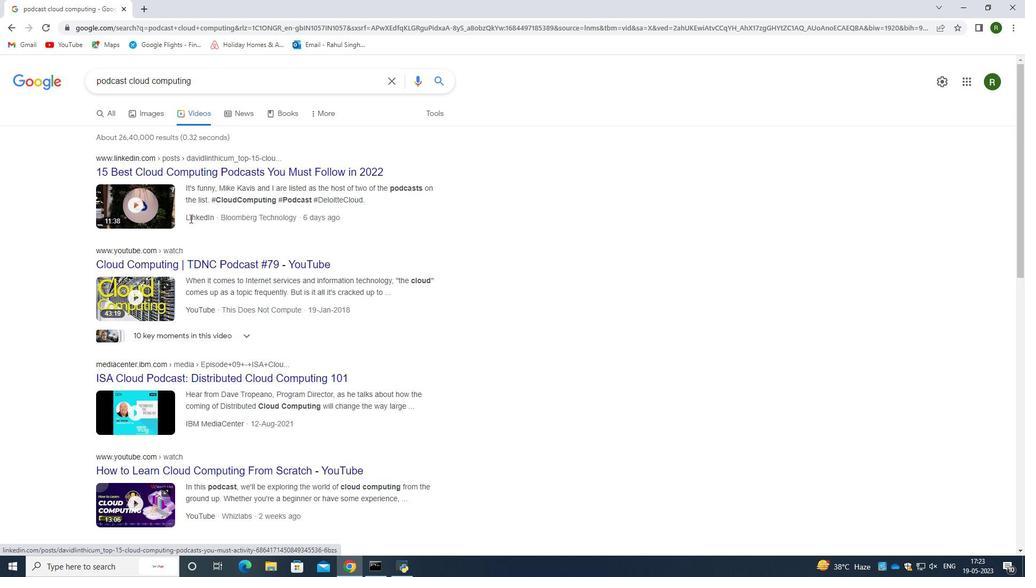 
Action: Mouse scrolled (190, 219) with delta (0, 0)
Screenshot: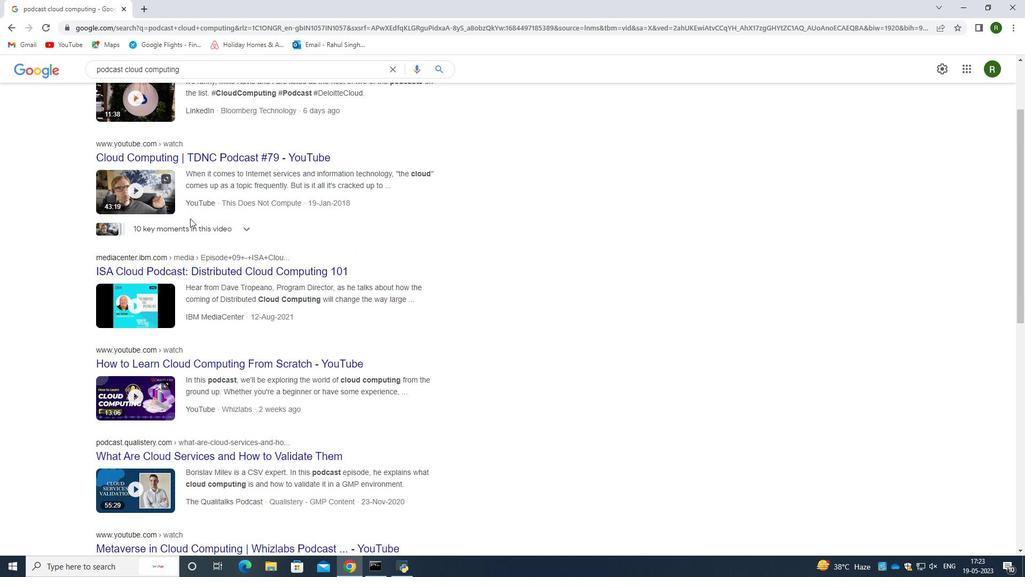 
Action: Mouse scrolled (190, 219) with delta (0, 0)
Screenshot: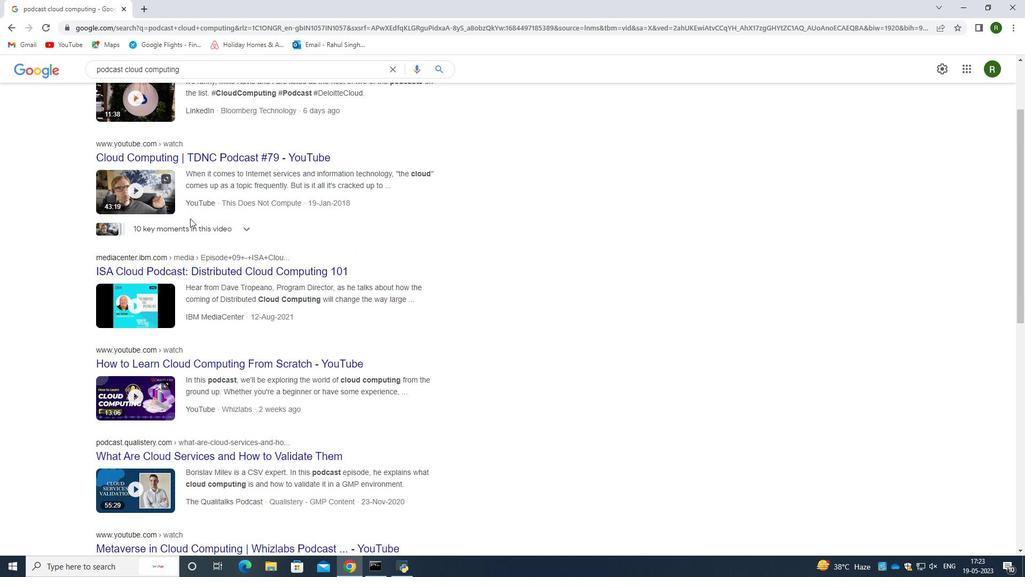 
Action: Mouse scrolled (190, 219) with delta (0, 0)
Screenshot: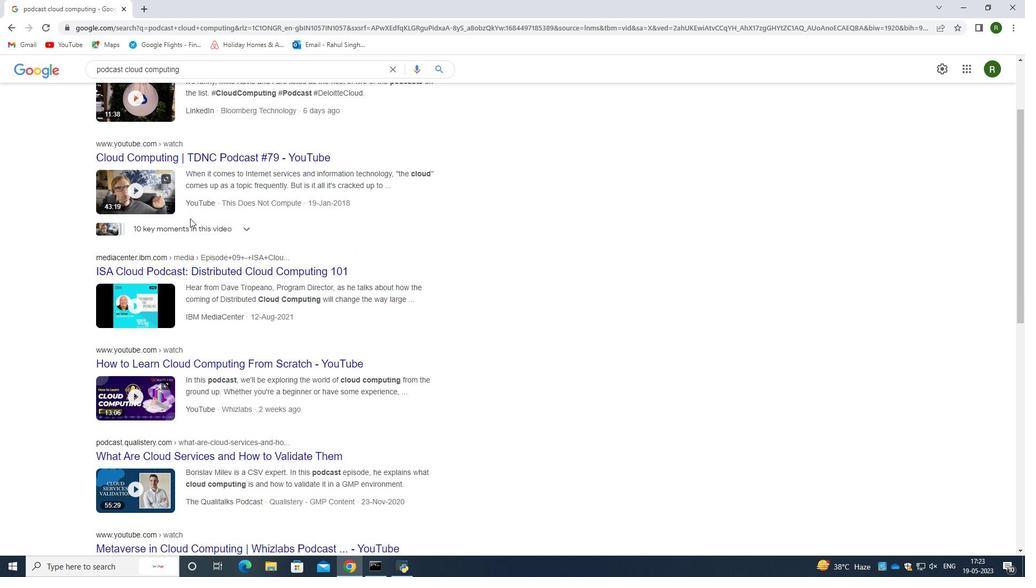 
Action: Mouse scrolled (190, 219) with delta (0, 0)
Screenshot: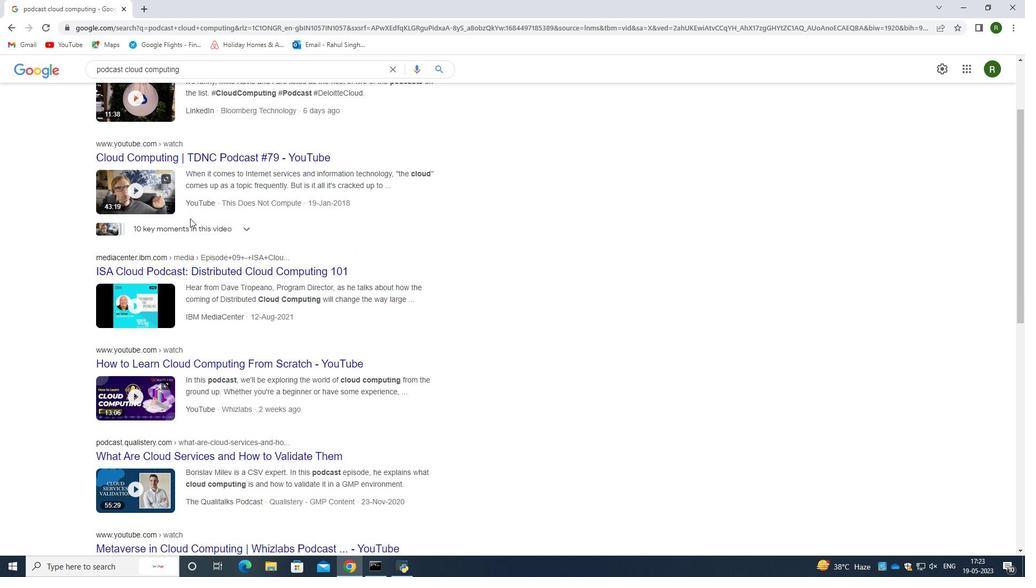 
Action: Mouse moved to (157, 113)
Screenshot: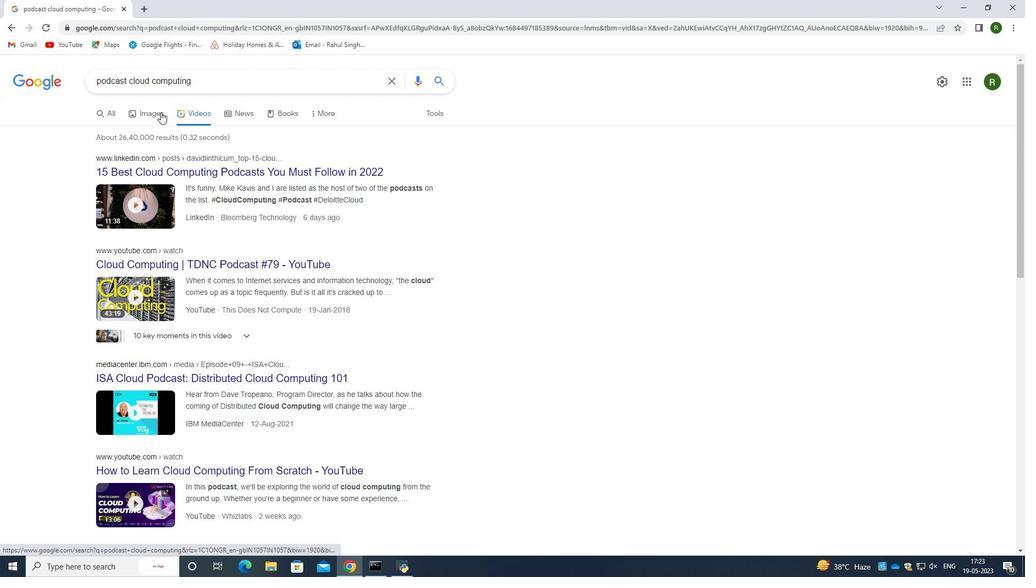 
Action: Mouse pressed left at (157, 113)
Screenshot: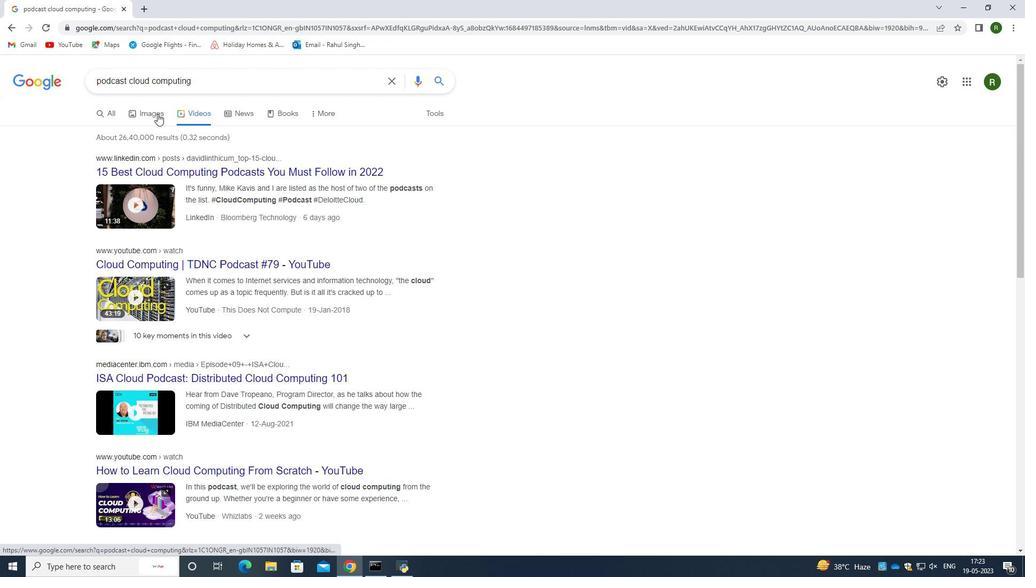 
Action: Mouse moved to (110, 115)
Screenshot: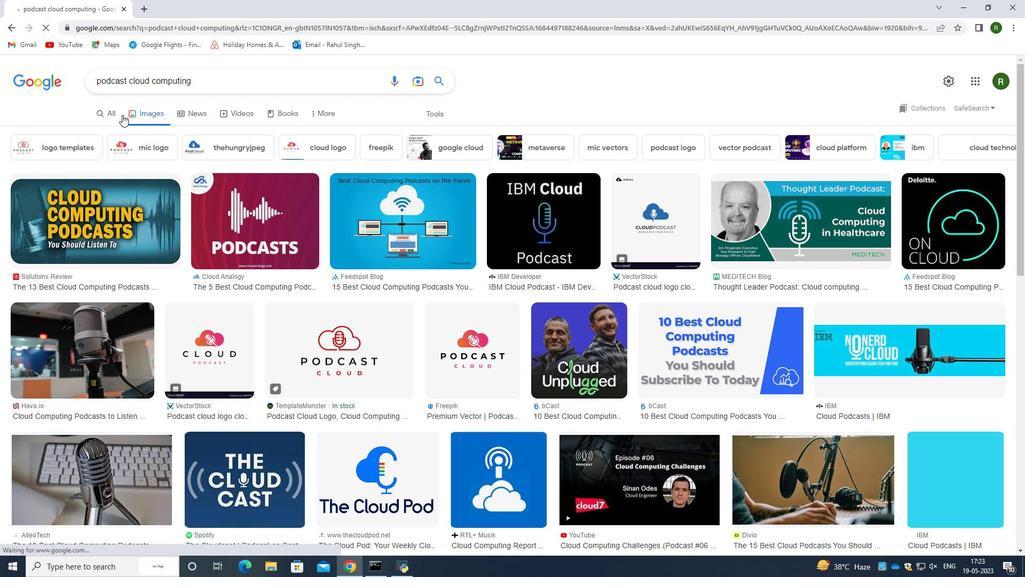 
Action: Mouse pressed left at (110, 115)
Screenshot: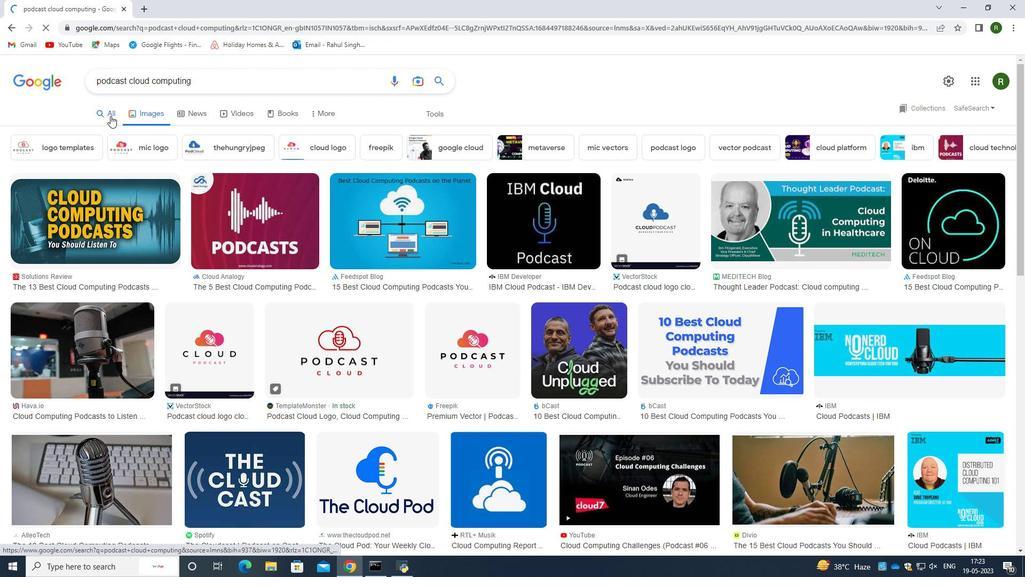 
Action: Mouse moved to (230, 222)
Screenshot: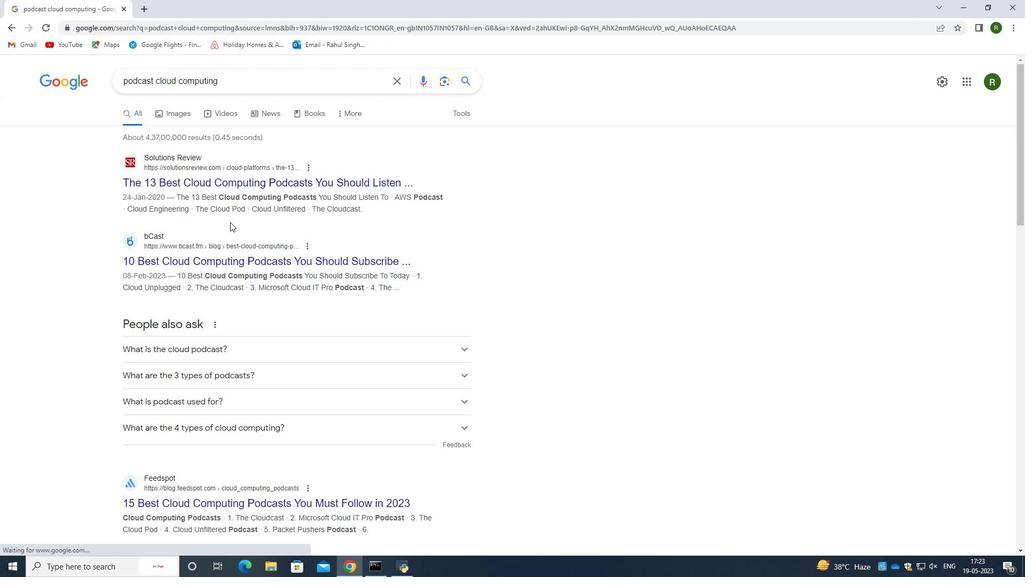 
Action: Mouse scrolled (230, 222) with delta (0, 0)
Screenshot: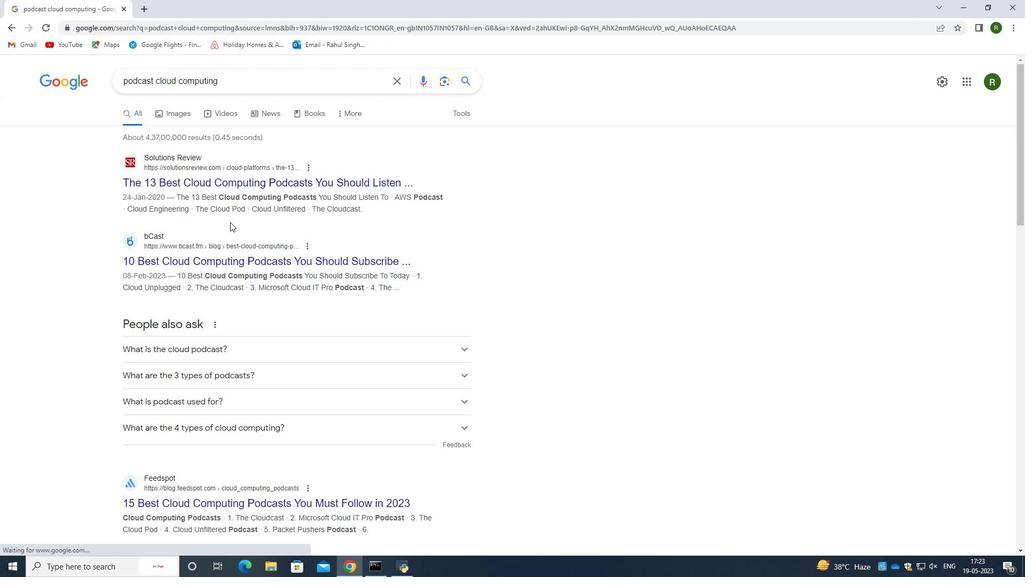 
Action: Mouse scrolled (230, 222) with delta (0, 0)
Screenshot: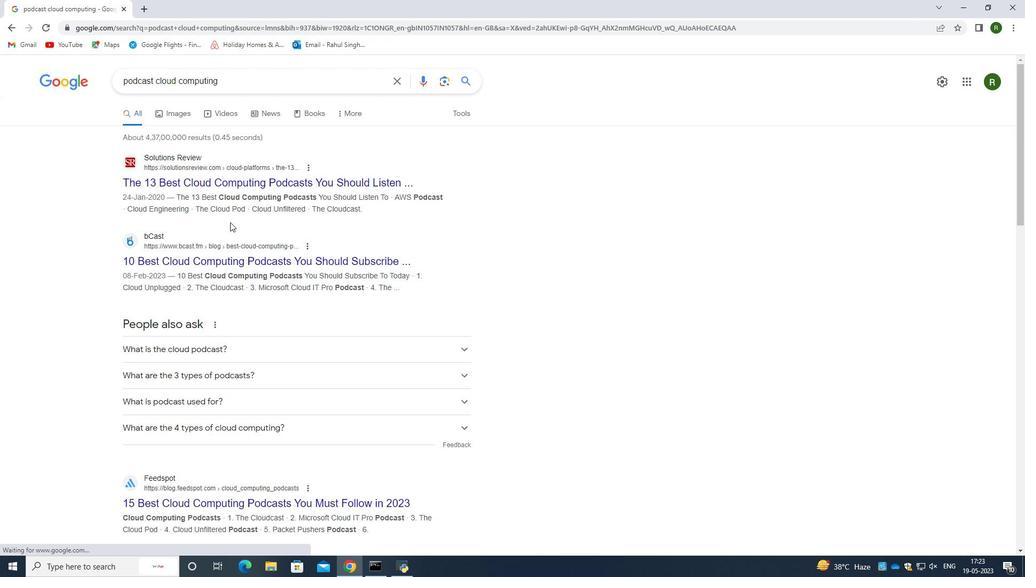 
Action: Mouse scrolled (230, 222) with delta (0, 0)
Screenshot: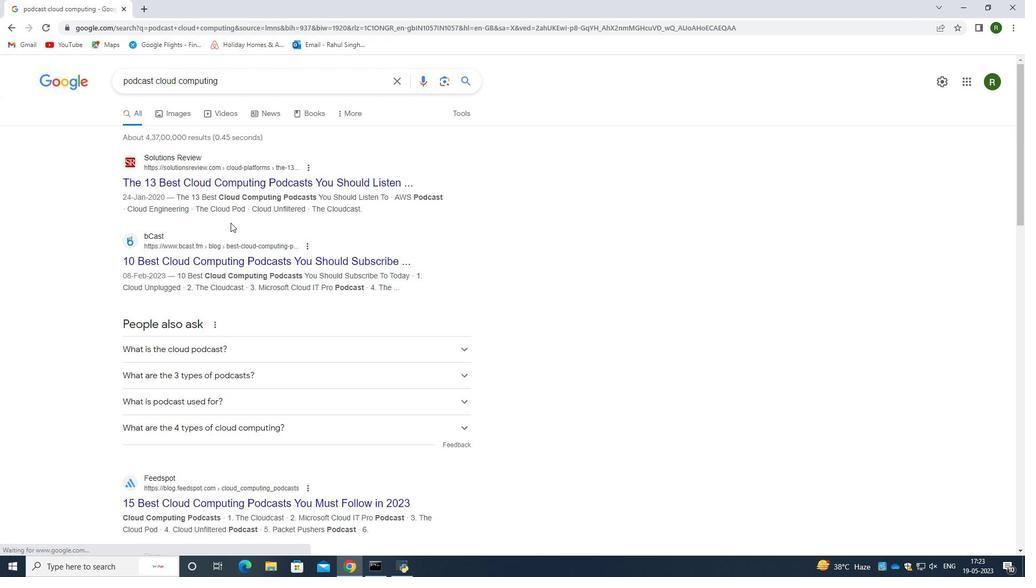 
Action: Mouse scrolled (230, 222) with delta (0, 0)
Screenshot: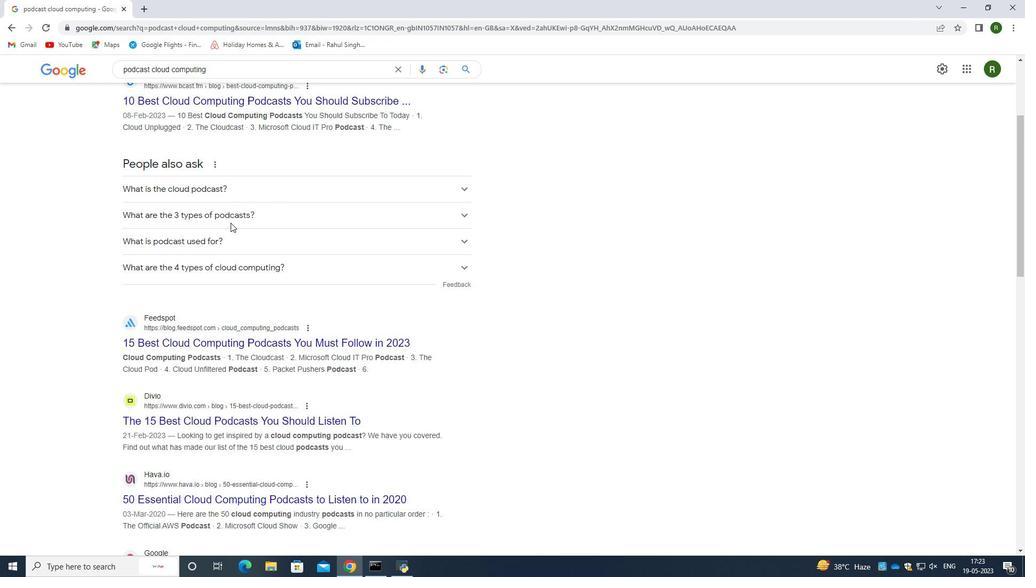 
Action: Mouse moved to (230, 223)
Screenshot: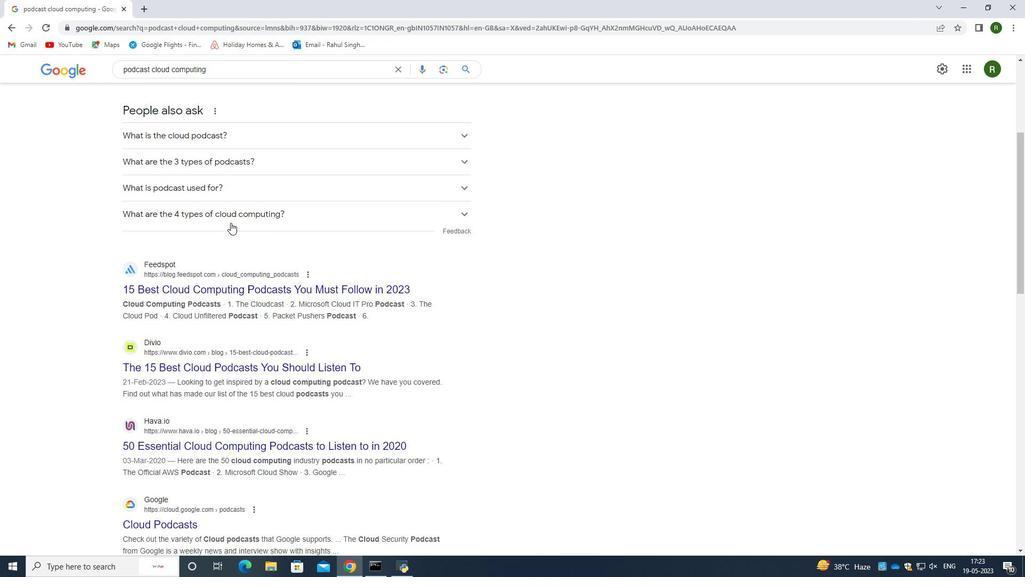 
Action: Mouse scrolled (230, 222) with delta (0, 0)
Screenshot: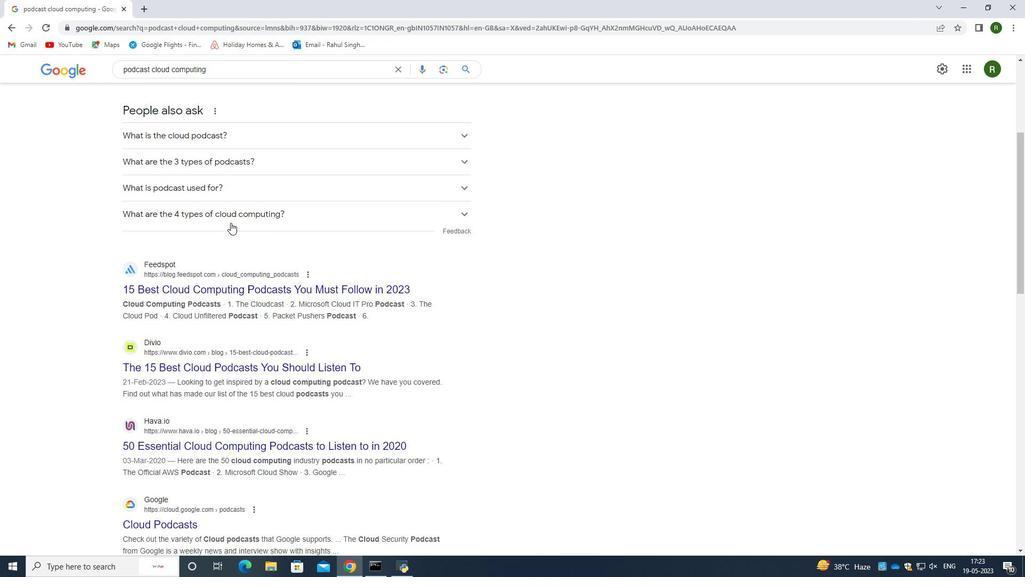 
Action: Mouse scrolled (230, 222) with delta (0, 0)
Screenshot: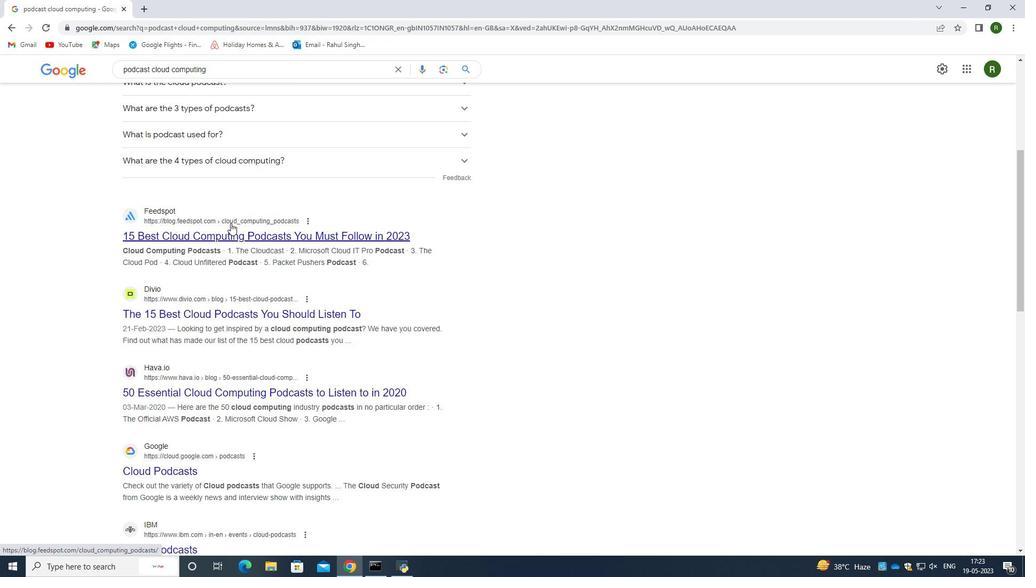 
Action: Mouse moved to (257, 330)
Screenshot: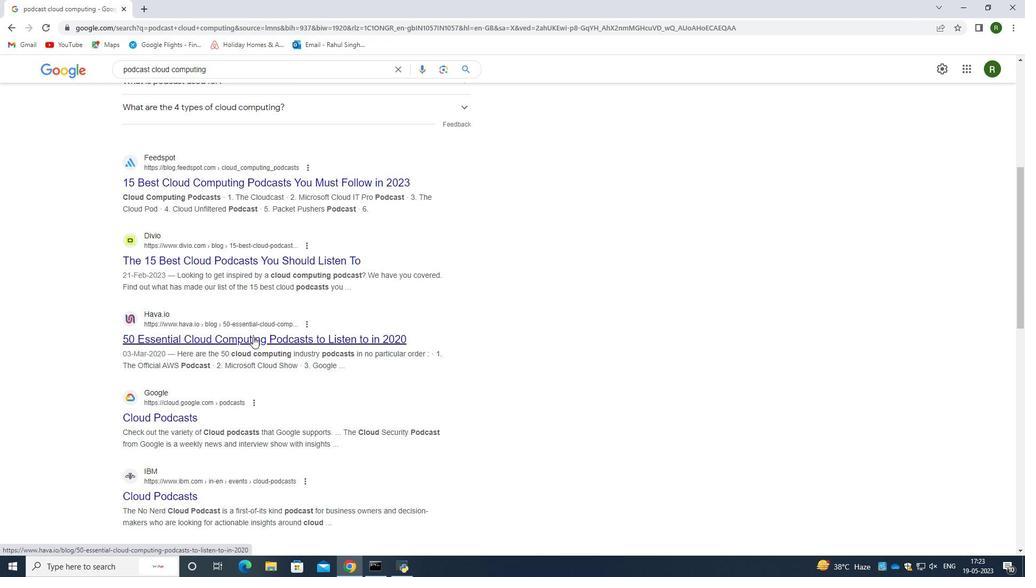 
Action: Mouse pressed left at (257, 330)
Screenshot: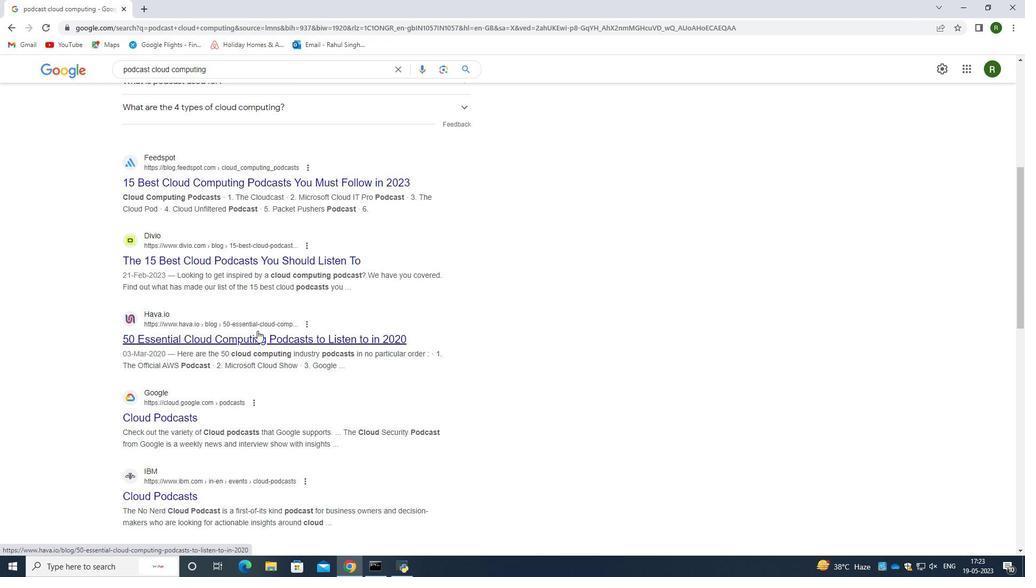 
Action: Mouse moved to (333, 296)
Screenshot: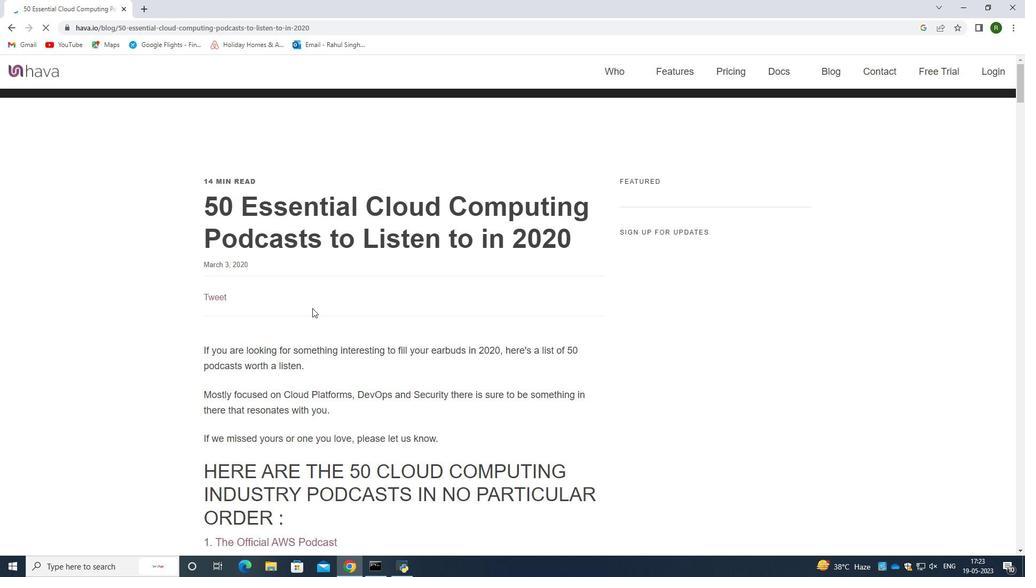 
Action: Mouse scrolled (333, 295) with delta (0, 0)
Screenshot: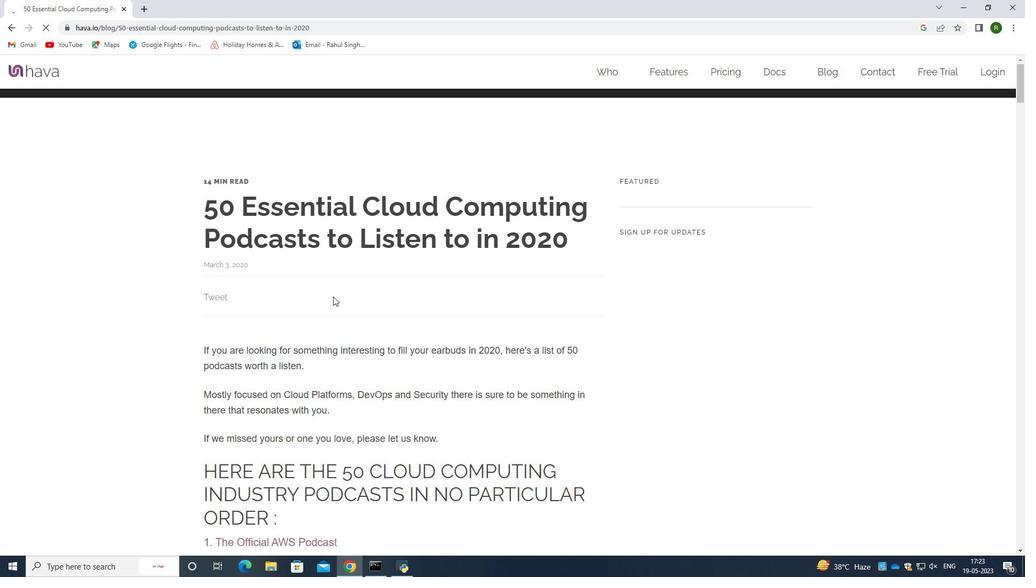 
Action: Mouse scrolled (333, 295) with delta (0, 0)
Screenshot: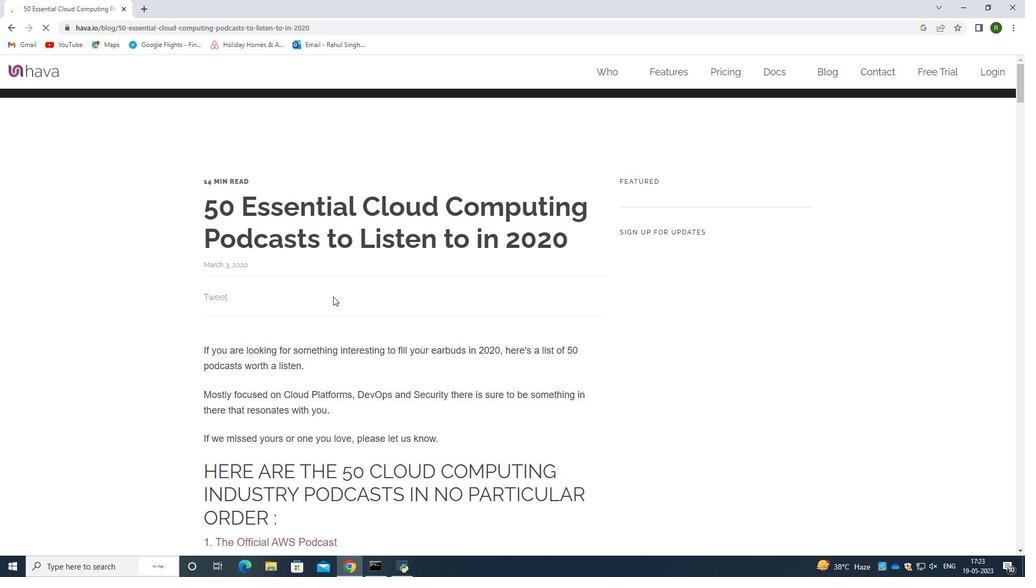 
Action: Mouse scrolled (333, 295) with delta (0, 0)
Screenshot: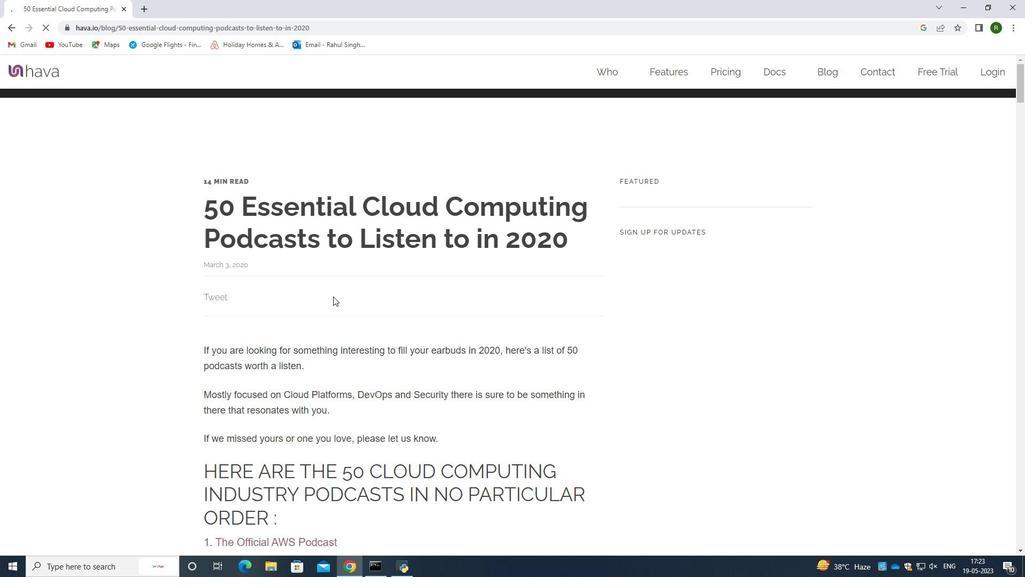 
Action: Mouse moved to (333, 293)
Screenshot: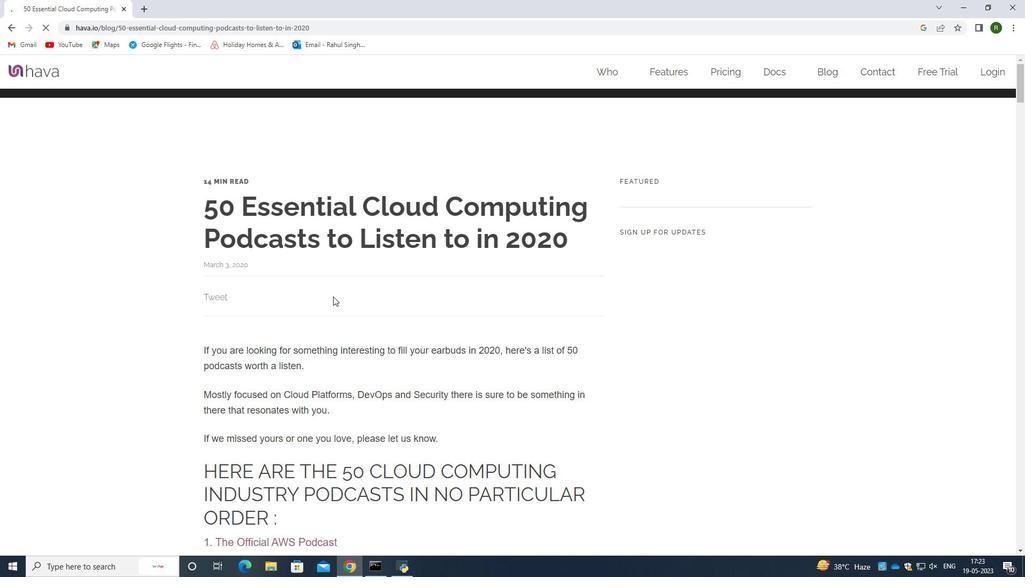 
Action: Mouse scrolled (333, 293) with delta (0, 0)
Screenshot: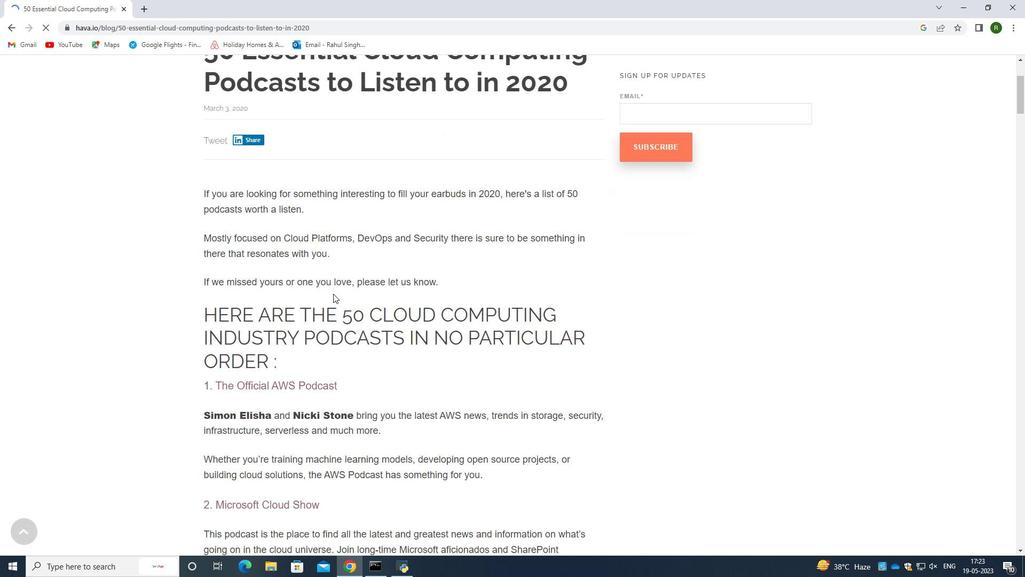 
Action: Mouse scrolled (333, 293) with delta (0, 0)
Screenshot: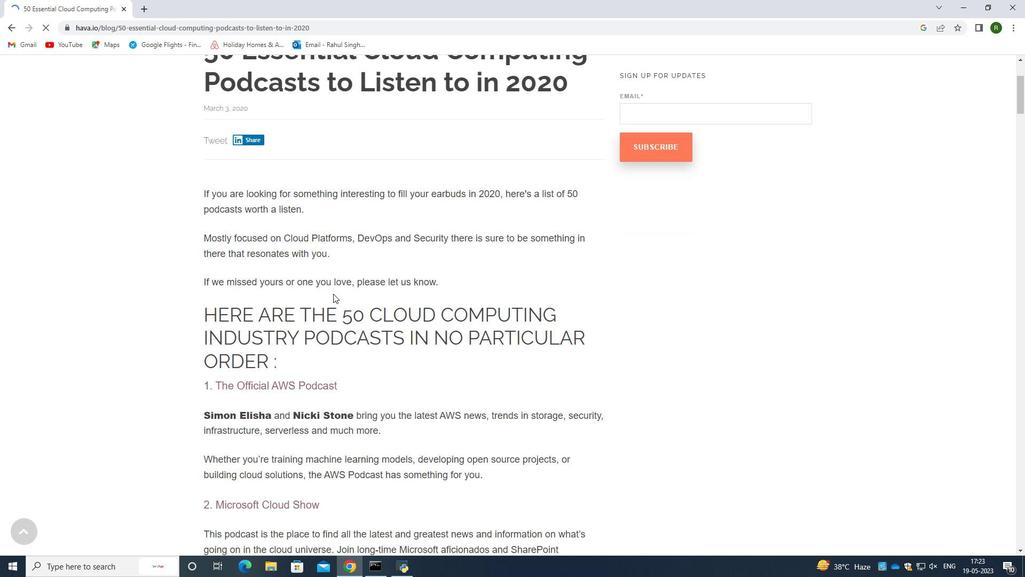
Action: Mouse scrolled (333, 293) with delta (0, 0)
Screenshot: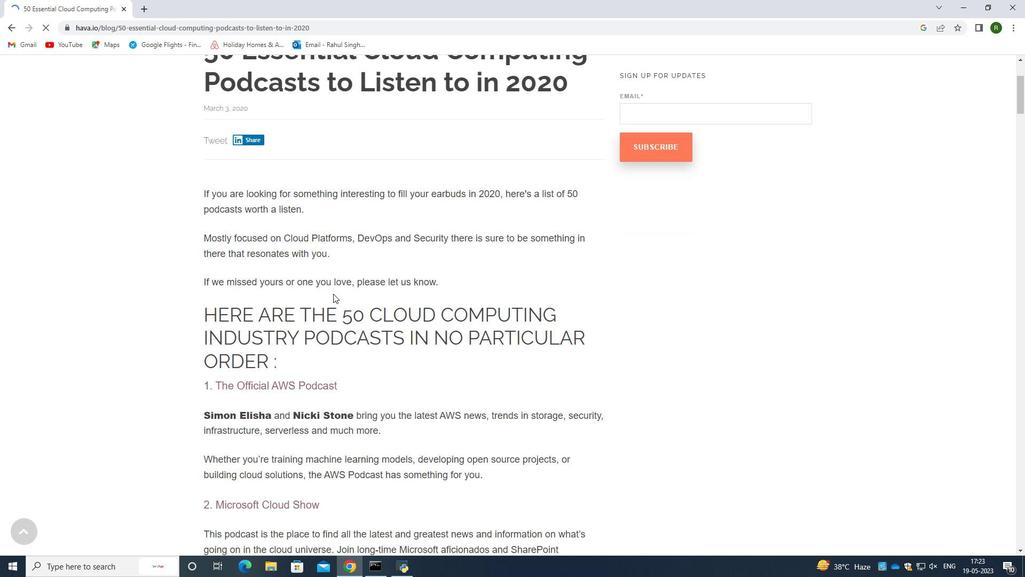 
Action: Mouse scrolled (333, 293) with delta (0, 0)
Screenshot: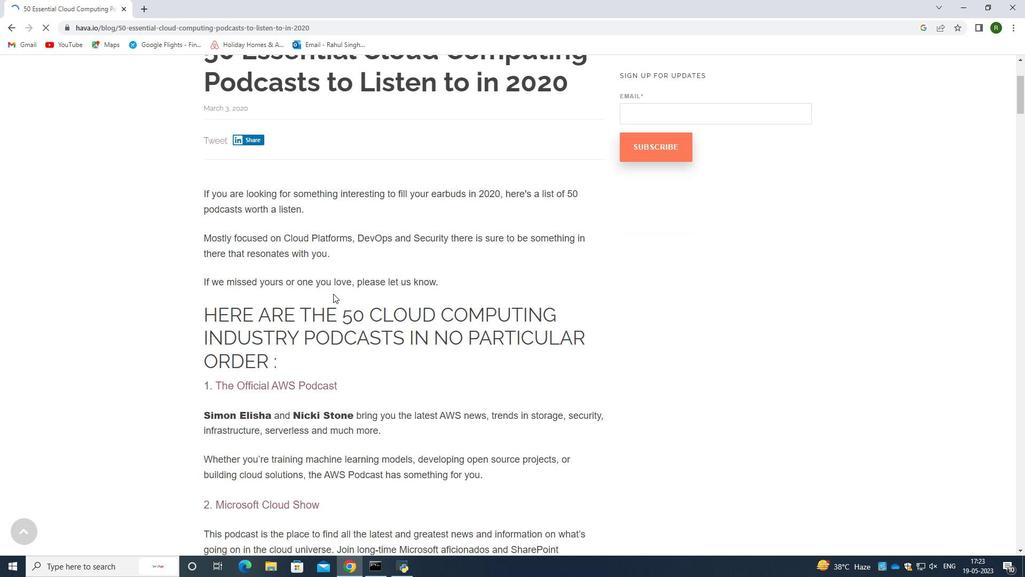 
Action: Mouse scrolled (333, 293) with delta (0, 0)
Screenshot: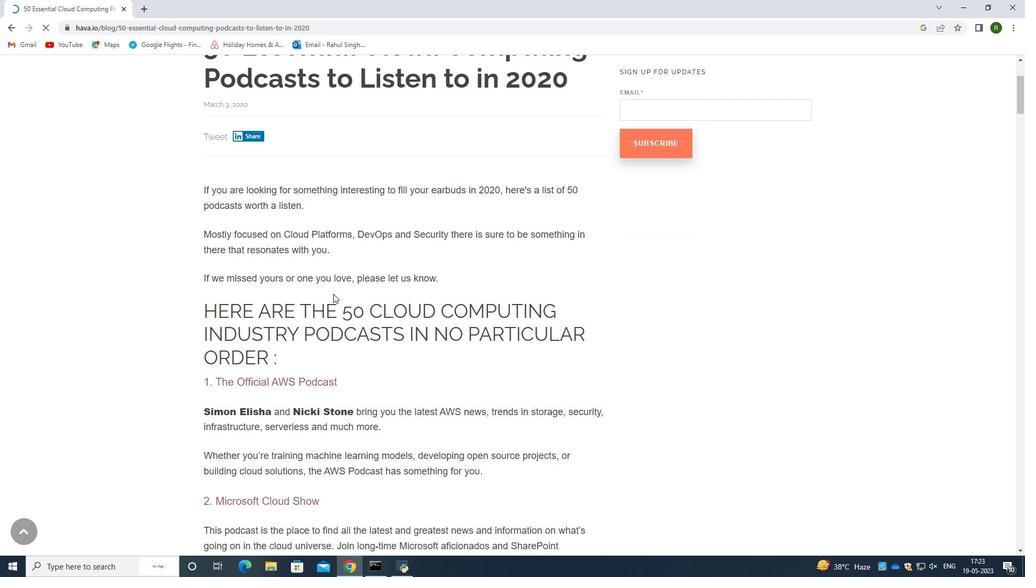 
Action: Mouse scrolled (333, 293) with delta (0, 0)
Screenshot: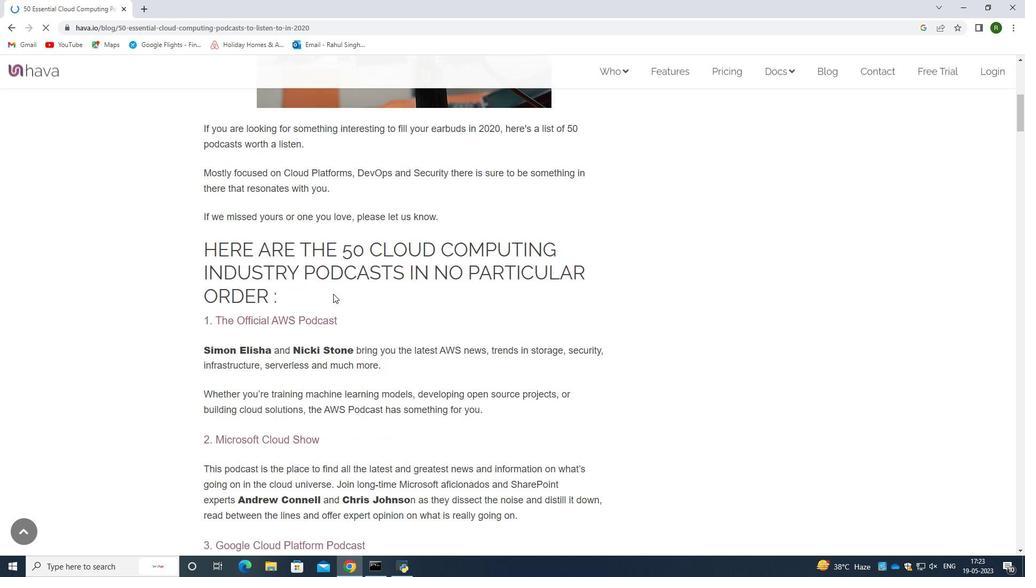 
Action: Mouse moved to (333, 293)
Screenshot: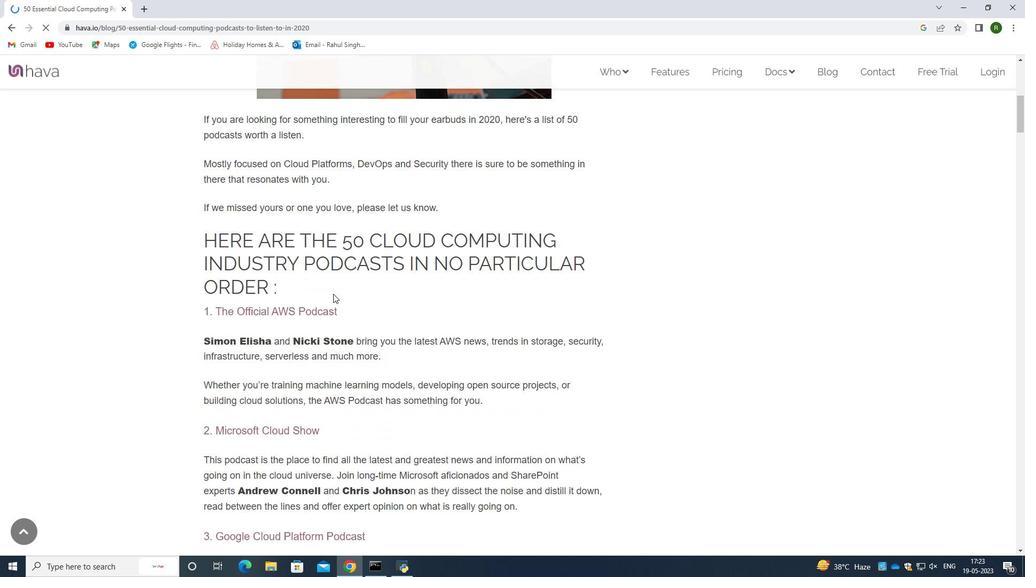 
Action: Mouse scrolled (333, 293) with delta (0, 0)
Screenshot: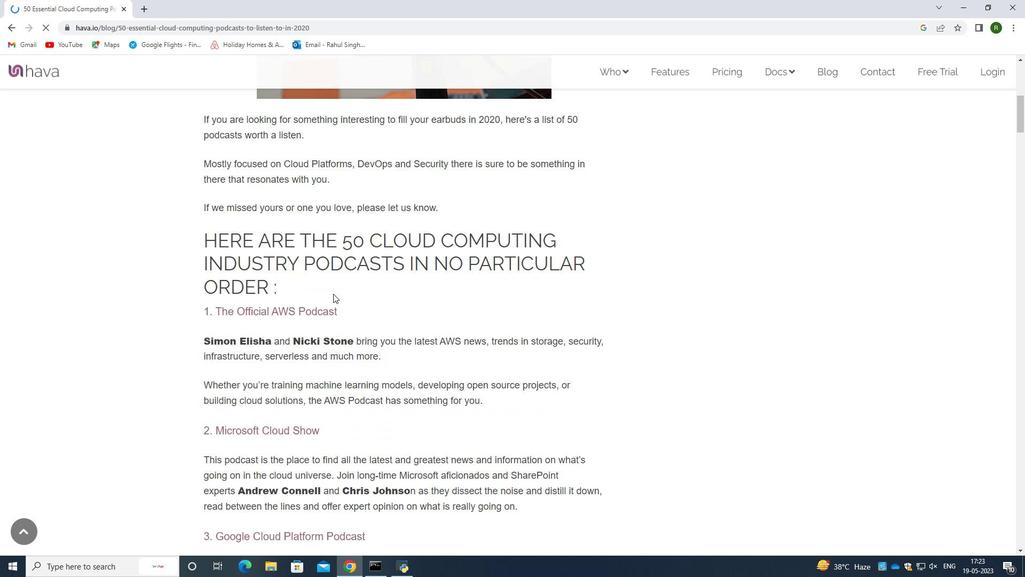 
Action: Mouse scrolled (333, 293) with delta (0, 0)
